 Task: Get directions from Fernbank Museum of Natural History, Georgia, United States to Tallulah Gorge State Park, Georgia, United States  arriving by 12:00 noon on the 15th of December
Action: Mouse moved to (111, 33)
Screenshot: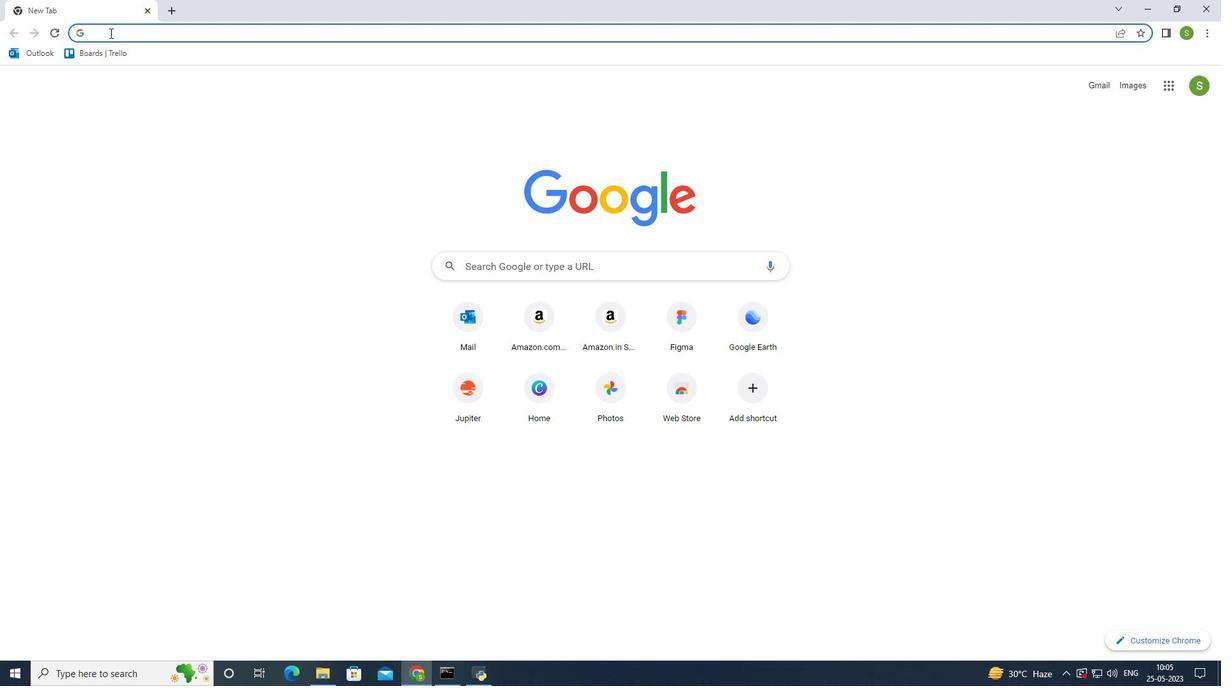 
Action: Mouse pressed left at (111, 33)
Screenshot: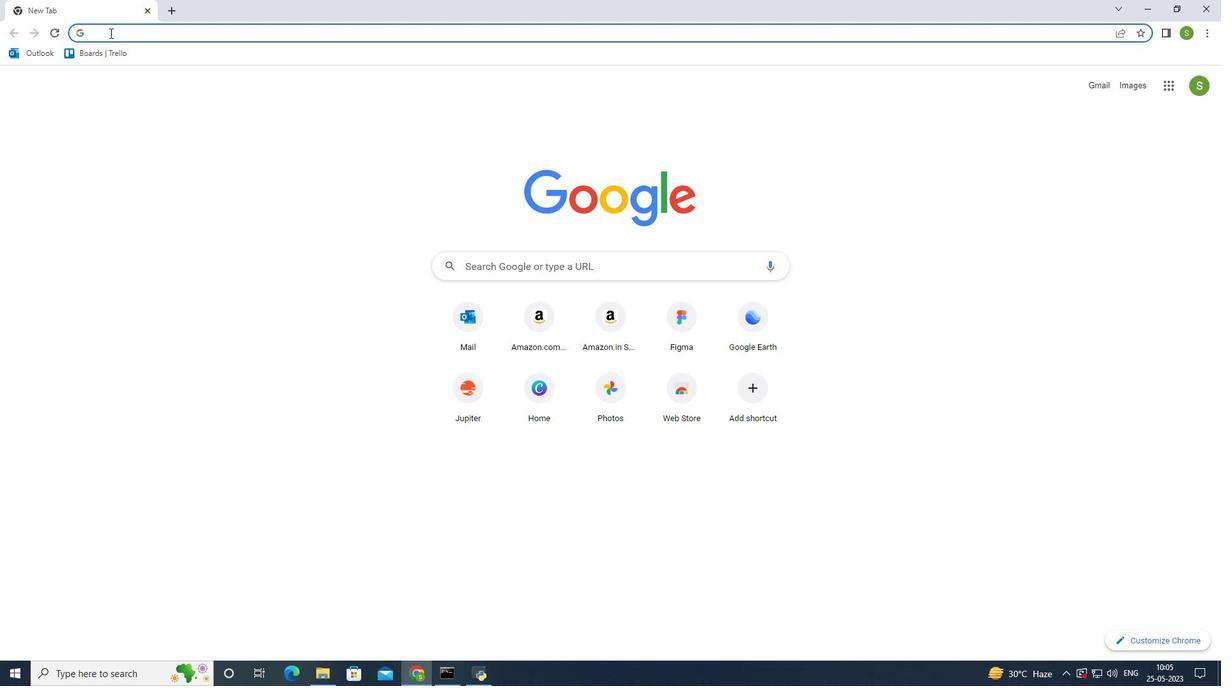 
Action: Mouse moved to (113, 58)
Screenshot: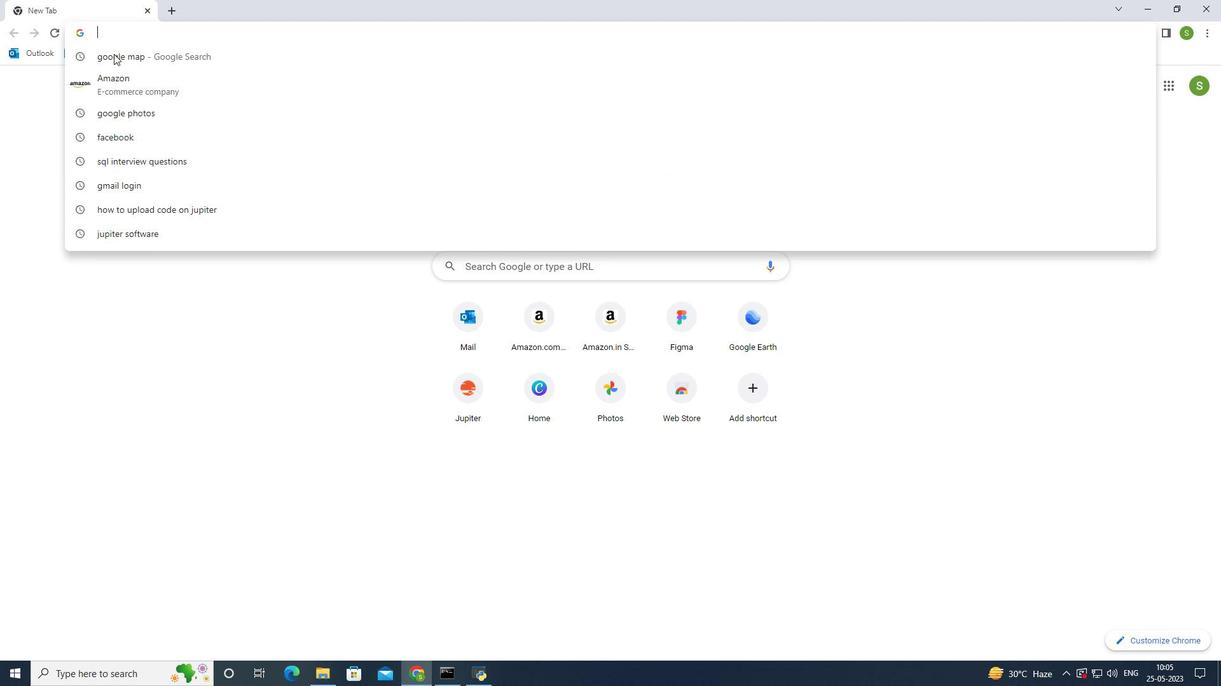 
Action: Mouse pressed left at (113, 58)
Screenshot: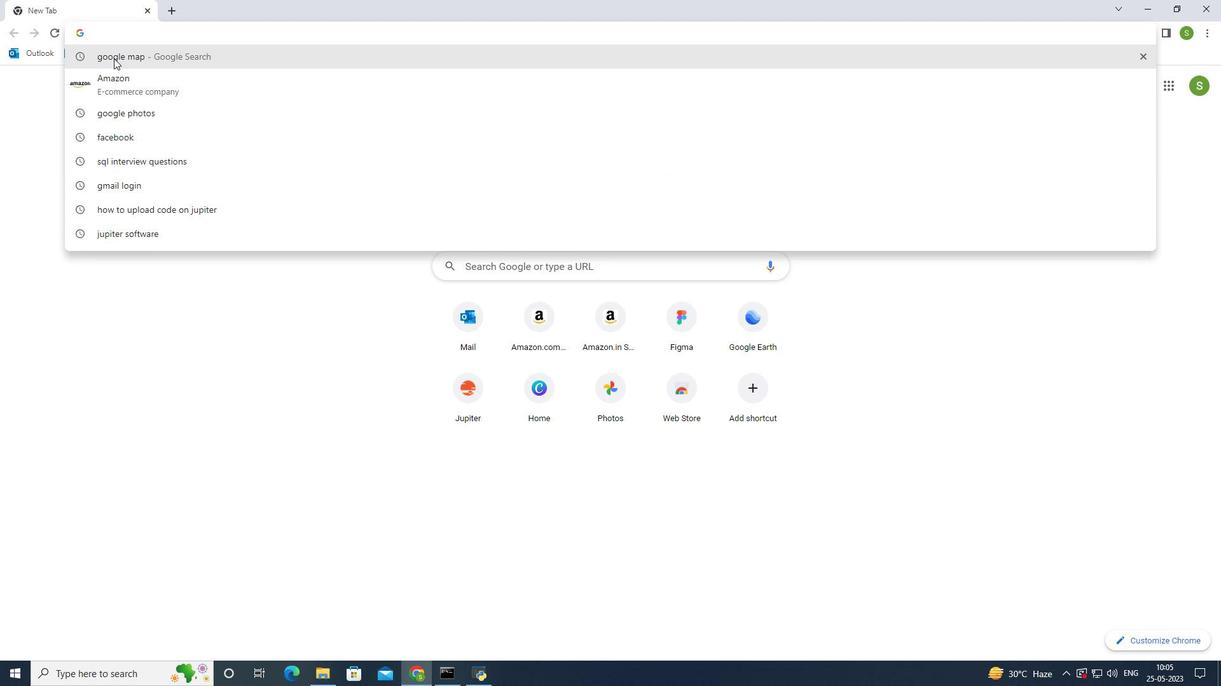 
Action: Mouse moved to (200, 197)
Screenshot: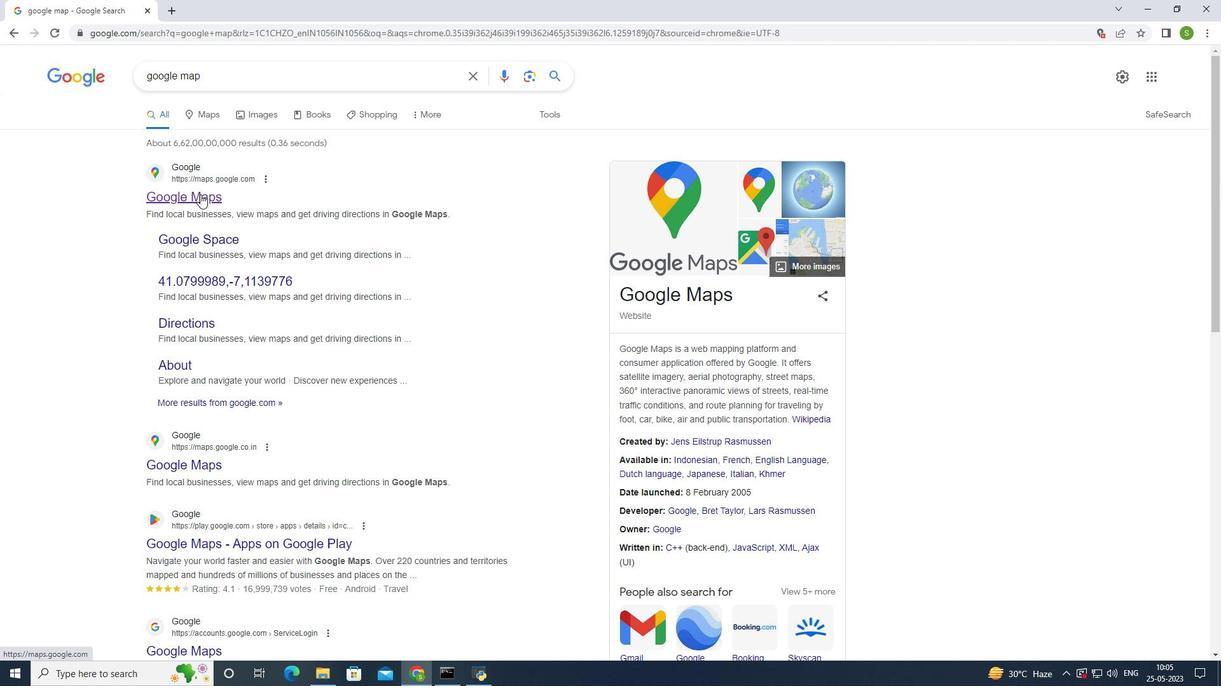 
Action: Mouse pressed left at (200, 197)
Screenshot: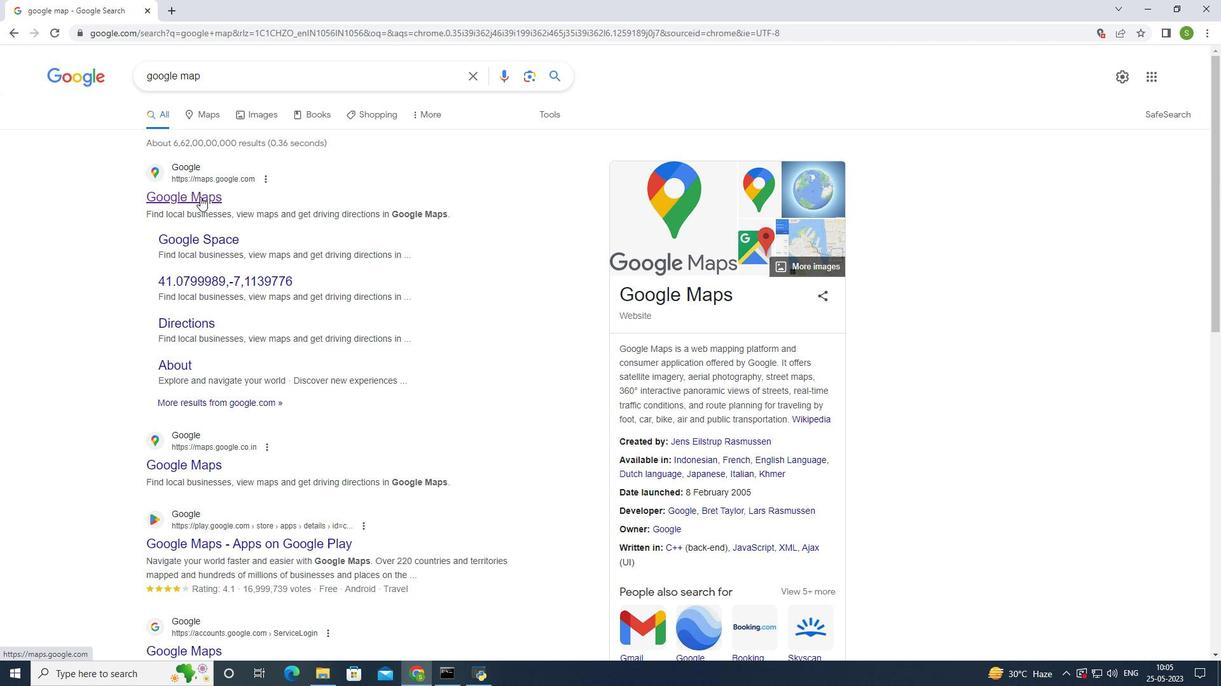 
Action: Mouse moved to (161, 62)
Screenshot: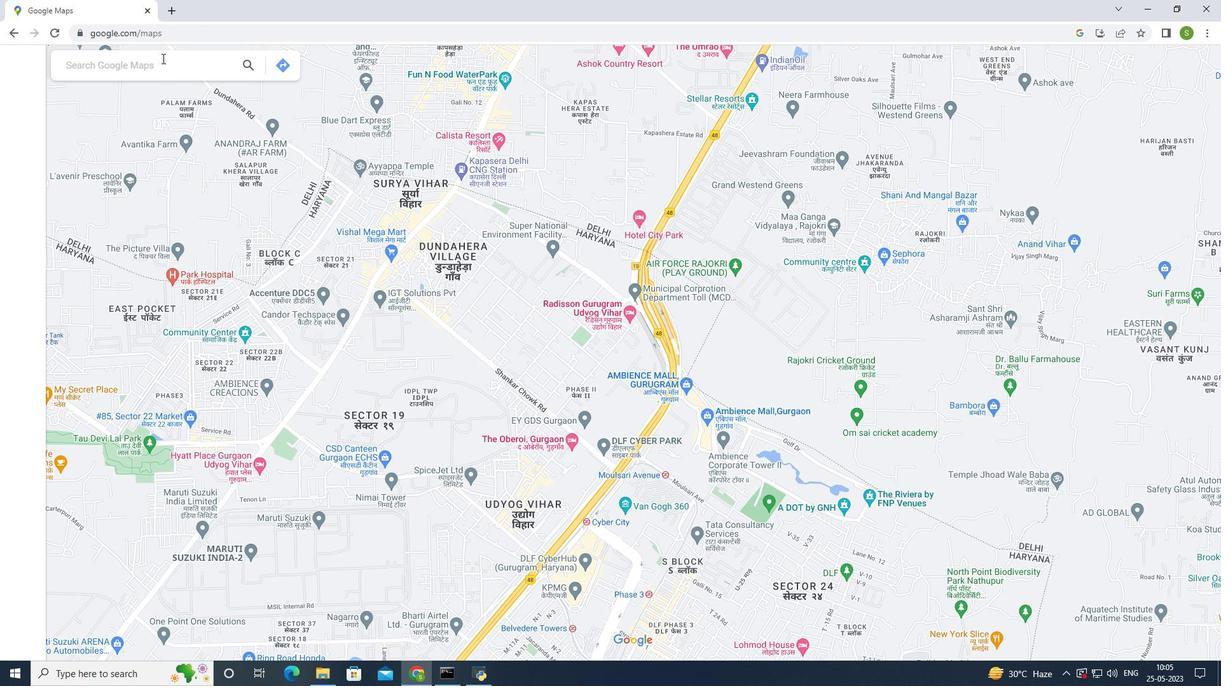 
Action: Mouse pressed left at (161, 62)
Screenshot: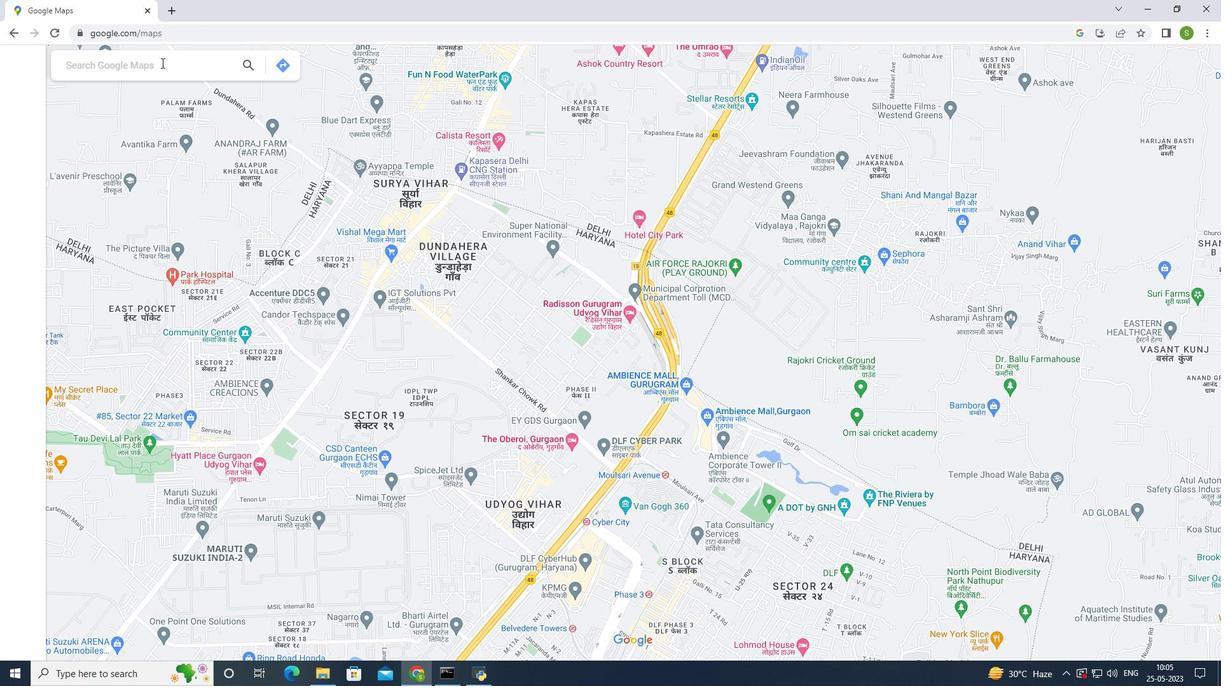 
Action: Mouse moved to (380, 257)
Screenshot: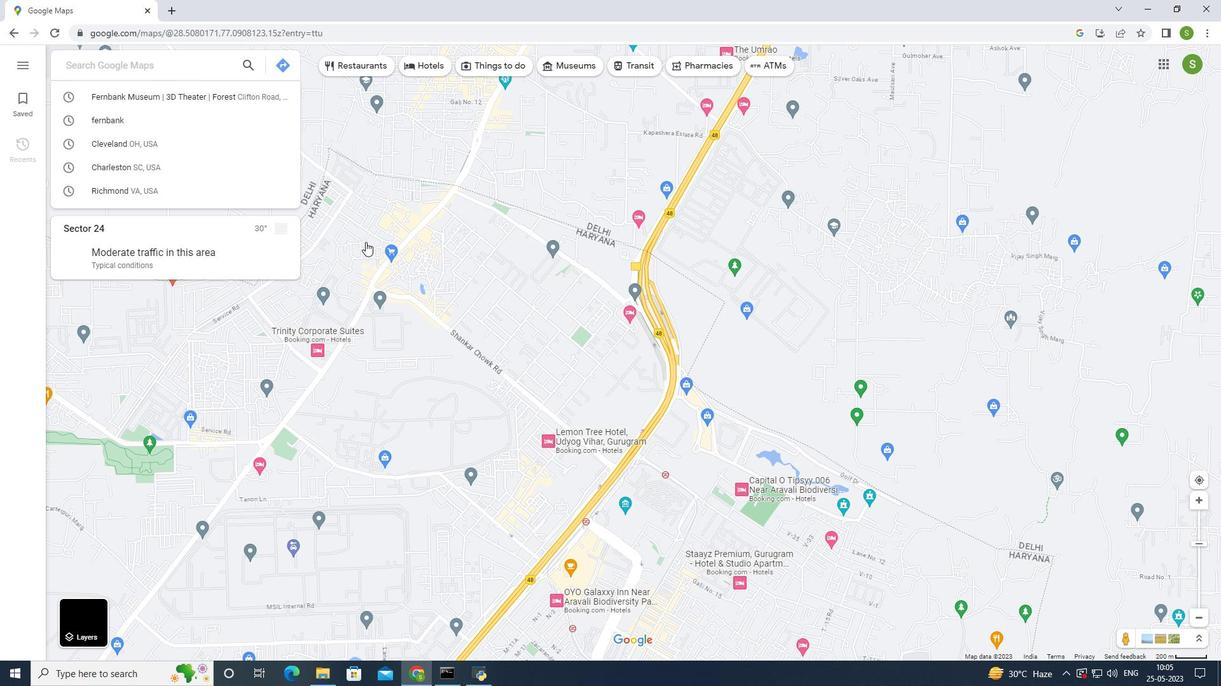 
Action: Key pressed <Key.caps_lock>F<Key.caps_lock>renbank<Key.space><Key.caps_lock>M<Key.caps_lock>useum<Key.space>of<Key.space><Key.caps_lock>N<Key.caps_lock>atural<Key.space><Key.caps_lock>H<Key.caps_lock>istory<Key.space><Key.caps_lock>G<Key.caps_lock>eorgia<Key.space><Key.caps_lock>U<Key.caps_lock>nited<Key.space><Key.caps_lock>S<Key.caps_lock>tates<Key.space><Key.caps_lock>TO<Key.caps_lock><Key.space><Key.caps_lock>T<Key.caps_lock>allulah<Key.space><Key.caps_lock>G<Key.caps_lock>orge<Key.space><Key.caps_lock>S<Key.caps_lock>tates<Key.space><Key.caps_lock>P<Key.caps_lock>ark<Key.space><Key.caps_lock>G<Key.caps_lock>eorgia<Key.space><Key.caps_lock>U<Key.caps_lock>nited<Key.space><Key.caps_lock>S<Key.caps_lock>tast<Key.backspace><Key.backspace>tes<Key.enter><Key.left><Key.left><Key.left><Key.left><Key.left><Key.left><Key.left><Key.left><Key.left><Key.left>
Screenshot: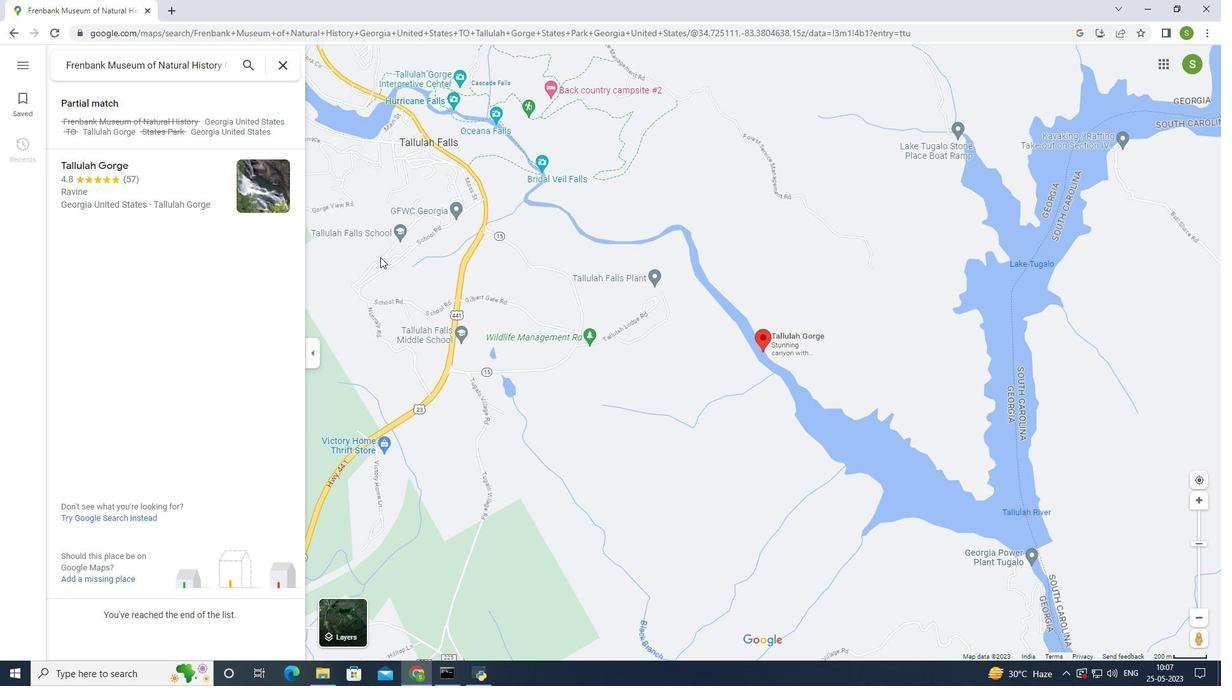 
Action: Mouse moved to (78, 69)
Screenshot: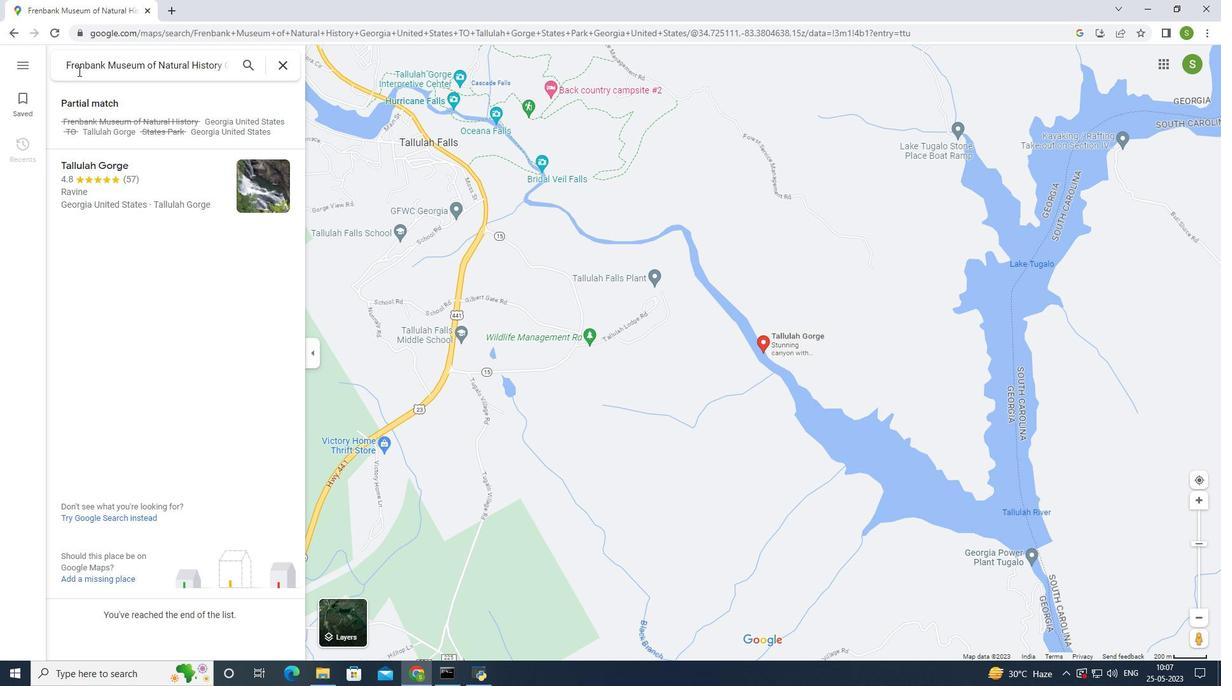 
Action: Mouse pressed left at (78, 69)
Screenshot: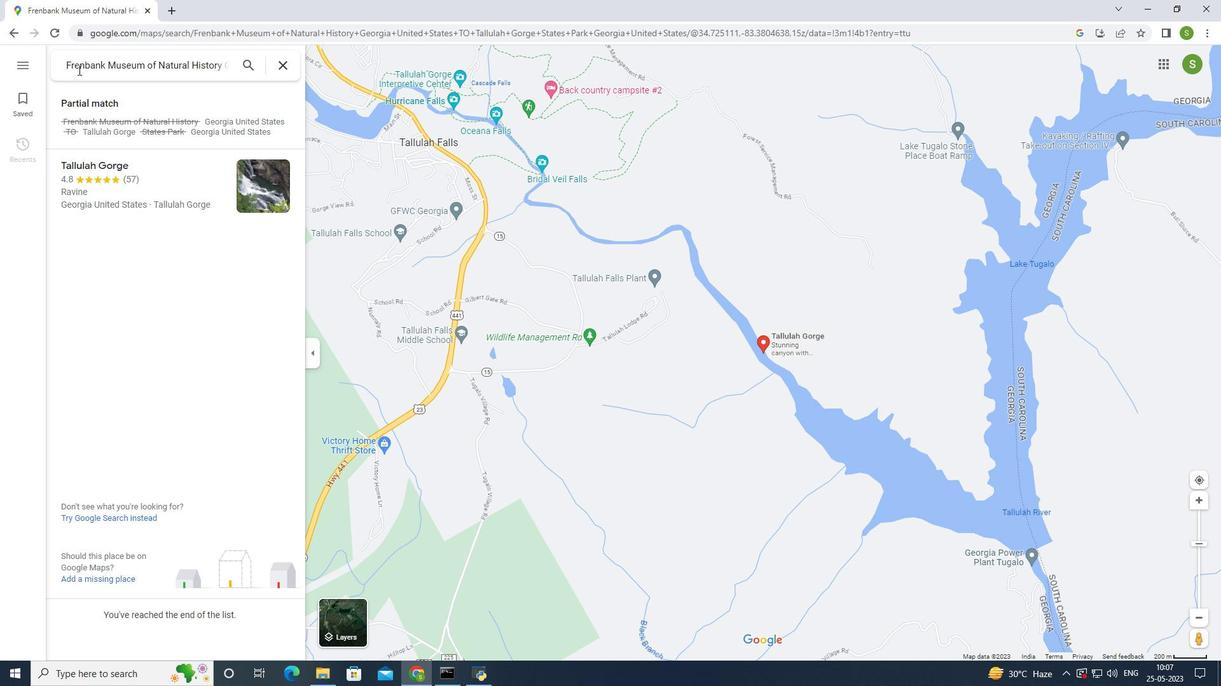 
Action: Mouse moved to (95, 61)
Screenshot: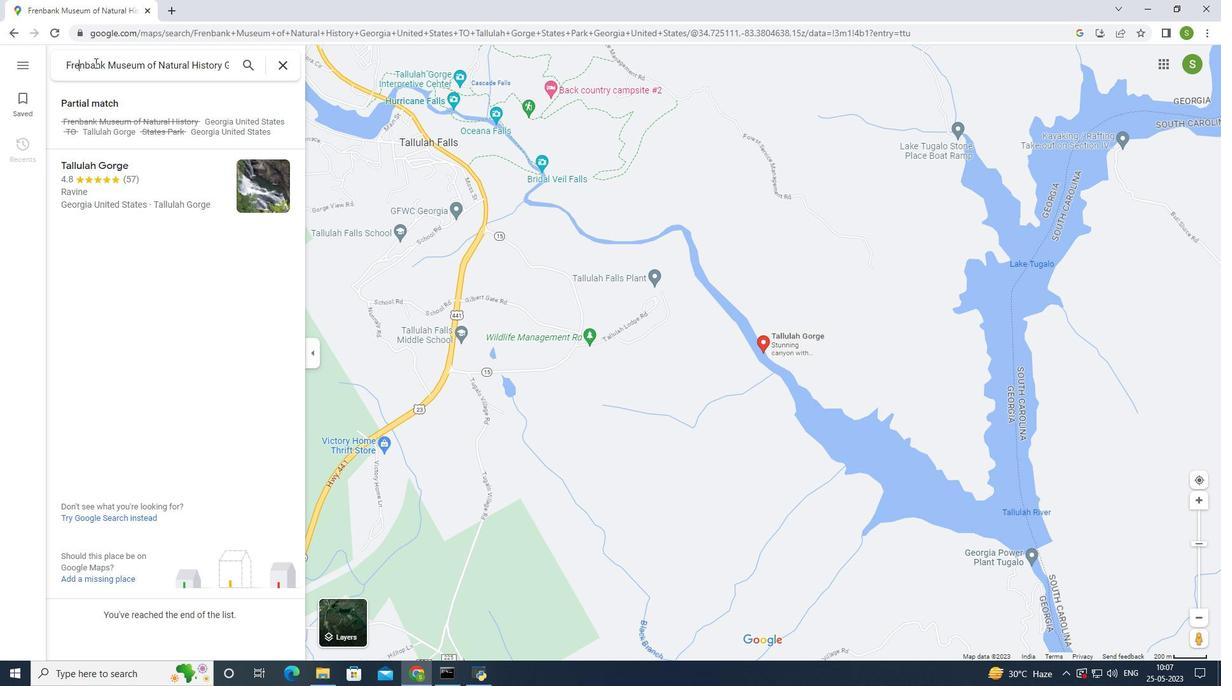 
Action: Key pressed <Key.backspace><Key.backspace>er
Screenshot: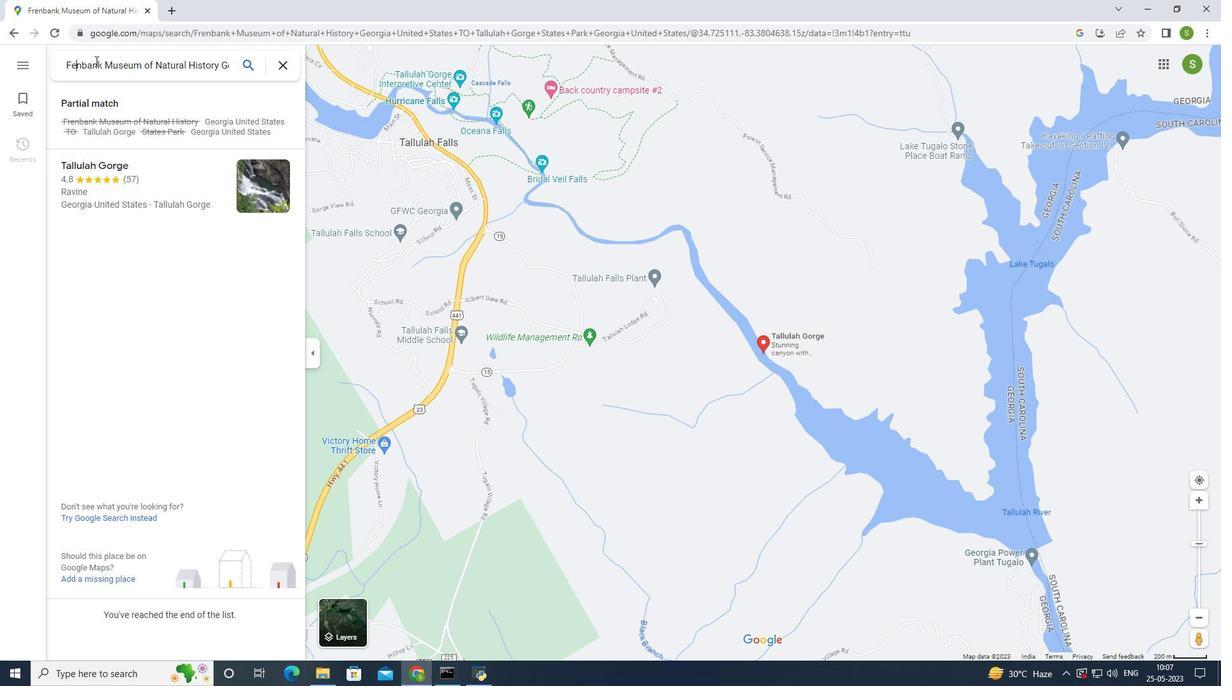 
Action: Mouse moved to (207, 64)
Screenshot: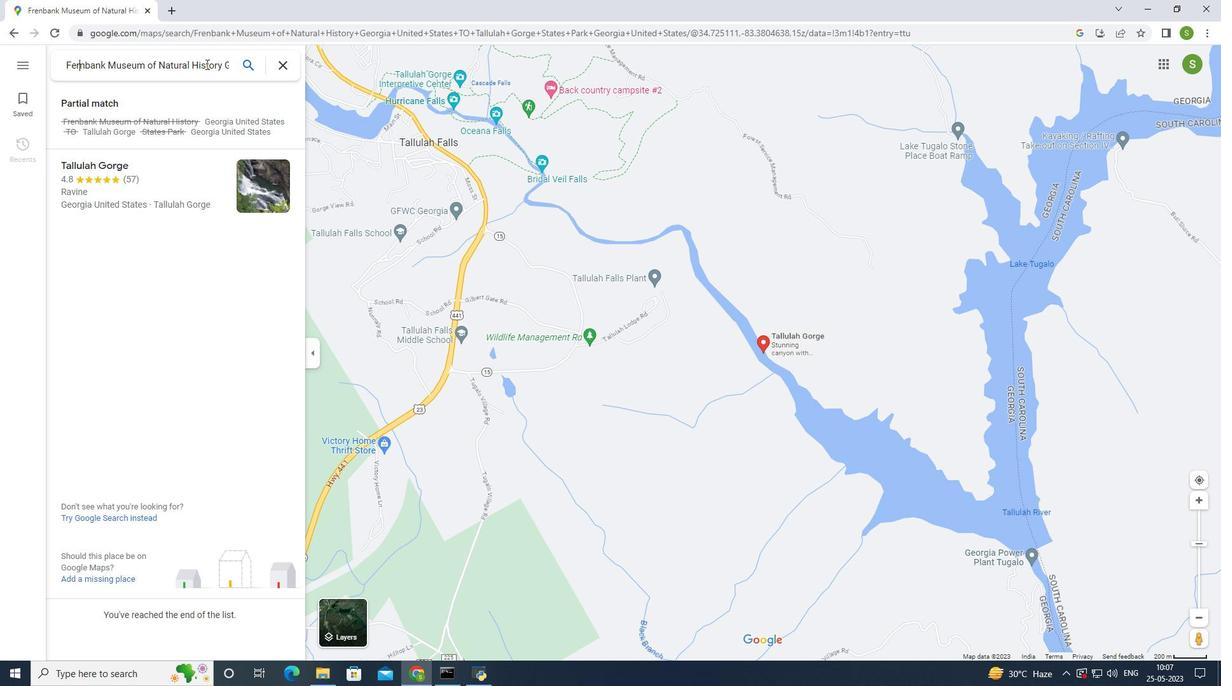 
Action: Mouse pressed left at (207, 64)
Screenshot: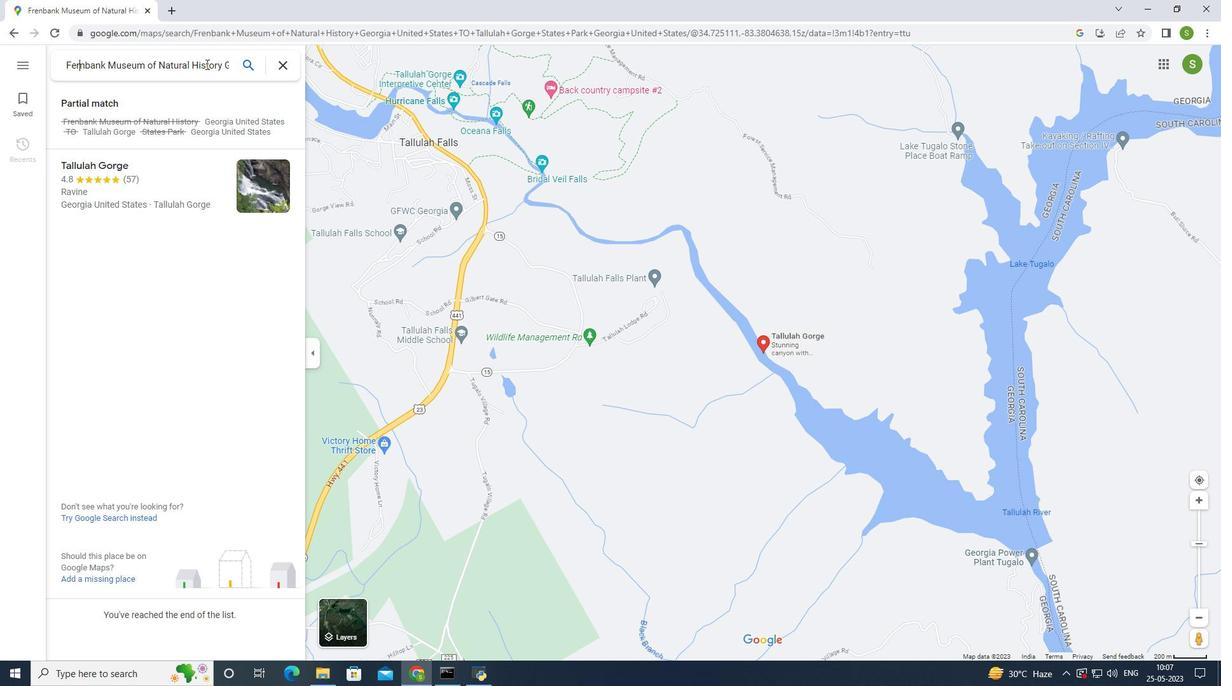 
Action: Mouse moved to (217, 65)
Screenshot: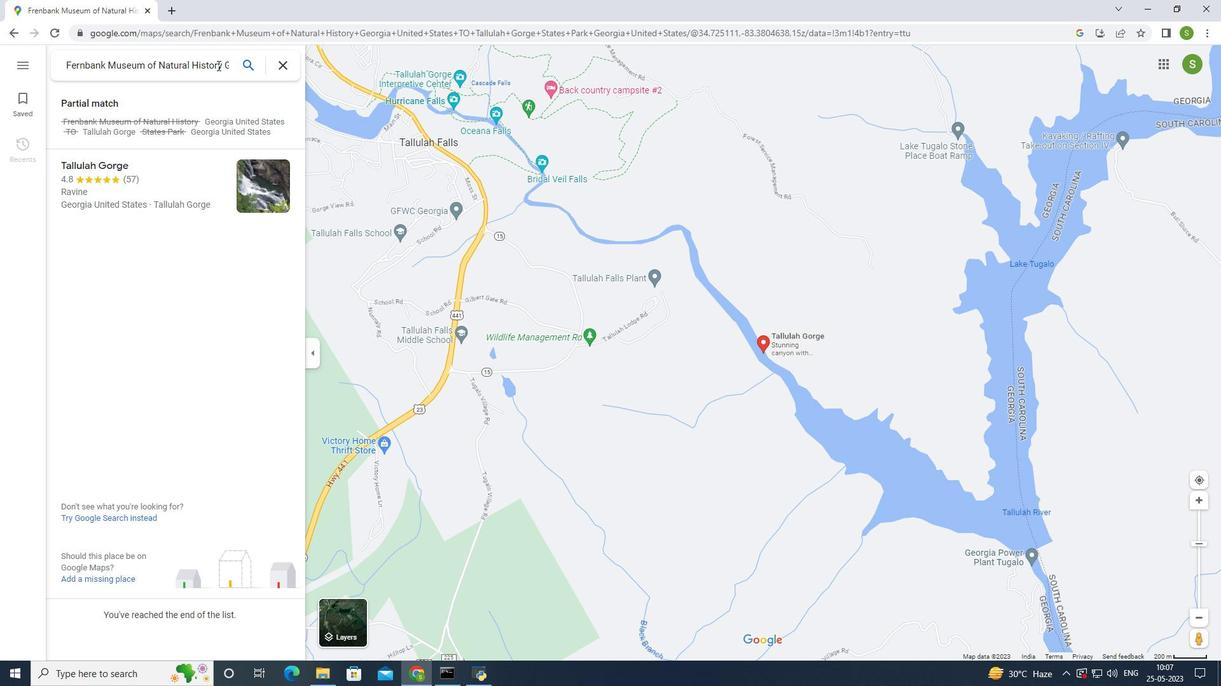 
Action: Key pressed <Key.right>
Screenshot: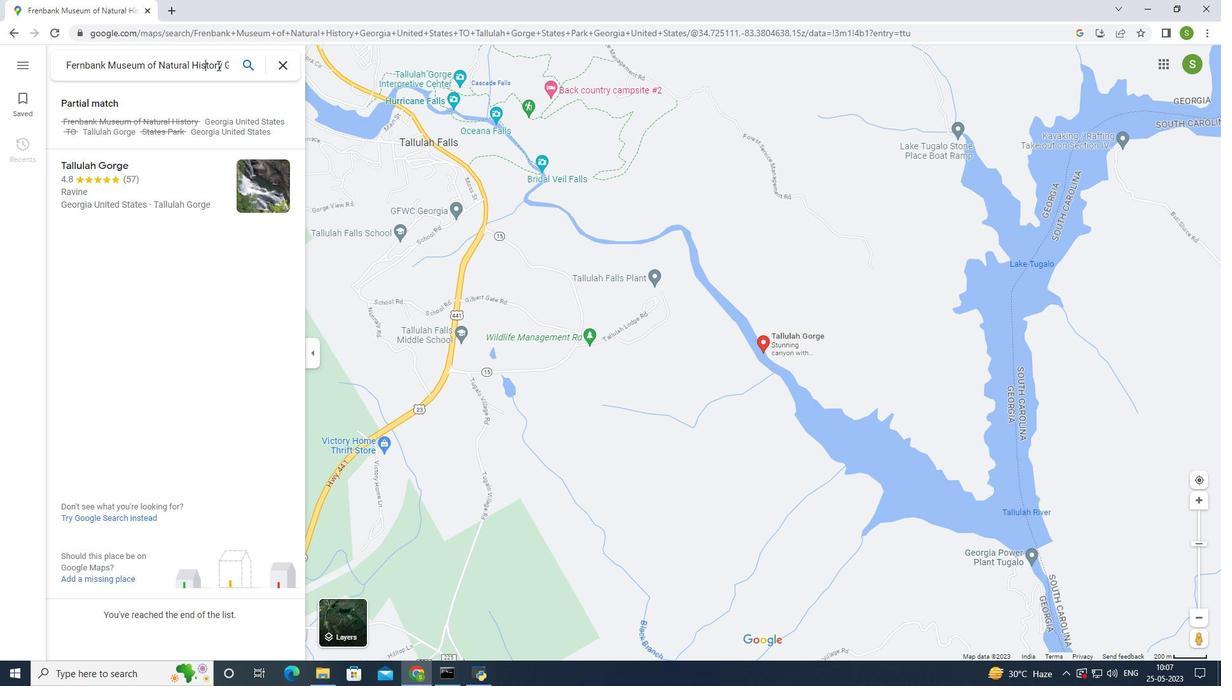 
Action: Mouse moved to (214, 64)
Screenshot: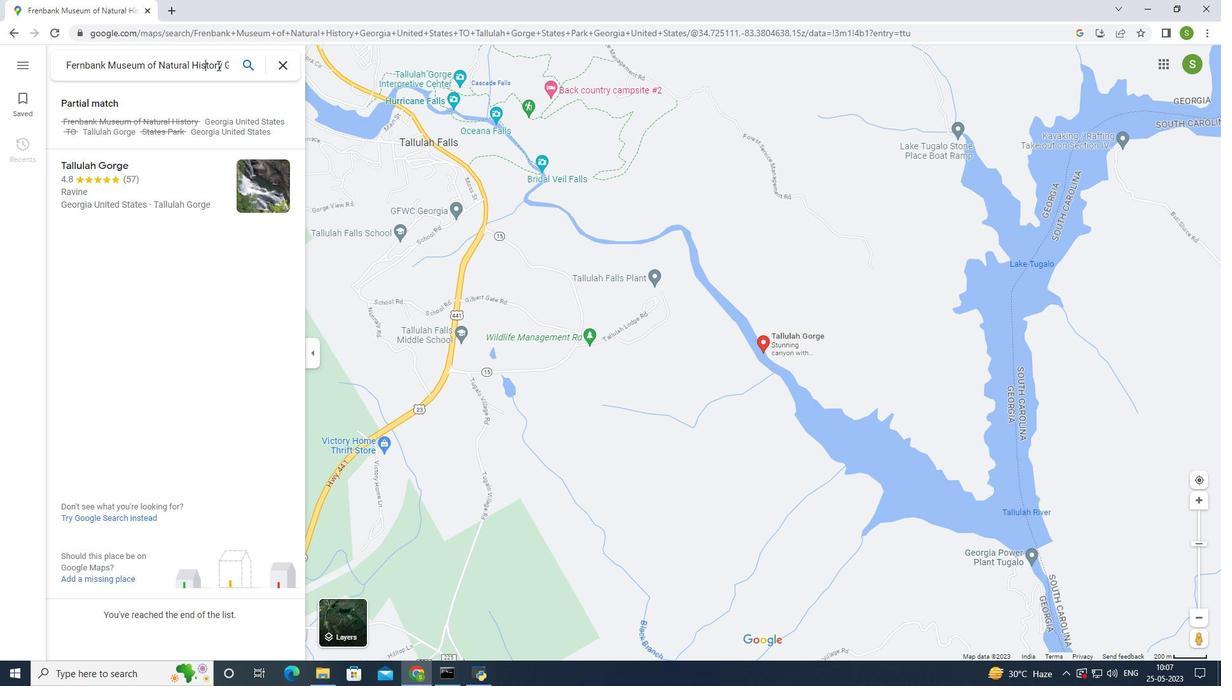 
Action: Key pressed <Key.right><Key.right><Key.right><Key.right><Key.right><Key.right><Key.right><Key.right><Key.right><Key.right><Key.right><Key.right><Key.right><Key.right><Key.right><Key.right><Key.right><Key.right><Key.right><Key.right><Key.right><Key.right><Key.right><Key.right><Key.right><Key.right><Key.right><Key.right><Key.right><Key.right><Key.right><Key.right><Key.right><Key.right><Key.right><Key.right><Key.right><Key.right><Key.right><Key.right><Key.right><Key.right><Key.right><Key.right><Key.right><Key.right><Key.right><Key.right><Key.right><Key.right><Key.right><Key.right><Key.right><Key.right><Key.right><Key.right><Key.right><Key.right><Key.right><Key.right><Key.right><Key.right><Key.right><Key.right><Key.right><Key.right><Key.right><Key.right><Key.right><Key.enter>
Screenshot: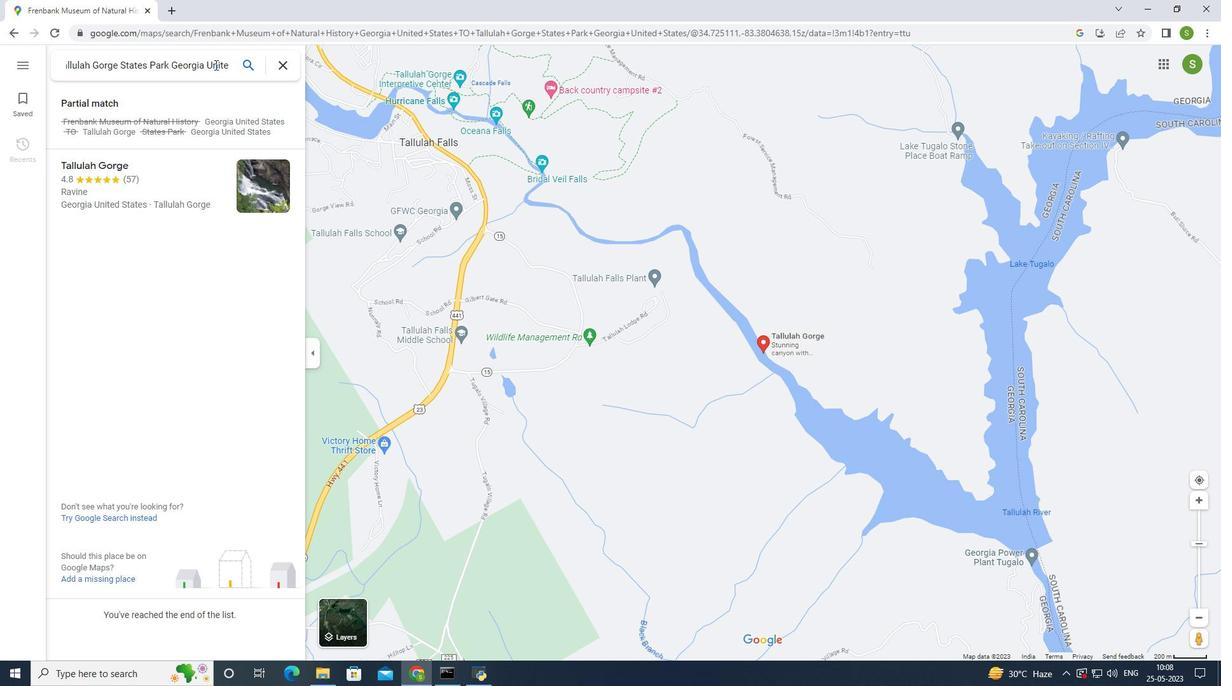 
Action: Mouse moved to (762, 360)
Screenshot: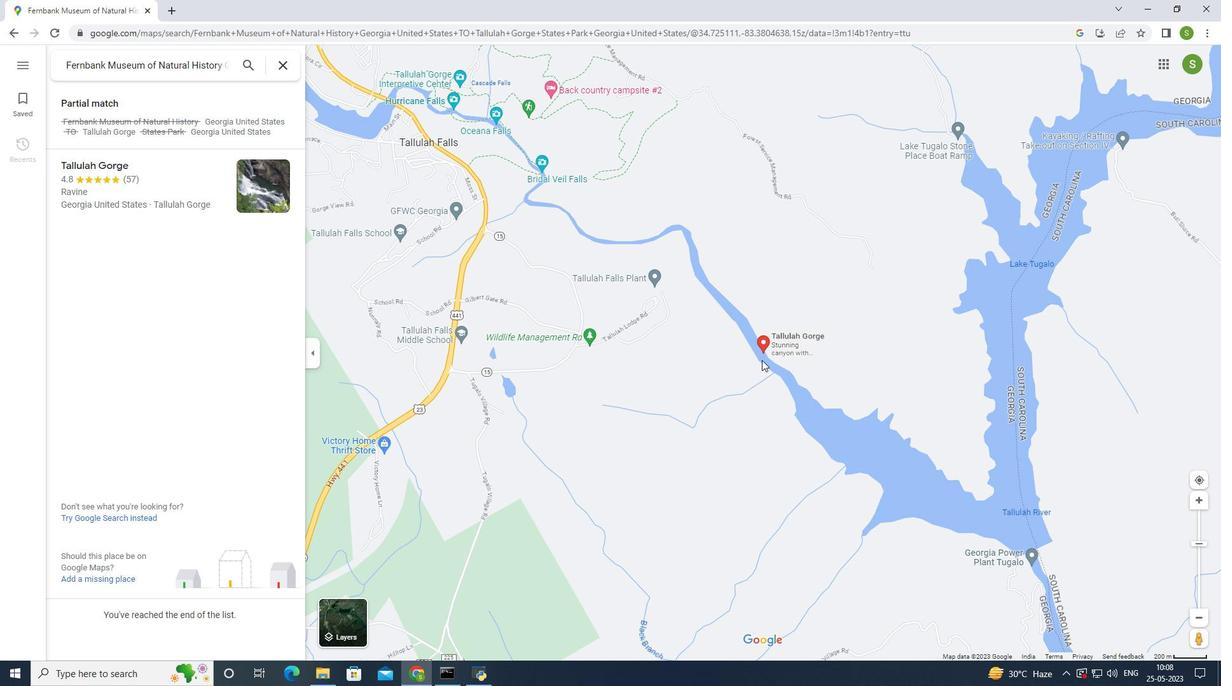 
Action: Mouse scrolled (762, 361) with delta (0, 0)
Screenshot: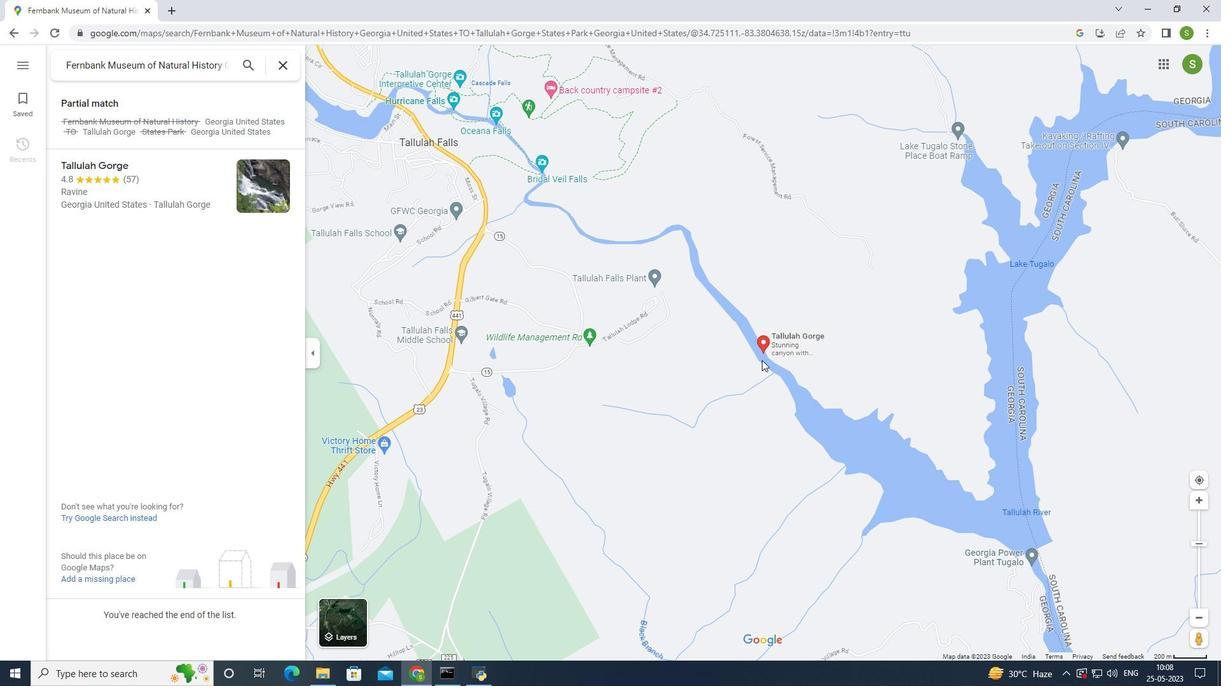 
Action: Mouse scrolled (762, 361) with delta (0, 0)
Screenshot: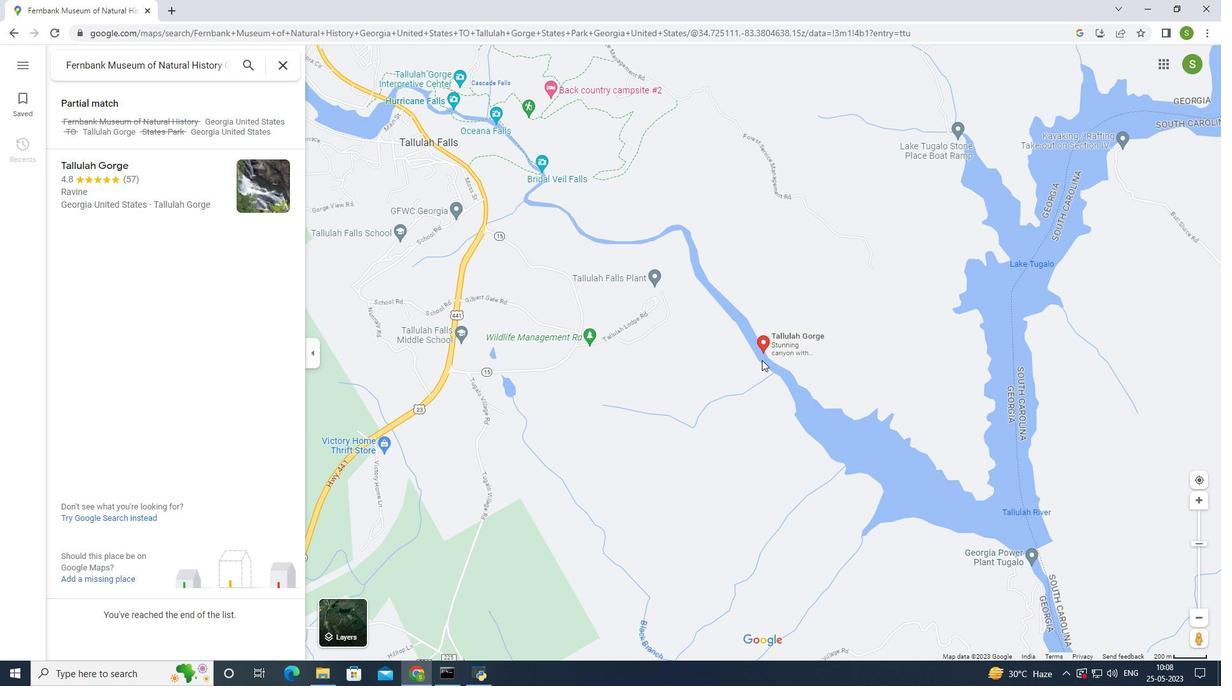 
Action: Mouse scrolled (762, 361) with delta (0, 0)
Screenshot: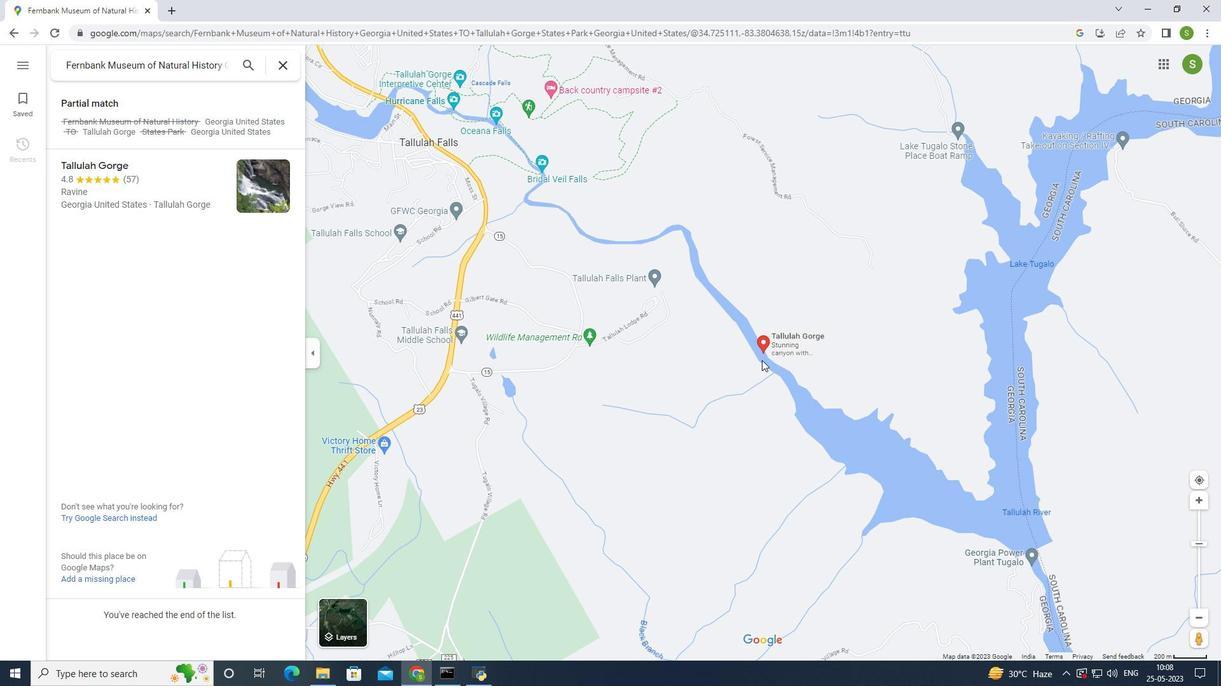 
Action: Mouse scrolled (762, 361) with delta (0, 0)
Screenshot: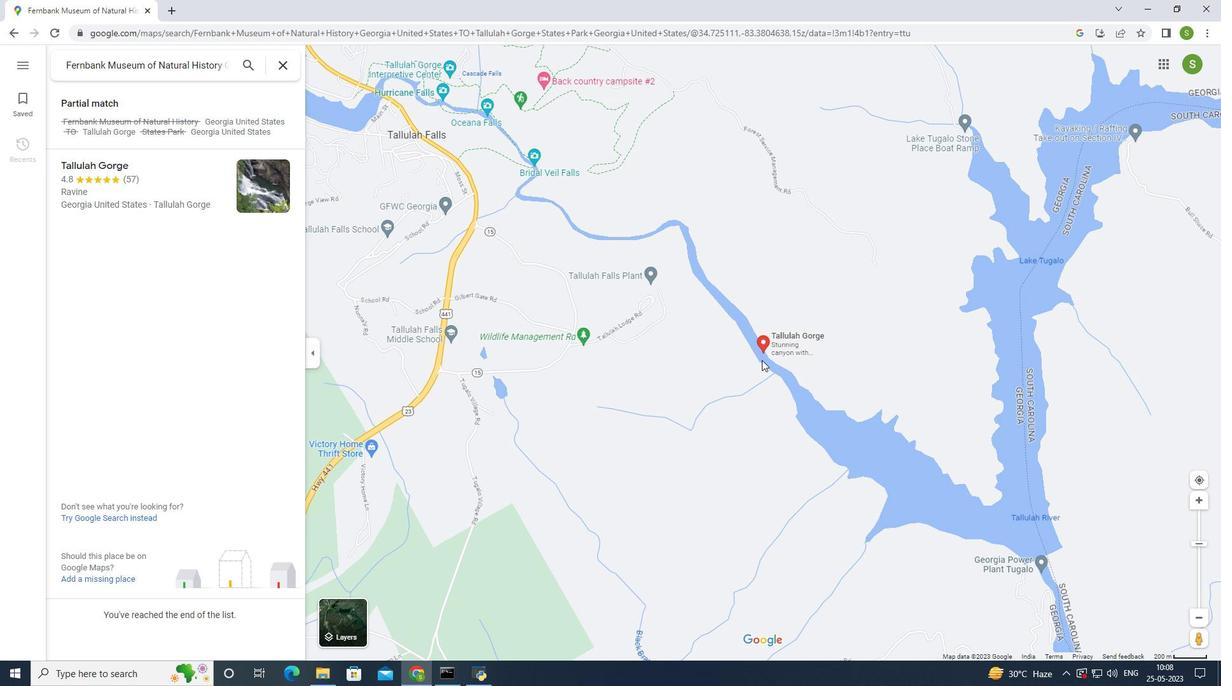 
Action: Mouse moved to (755, 365)
Screenshot: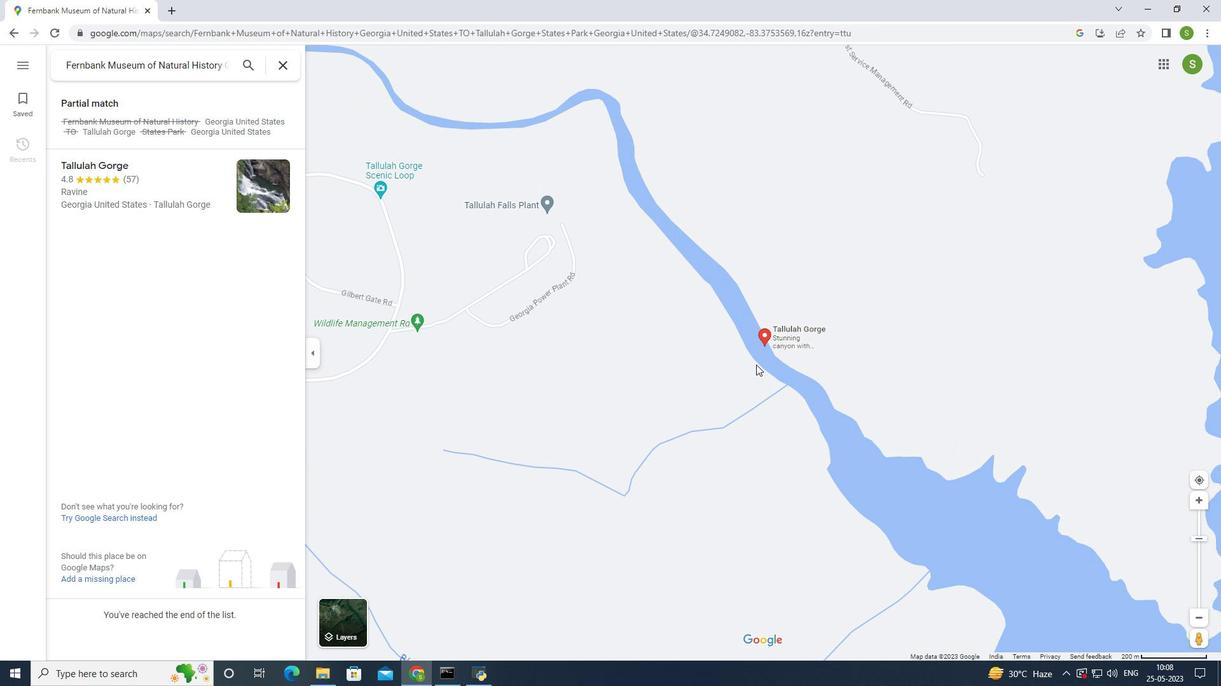 
Action: Mouse scrolled (755, 365) with delta (0, 0)
Screenshot: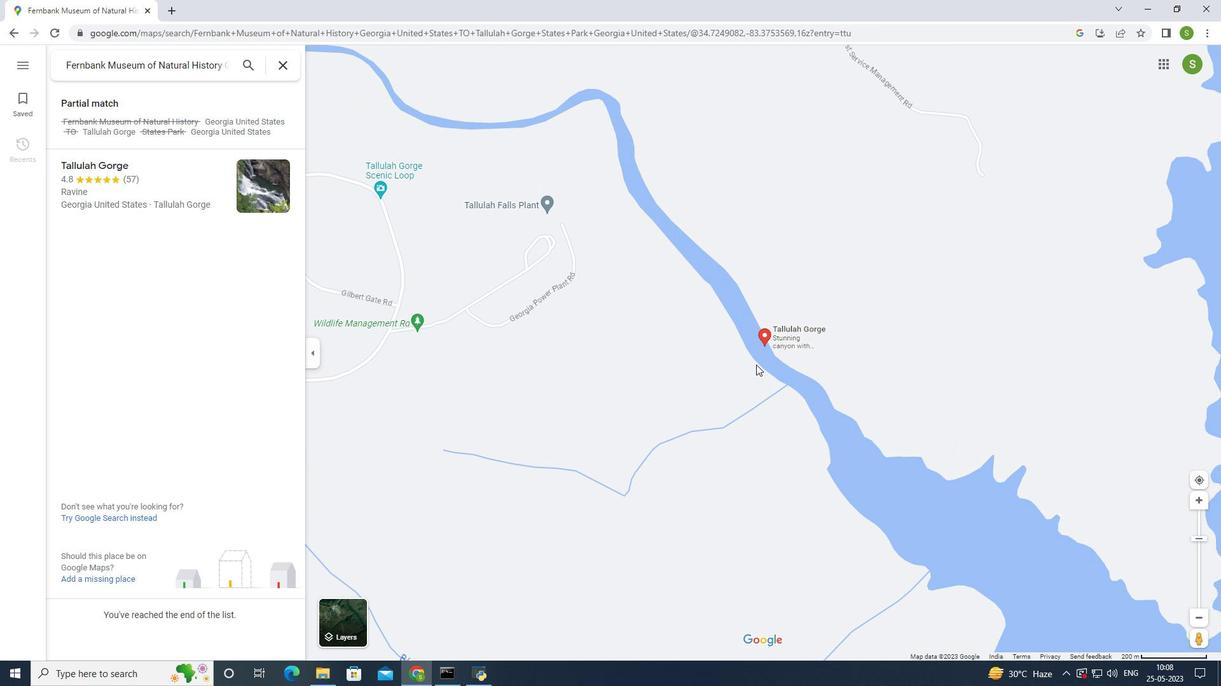 
Action: Mouse scrolled (755, 365) with delta (0, 0)
Screenshot: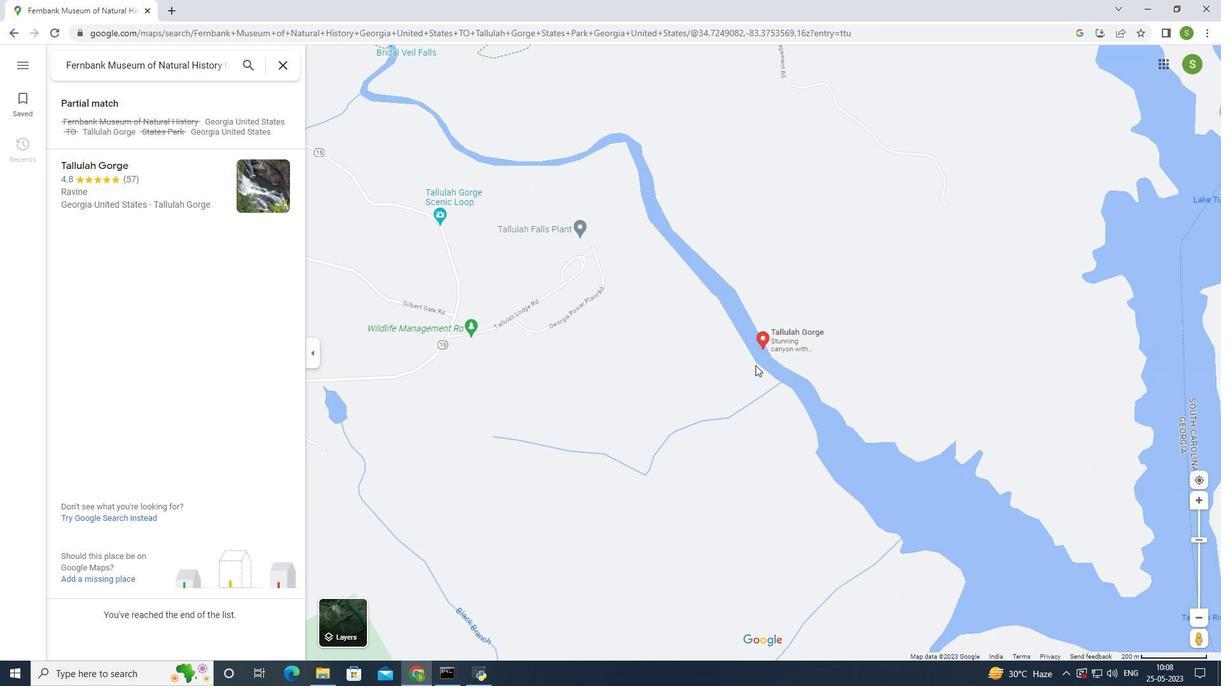 
Action: Mouse scrolled (755, 365) with delta (0, 0)
Screenshot: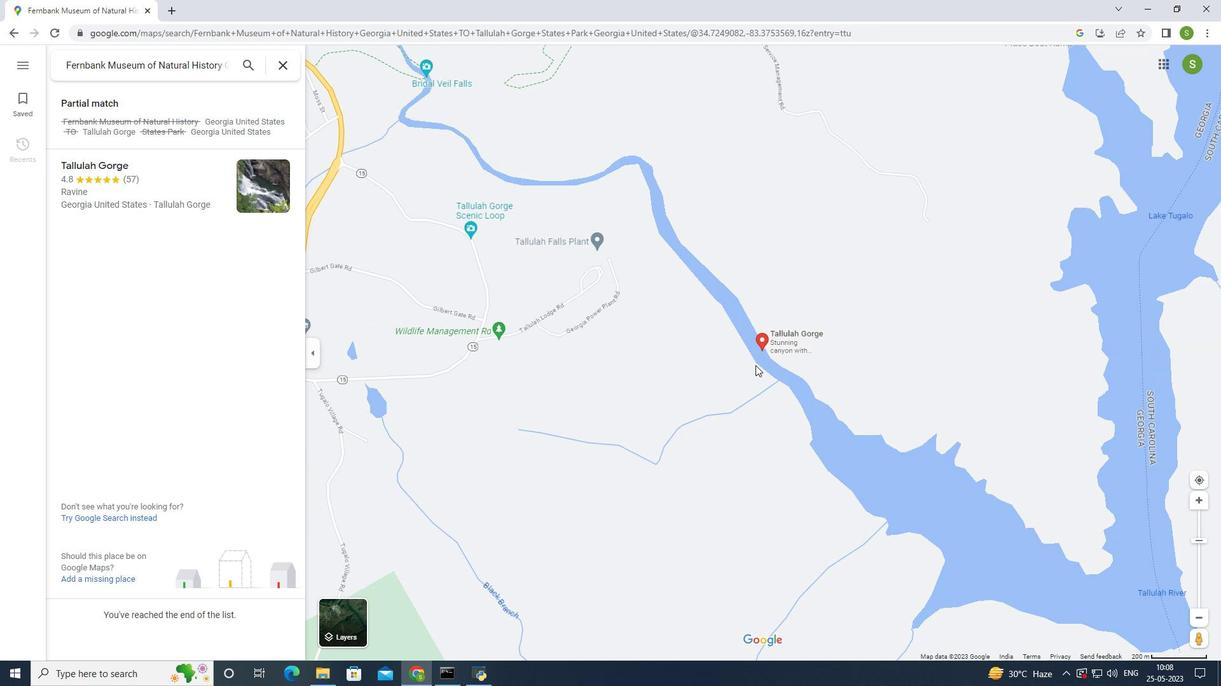 
Action: Mouse scrolled (755, 365) with delta (0, 0)
Screenshot: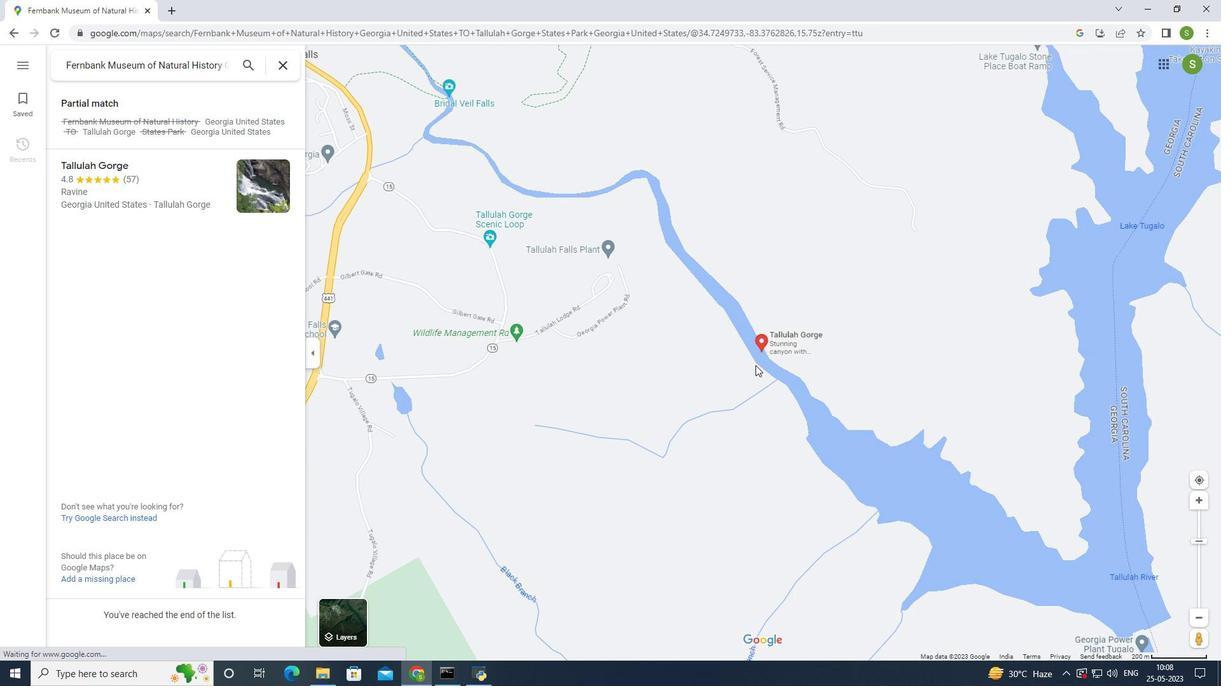 
Action: Mouse scrolled (755, 365) with delta (0, 0)
Screenshot: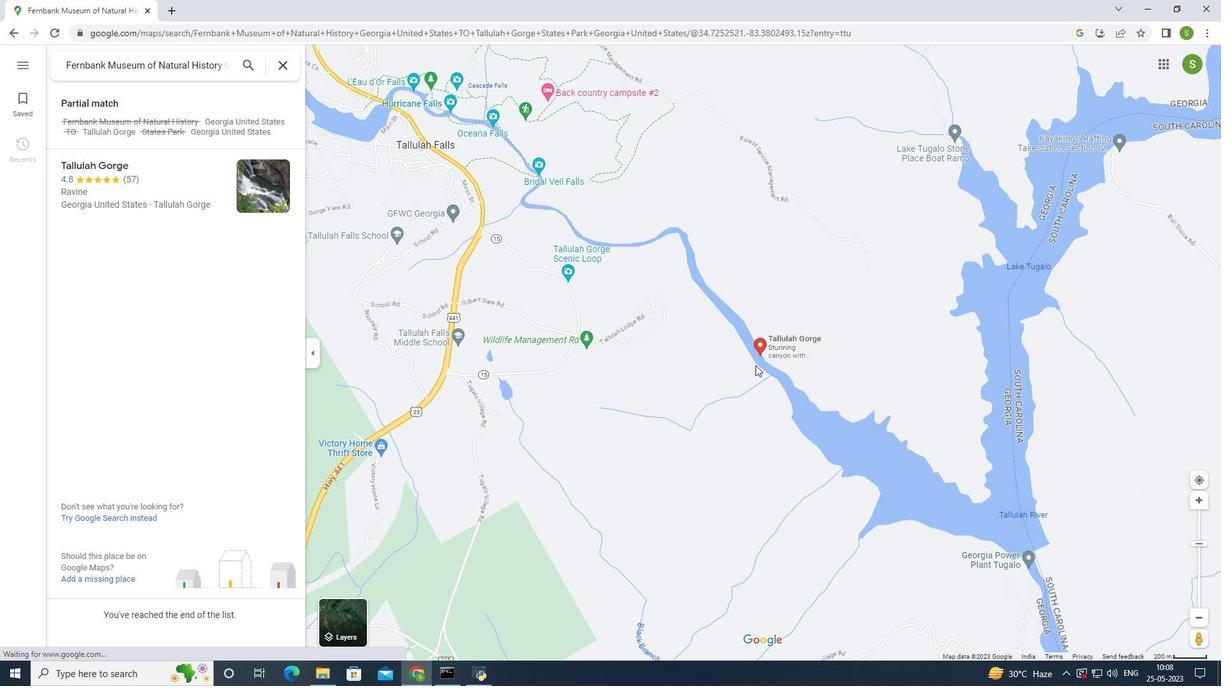 
Action: Mouse scrolled (755, 365) with delta (0, 0)
Screenshot: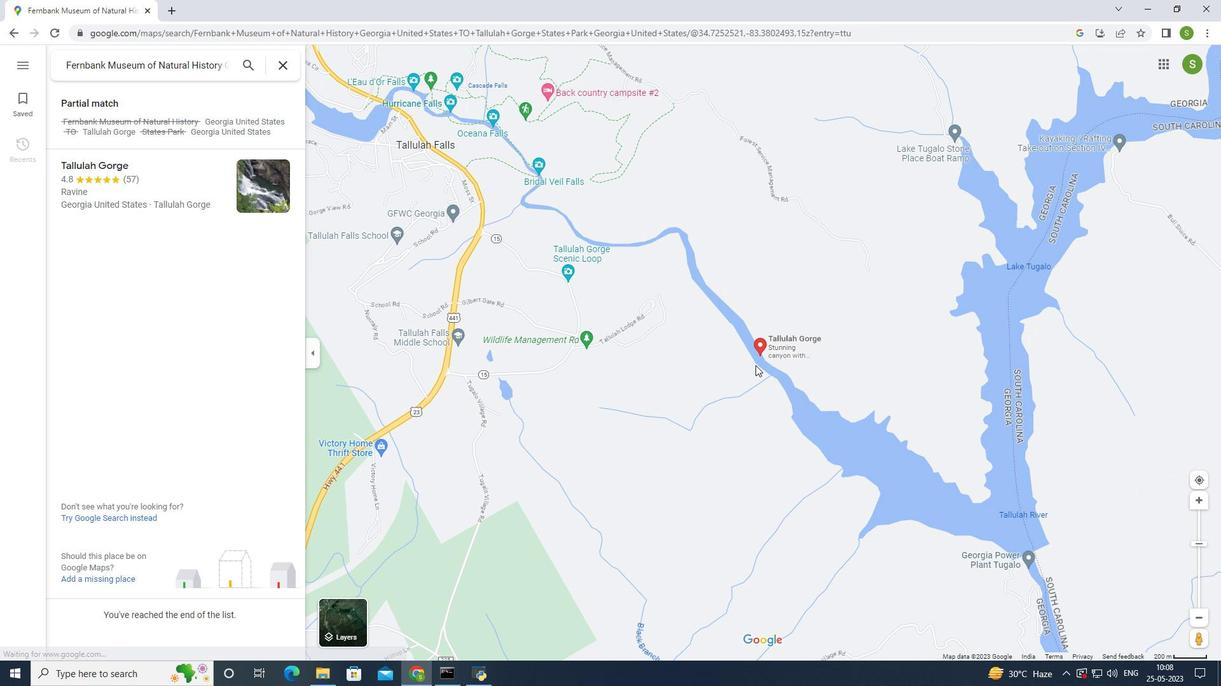 
Action: Mouse scrolled (755, 366) with delta (0, 0)
Screenshot: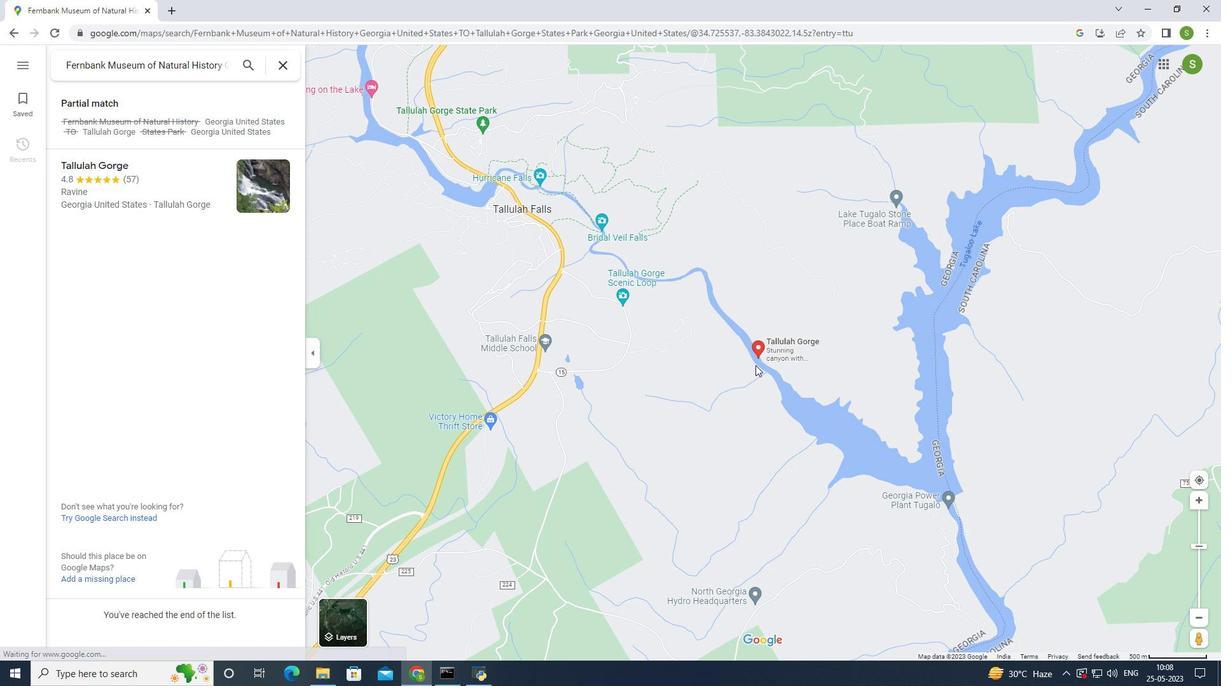 
Action: Mouse moved to (193, 309)
Screenshot: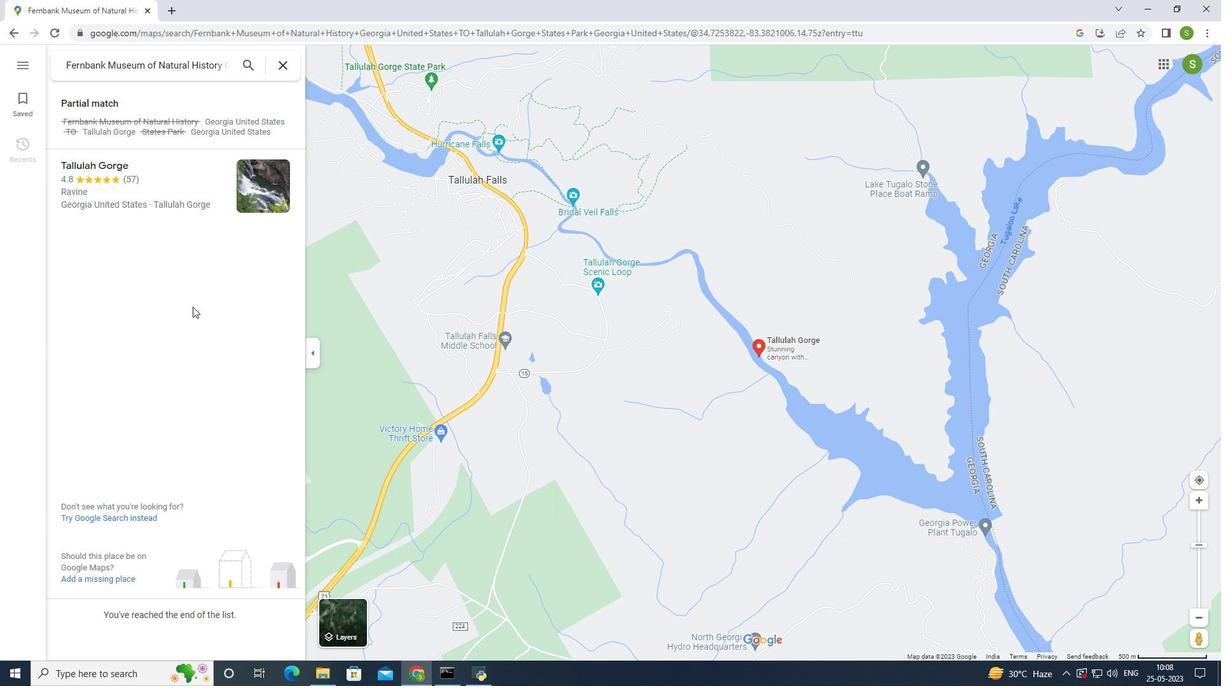 
Action: Mouse scrolled (193, 308) with delta (0, 0)
Screenshot: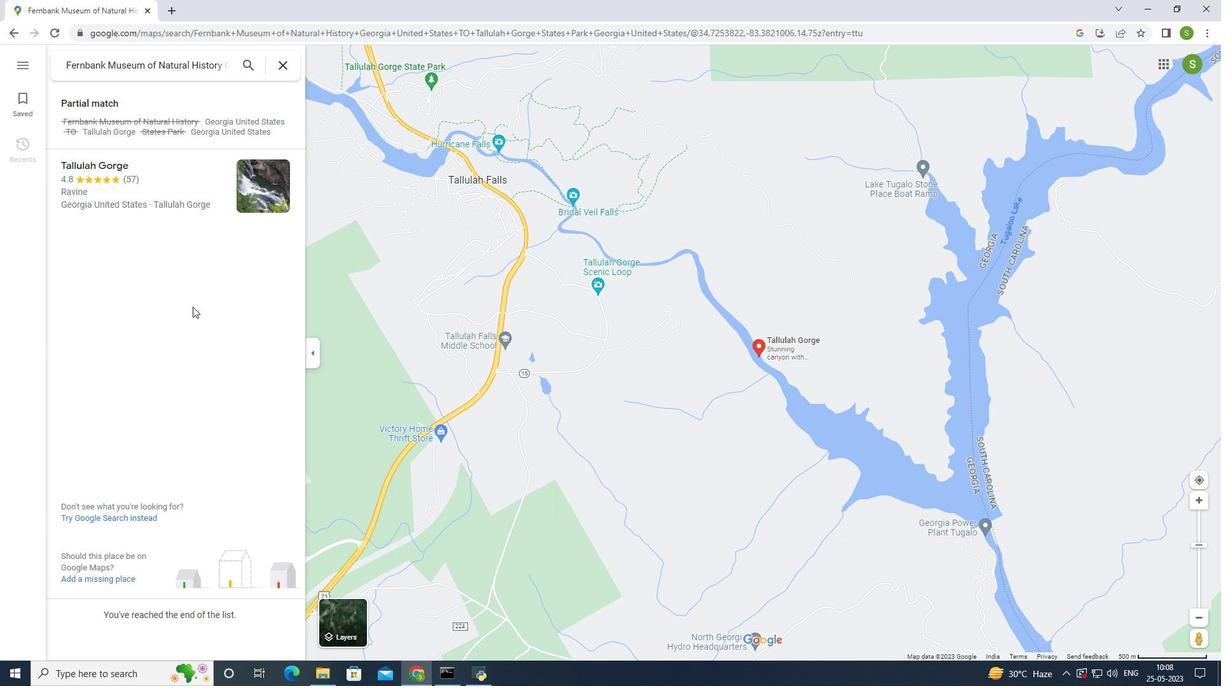 
Action: Mouse moved to (193, 309)
Screenshot: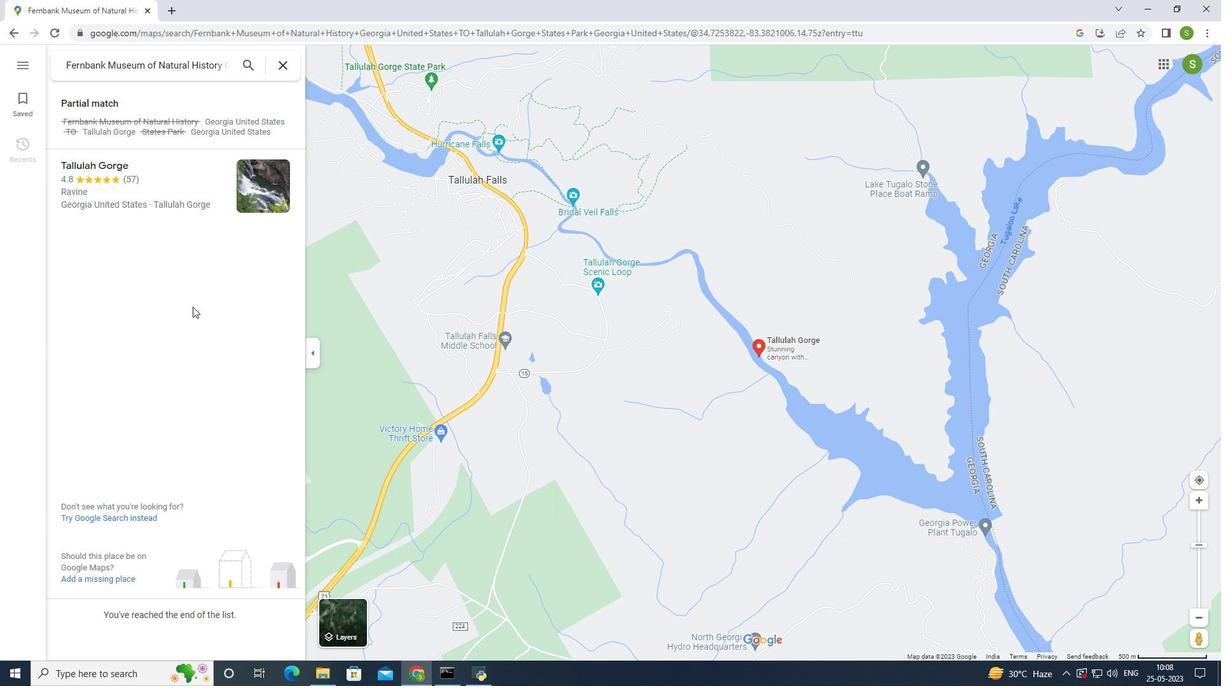 
Action: Mouse scrolled (193, 309) with delta (0, 0)
Screenshot: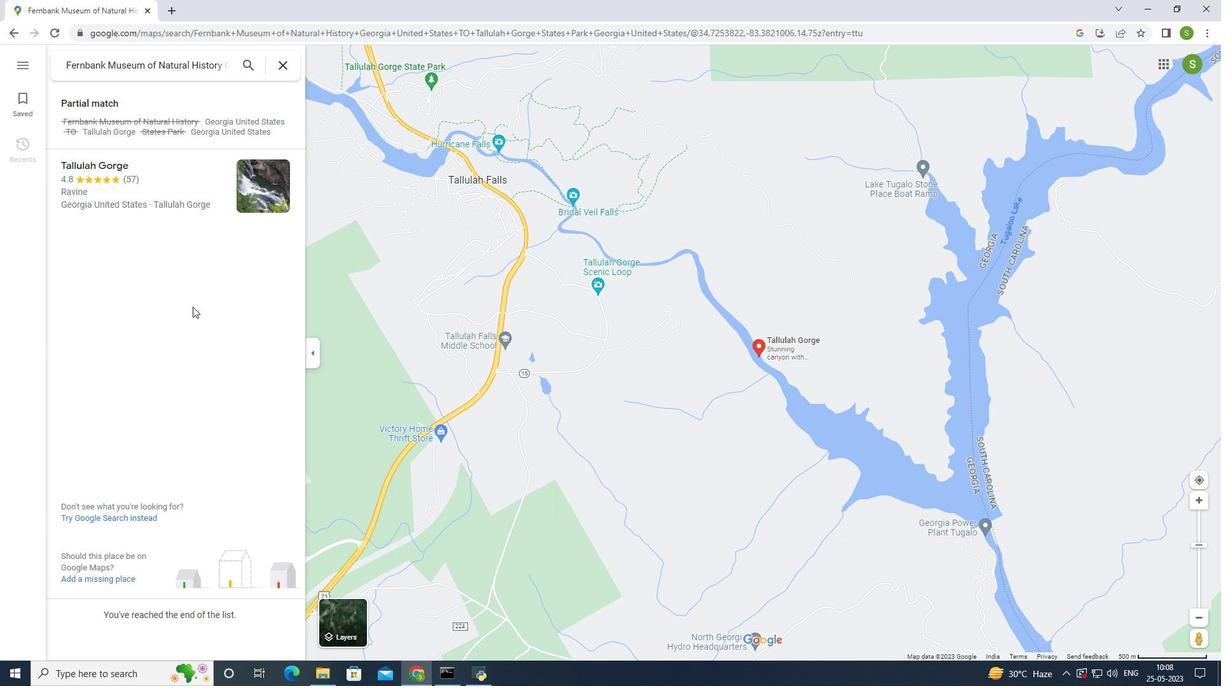 
Action: Mouse moved to (193, 310)
Screenshot: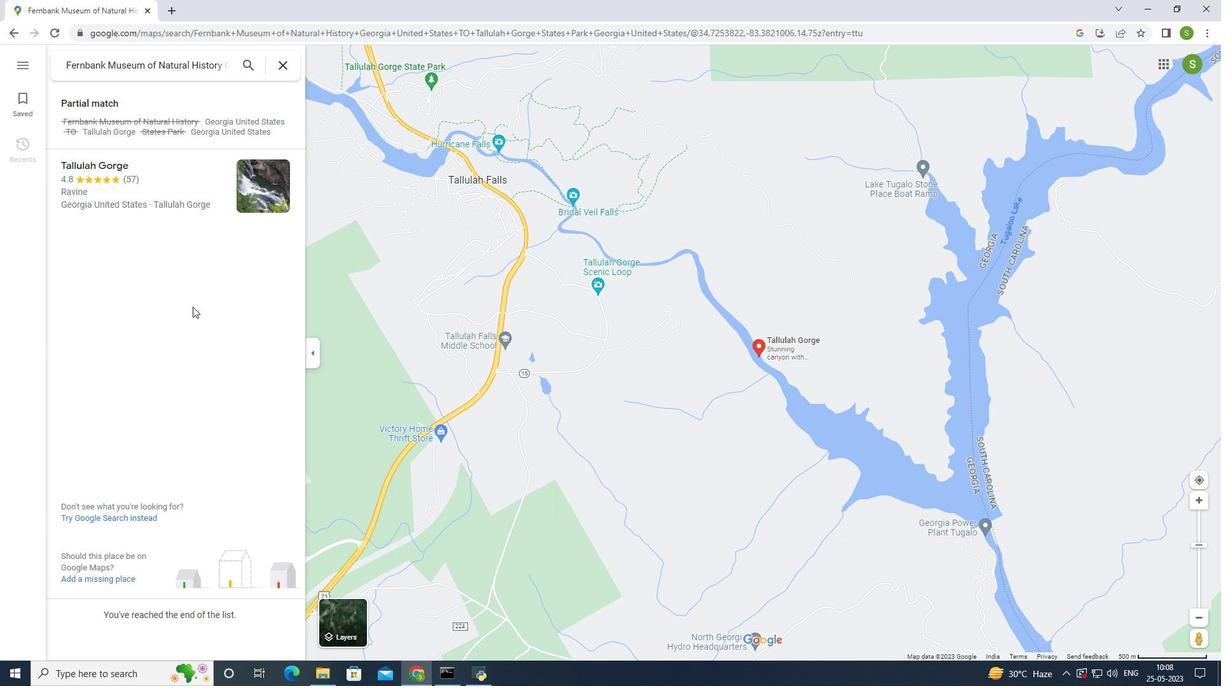 
Action: Mouse scrolled (193, 309) with delta (0, 0)
Screenshot: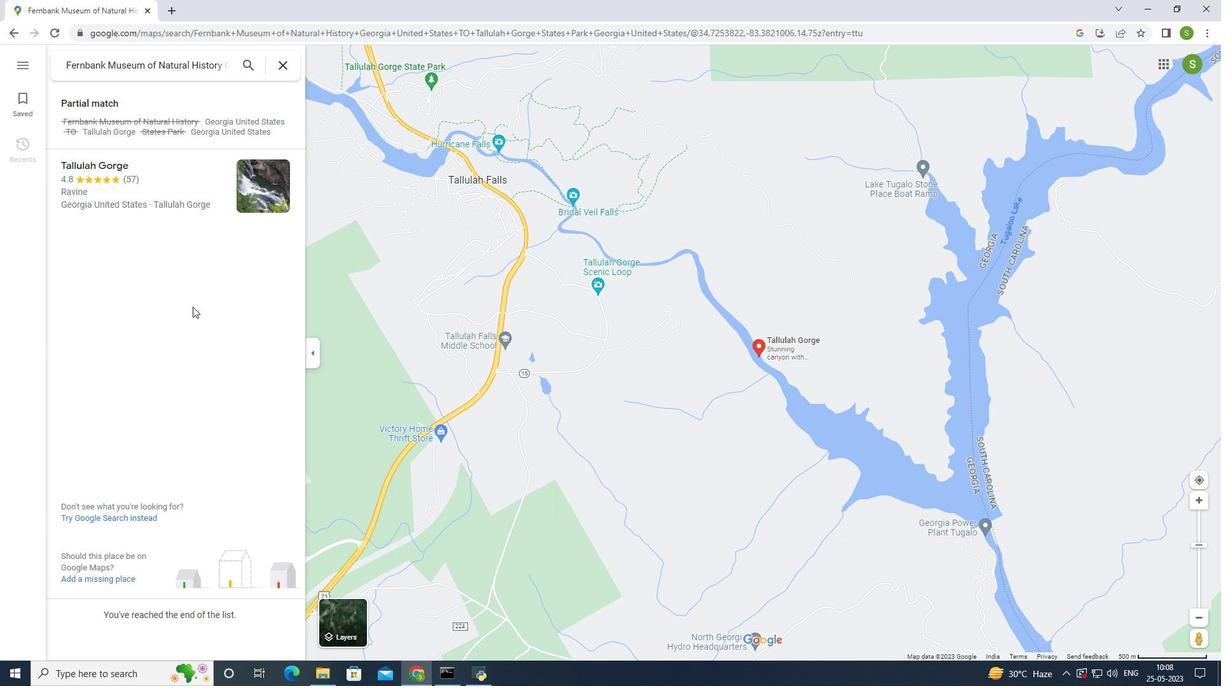 
Action: Mouse scrolled (193, 309) with delta (0, 0)
Screenshot: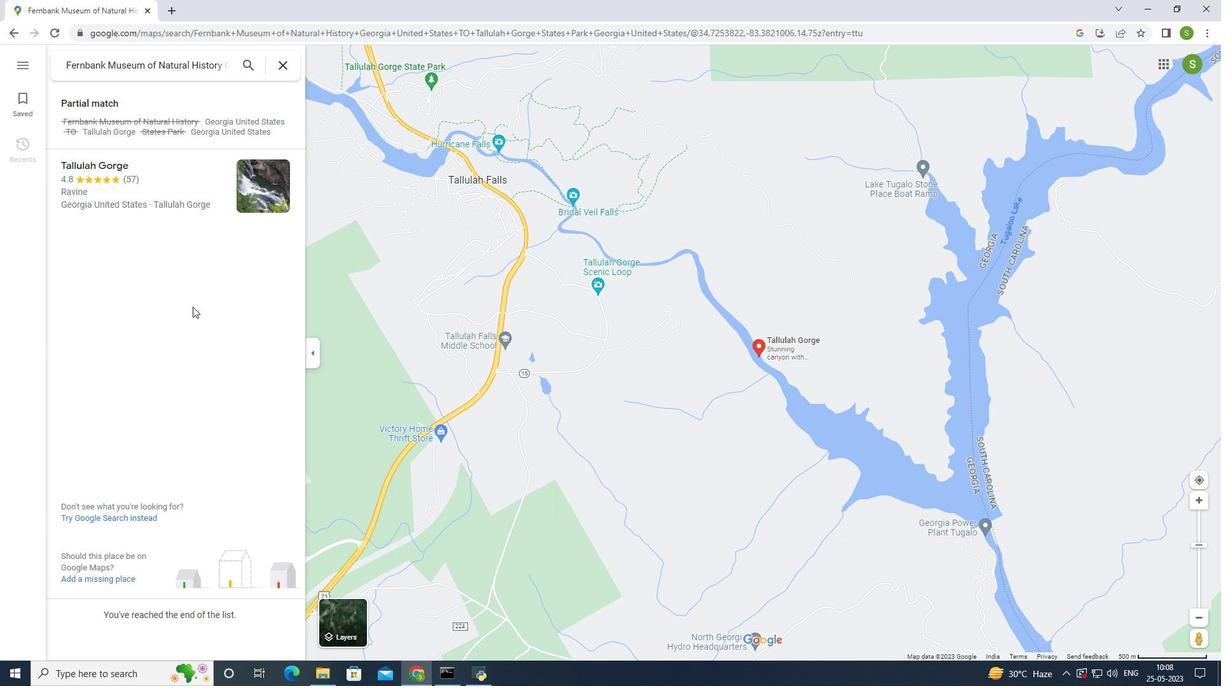 
Action: Mouse scrolled (193, 309) with delta (0, 0)
Screenshot: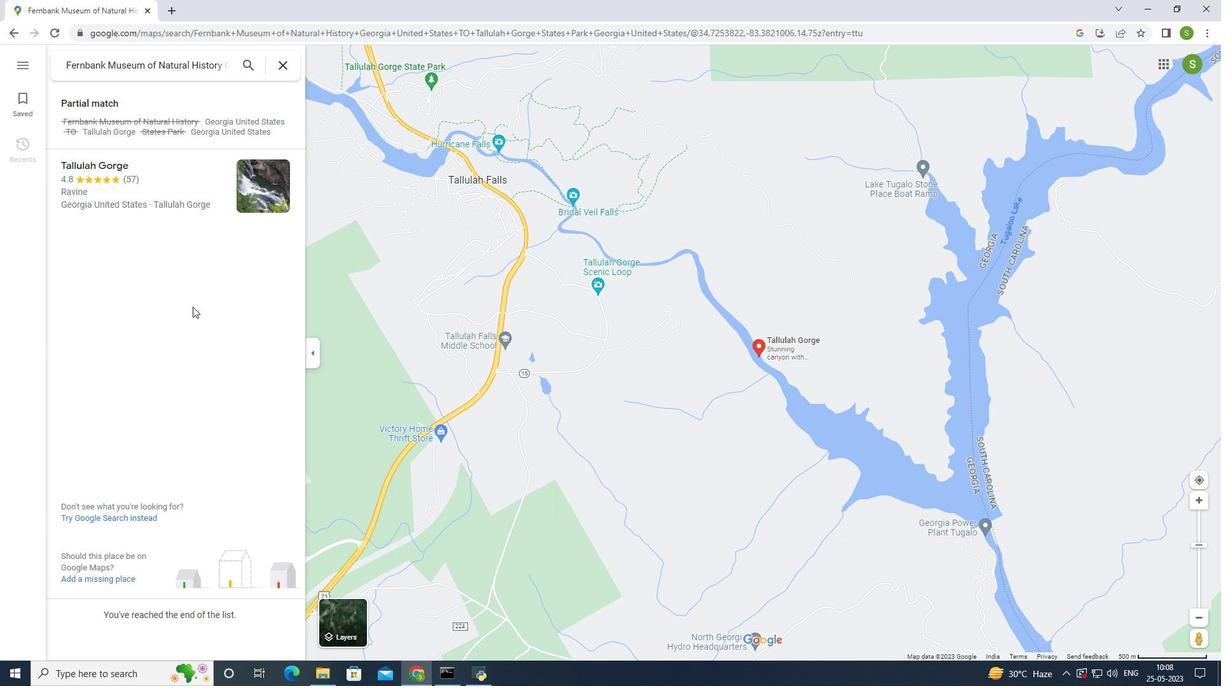 
Action: Mouse moved to (194, 312)
Screenshot: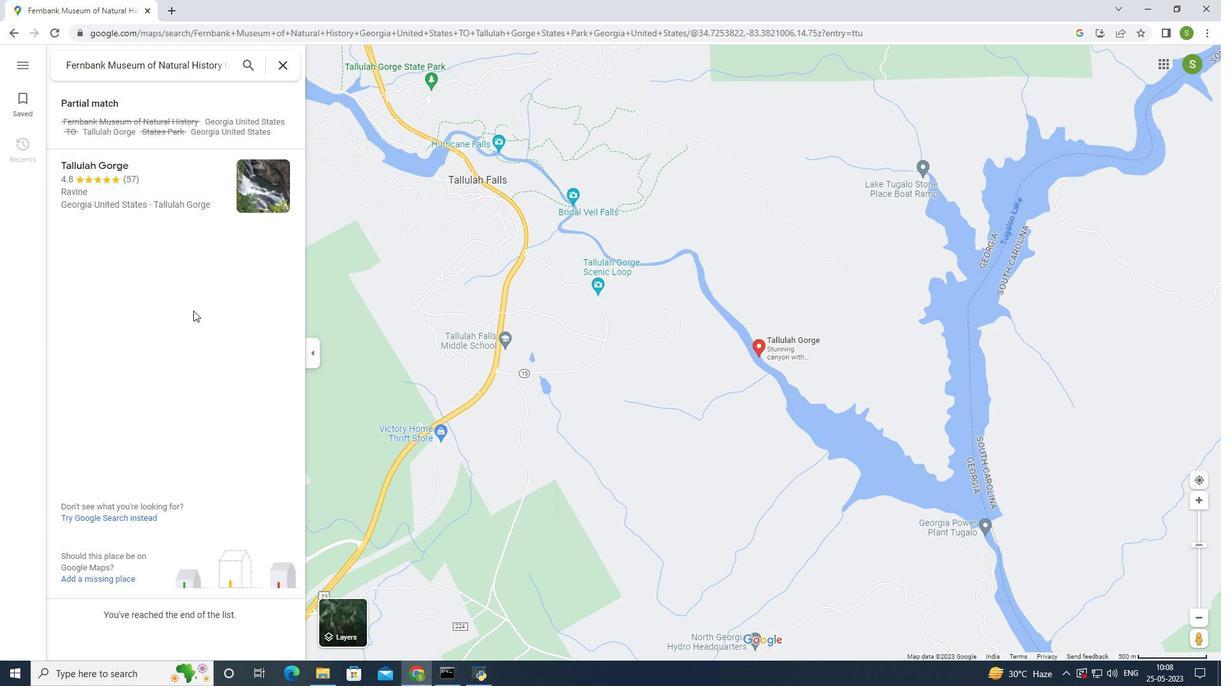 
Action: Mouse scrolled (194, 311) with delta (0, 0)
Screenshot: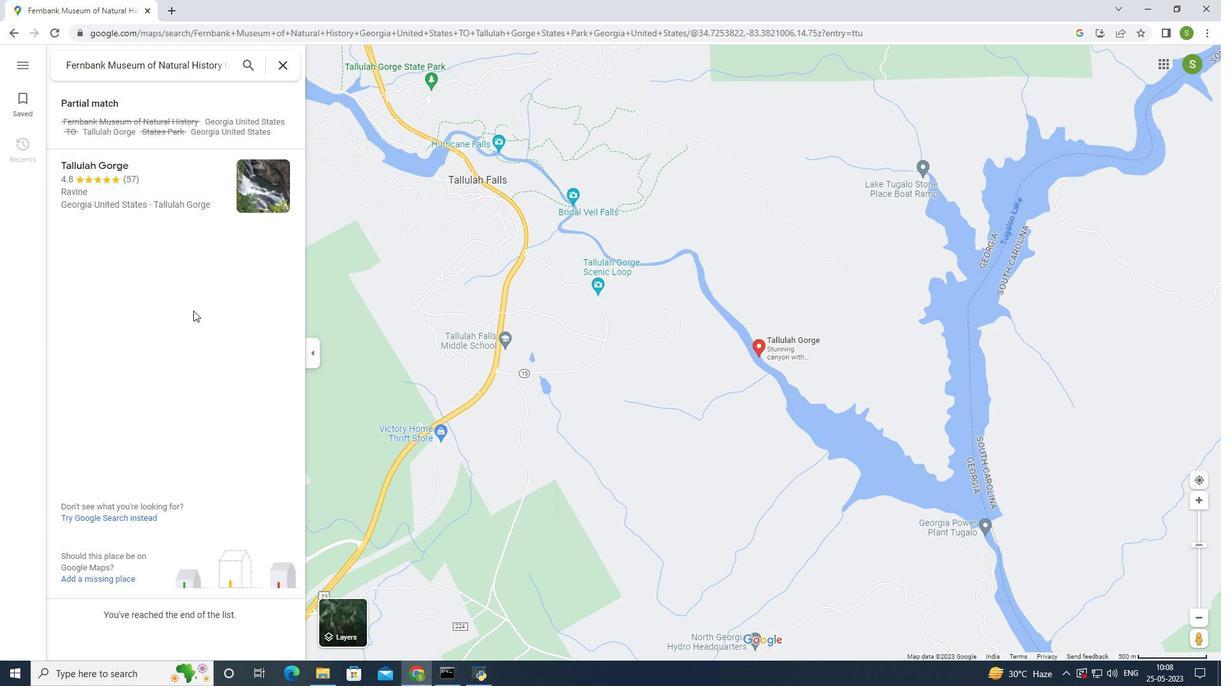 
Action: Mouse moved to (194, 314)
Screenshot: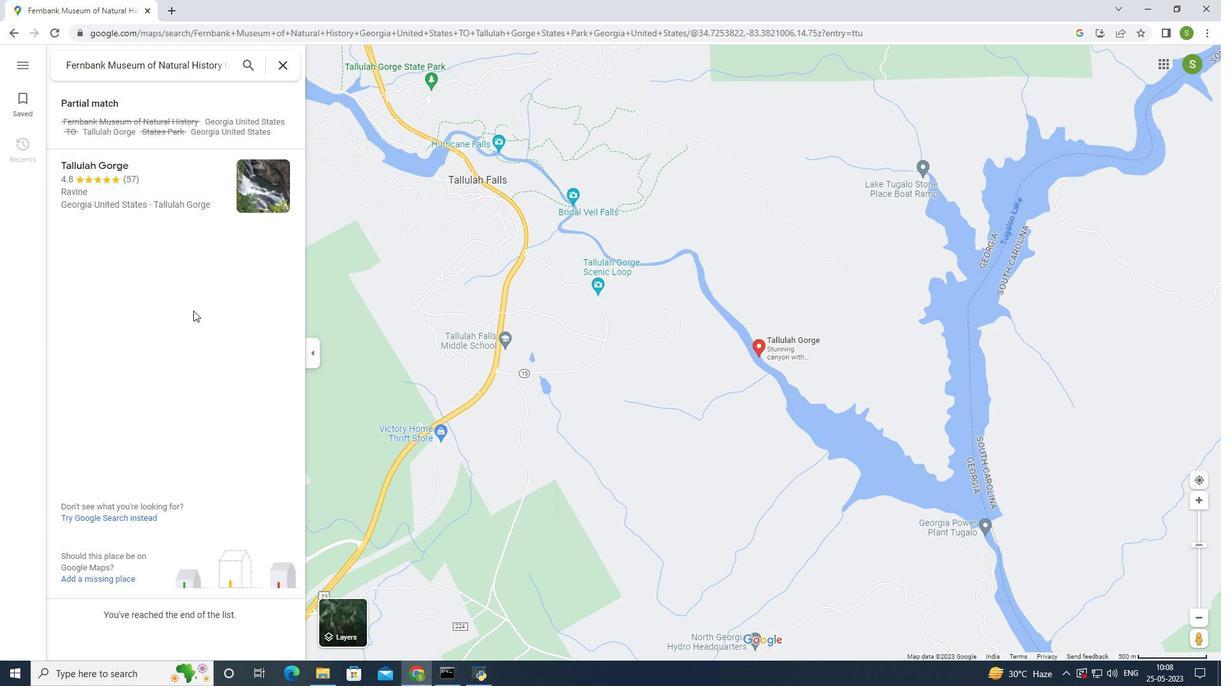 
Action: Mouse scrolled (194, 314) with delta (0, 0)
Screenshot: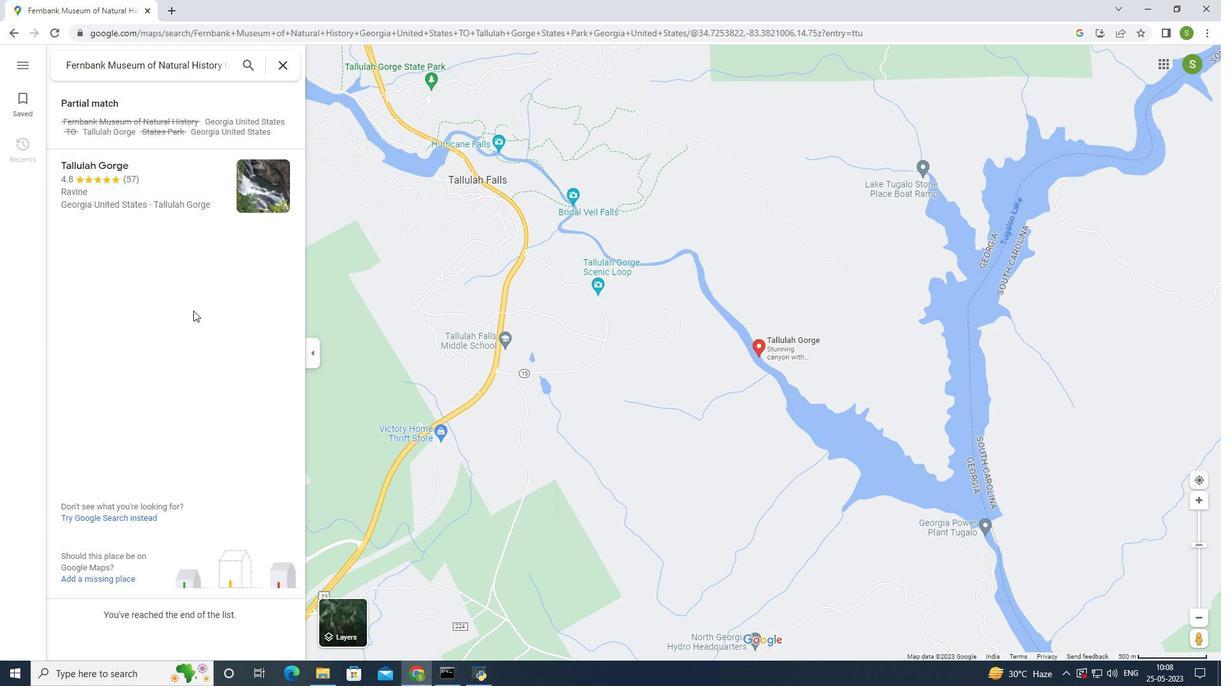 
Action: Mouse moved to (194, 315)
Screenshot: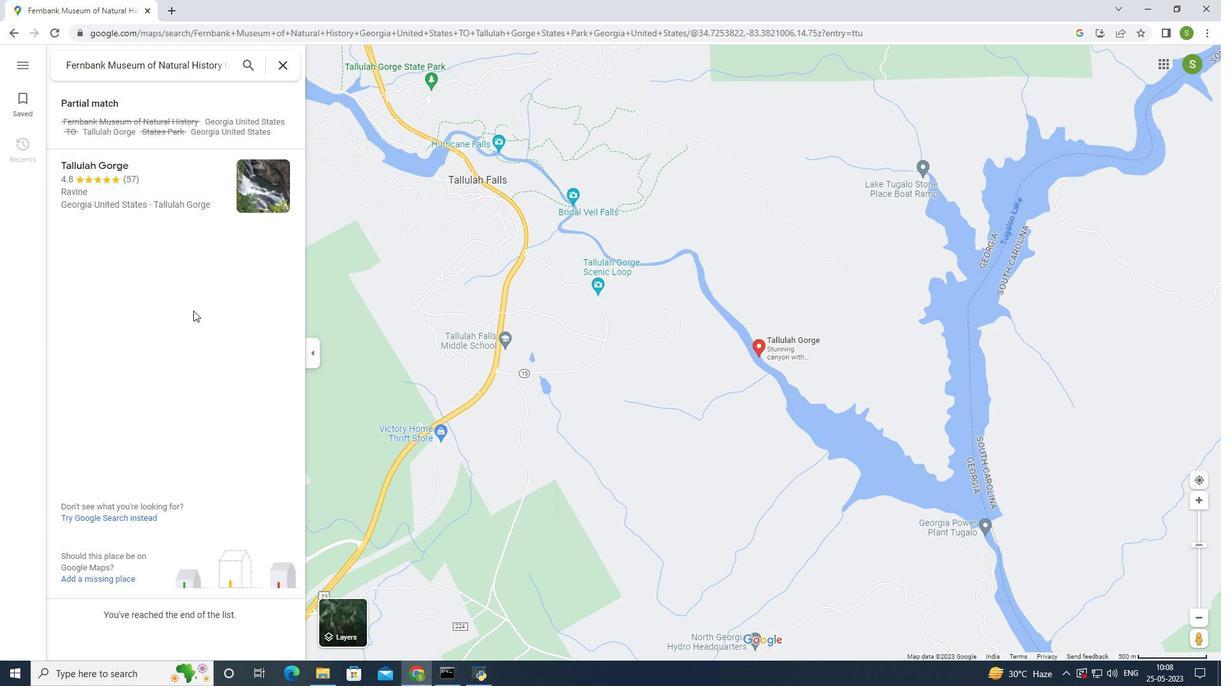 
Action: Mouse scrolled (194, 314) with delta (0, 0)
Screenshot: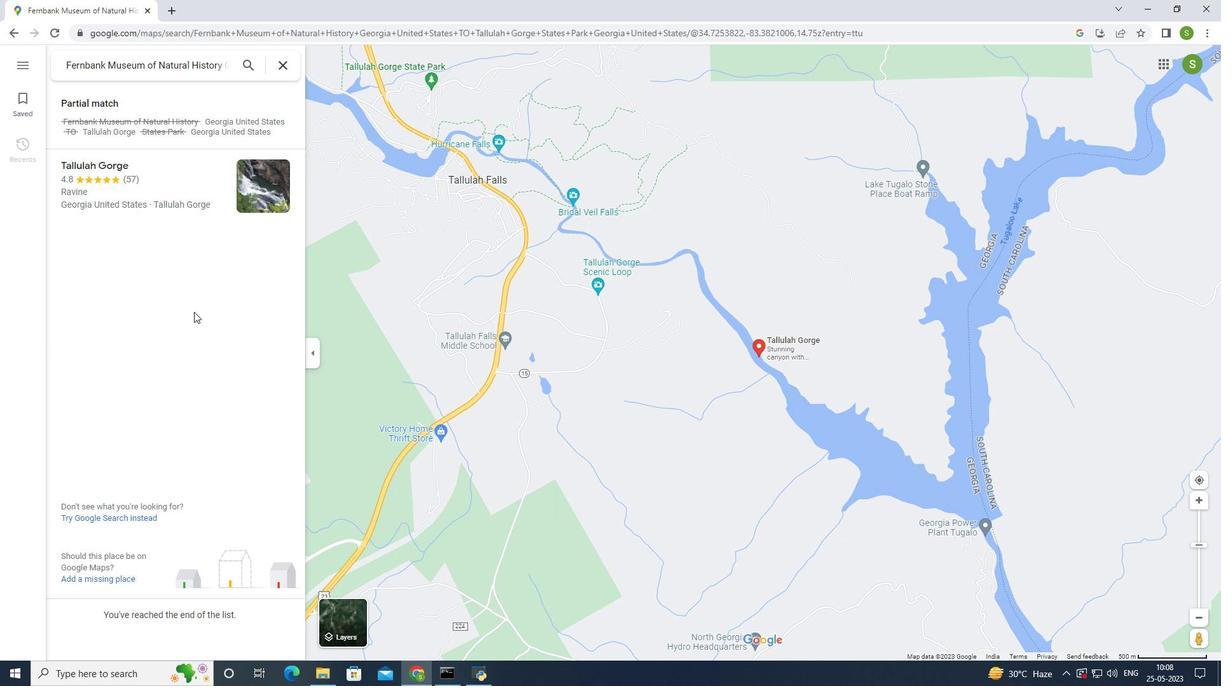 
Action: Mouse moved to (195, 315)
Screenshot: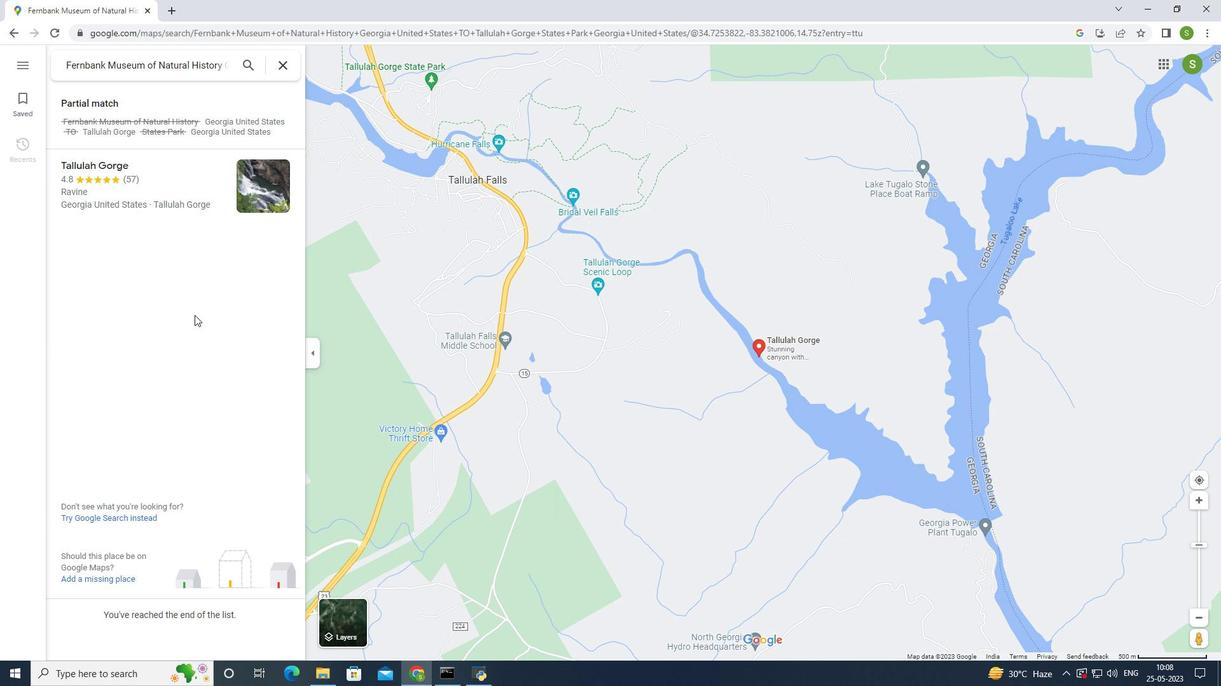
Action: Mouse scrolled (195, 316) with delta (0, 0)
Screenshot: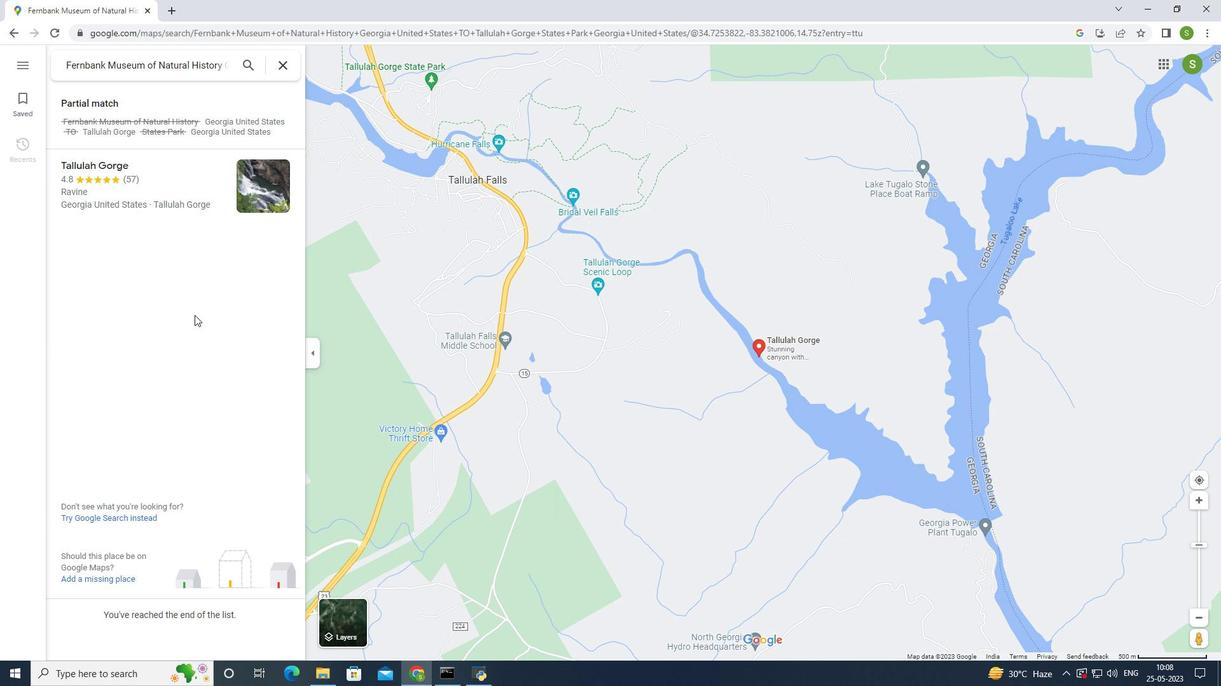 
Action: Mouse scrolled (195, 316) with delta (0, 0)
Screenshot: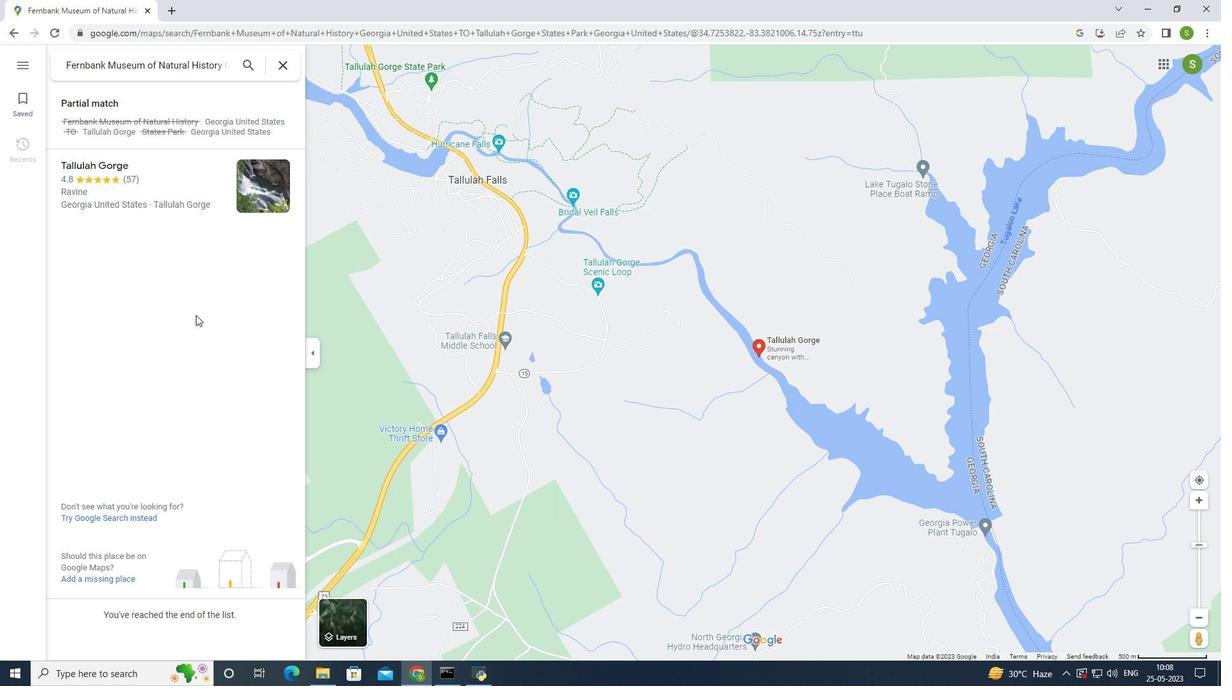 
Action: Mouse scrolled (195, 316) with delta (0, 0)
Screenshot: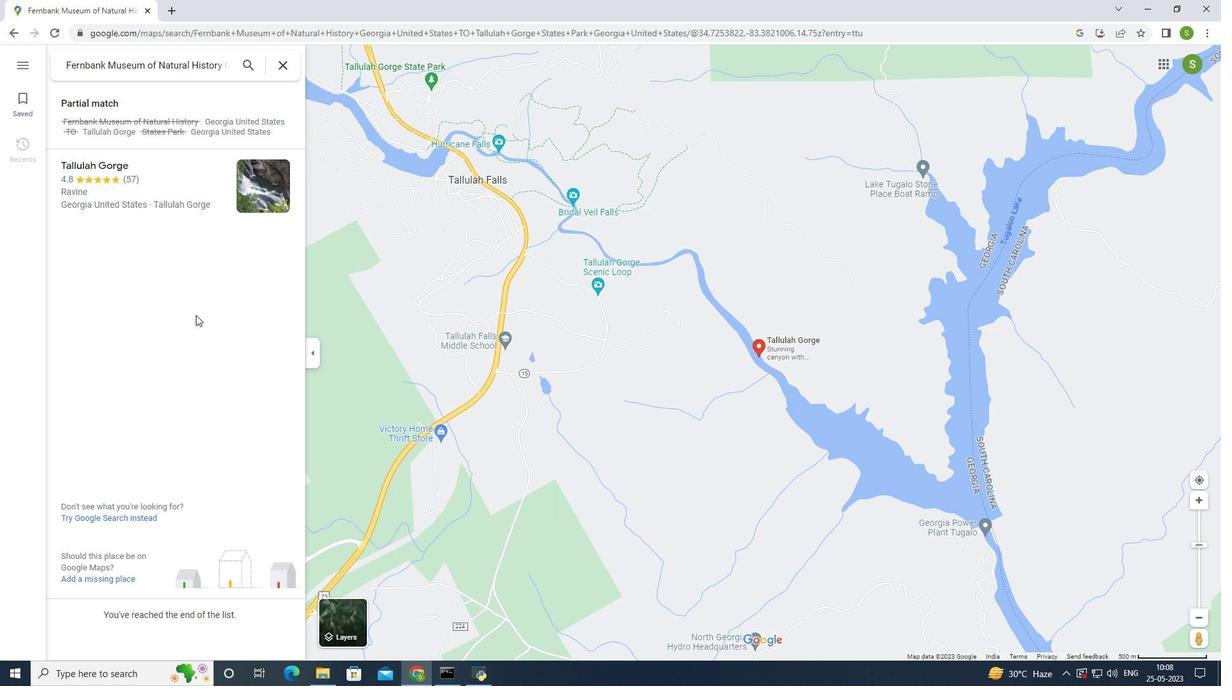 
Action: Mouse scrolled (195, 316) with delta (0, 0)
Screenshot: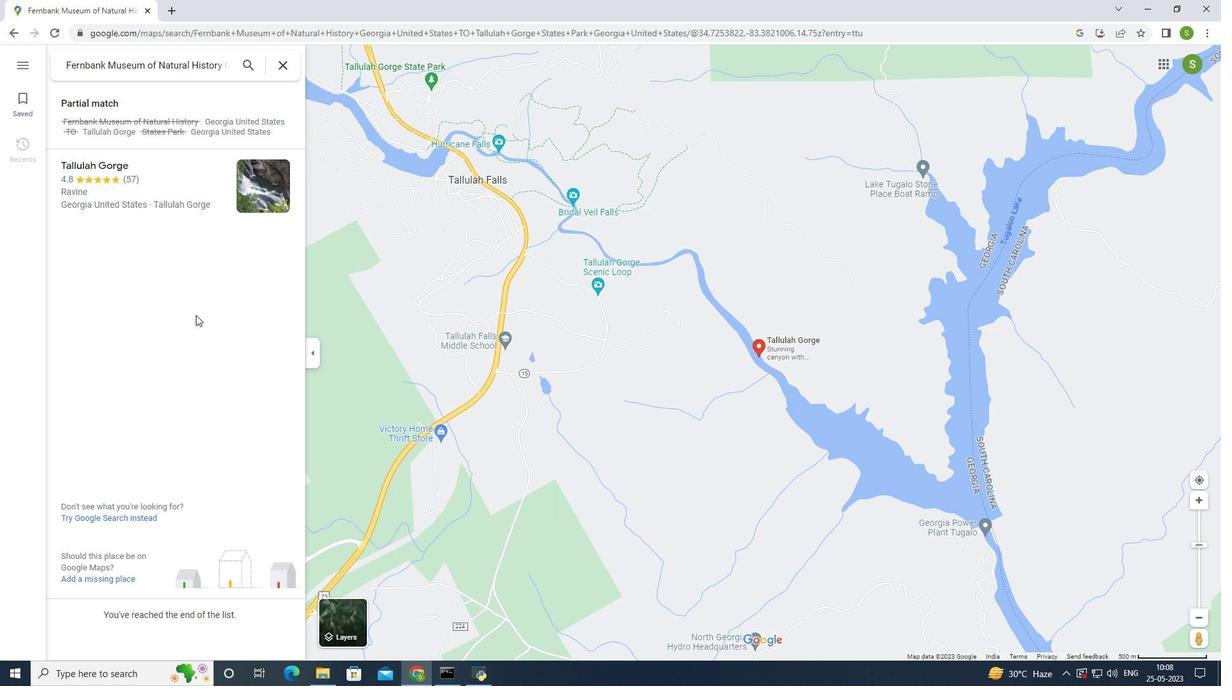 
Action: Mouse moved to (197, 314)
Screenshot: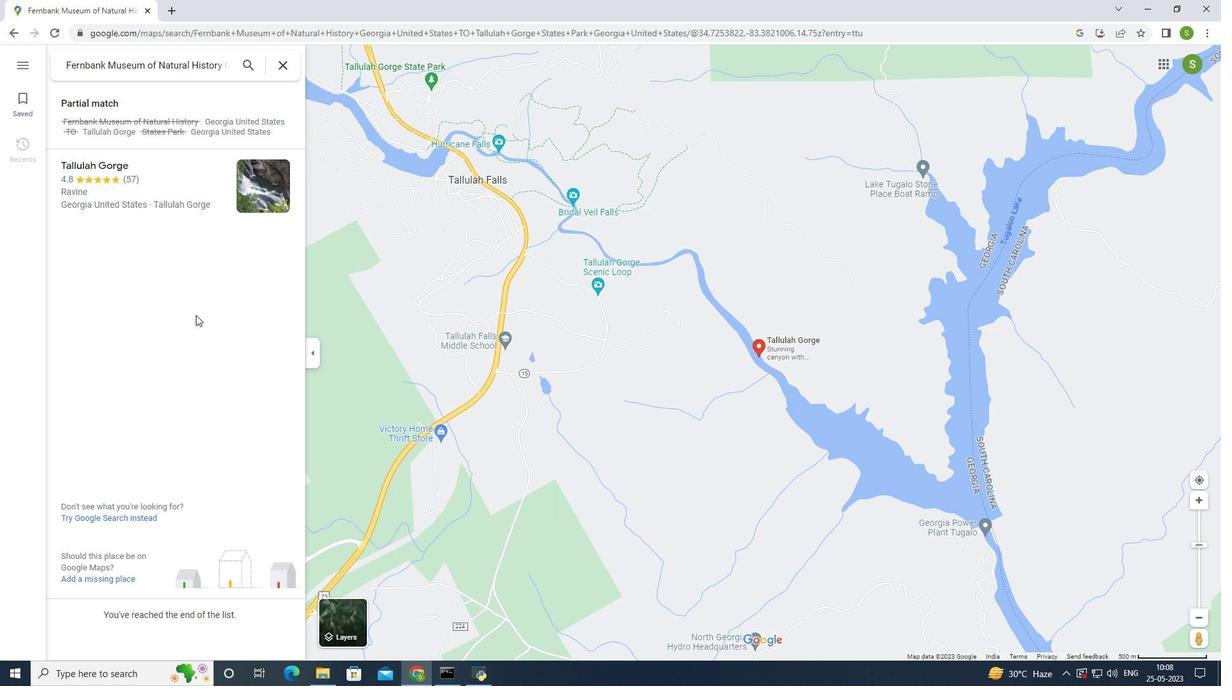 
Action: Mouse scrolled (197, 315) with delta (0, 0)
Screenshot: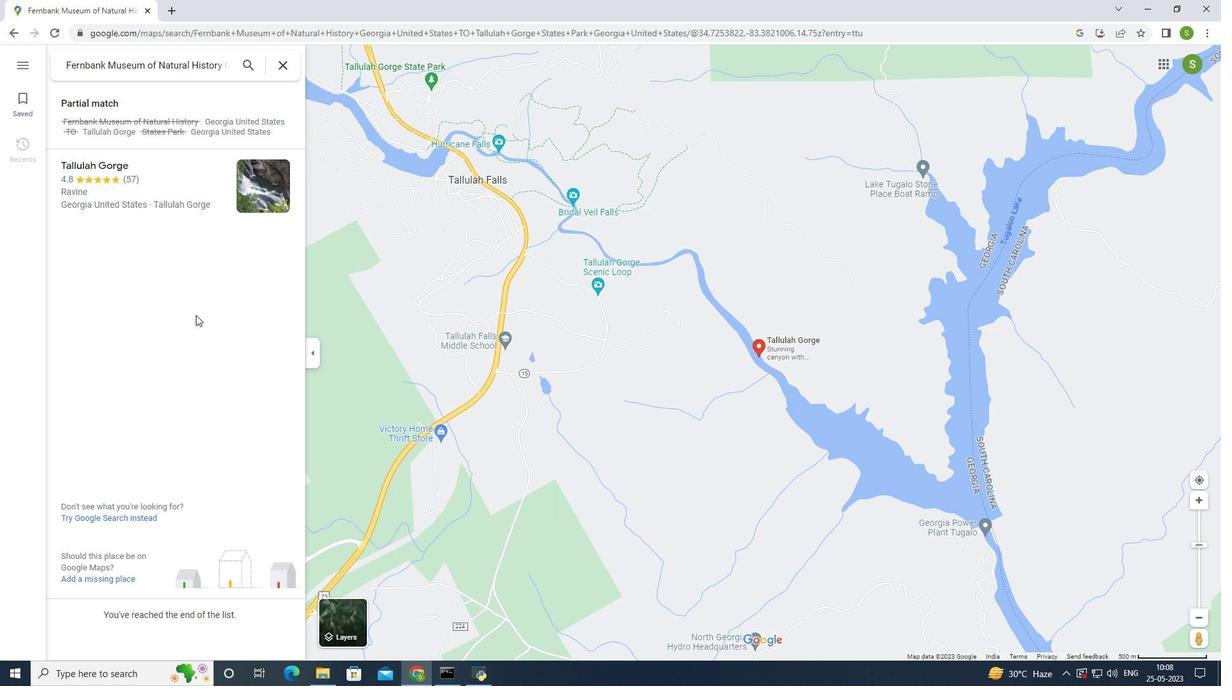 
Action: Mouse moved to (198, 314)
Screenshot: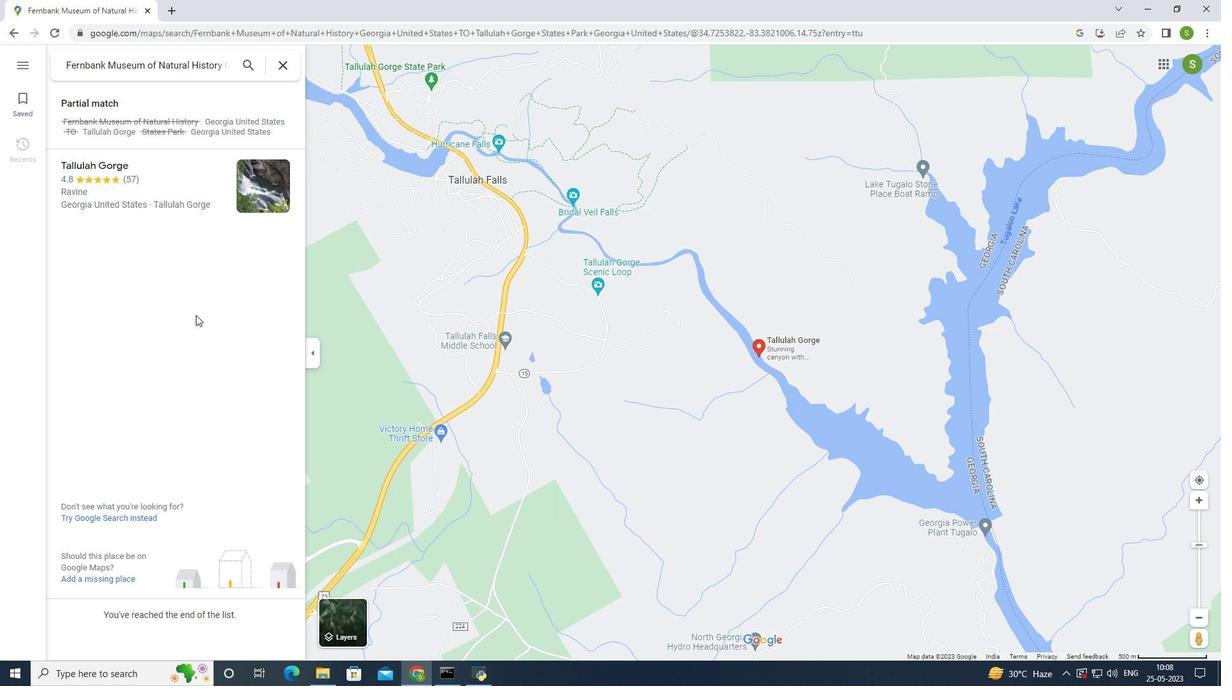 
Action: Mouse scrolled (198, 314) with delta (0, 0)
Screenshot: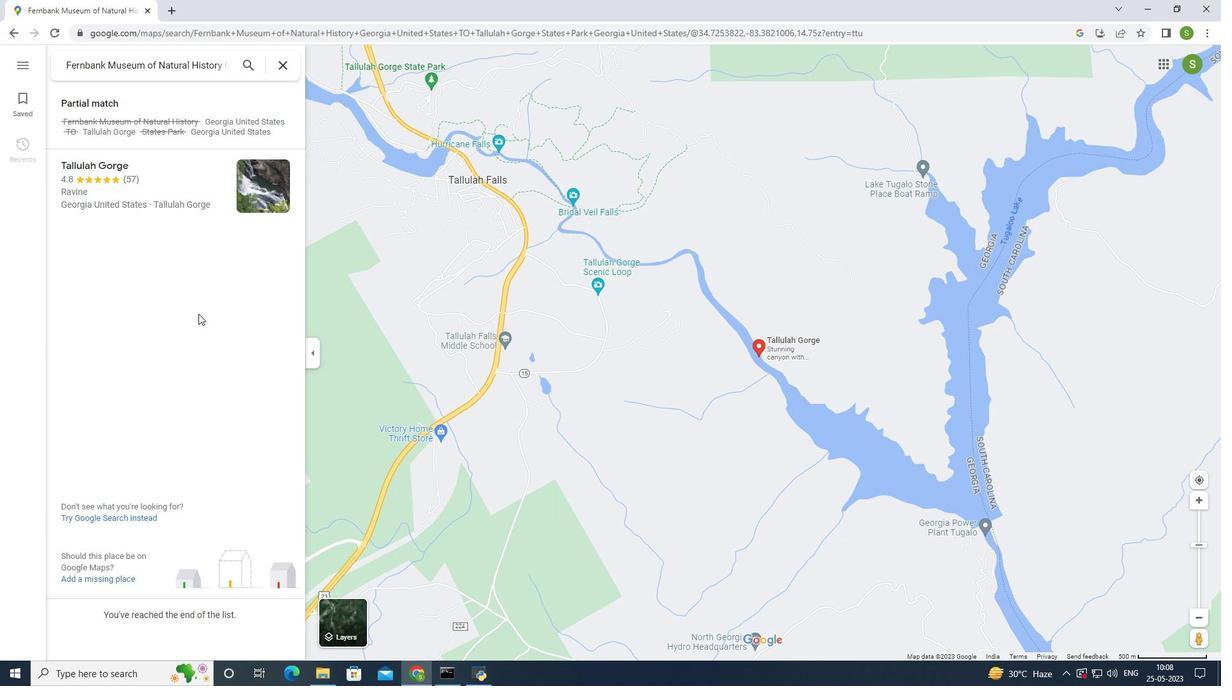 
Action: Mouse scrolled (198, 314) with delta (0, 0)
Screenshot: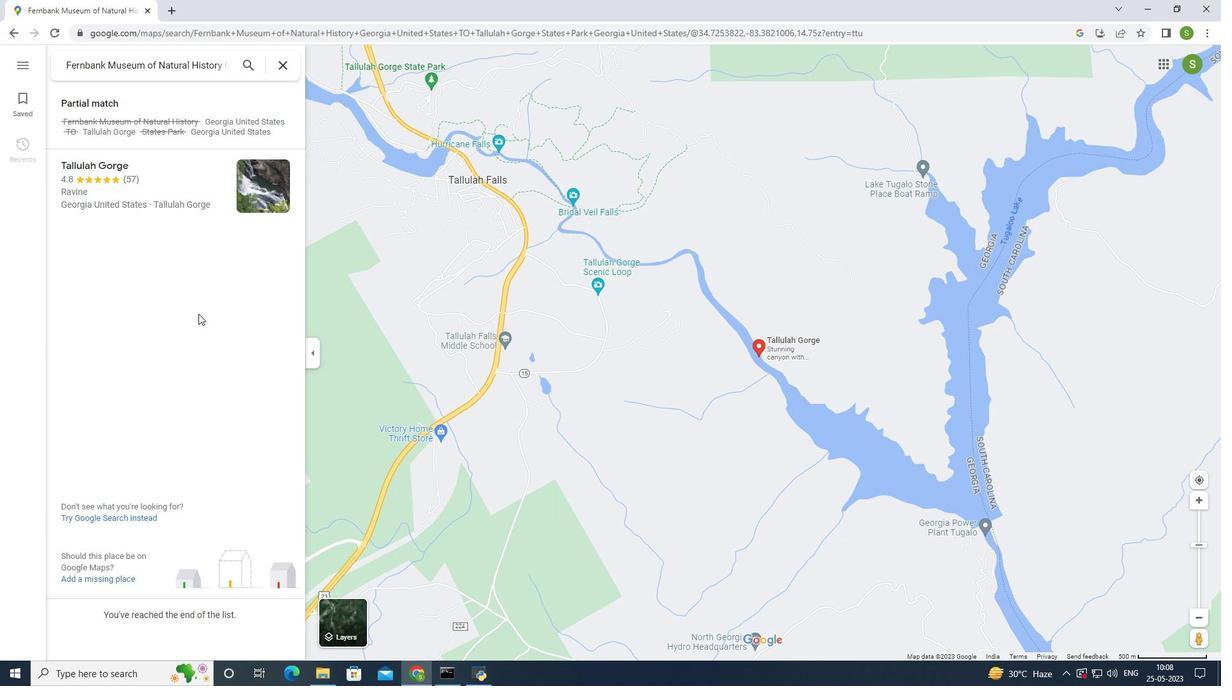 
Action: Mouse scrolled (198, 314) with delta (0, 0)
Screenshot: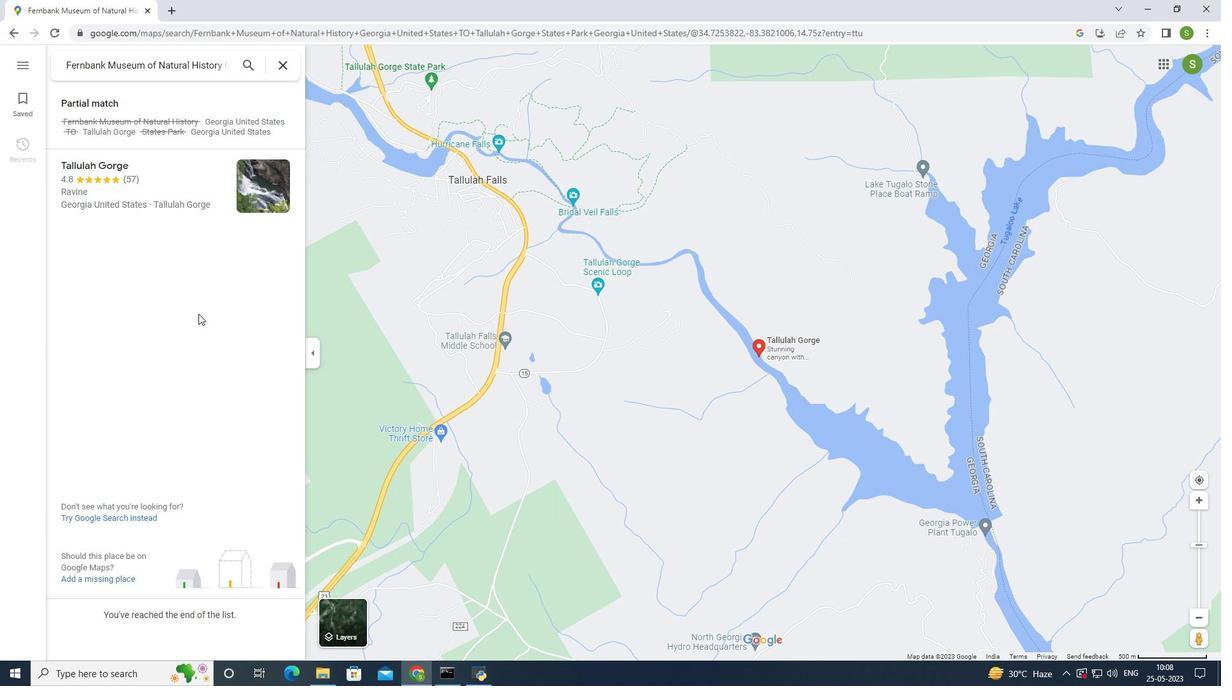 
Action: Mouse scrolled (198, 314) with delta (0, 0)
Screenshot: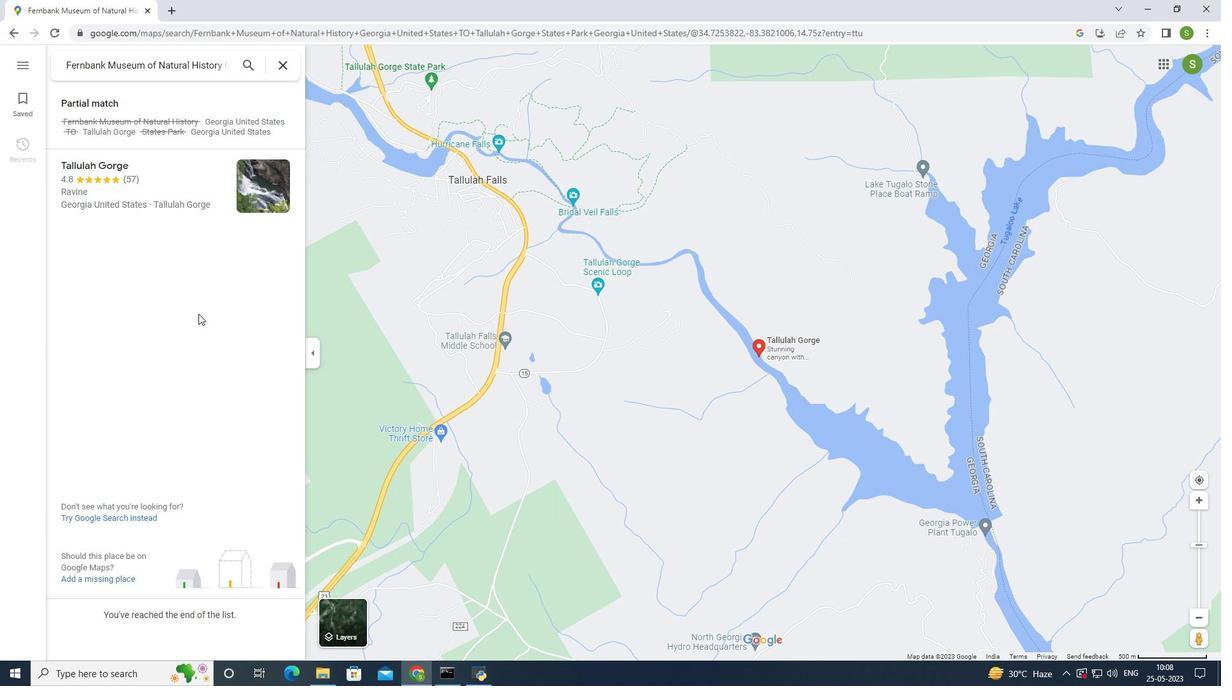 
Action: Mouse moved to (227, 59)
Screenshot: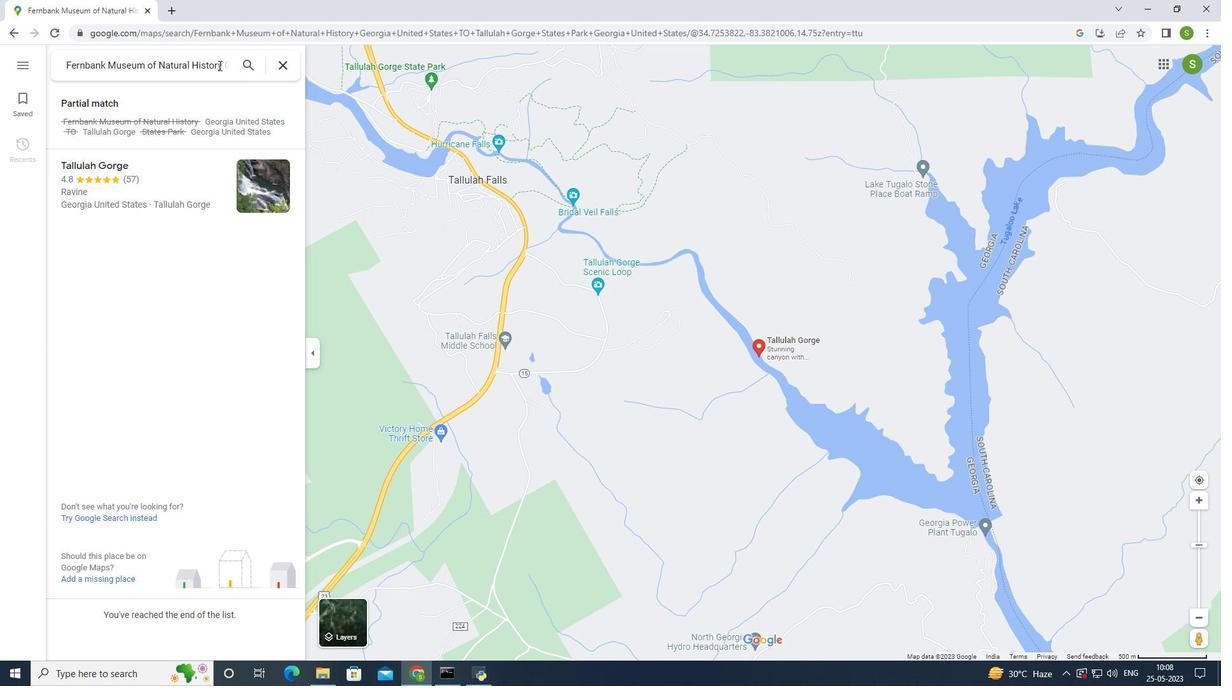
Action: Mouse pressed left at (227, 59)
Screenshot: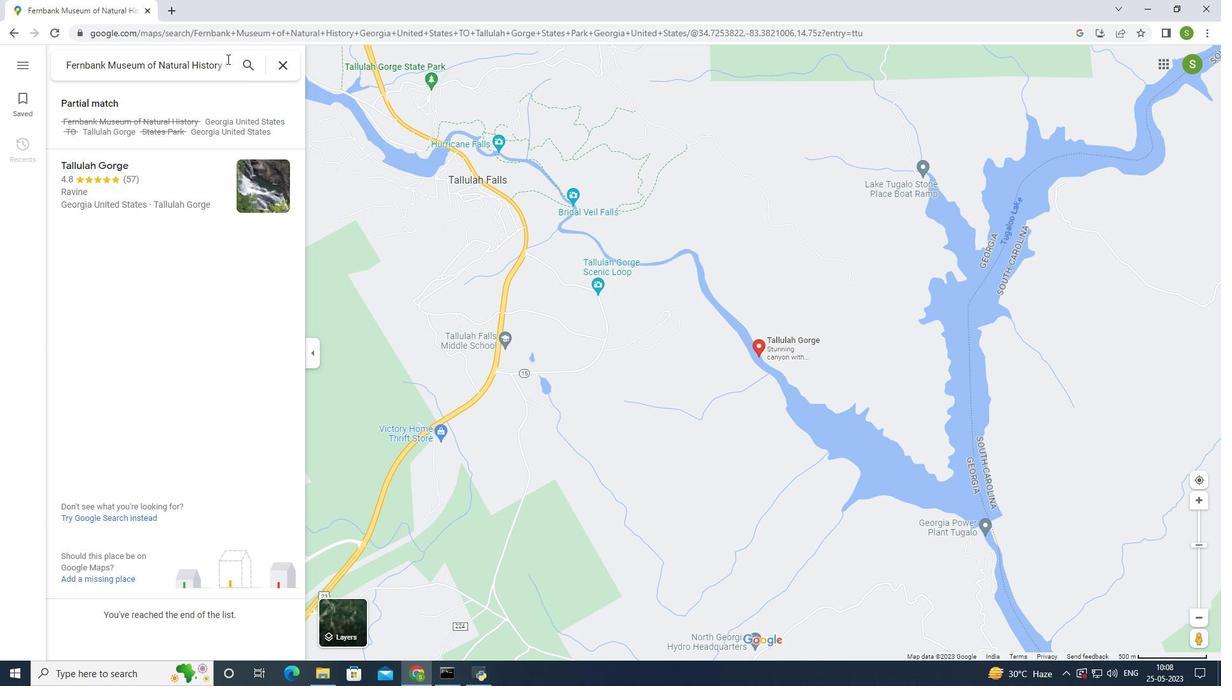 
Action: Mouse moved to (755, 348)
Screenshot: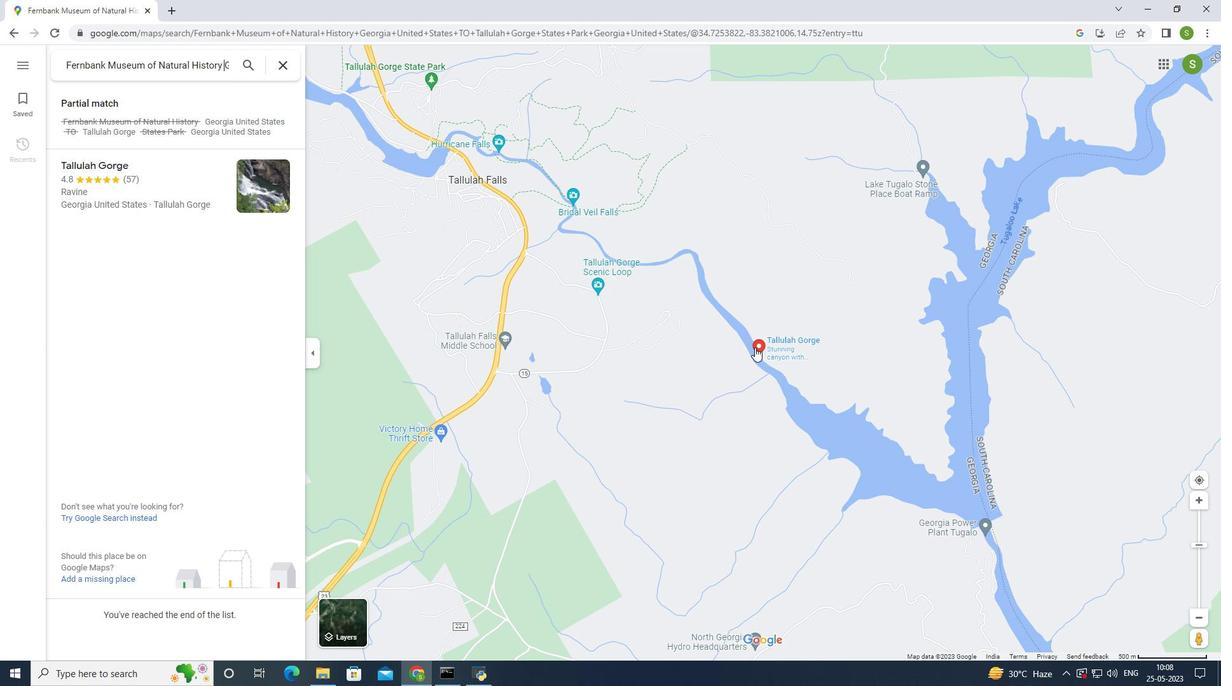 
Action: Mouse scrolled (755, 349) with delta (0, 0)
Screenshot: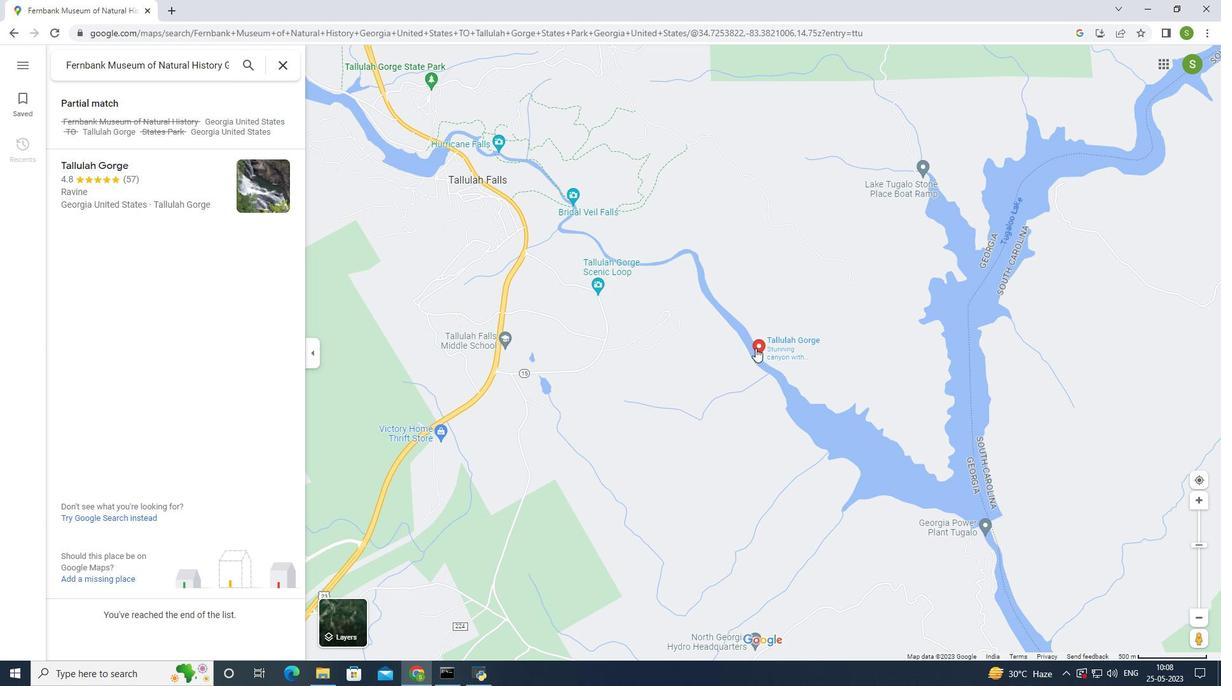 
Action: Mouse moved to (755, 347)
Screenshot: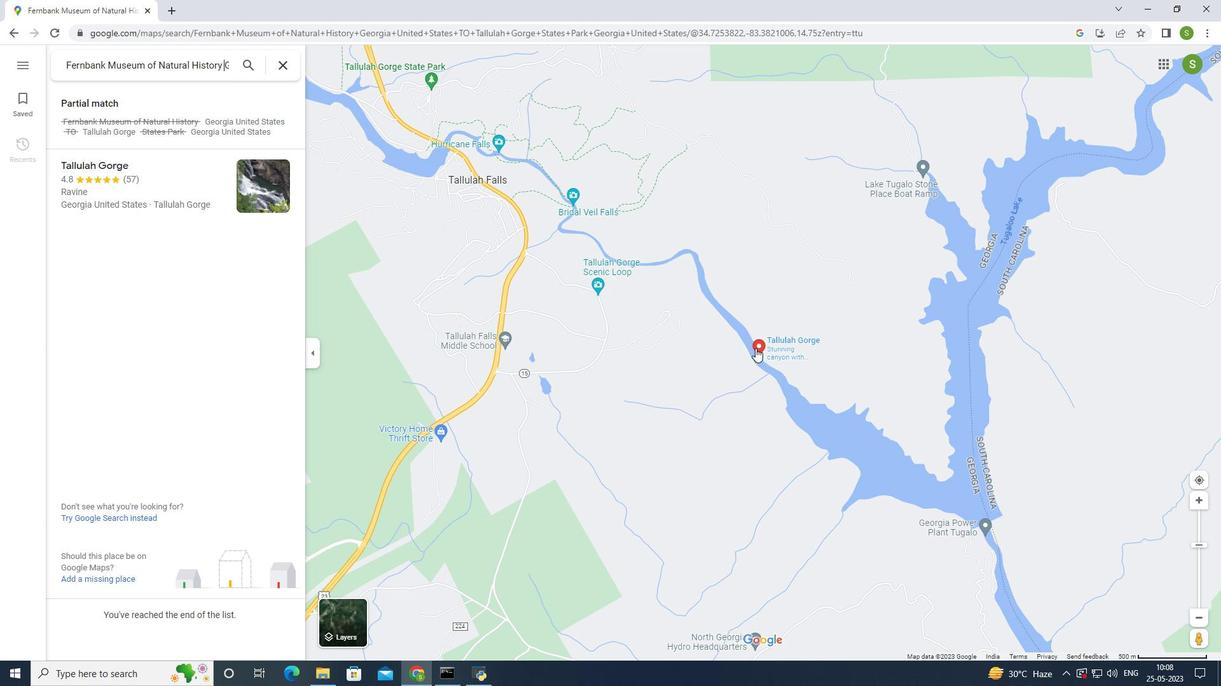 
Action: Mouse scrolled (755, 349) with delta (0, 0)
Screenshot: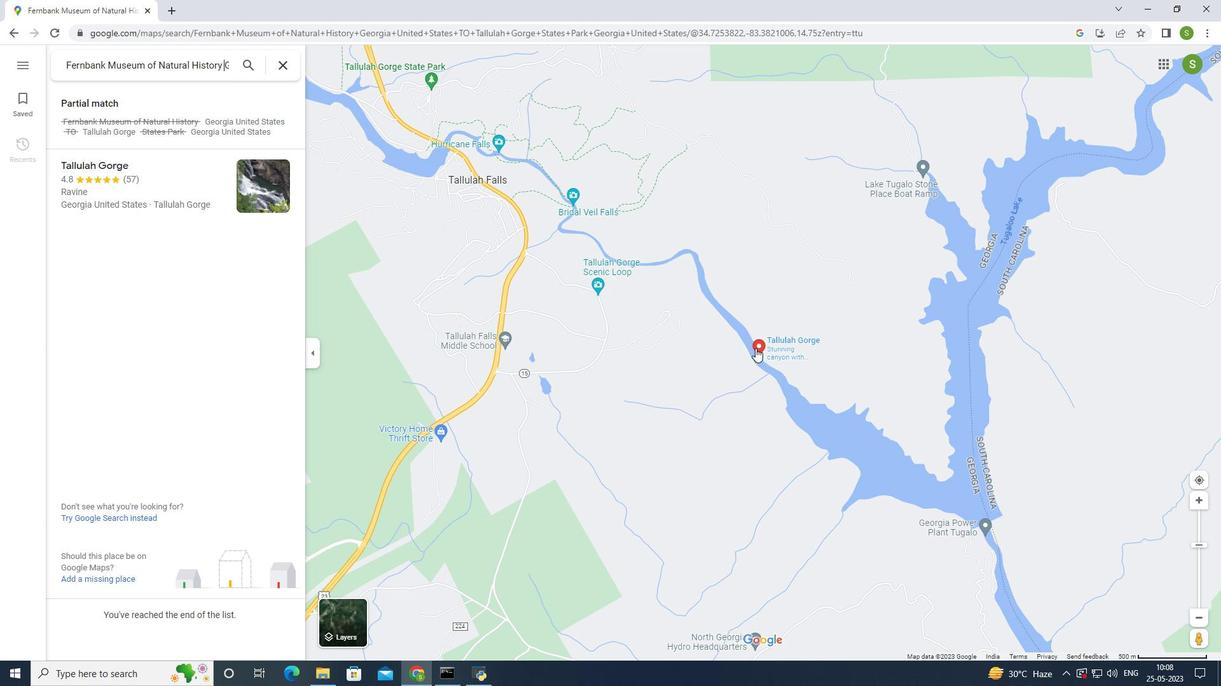 
Action: Mouse moved to (755, 346)
Screenshot: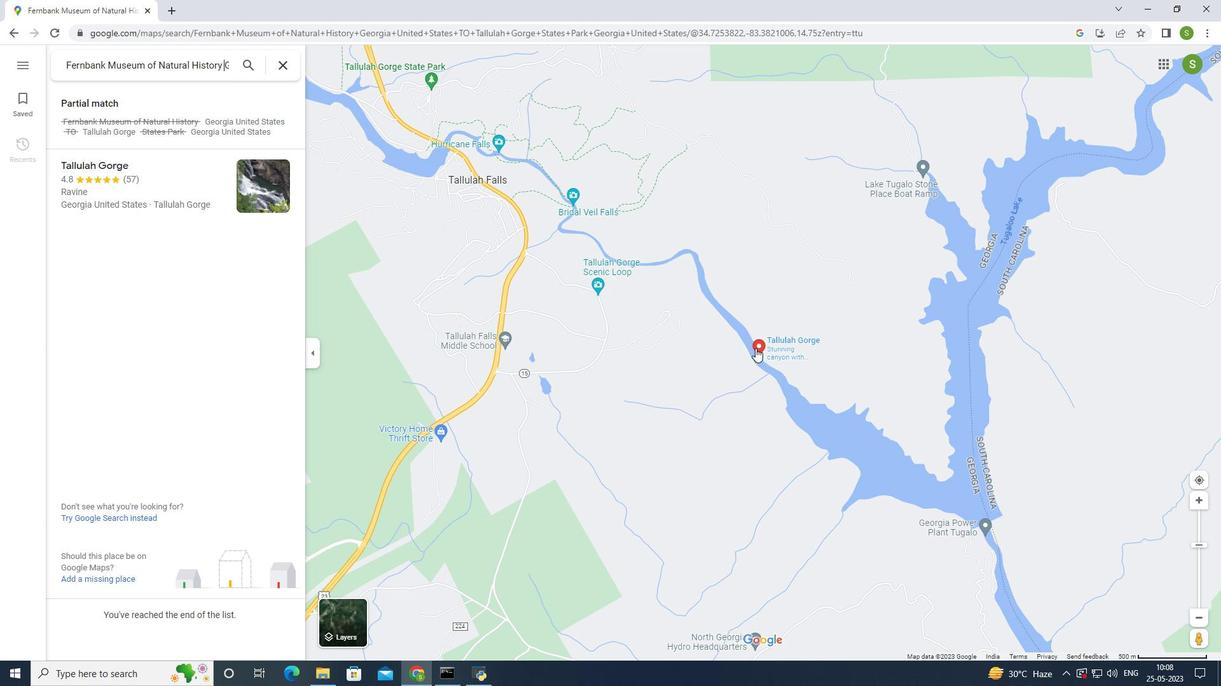 
Action: Mouse scrolled (755, 347) with delta (0, 0)
Screenshot: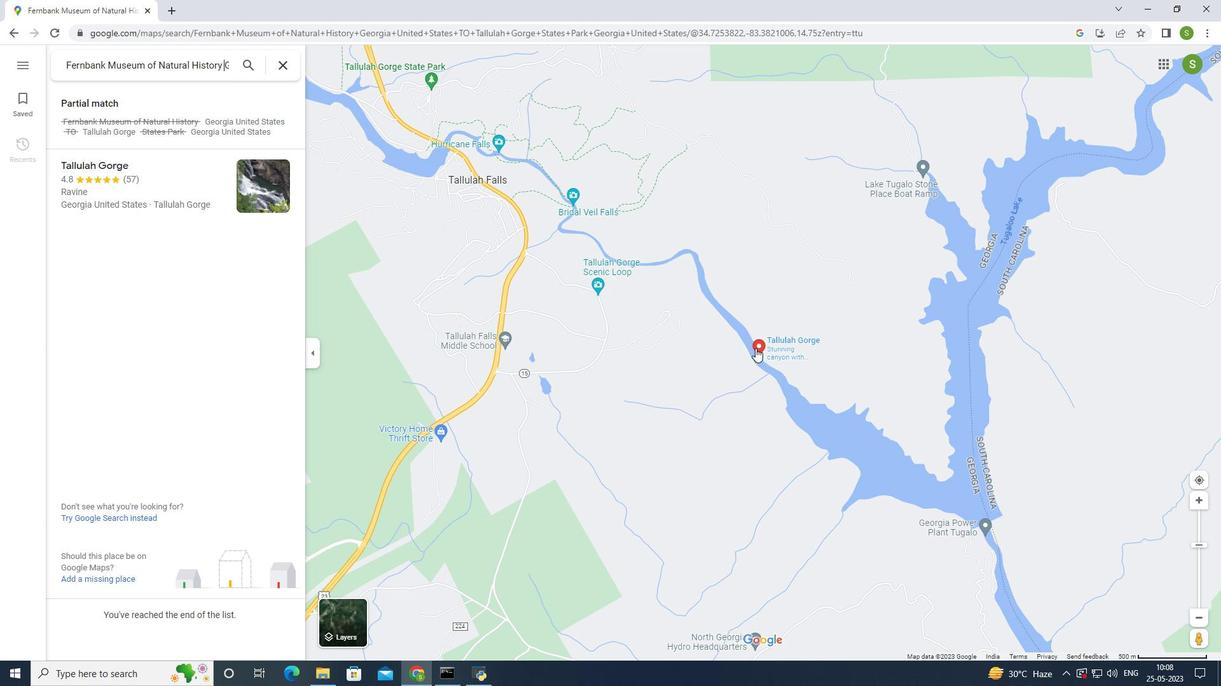 
Action: Mouse scrolled (755, 346) with delta (0, 0)
Screenshot: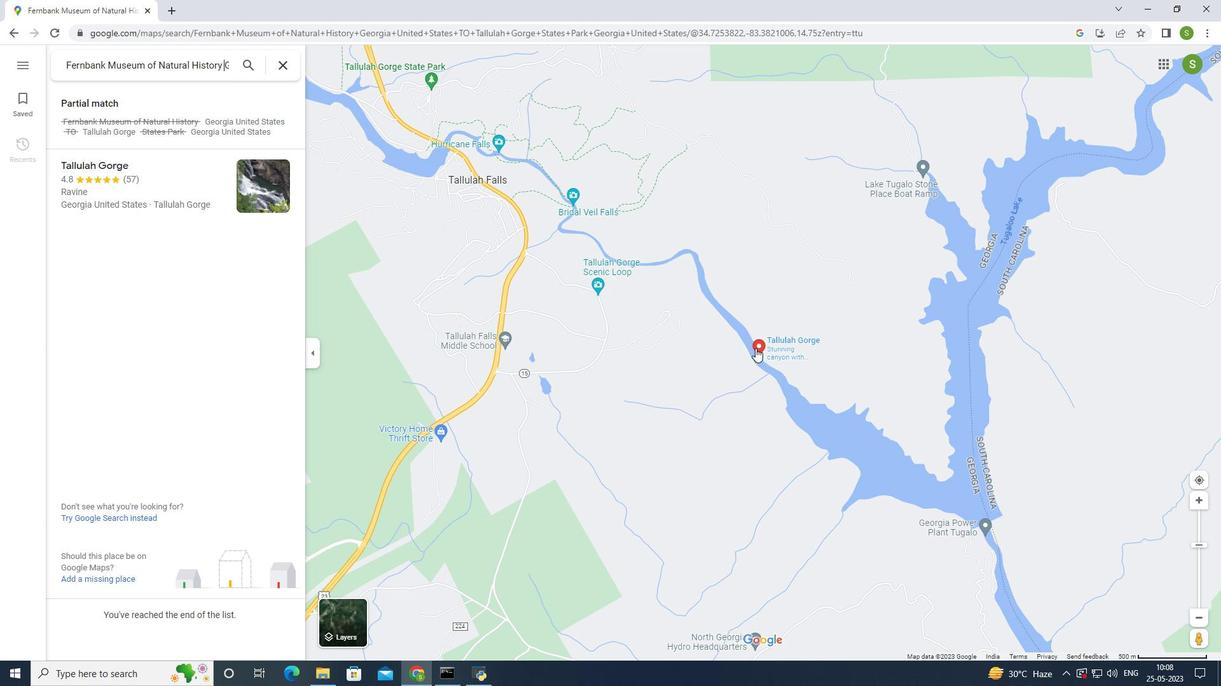 
Action: Mouse moved to (755, 345)
Screenshot: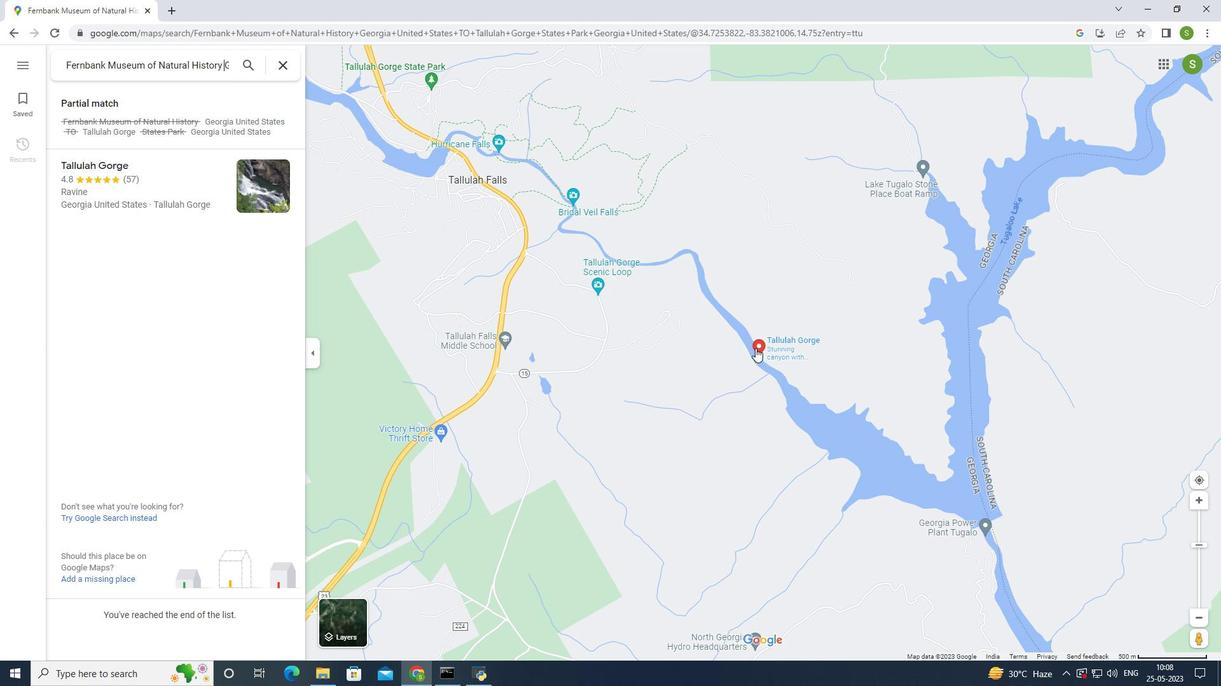 
Action: Mouse scrolled (755, 346) with delta (0, 0)
Screenshot: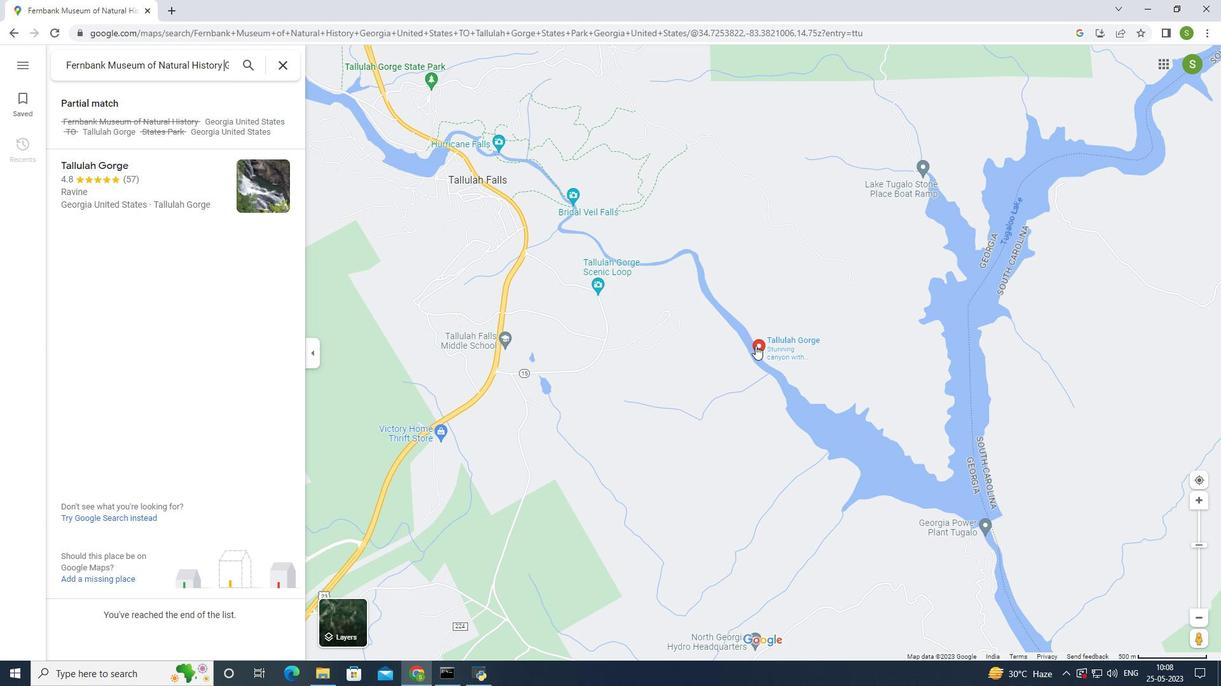 
Action: Mouse moved to (755, 344)
Screenshot: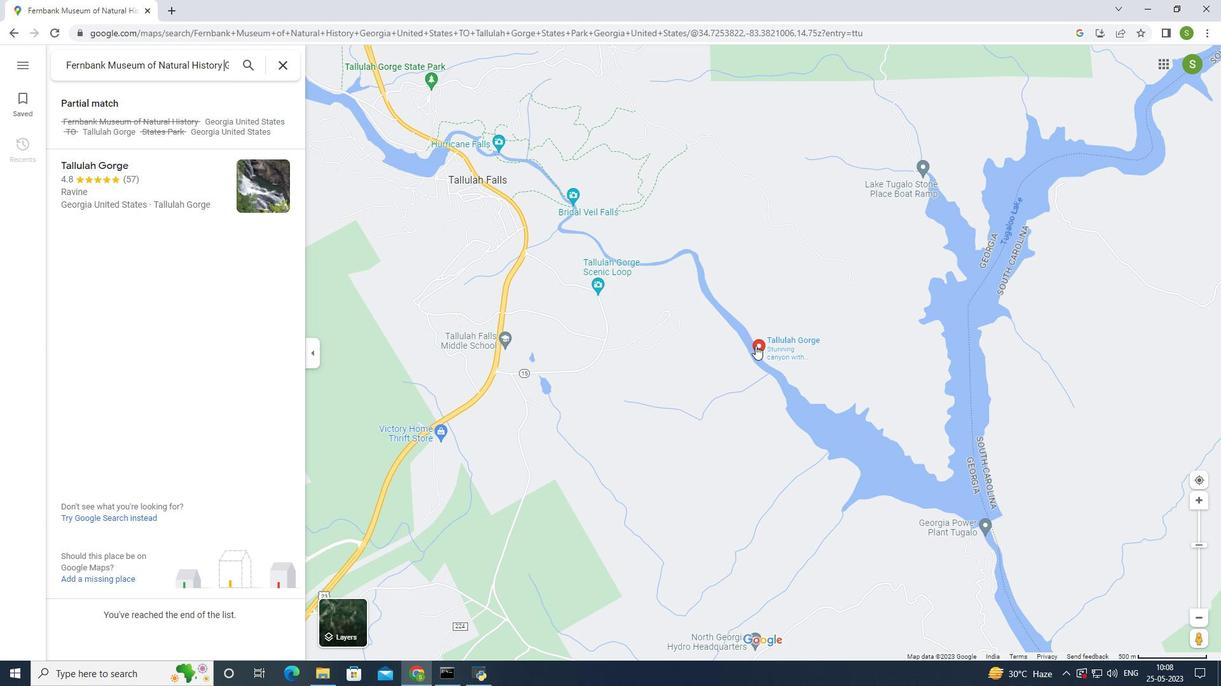 
Action: Mouse scrolled (755, 345) with delta (0, 0)
Screenshot: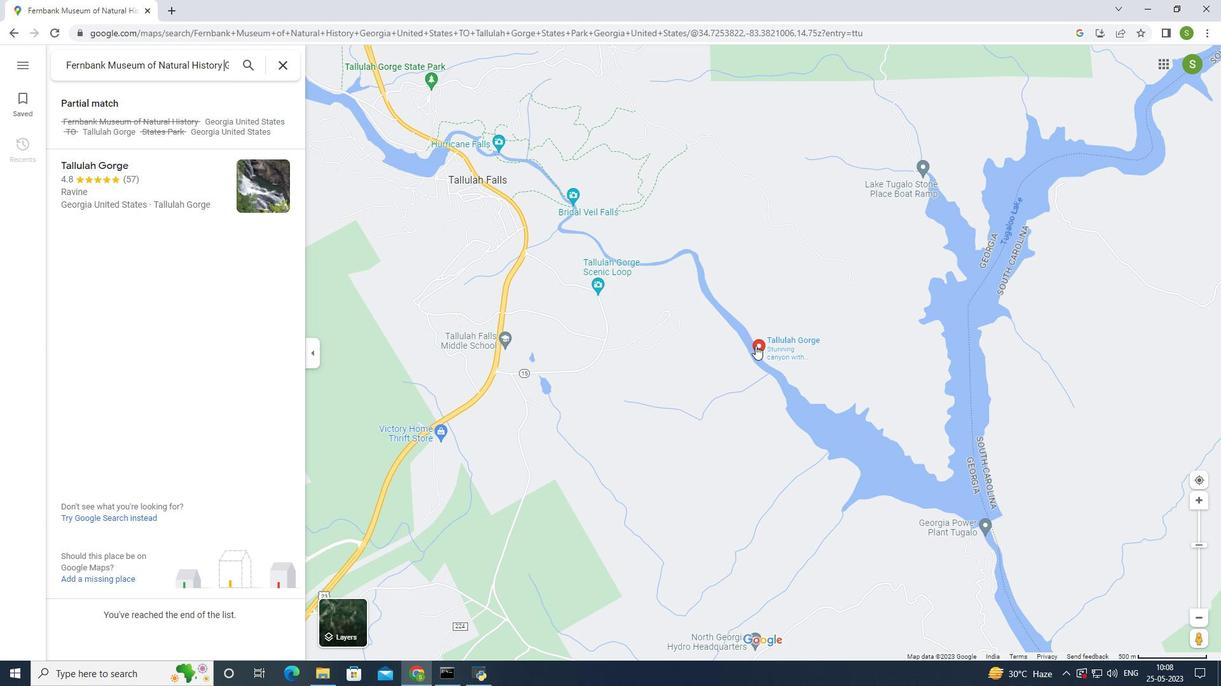
Action: Mouse moved to (755, 342)
Screenshot: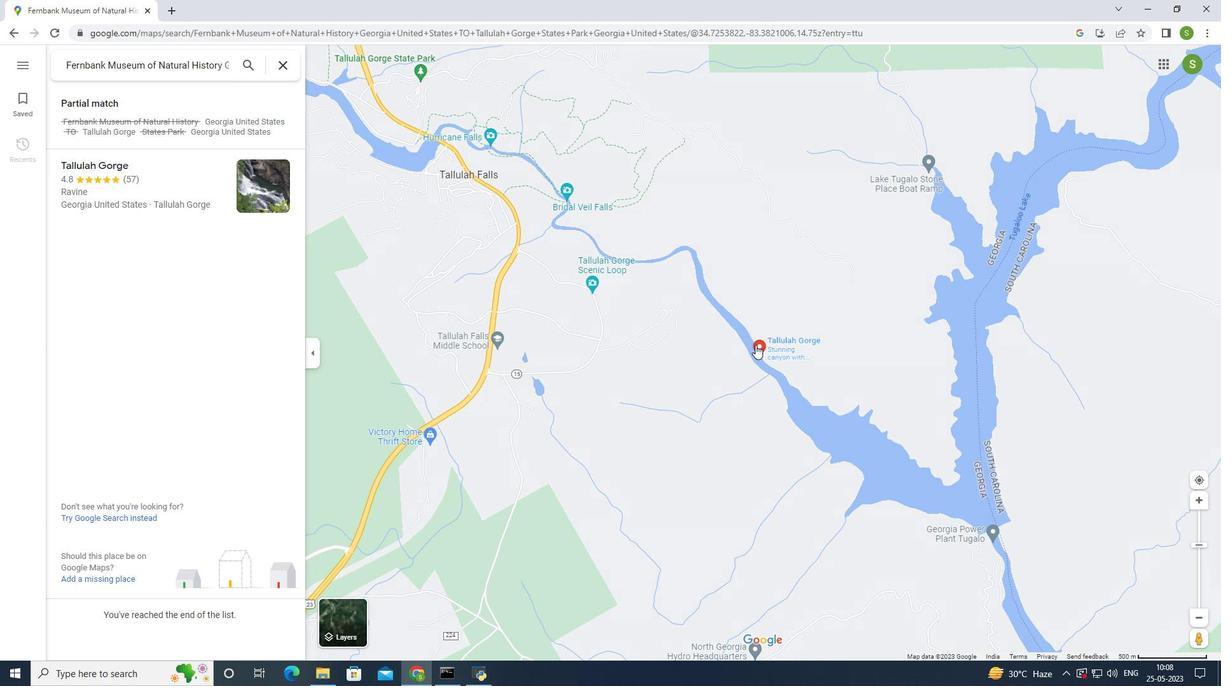 
Action: Mouse scrolled (755, 342) with delta (0, 0)
Screenshot: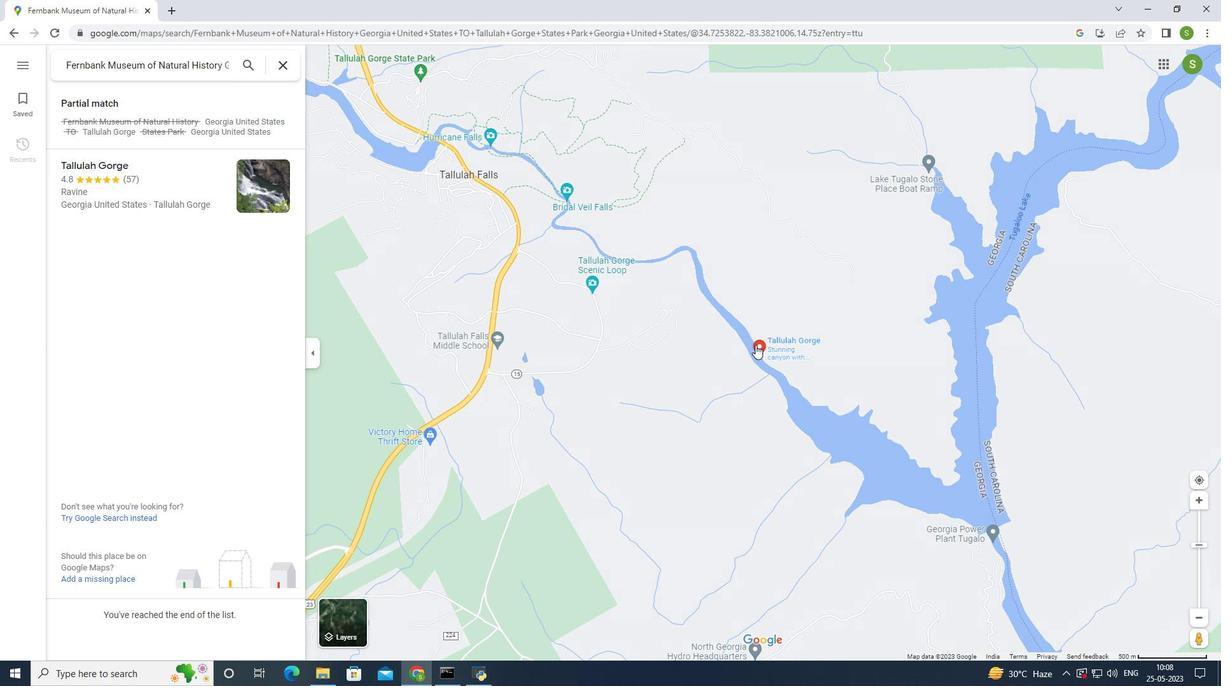 
Action: Mouse moved to (273, 419)
Screenshot: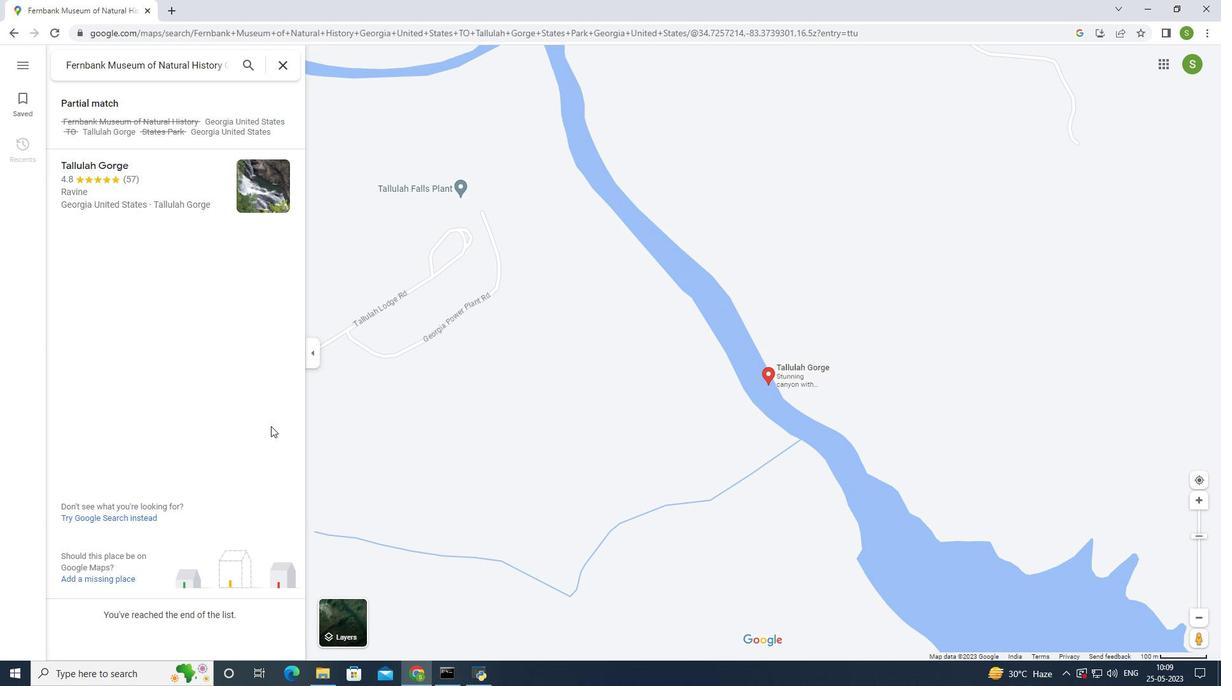 
Action: Mouse scrolled (273, 418) with delta (0, 0)
Screenshot: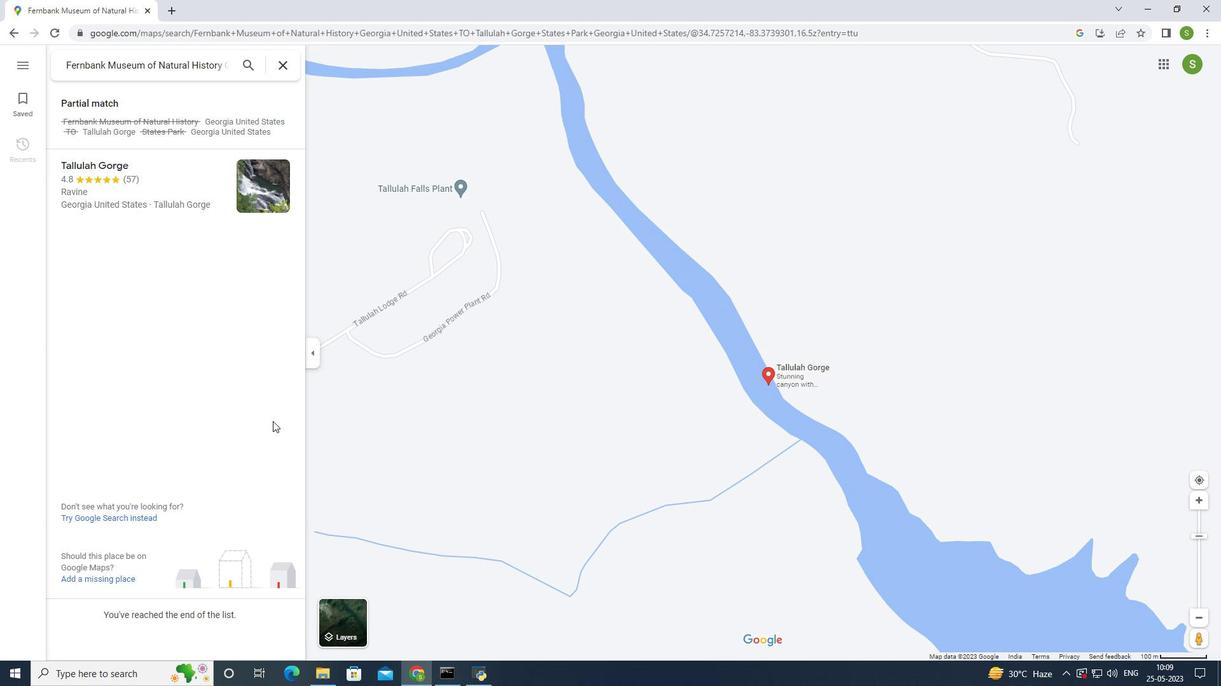 
Action: Mouse scrolled (273, 418) with delta (0, 0)
Screenshot: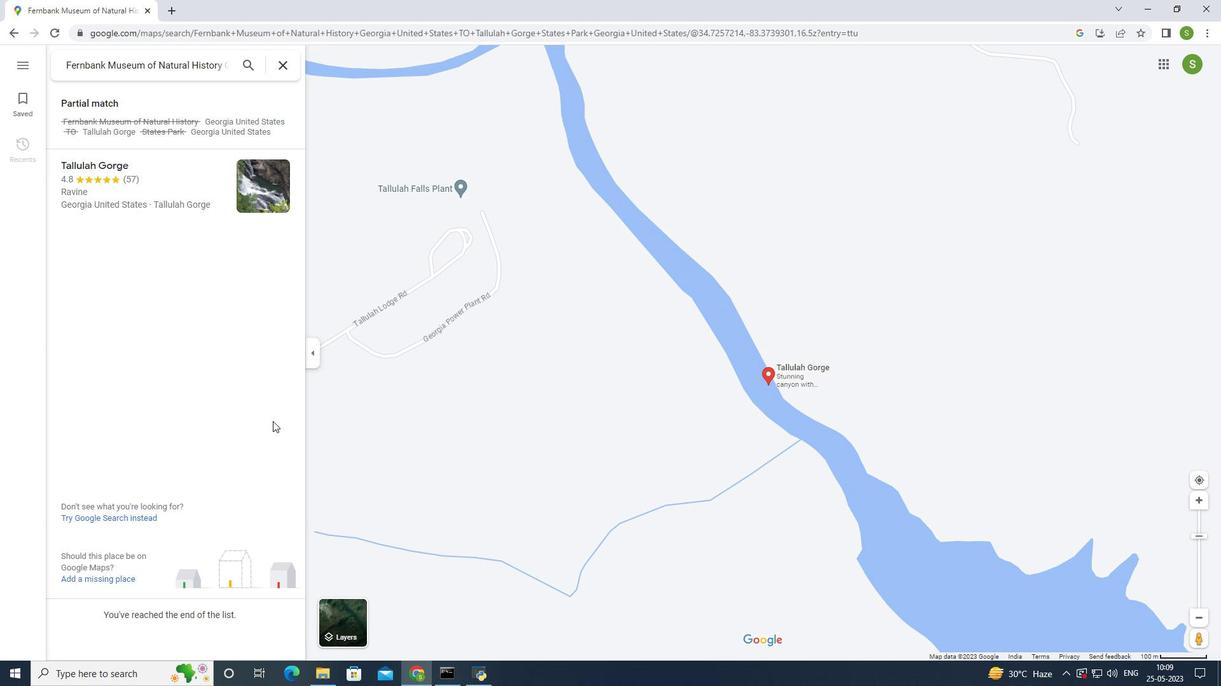 
Action: Mouse moved to (273, 419)
Screenshot: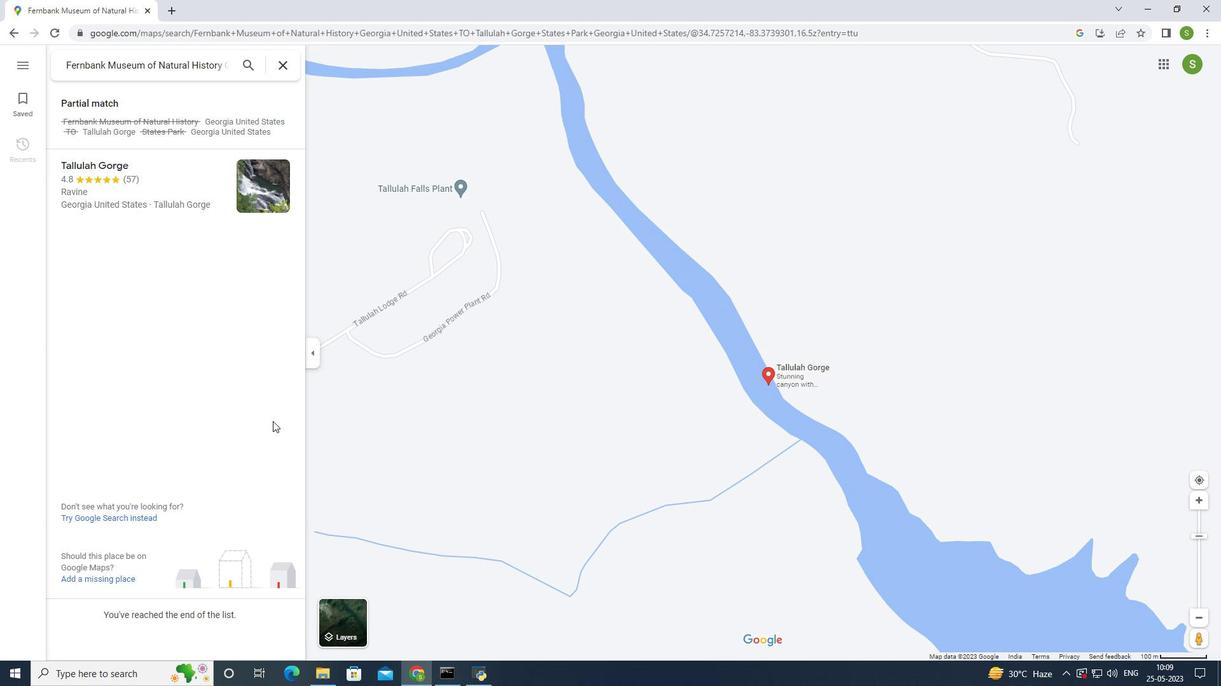 
Action: Mouse scrolled (273, 418) with delta (0, 0)
Screenshot: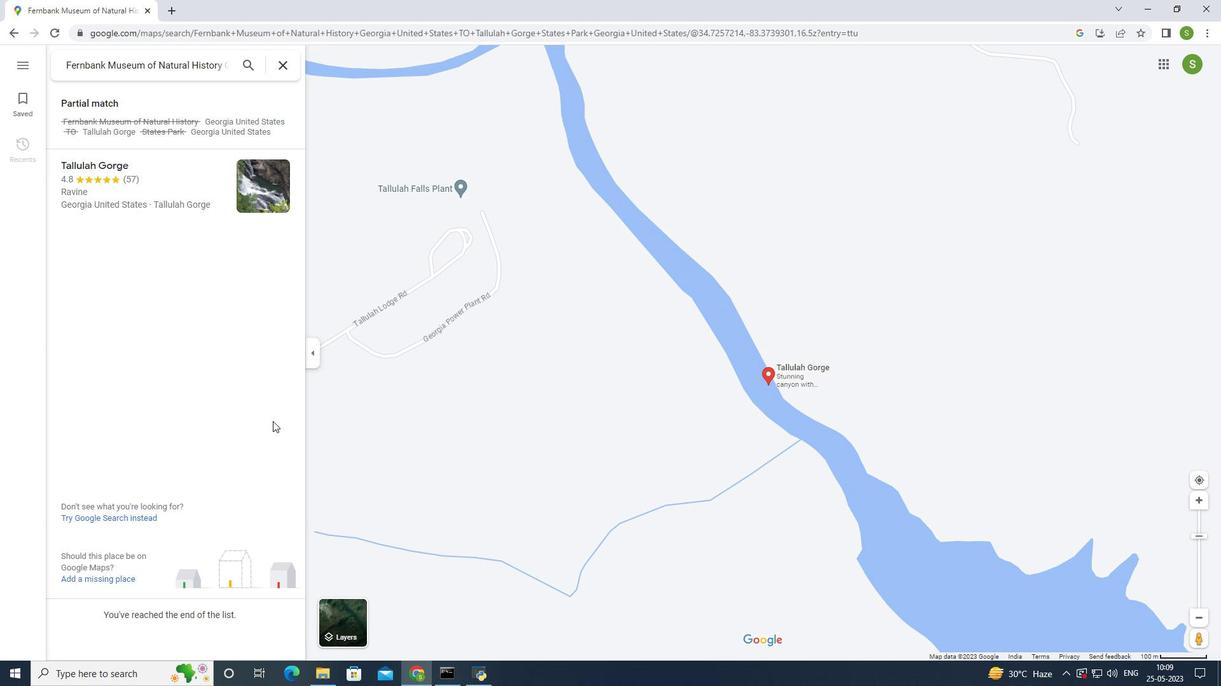 
Action: Mouse moved to (273, 418)
Screenshot: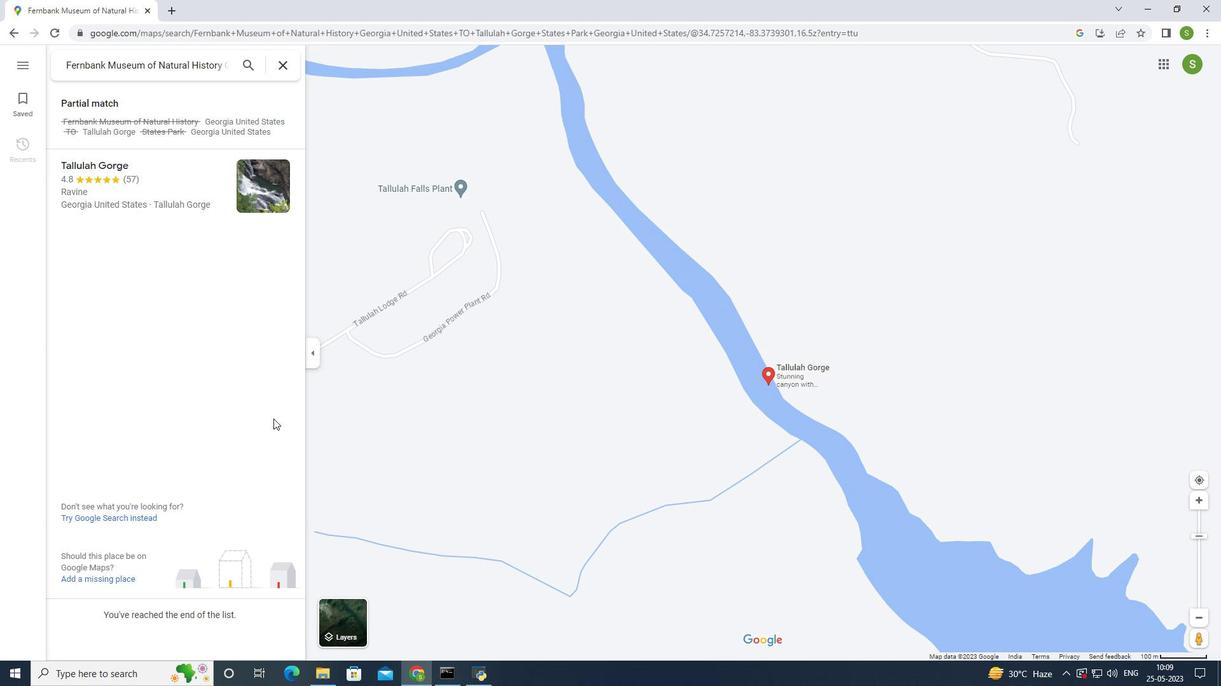 
Action: Mouse scrolled (273, 417) with delta (0, 0)
Screenshot: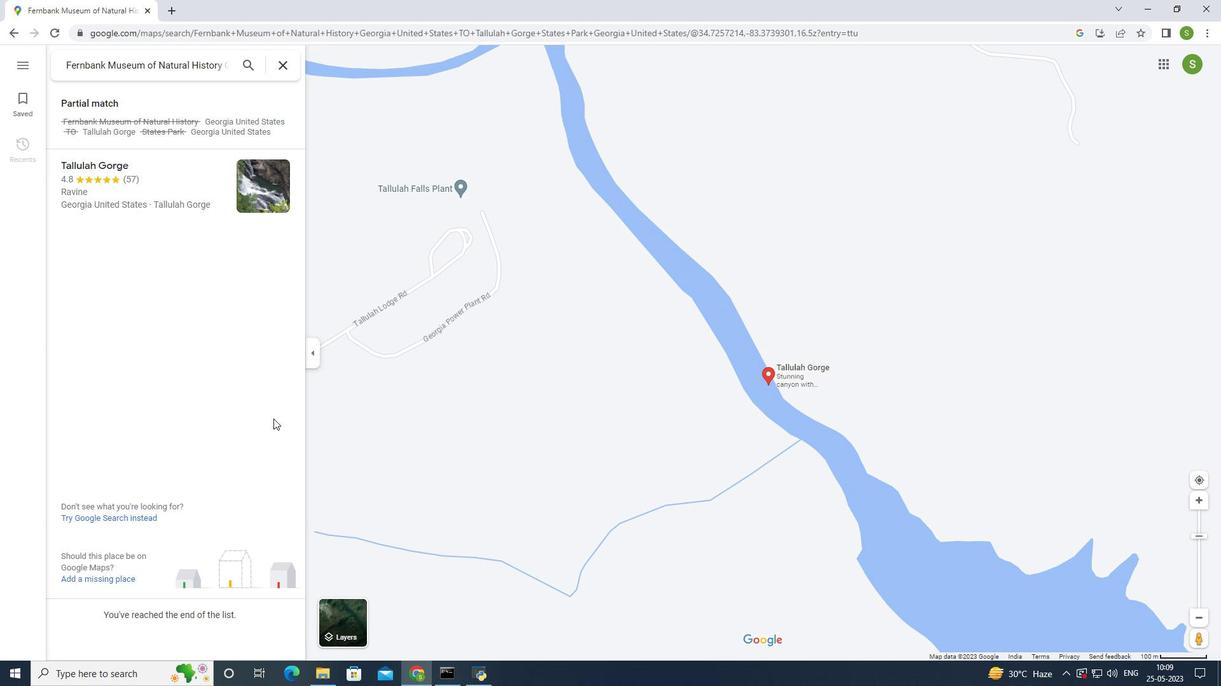 
Action: Mouse moved to (273, 417)
Screenshot: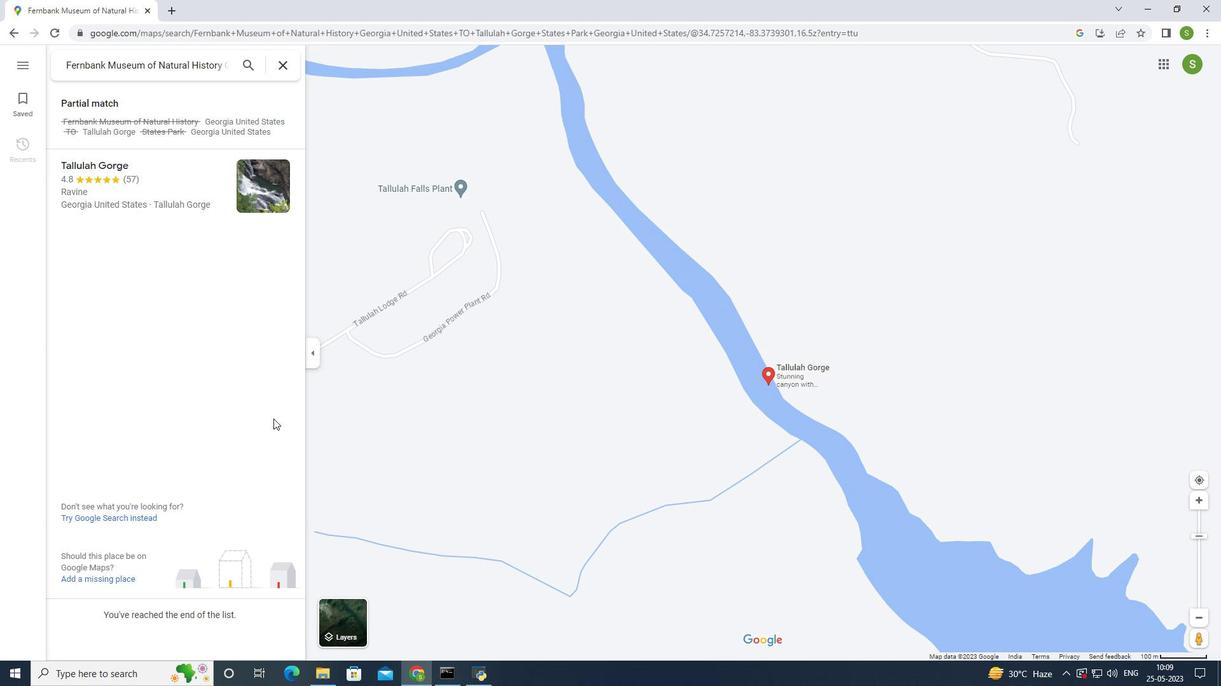 
Action: Mouse scrolled (273, 416) with delta (0, 0)
Screenshot: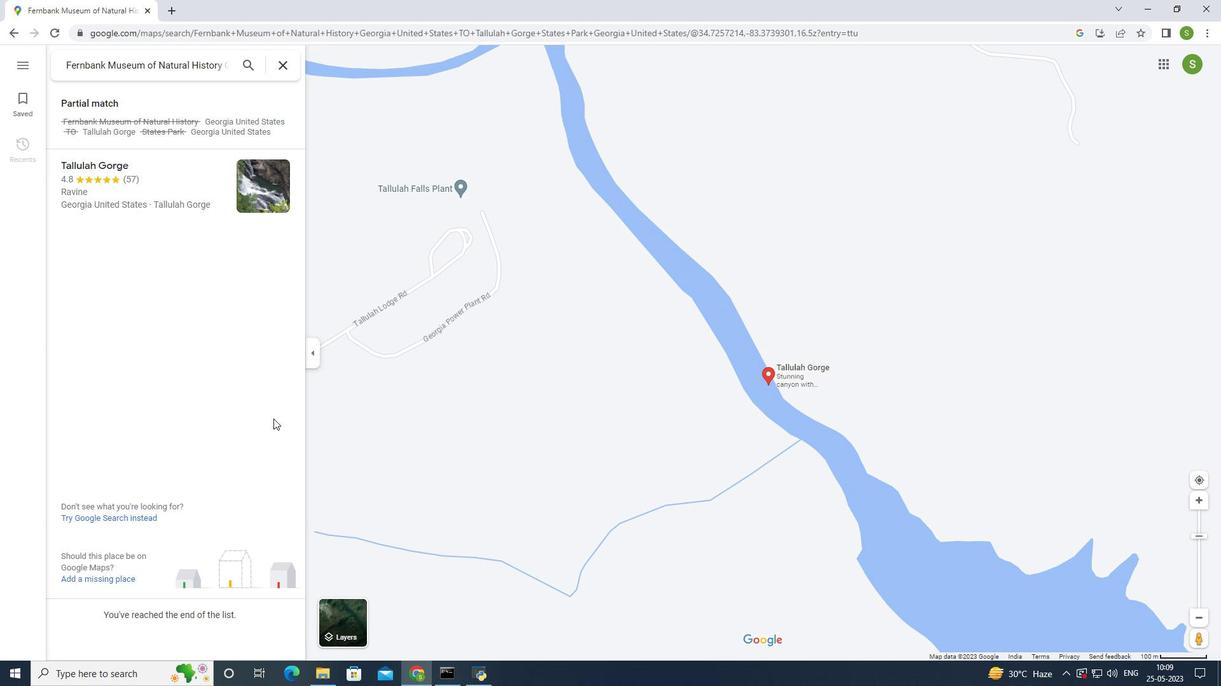 
Action: Mouse moved to (274, 405)
Screenshot: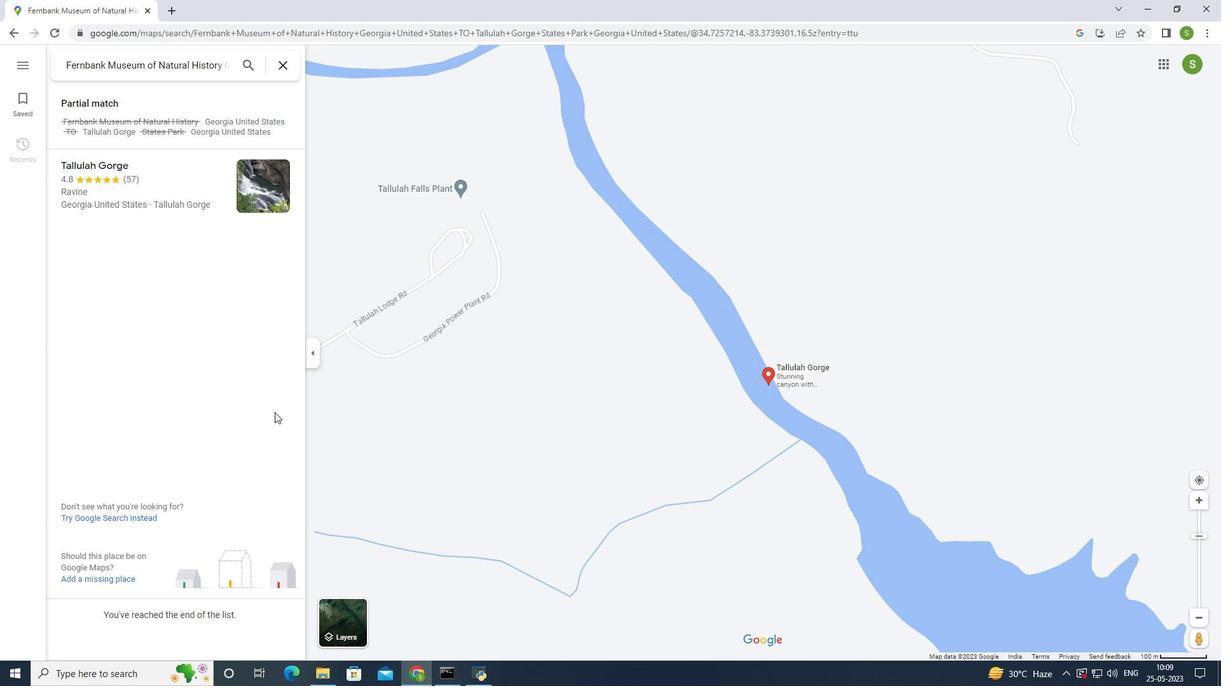 
Action: Mouse scrolled (274, 405) with delta (0, 0)
Screenshot: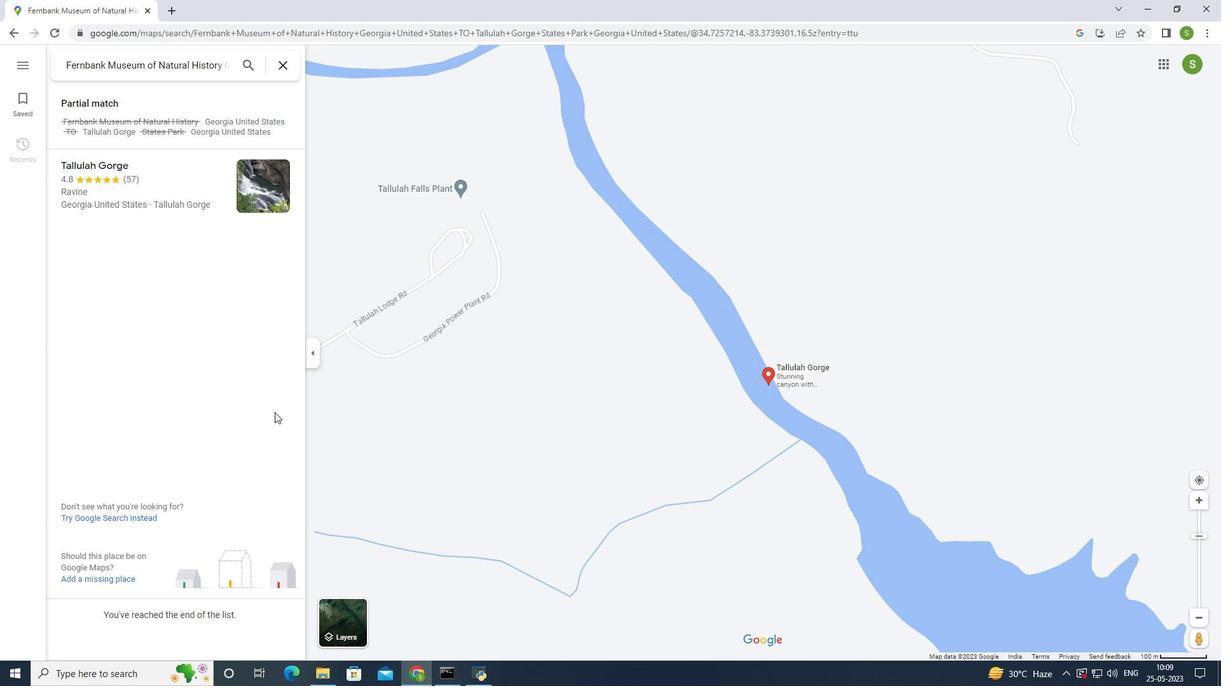 
Action: Mouse scrolled (274, 405) with delta (0, 0)
Screenshot: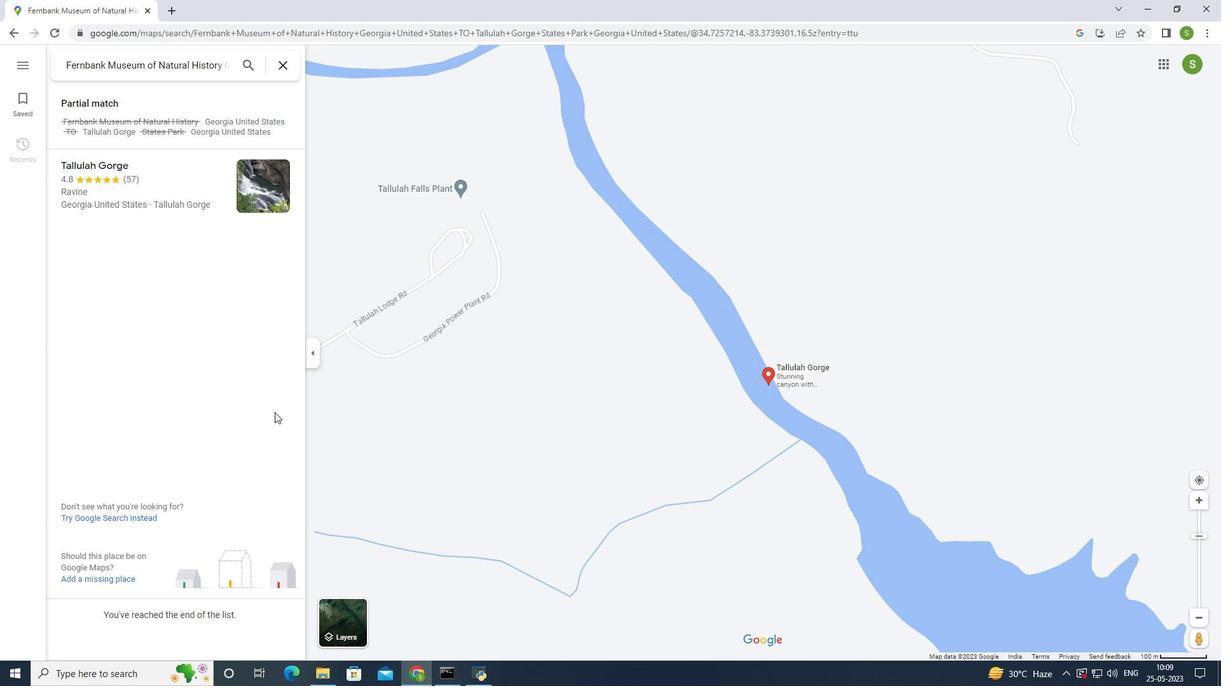 
Action: Mouse scrolled (274, 405) with delta (0, 0)
Screenshot: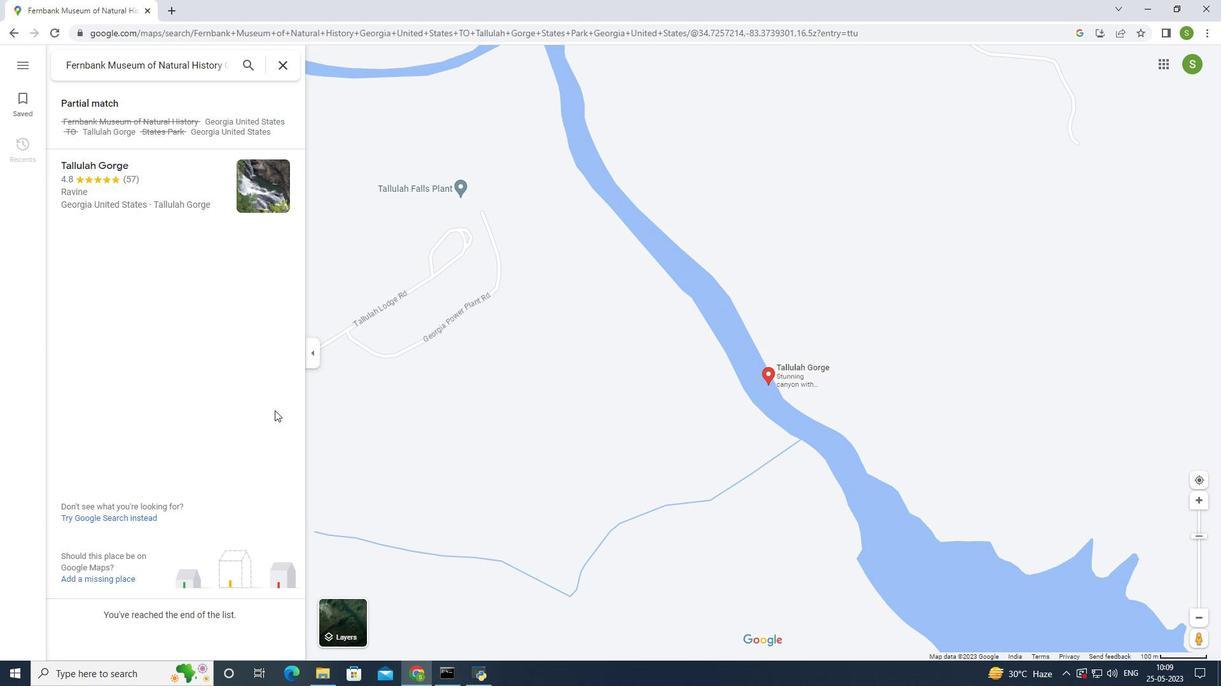 
Action: Mouse scrolled (274, 405) with delta (0, 0)
Screenshot: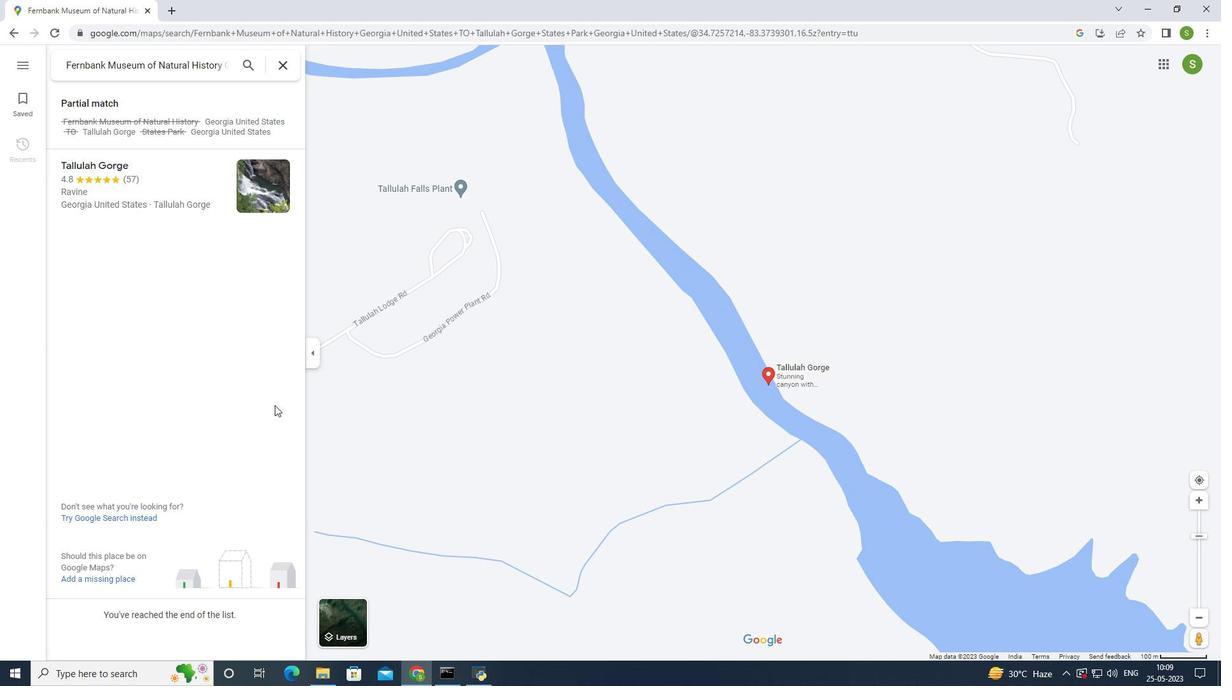 
Action: Mouse scrolled (274, 405) with delta (0, 0)
Screenshot: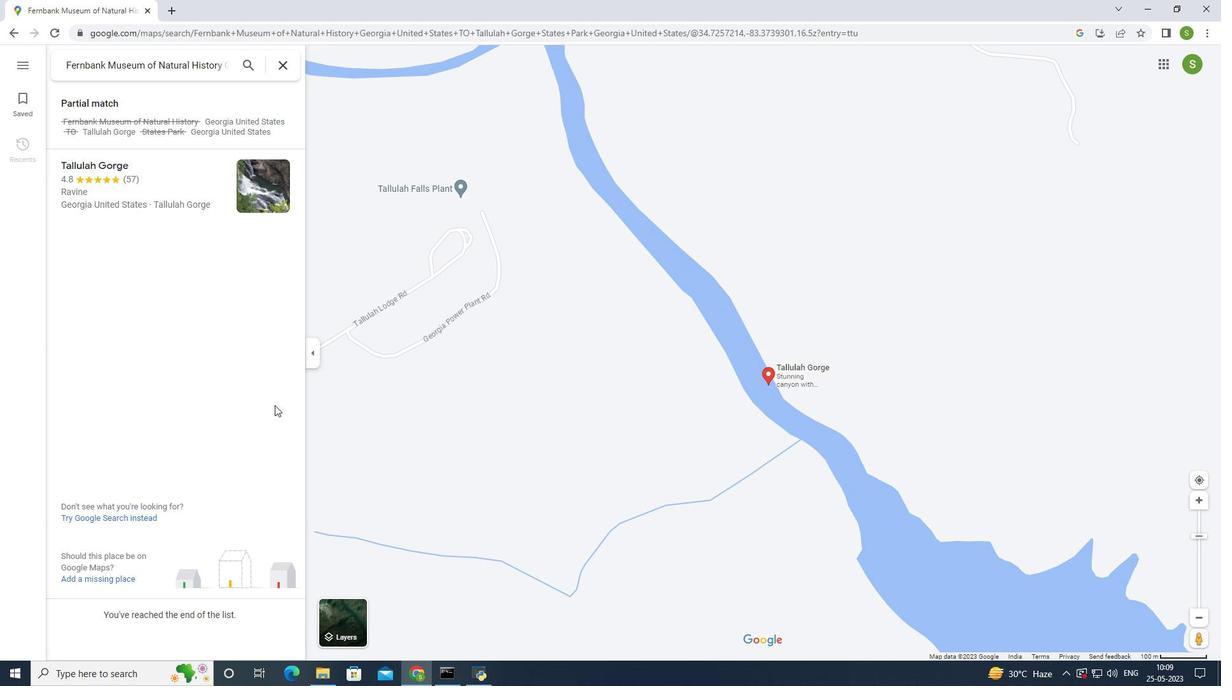 
Action: Mouse scrolled (274, 405) with delta (0, 0)
Screenshot: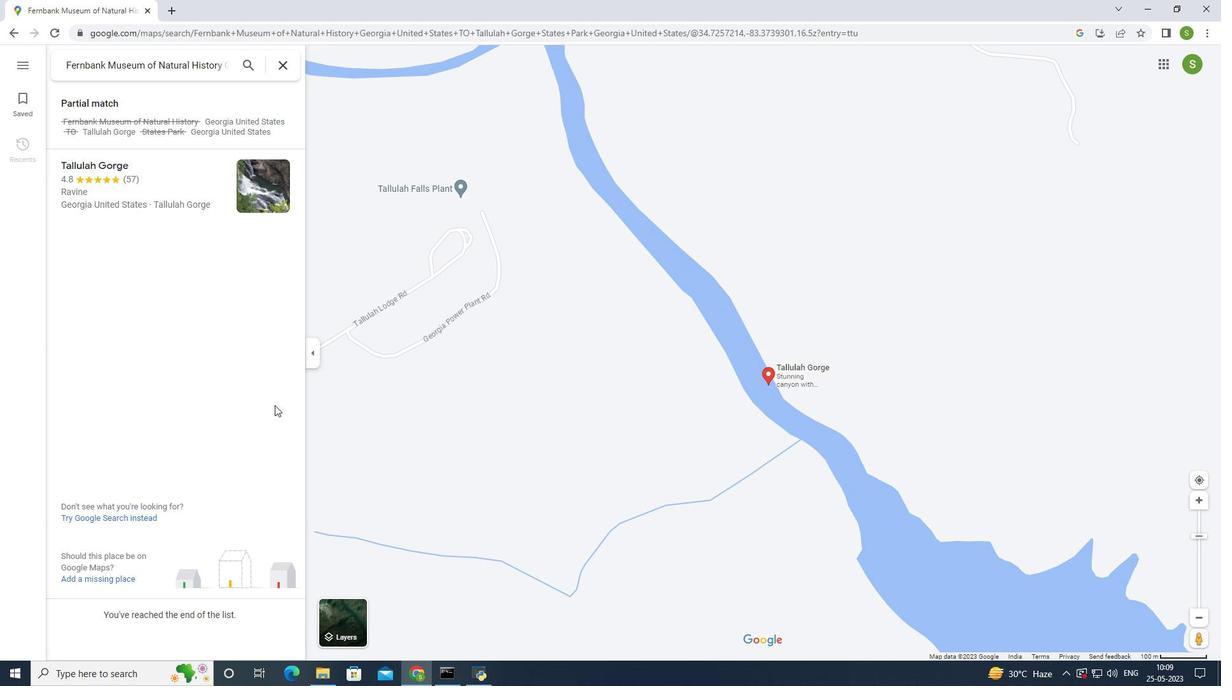 
Action: Mouse scrolled (274, 405) with delta (0, 0)
Screenshot: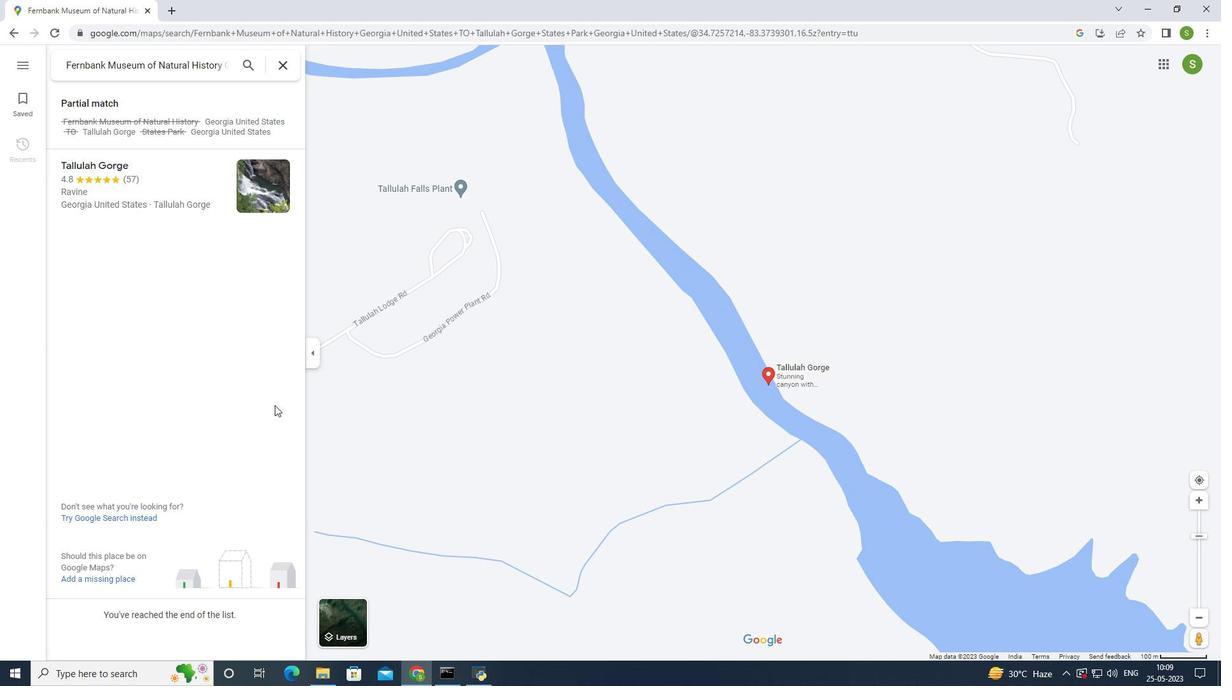 
Action: Mouse scrolled (274, 405) with delta (0, 0)
Screenshot: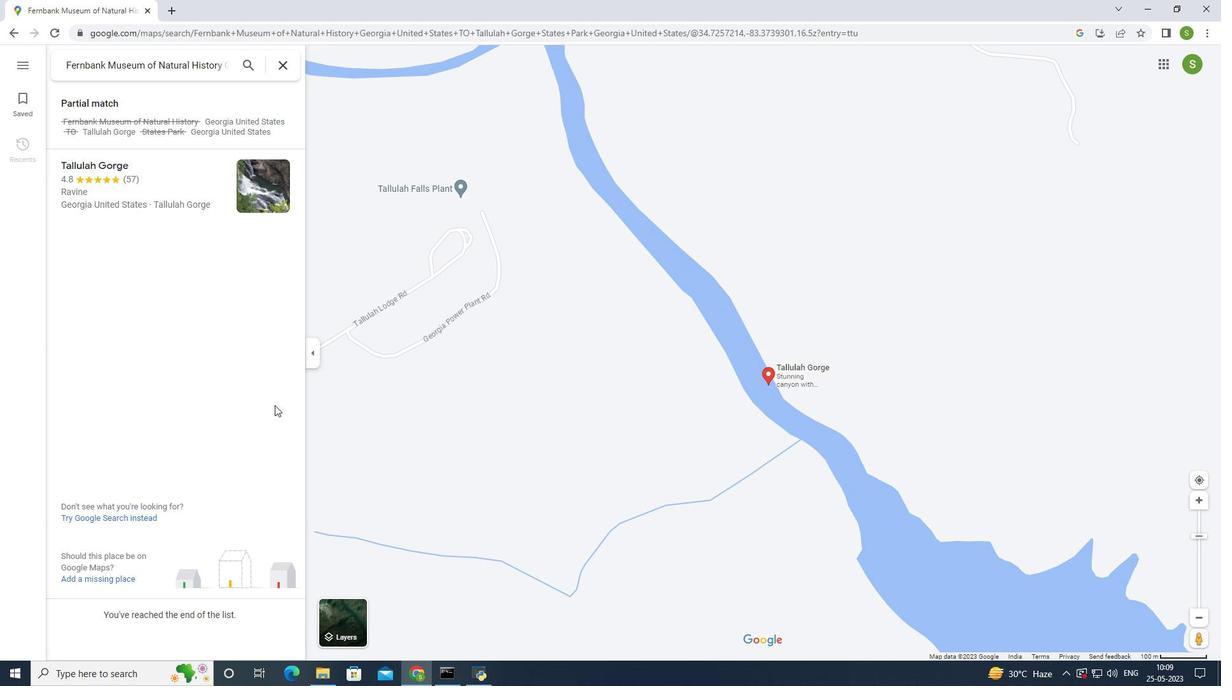 
Action: Mouse scrolled (274, 405) with delta (0, 0)
Screenshot: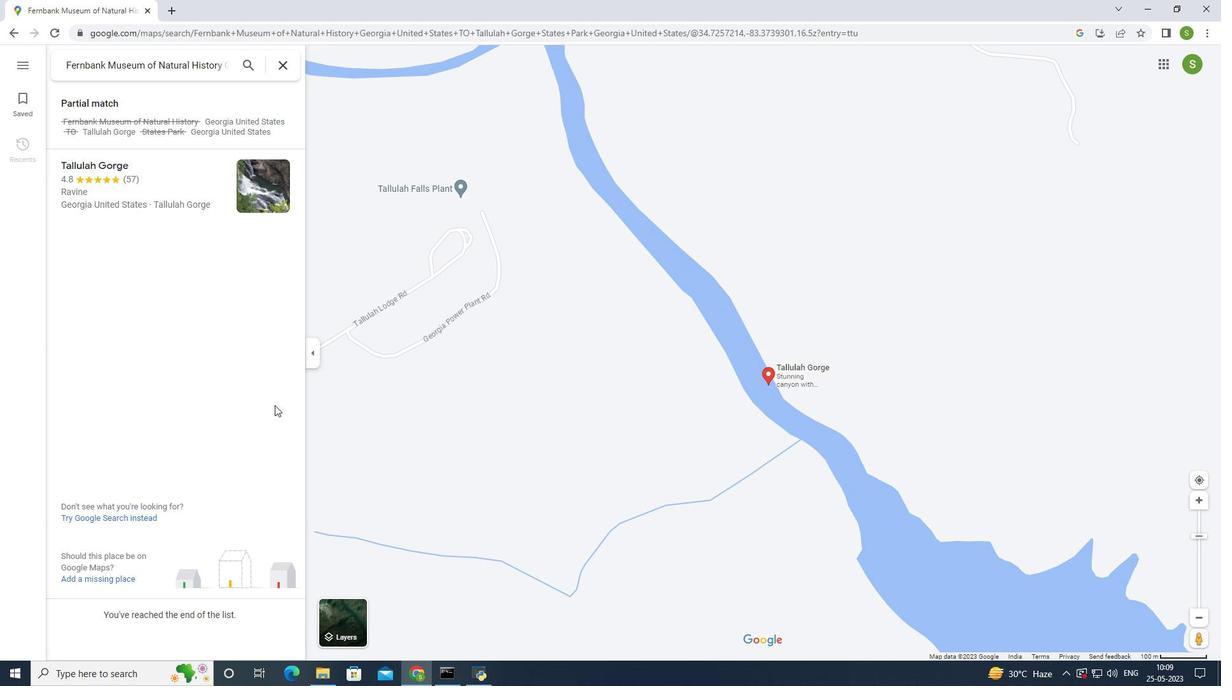 
Action: Mouse scrolled (274, 405) with delta (0, 0)
Screenshot: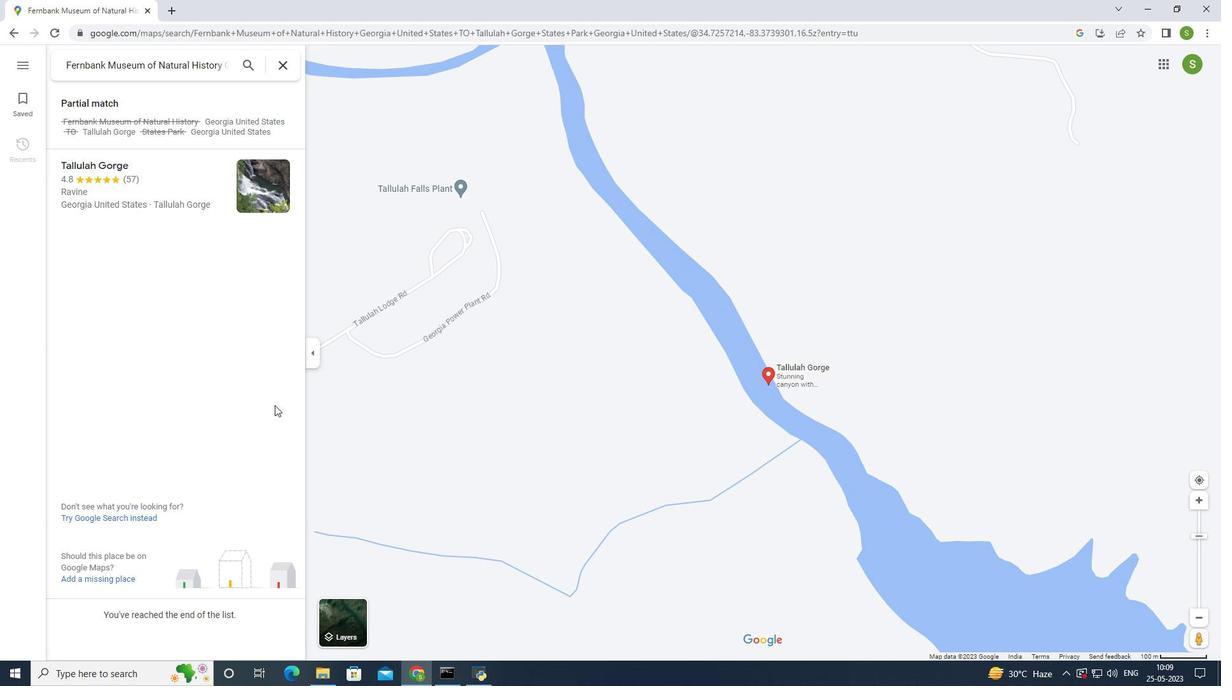 
Action: Mouse moved to (275, 405)
Screenshot: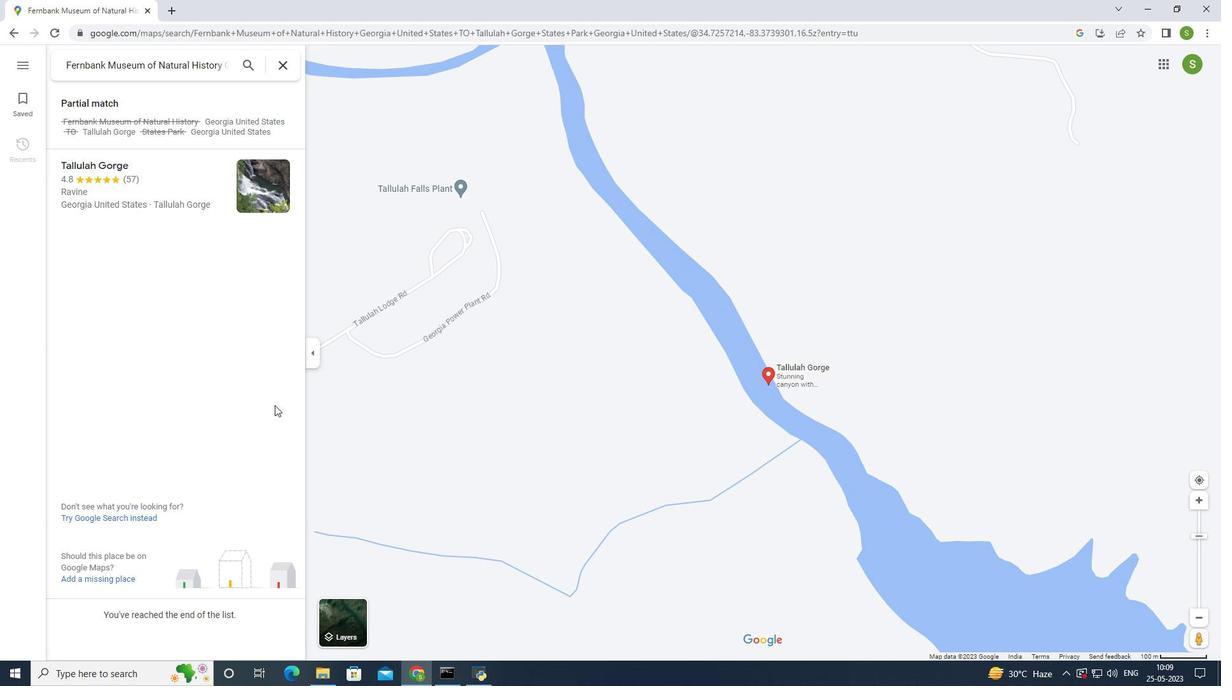 
Action: Mouse scrolled (275, 405) with delta (0, 0)
Screenshot: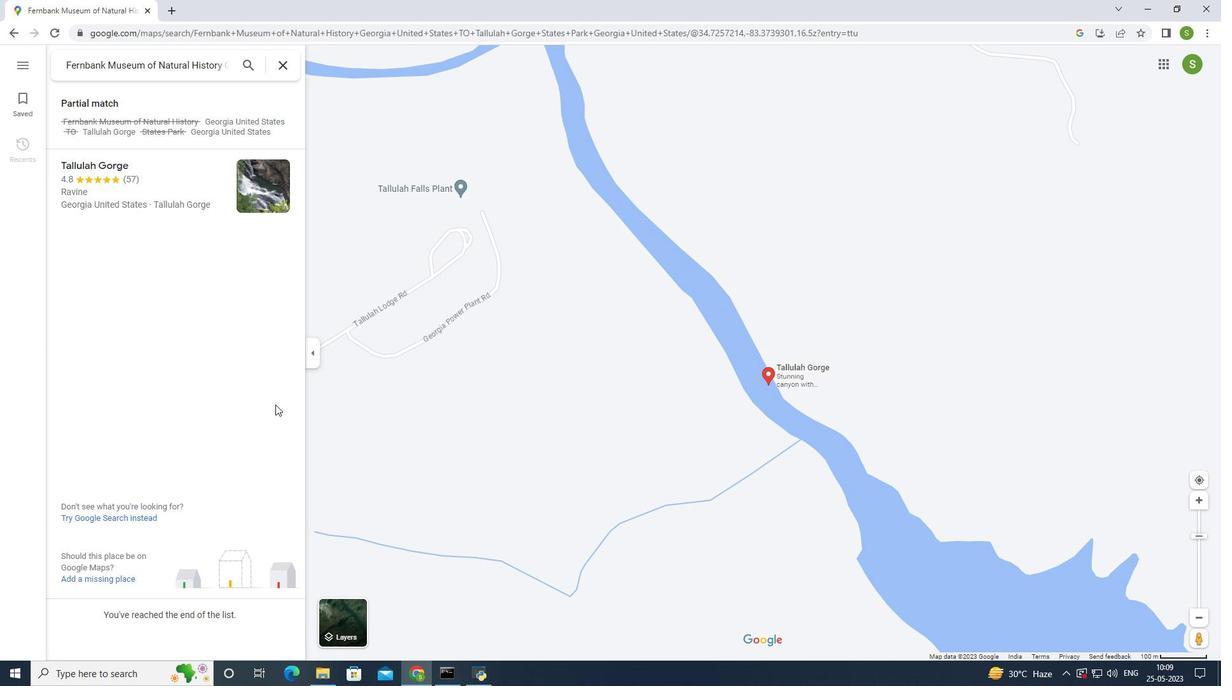 
Action: Mouse scrolled (275, 405) with delta (0, 0)
Screenshot: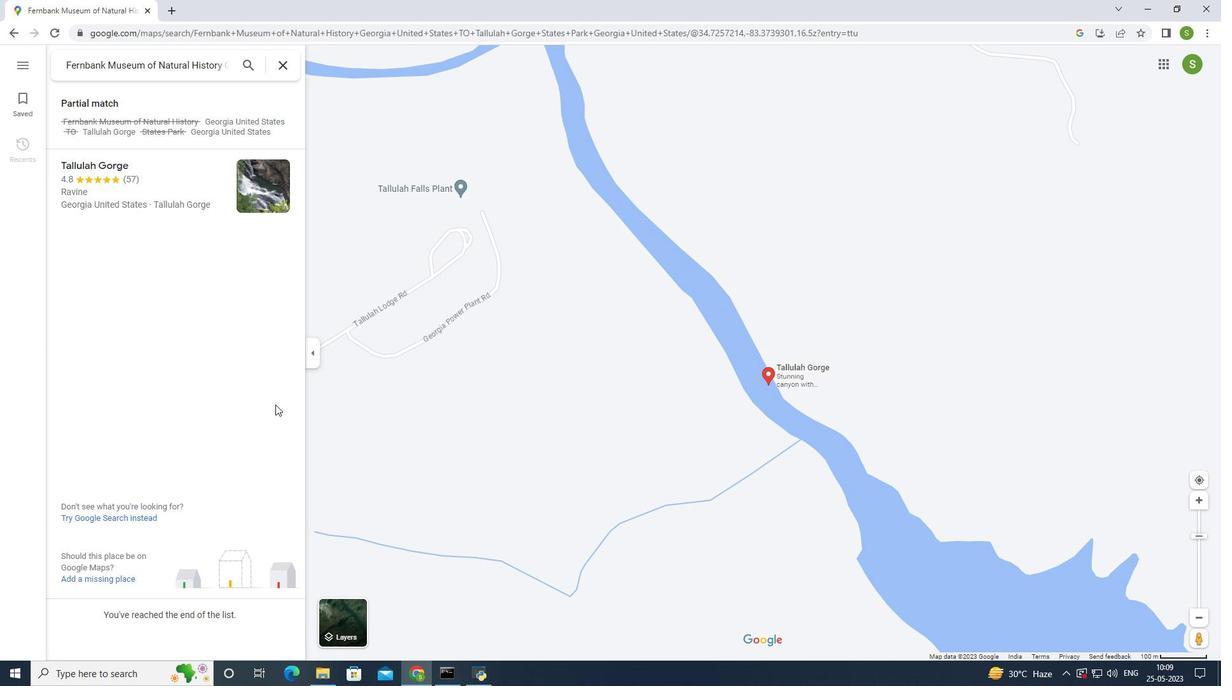 
Action: Mouse scrolled (275, 405) with delta (0, 0)
Screenshot: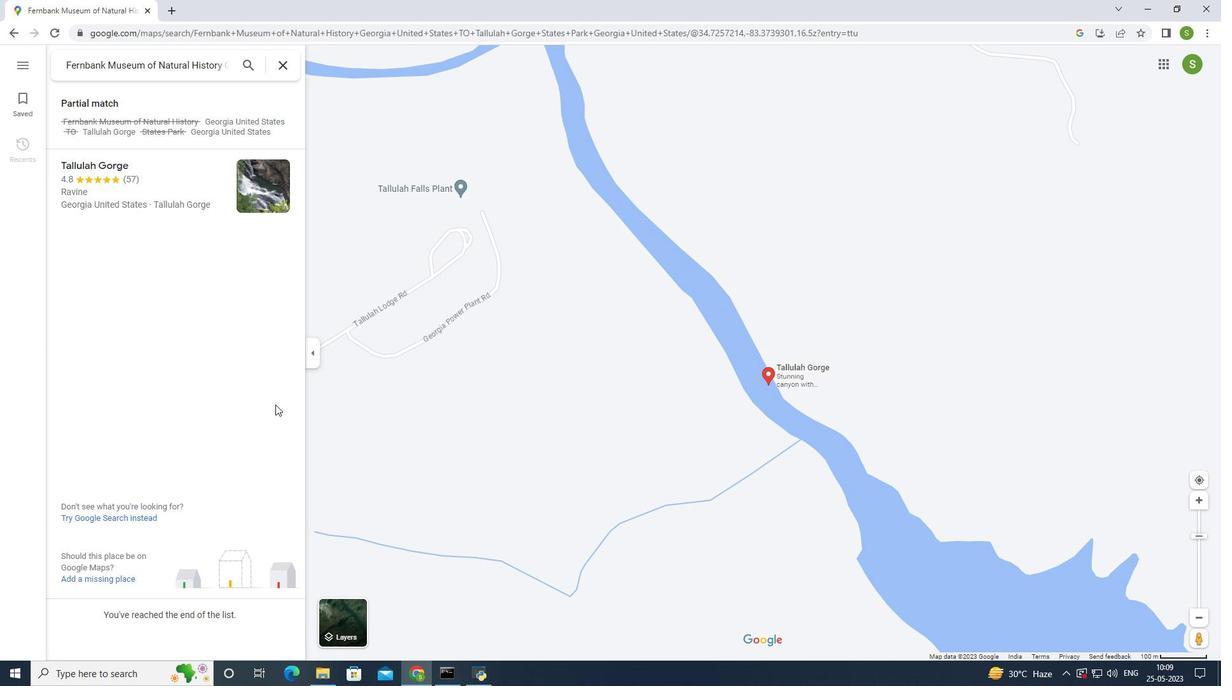 
Action: Mouse moved to (276, 404)
Screenshot: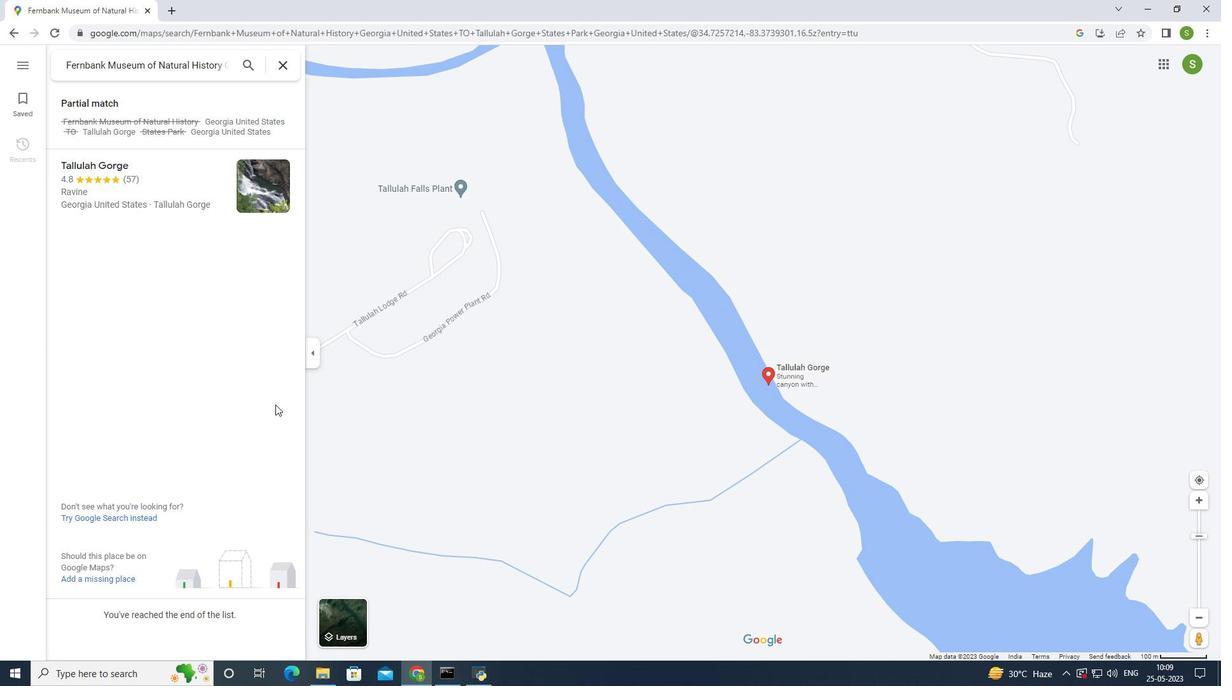 
Action: Mouse scrolled (275, 405) with delta (0, 0)
Screenshot: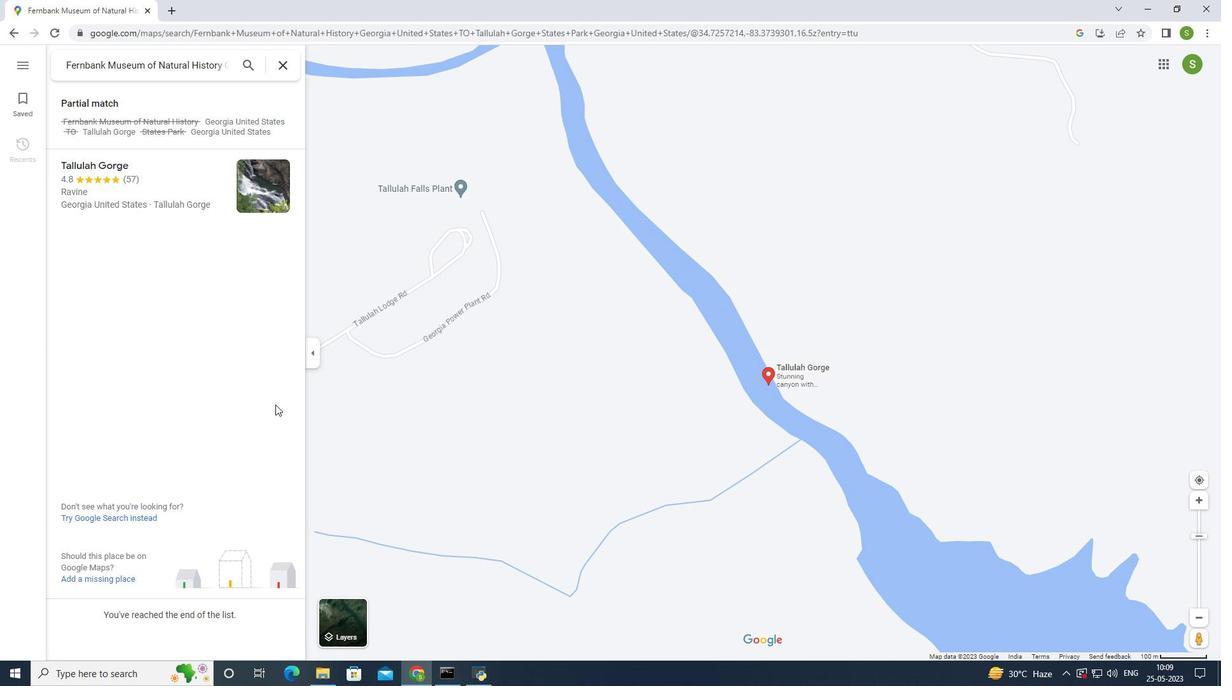 
Action: Mouse moved to (311, 393)
Screenshot: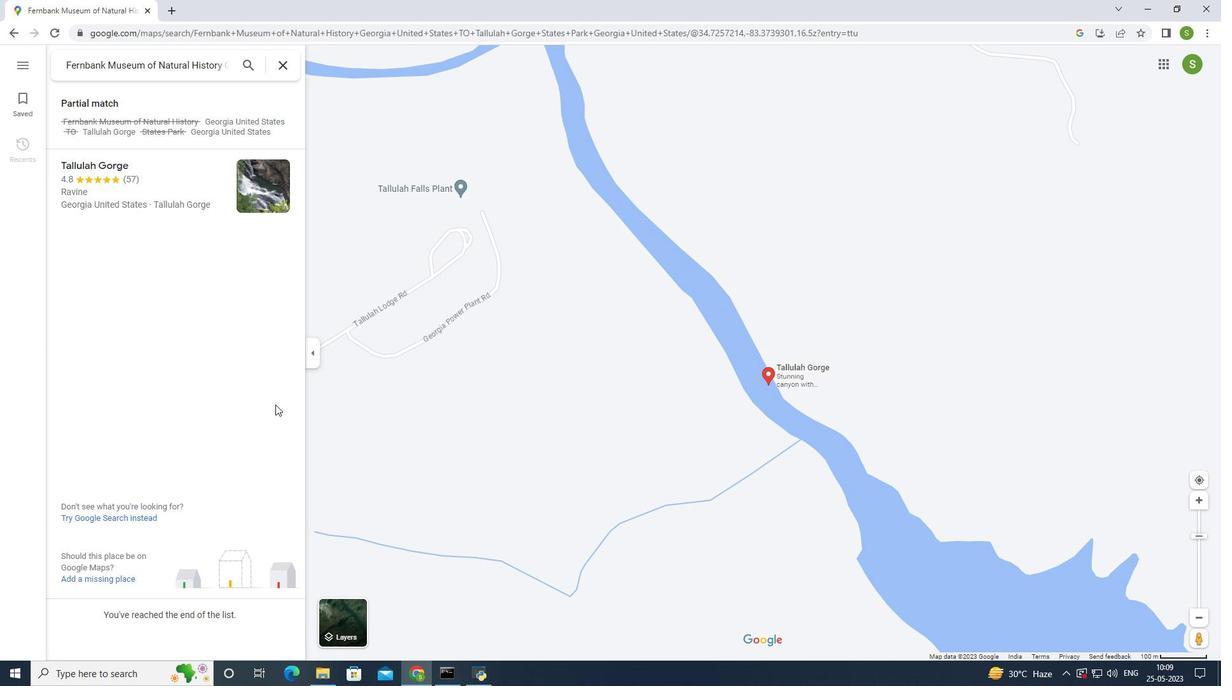 
Action: Mouse scrolled (275, 405) with delta (0, 0)
Screenshot: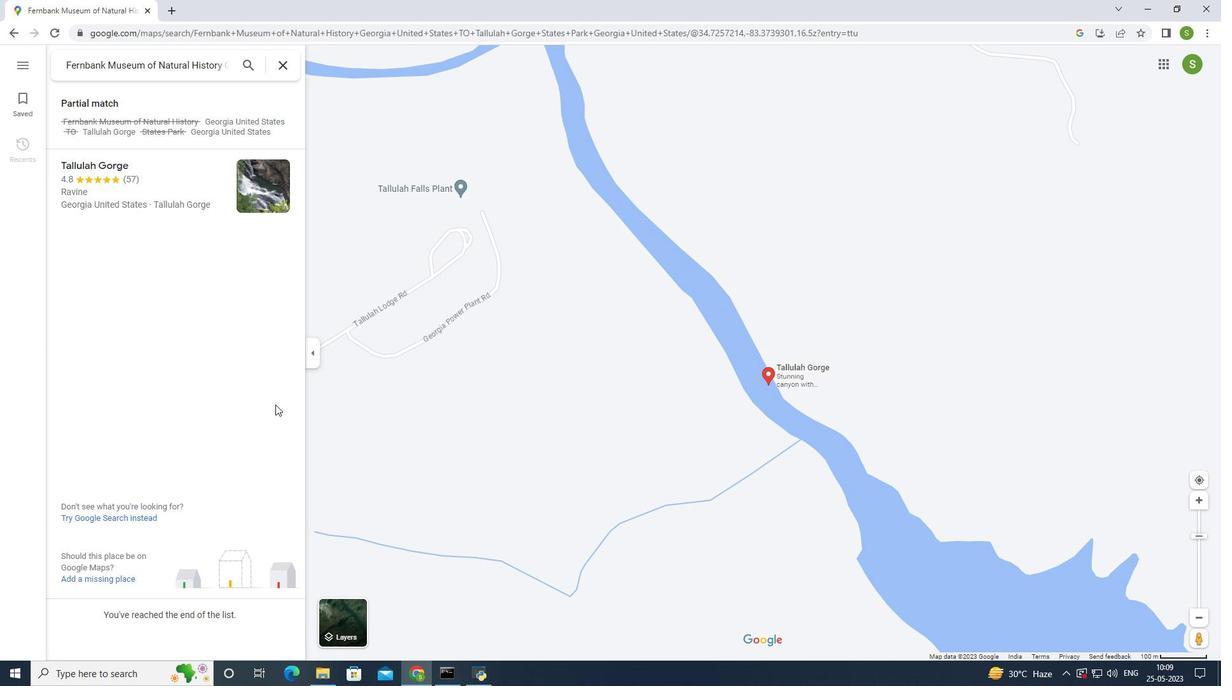 
Action: Mouse moved to (22, 68)
Screenshot: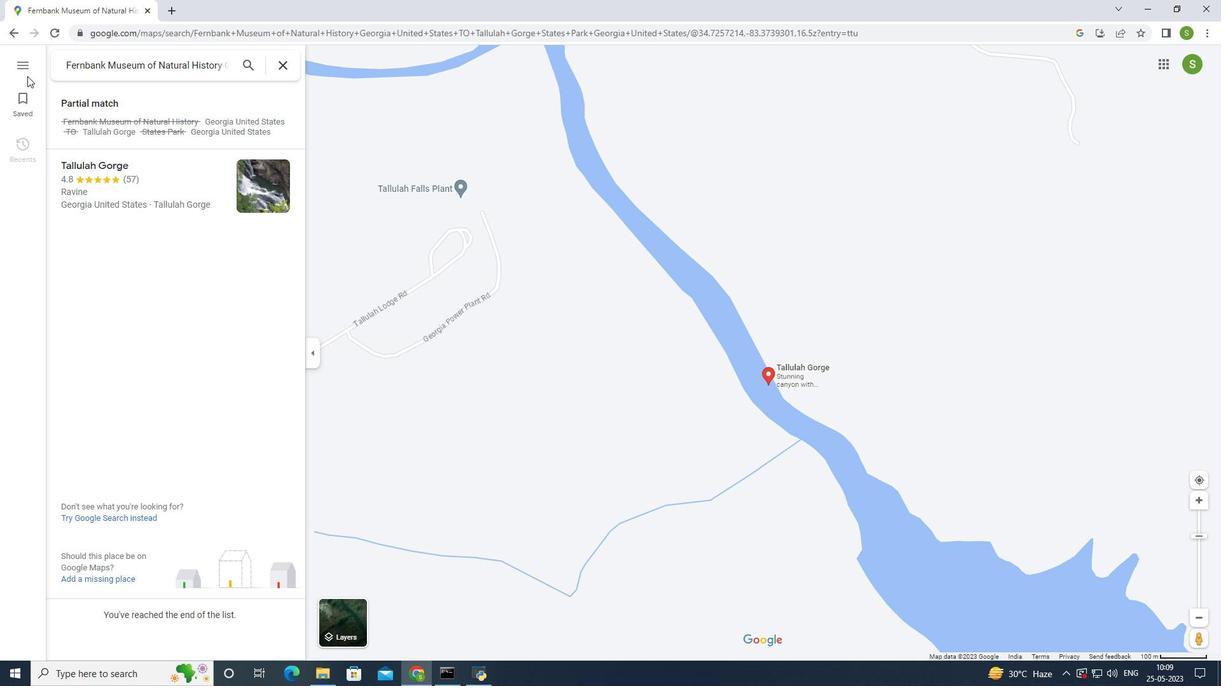 
Action: Mouse pressed left at (22, 68)
Screenshot: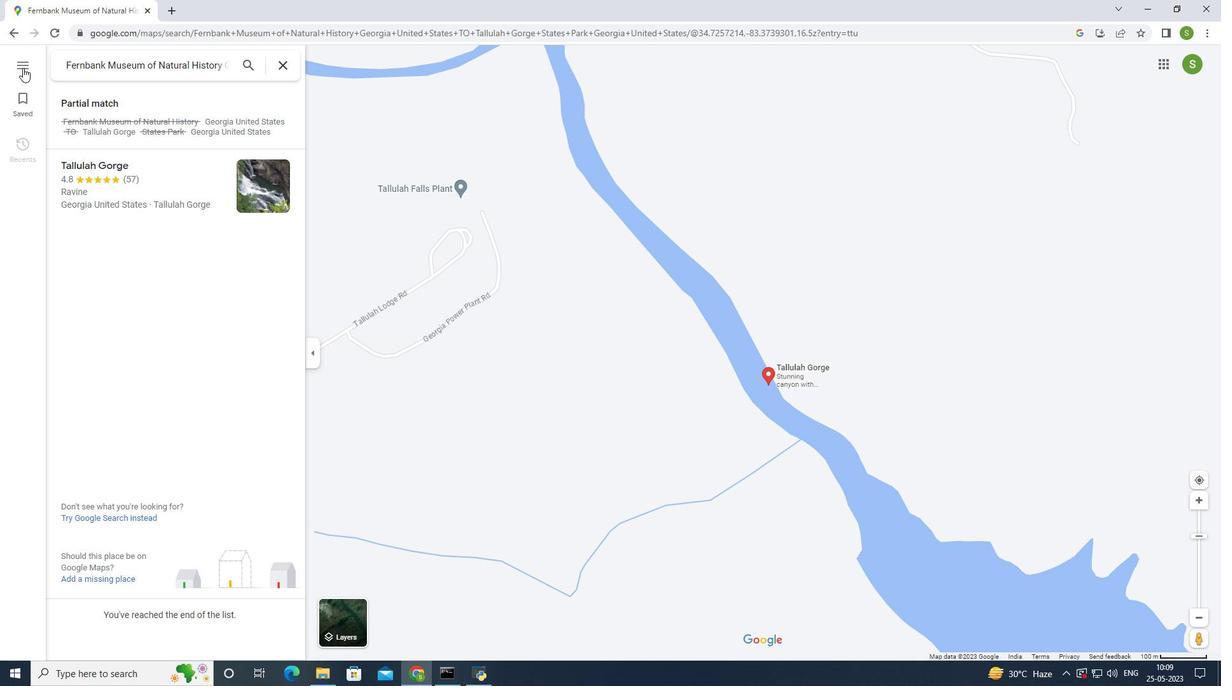 
Action: Mouse moved to (94, 242)
Screenshot: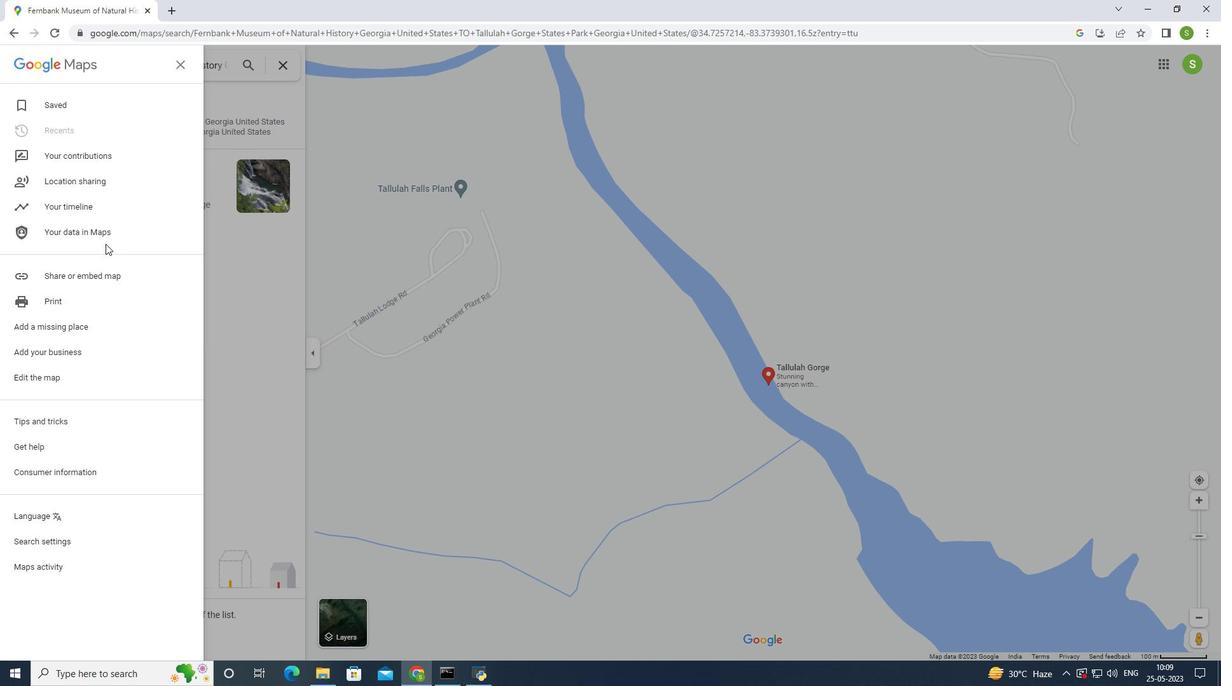 
Action: Mouse scrolled (94, 242) with delta (0, 0)
Screenshot: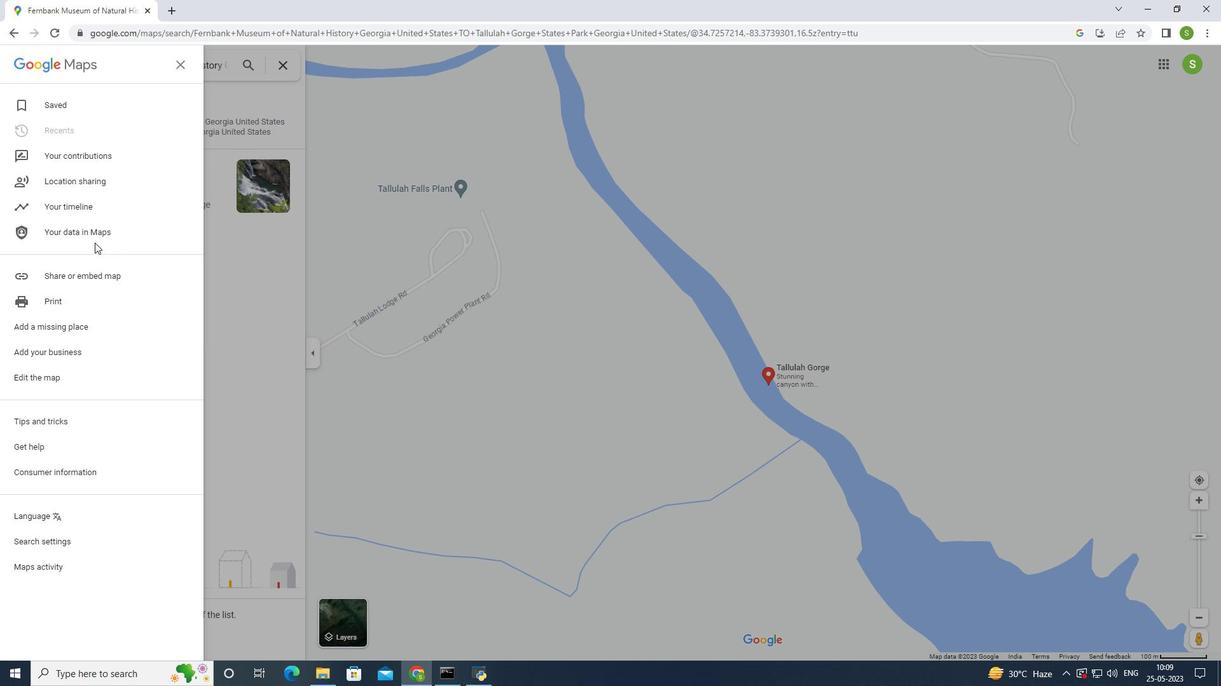 
Action: Mouse scrolled (94, 242) with delta (0, 0)
Screenshot: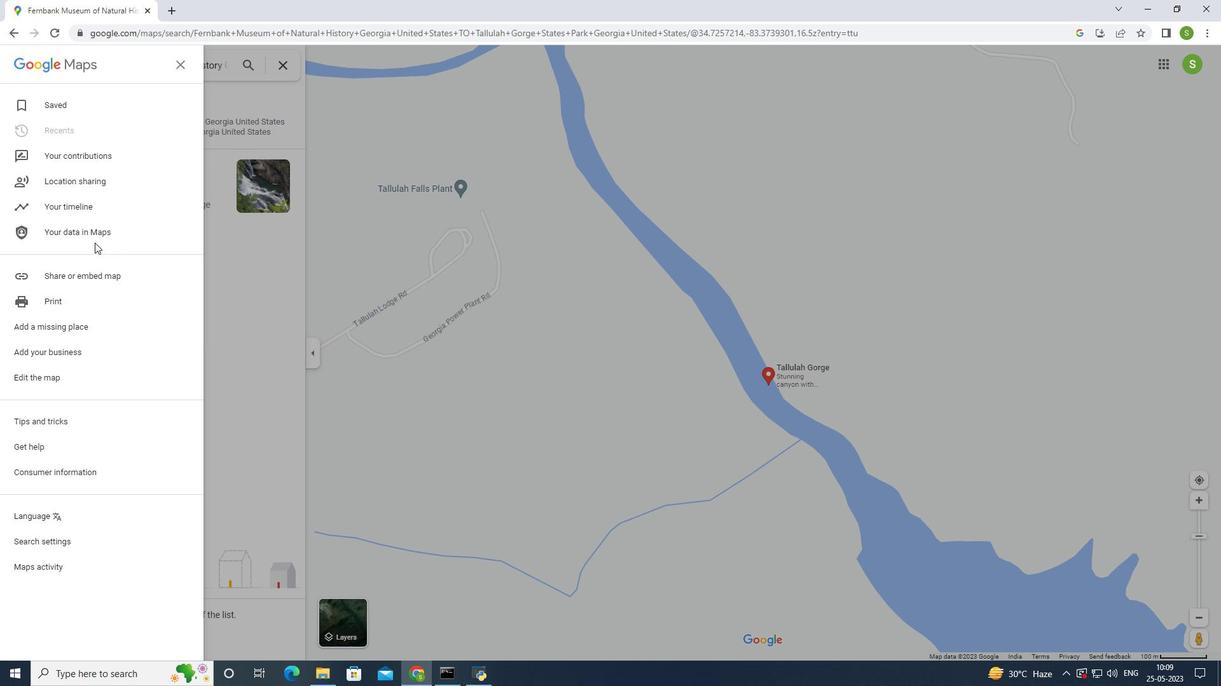 
Action: Mouse scrolled (94, 242) with delta (0, 0)
Screenshot: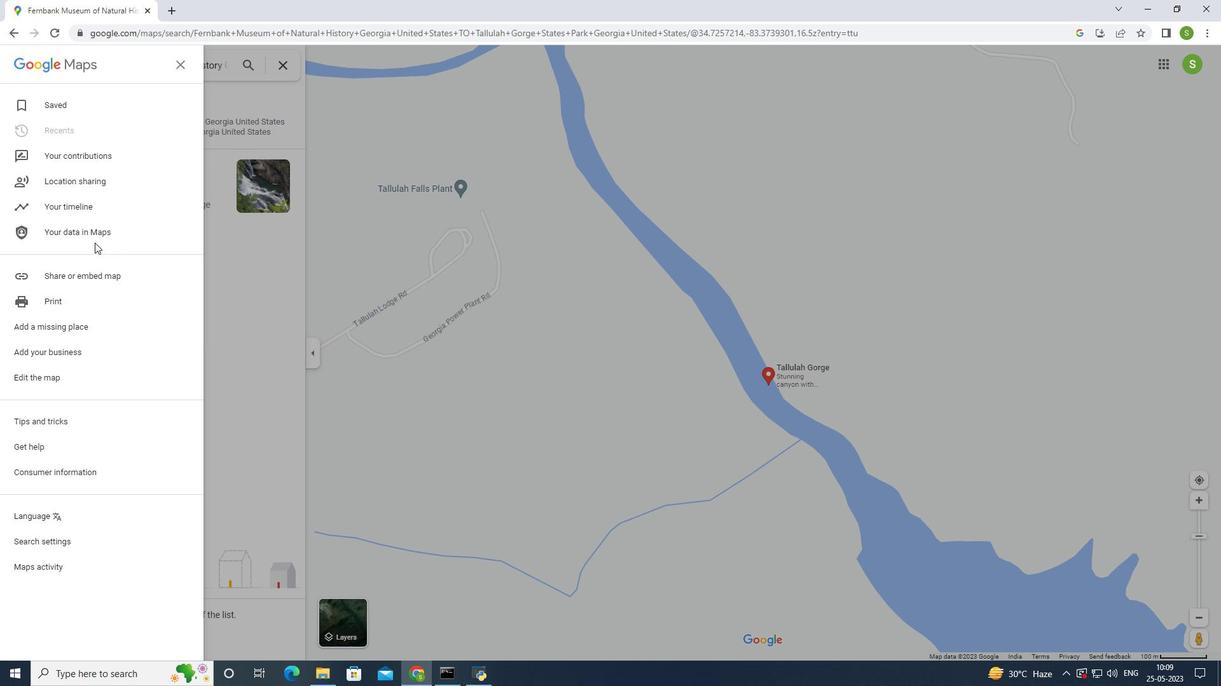 
Action: Mouse moved to (94, 242)
Screenshot: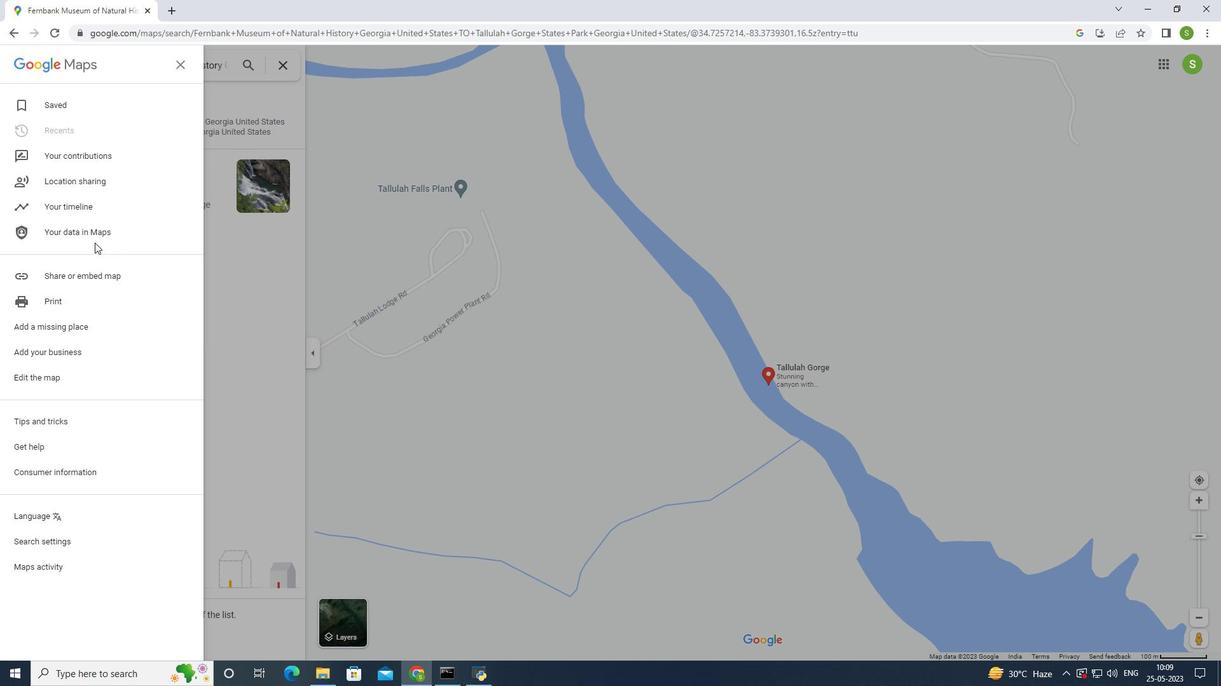 
Action: Mouse scrolled (94, 242) with delta (0, 0)
Screenshot: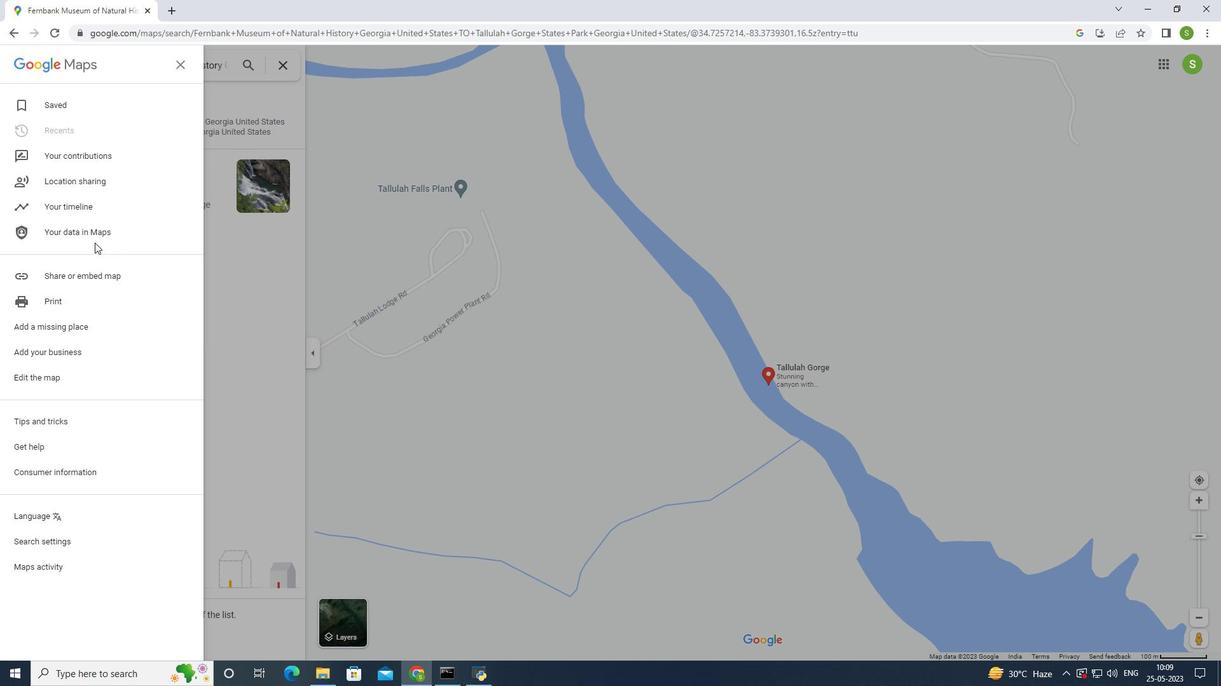 
Action: Mouse moved to (82, 214)
Screenshot: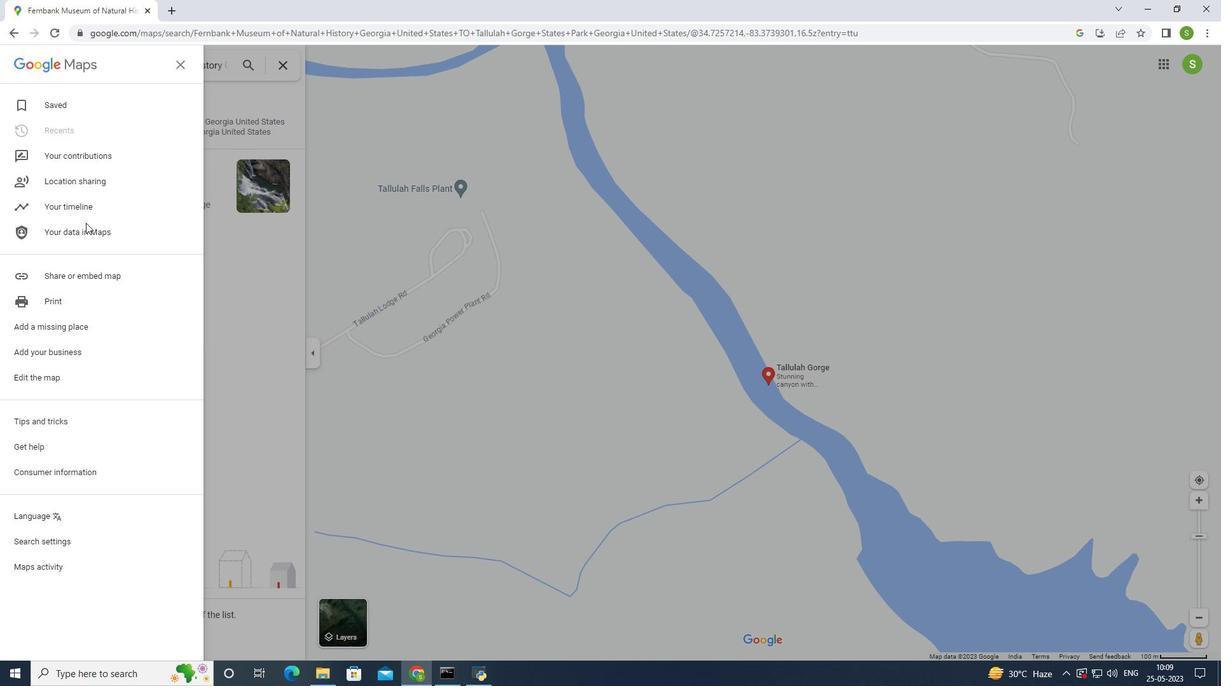 
Action: Mouse scrolled (82, 214) with delta (0, 0)
Screenshot: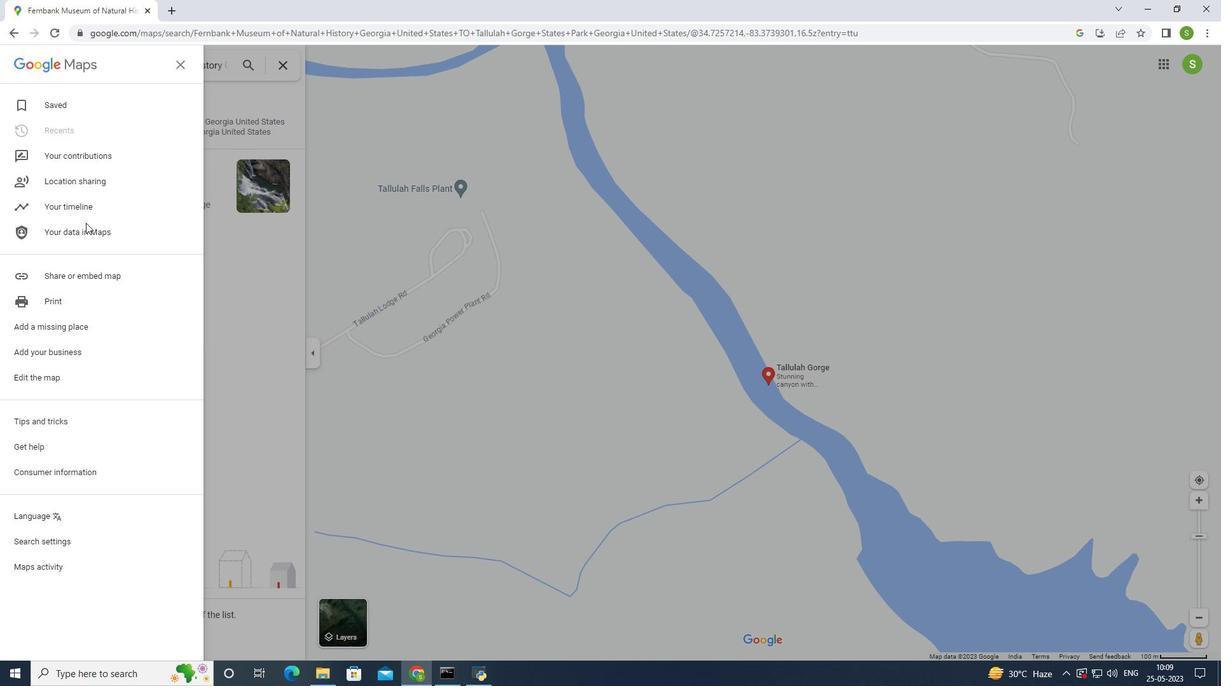 
Action: Mouse moved to (81, 211)
Screenshot: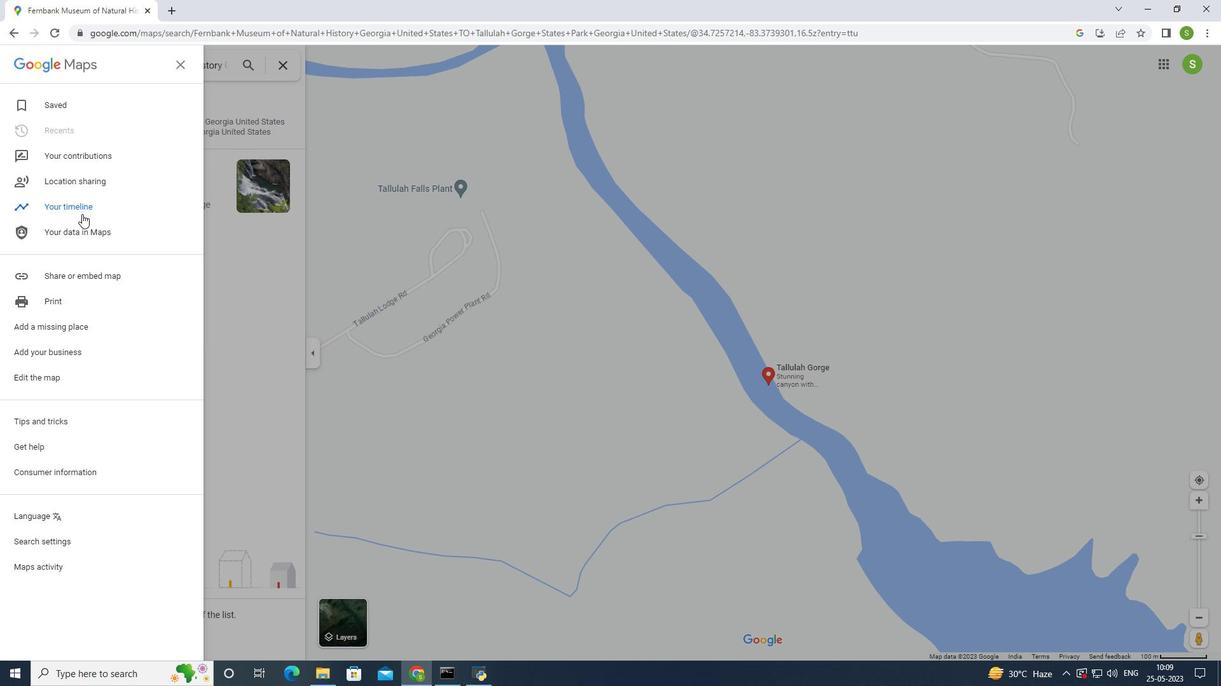 
Action: Mouse scrolled (81, 212) with delta (0, 0)
Screenshot: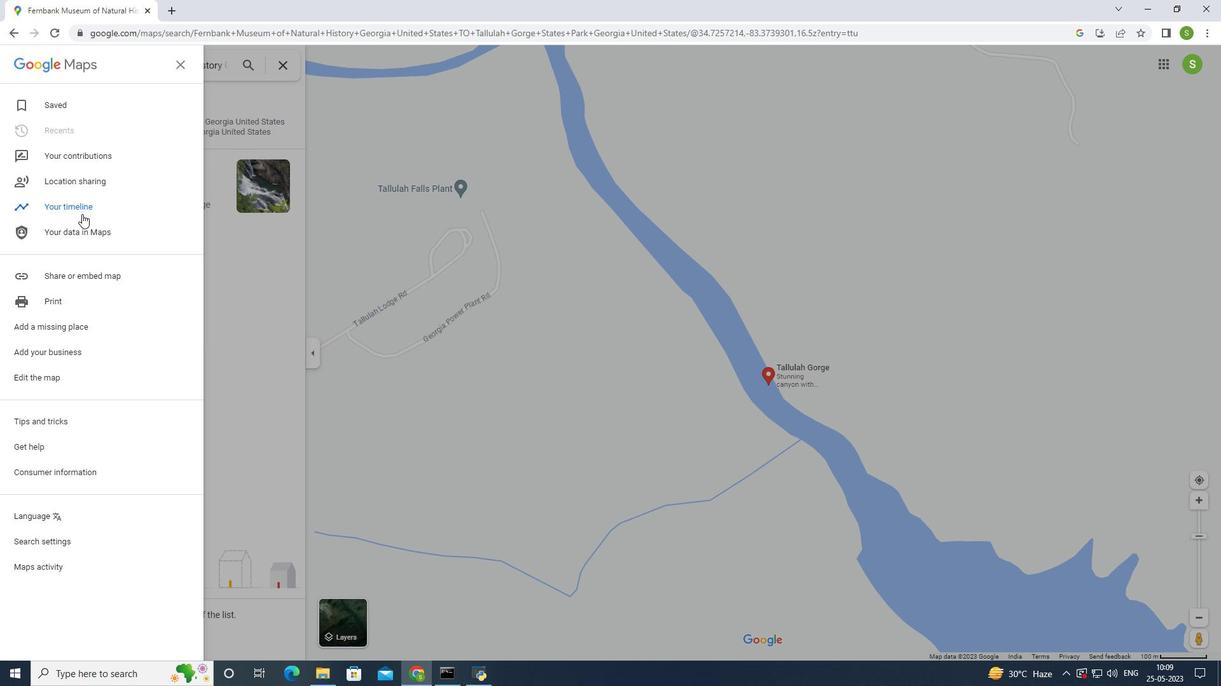 
Action: Mouse moved to (178, 67)
Screenshot: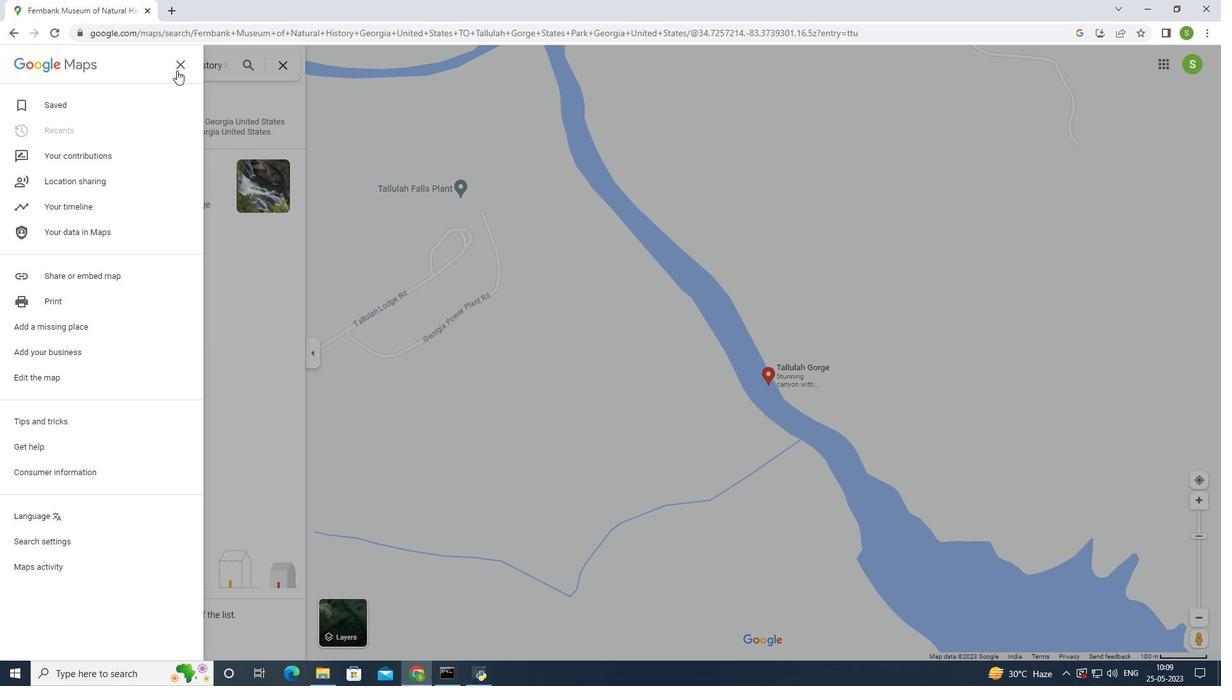 
Action: Mouse pressed left at (178, 67)
Screenshot: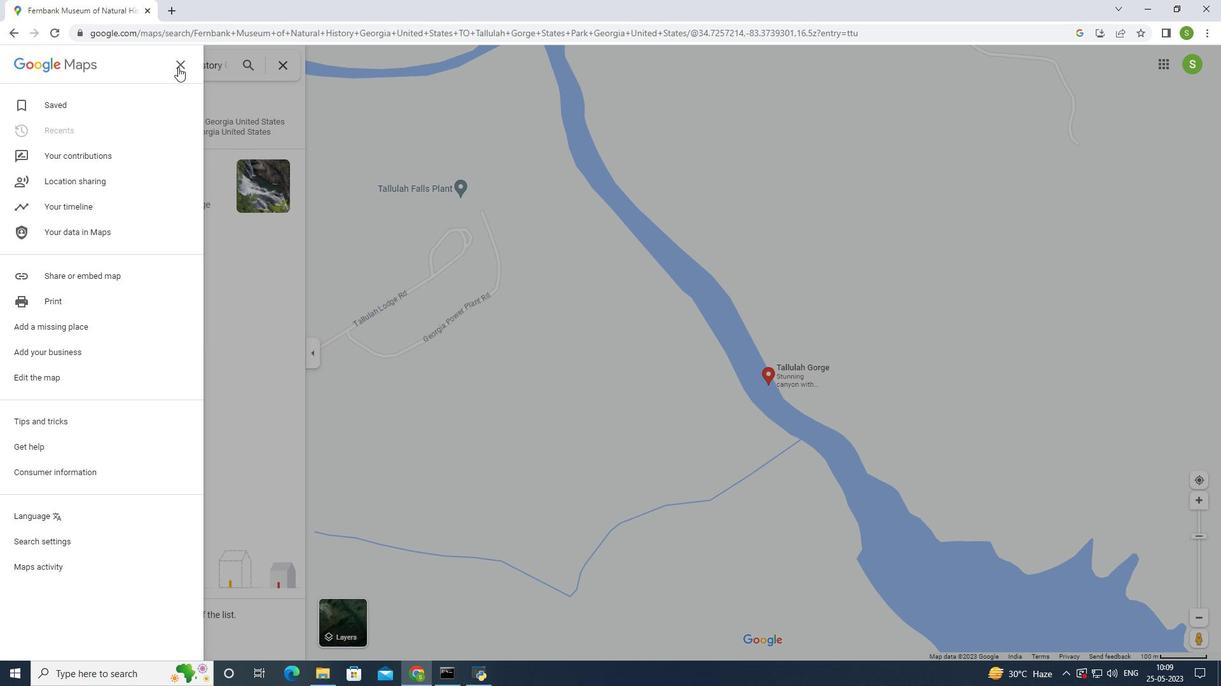 
Action: Mouse moved to (767, 388)
Screenshot: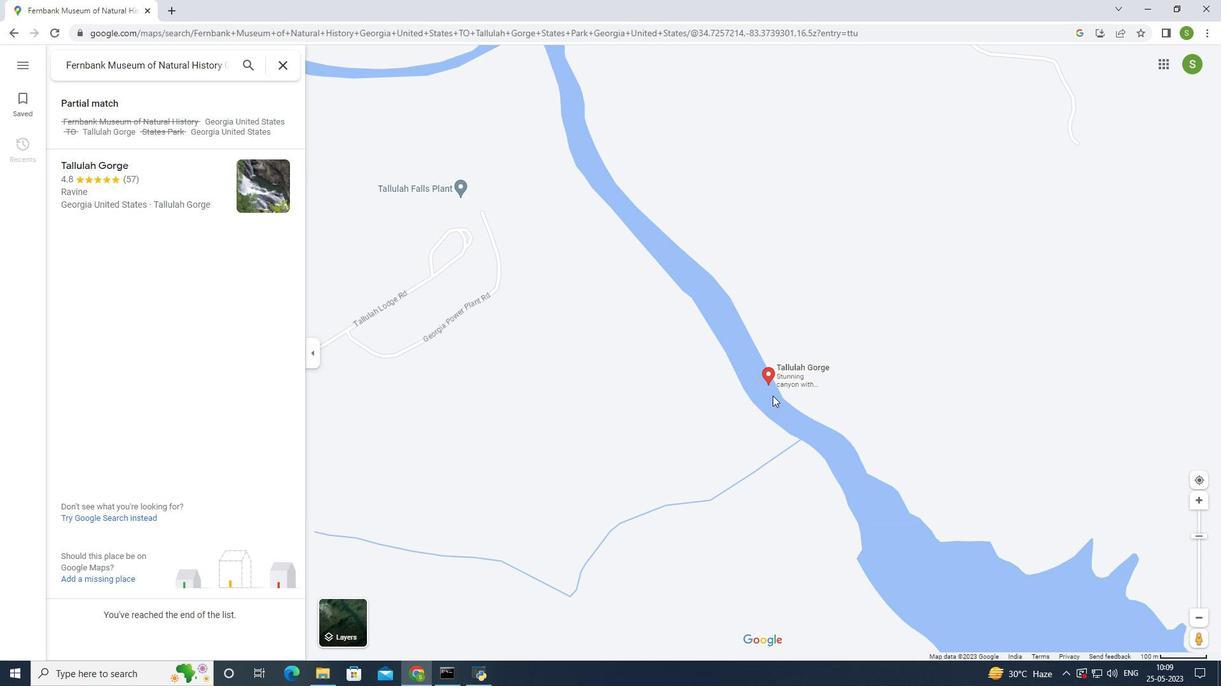 
Action: Mouse scrolled (767, 388) with delta (0, 0)
Screenshot: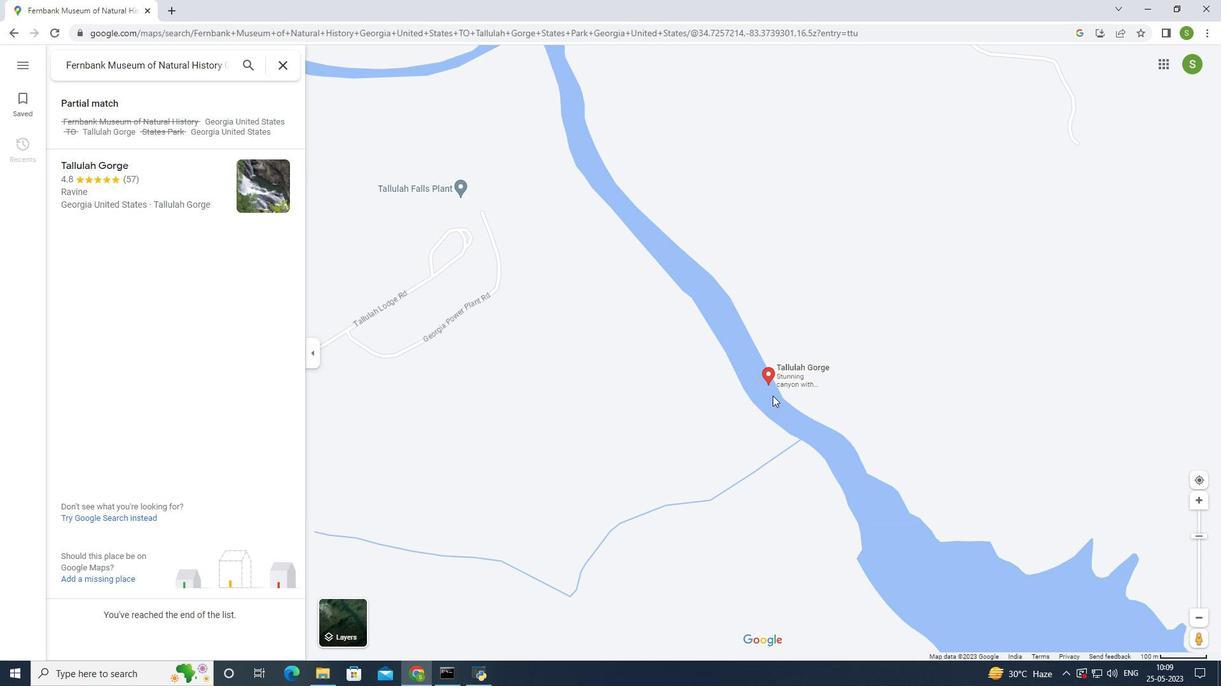 
Action: Mouse scrolled (767, 388) with delta (0, 0)
Screenshot: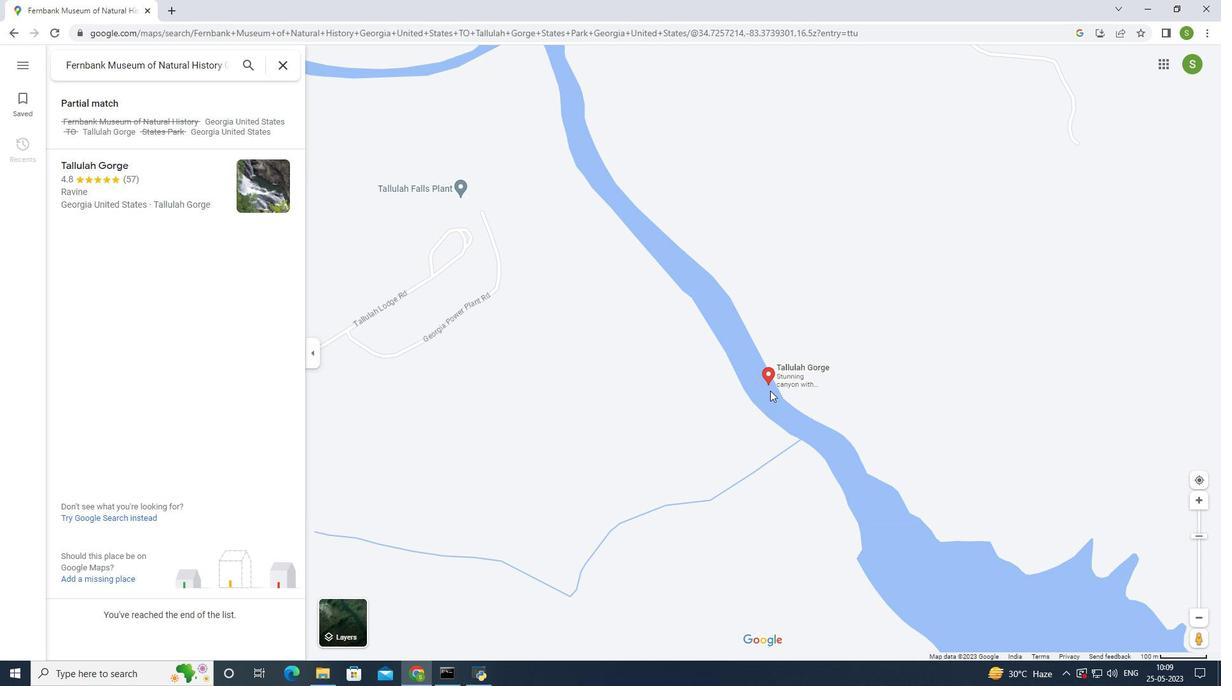 
Action: Mouse scrolled (767, 388) with delta (0, 0)
Screenshot: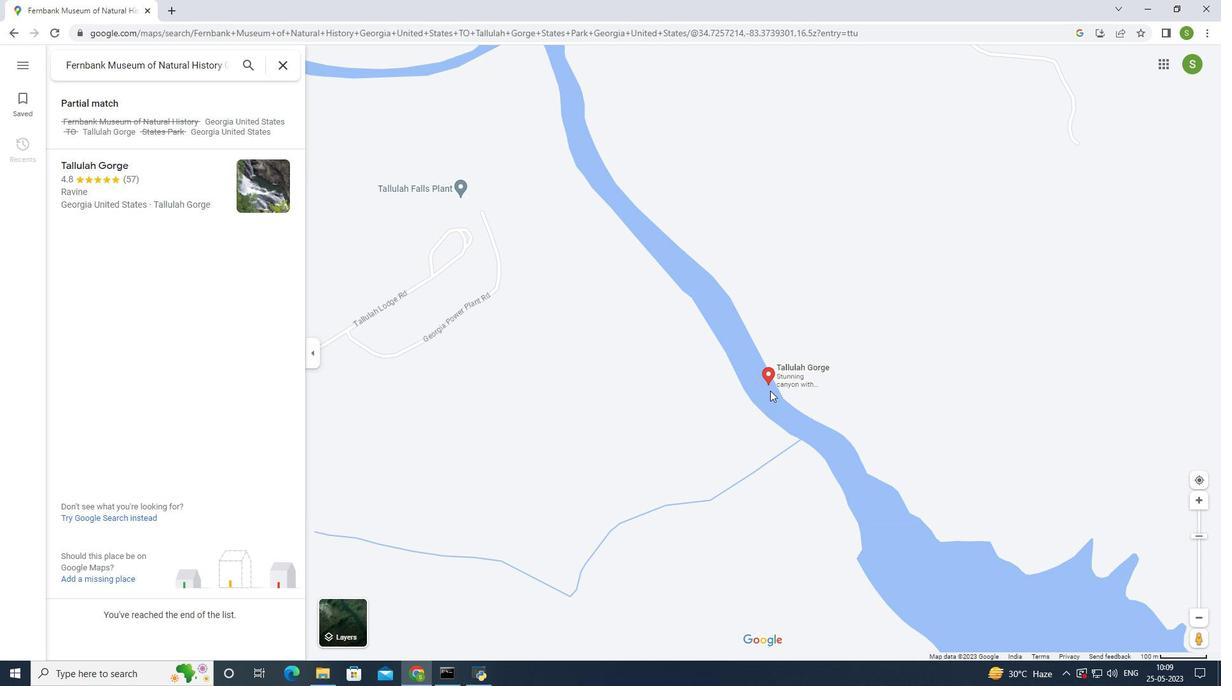
Action: Mouse scrolled (767, 388) with delta (0, 0)
Screenshot: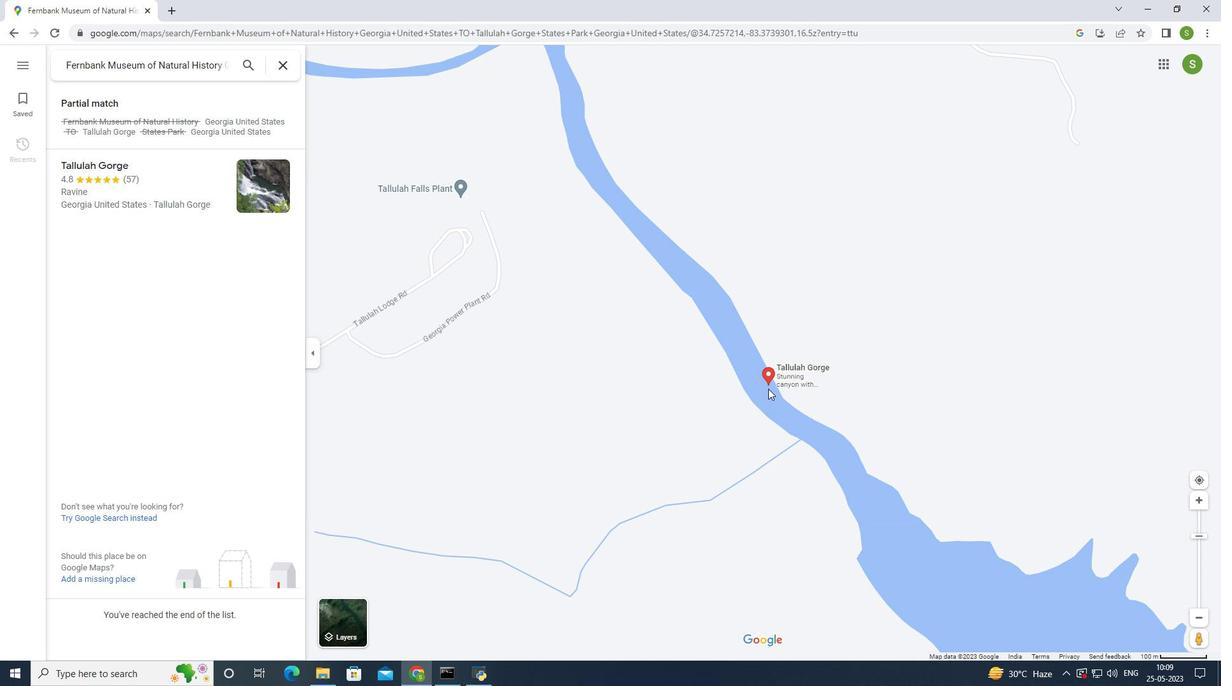 
Action: Mouse moved to (767, 387)
Screenshot: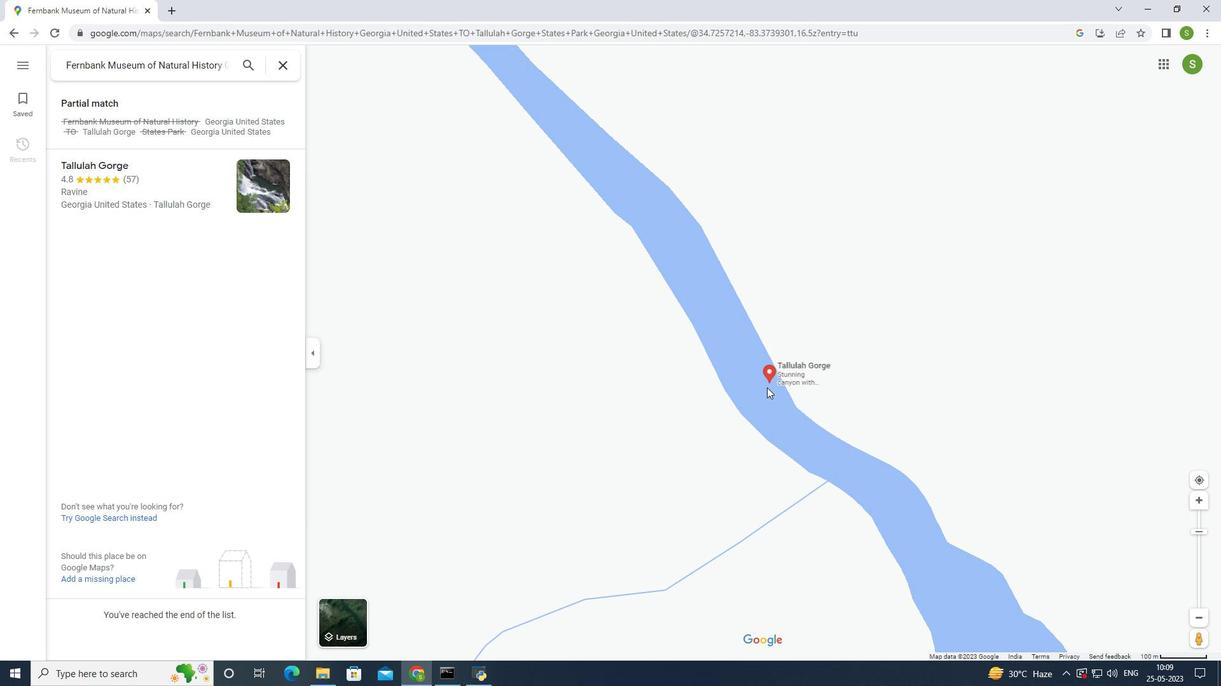 
Action: Mouse scrolled (767, 388) with delta (0, 0)
Screenshot: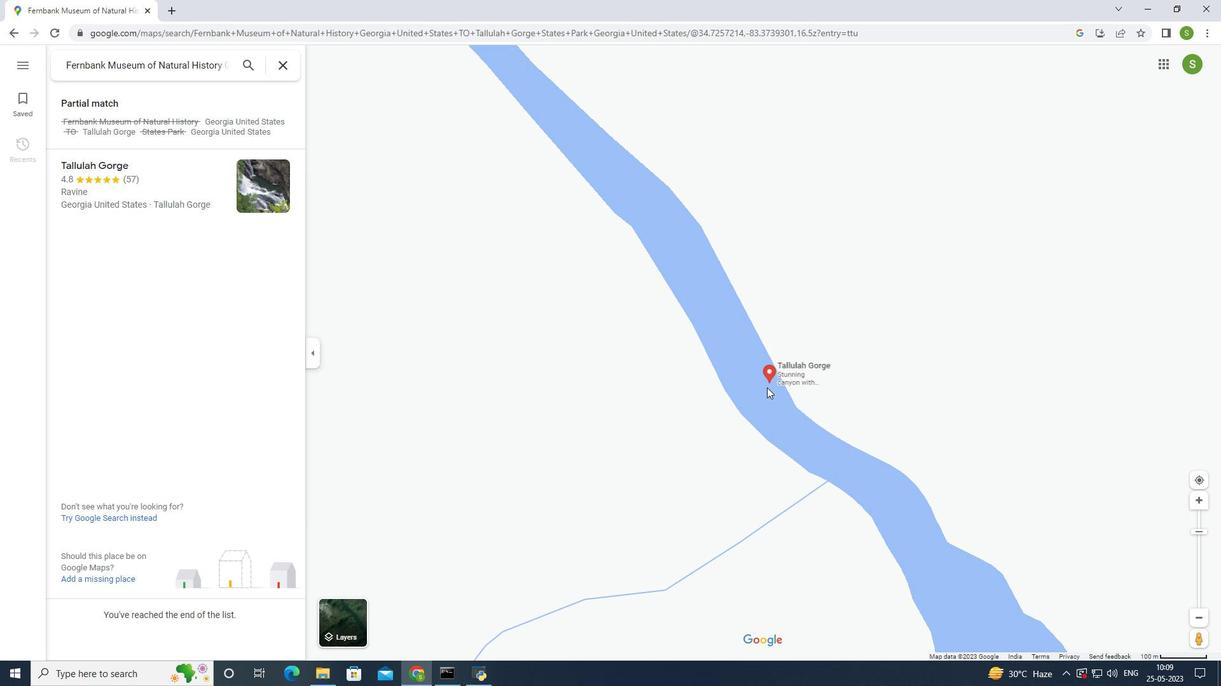 
Action: Mouse scrolled (767, 388) with delta (0, 0)
Screenshot: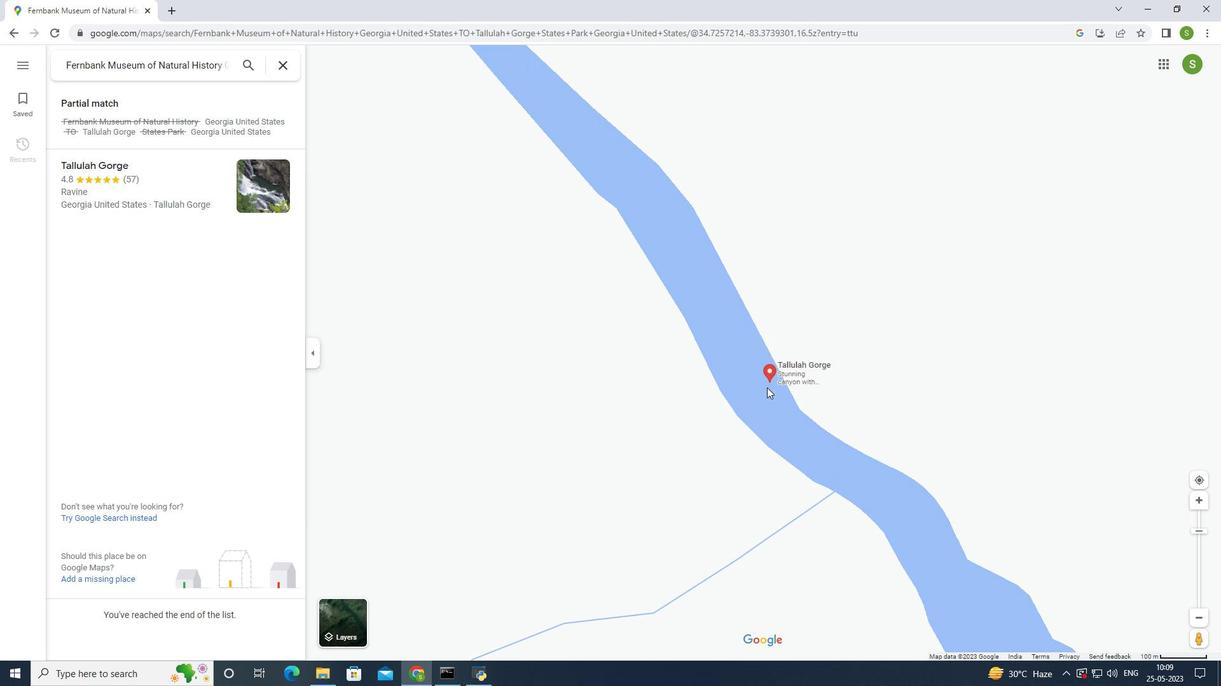 
Action: Mouse scrolled (767, 388) with delta (0, 0)
Screenshot: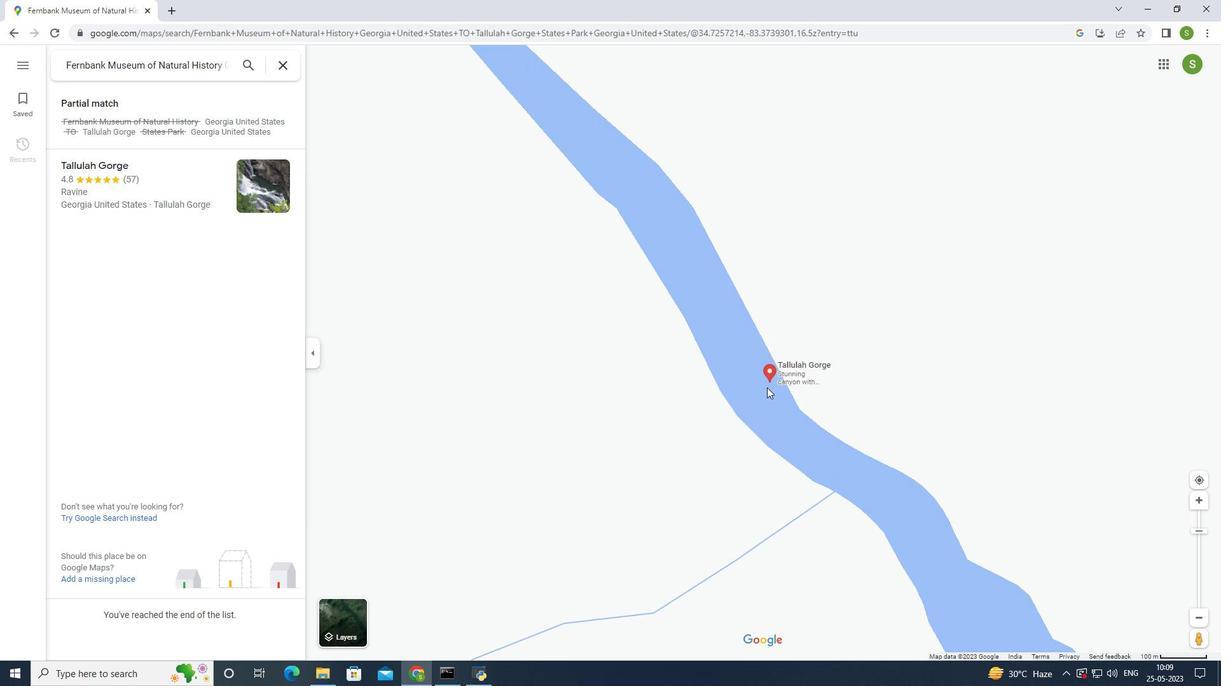 
Action: Mouse moved to (767, 386)
Screenshot: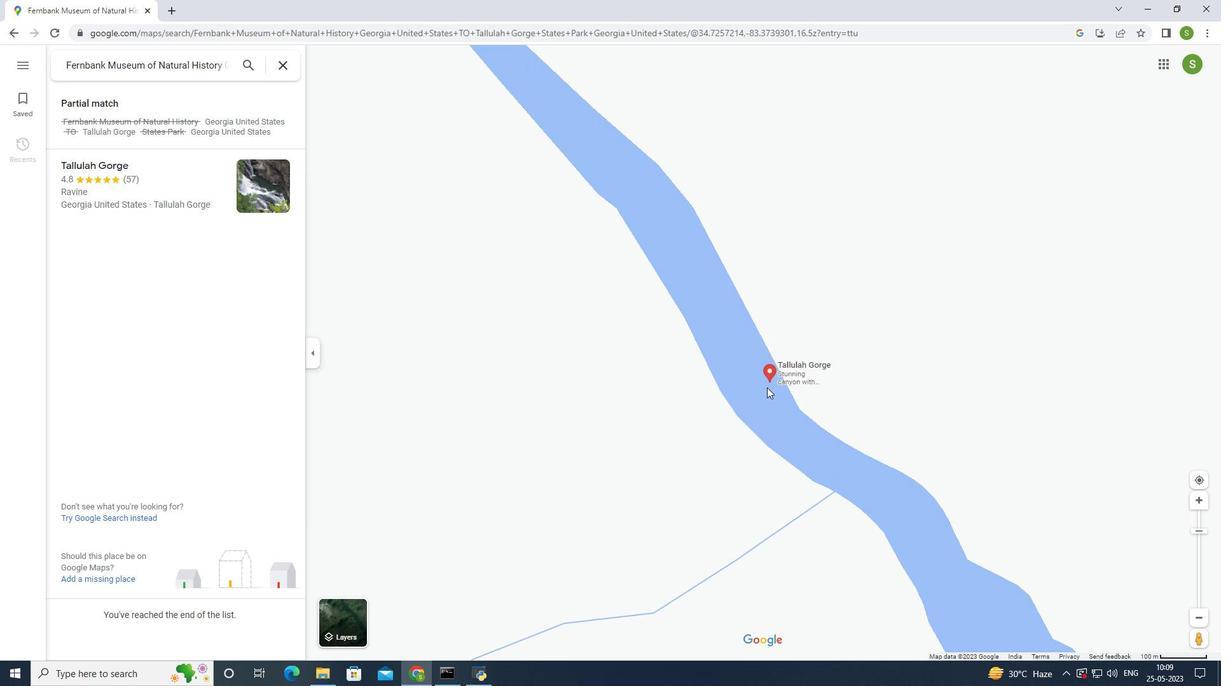 
Action: Mouse scrolled (767, 387) with delta (0, 0)
Screenshot: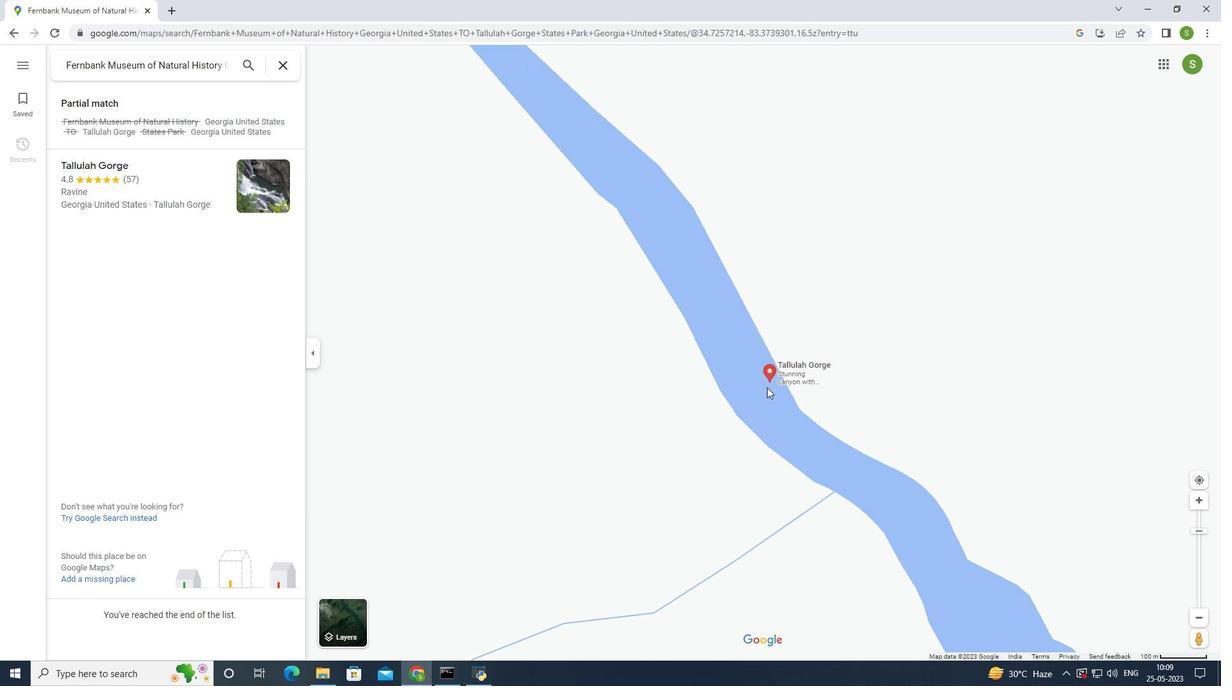 
Action: Mouse moved to (767, 384)
Screenshot: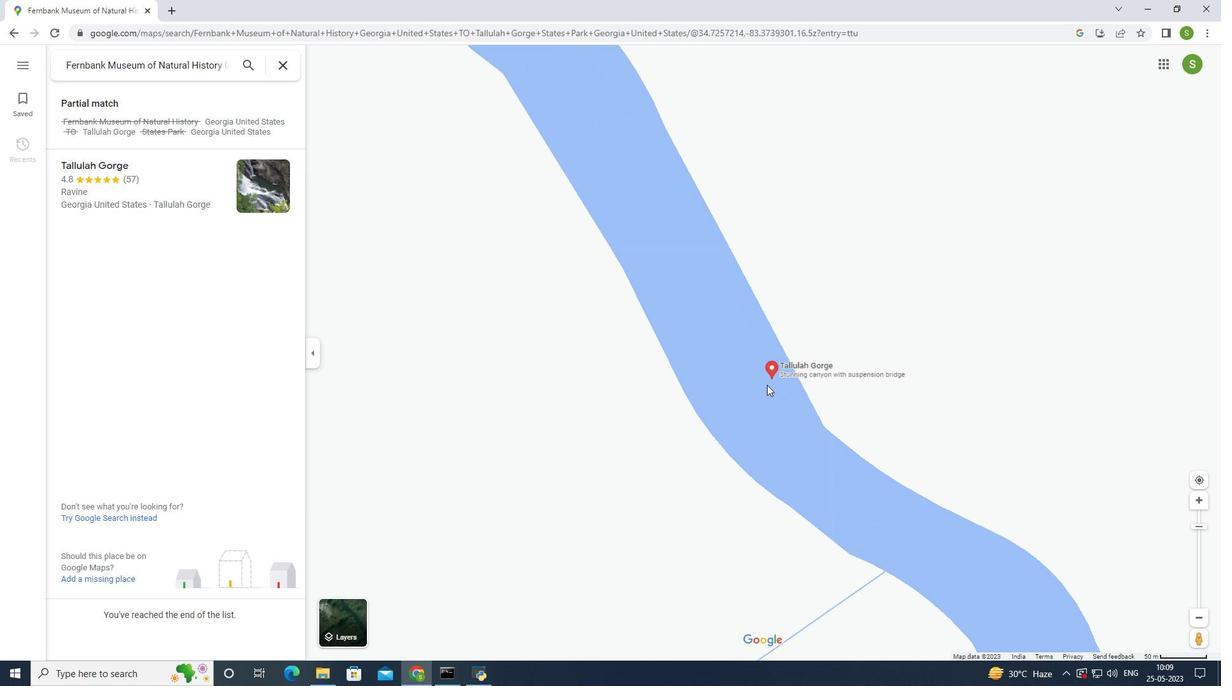 
Action: Mouse scrolled (767, 384) with delta (0, 0)
Screenshot: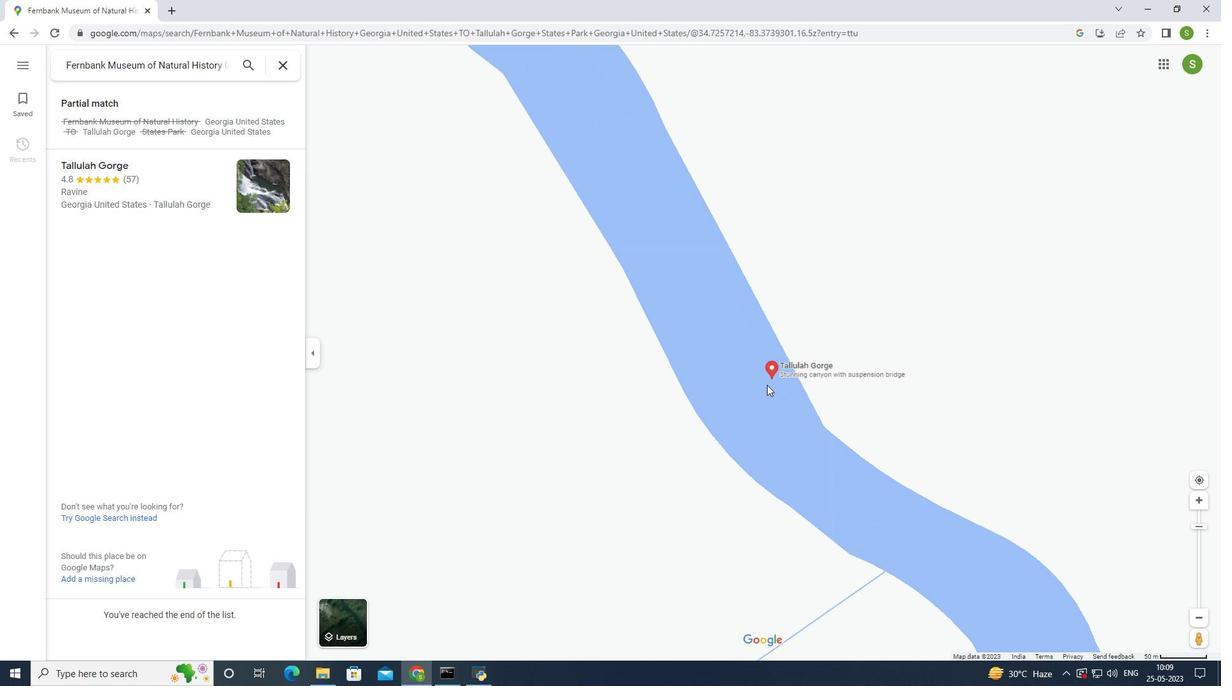 
Action: Mouse moved to (767, 383)
Screenshot: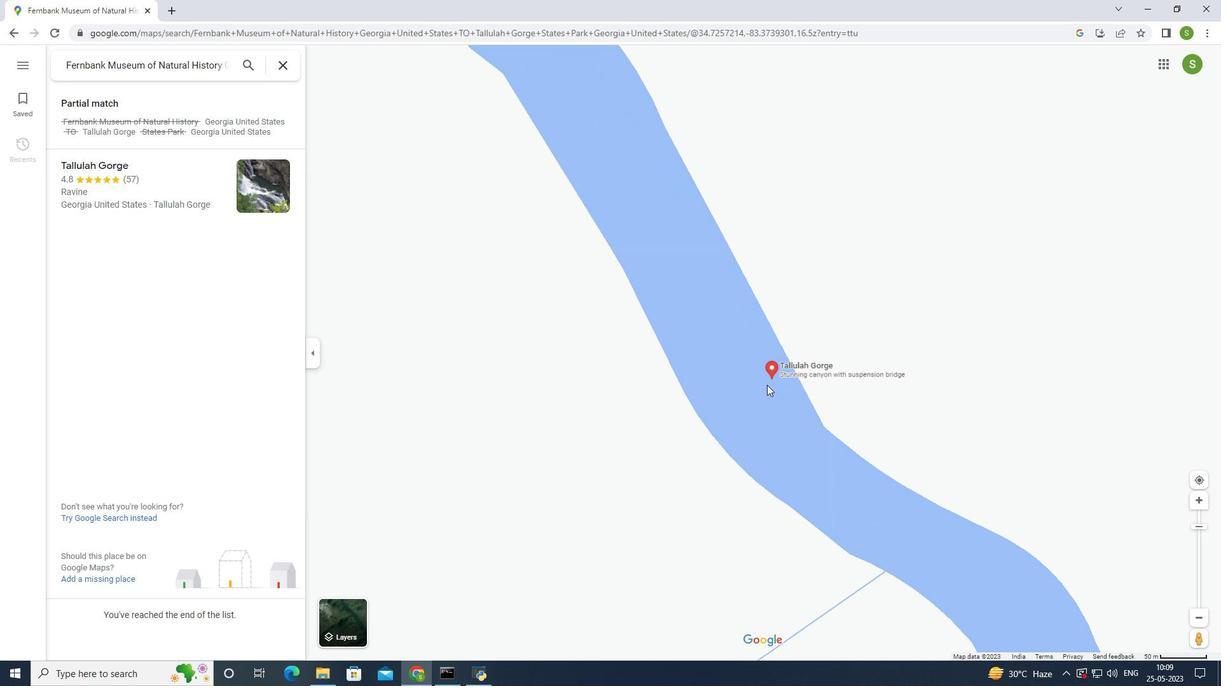 
Action: Mouse scrolled (767, 384) with delta (0, 0)
Screenshot: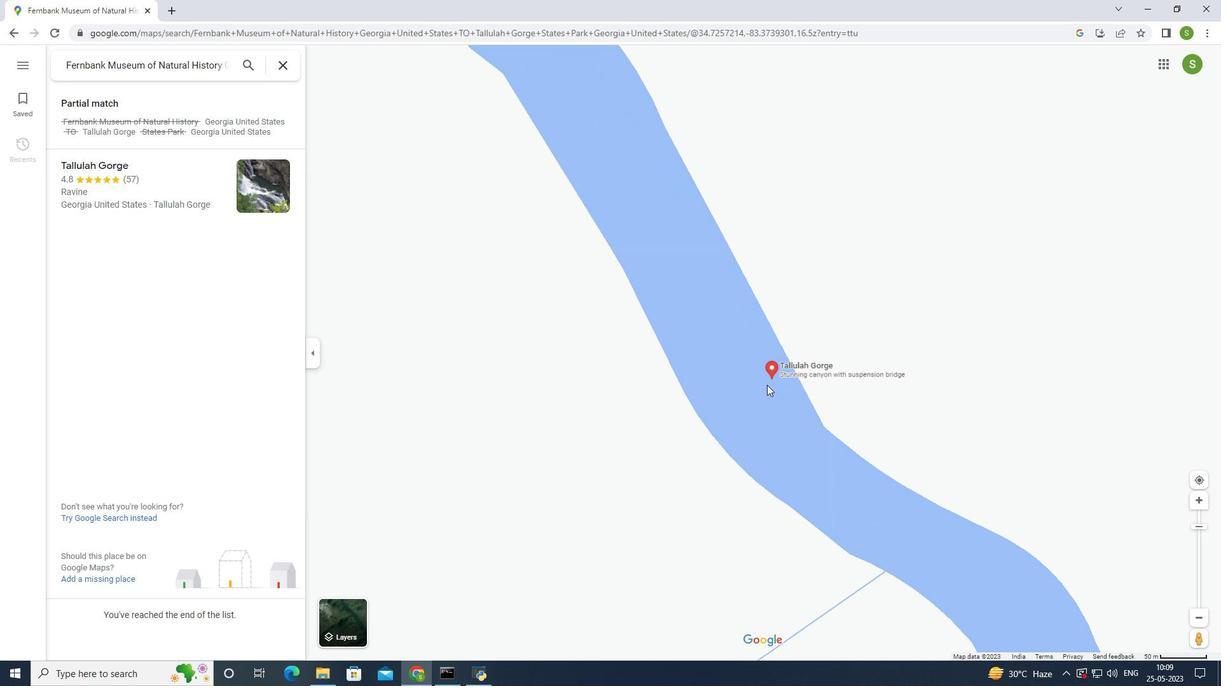 
Action: Mouse moved to (767, 383)
Screenshot: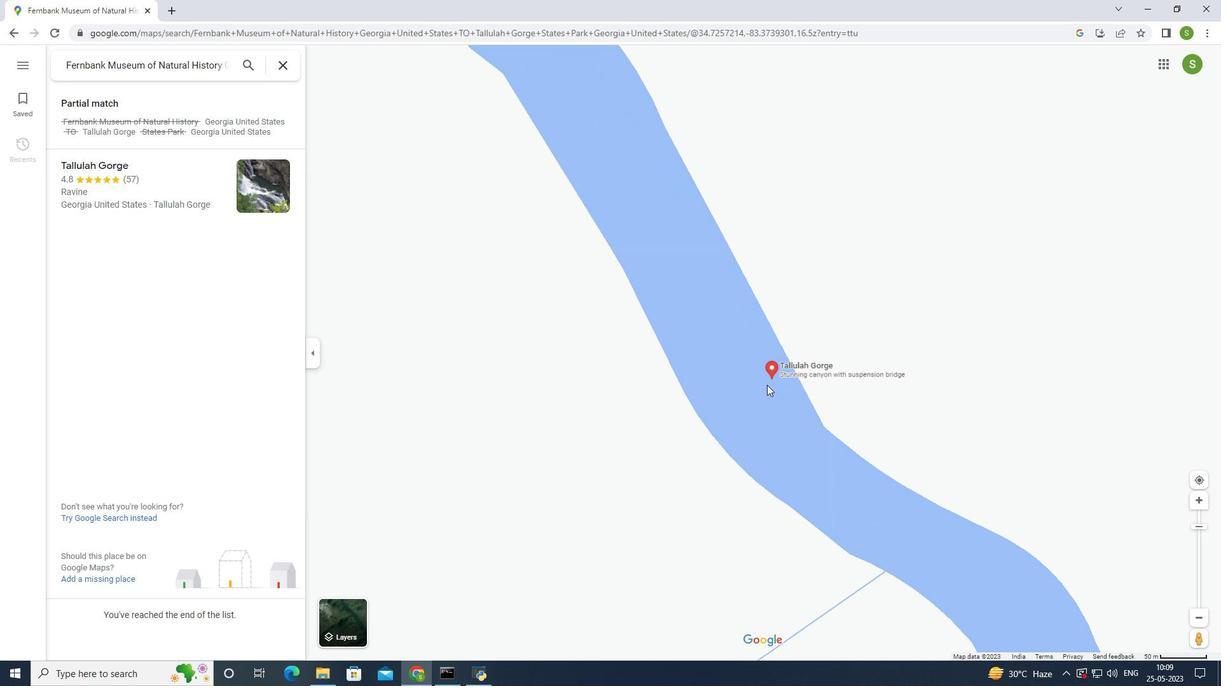 
Action: Mouse scrolled (767, 384) with delta (0, 0)
Screenshot: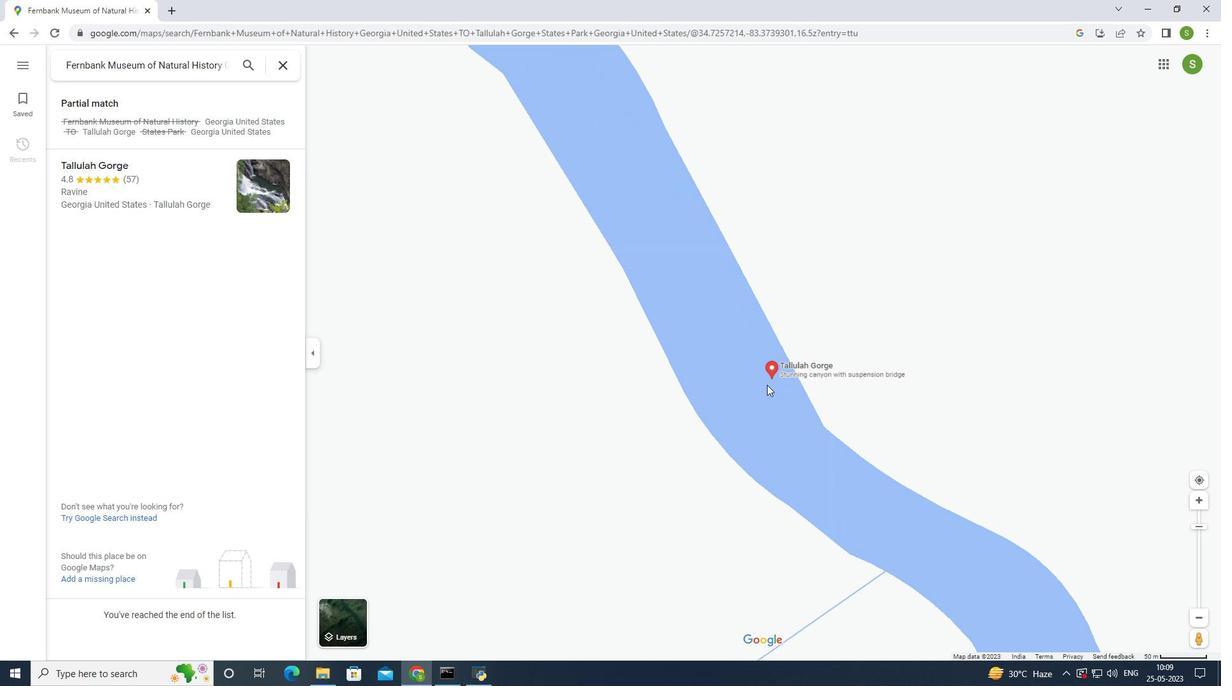 
Action: Mouse moved to (767, 382)
Screenshot: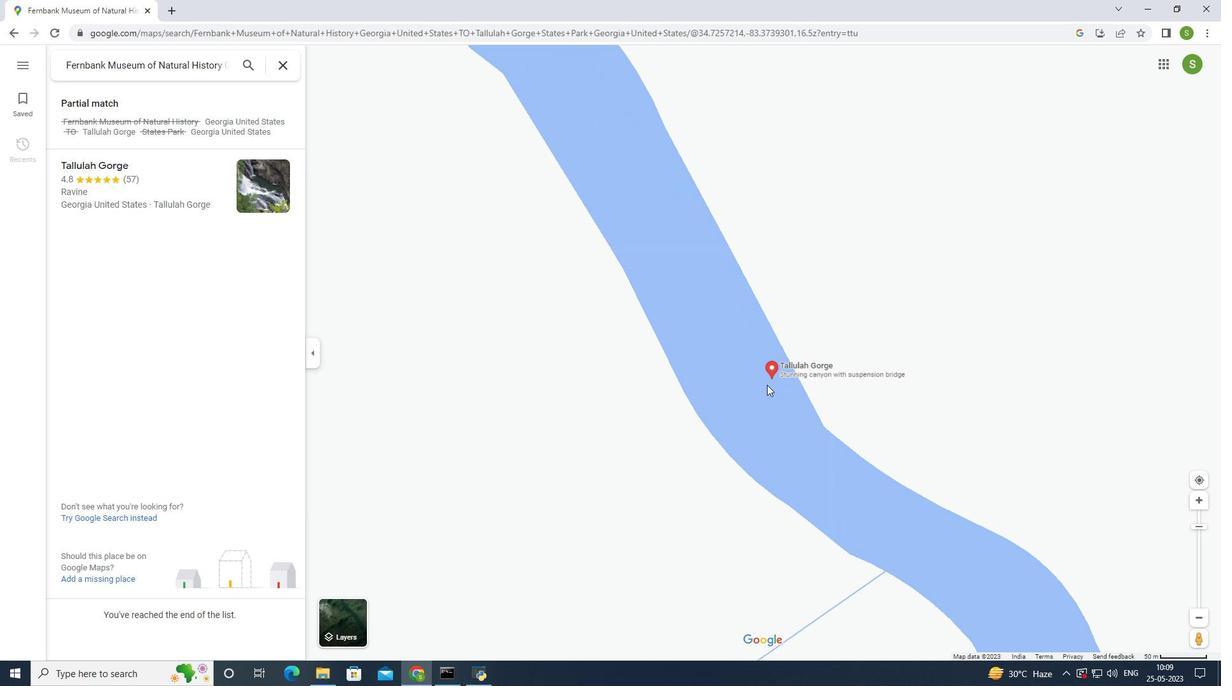 
Action: Mouse scrolled (767, 382) with delta (0, 0)
Screenshot: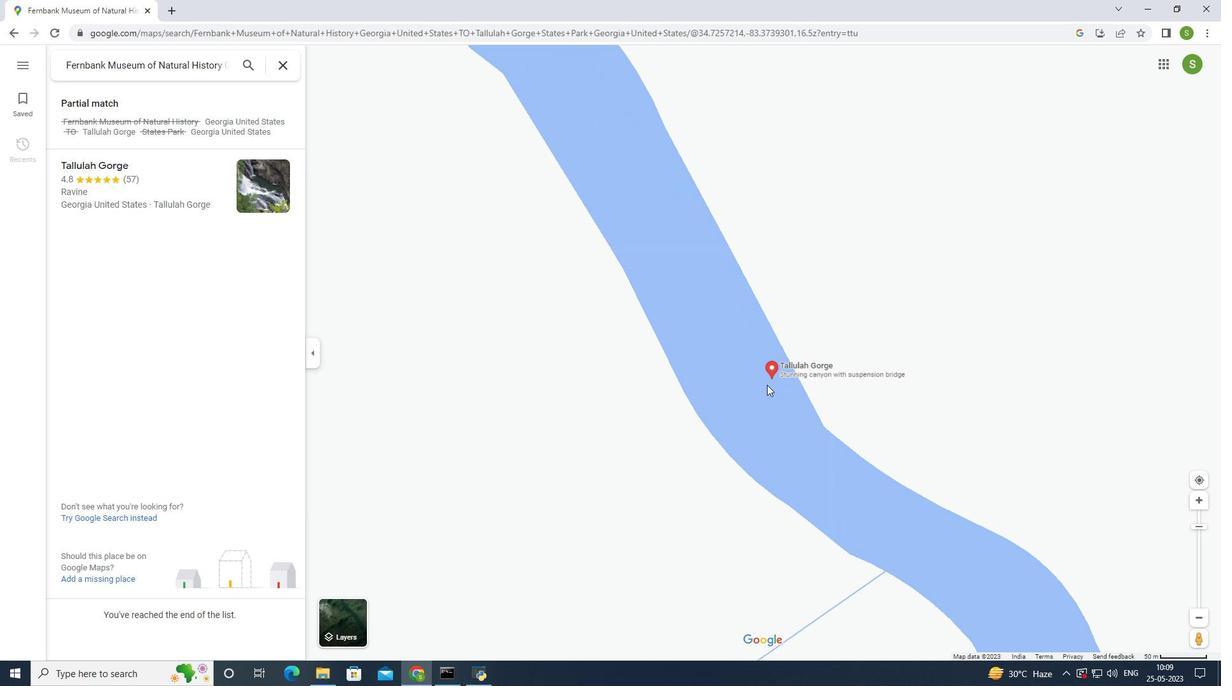 
Action: Mouse moved to (767, 380)
Screenshot: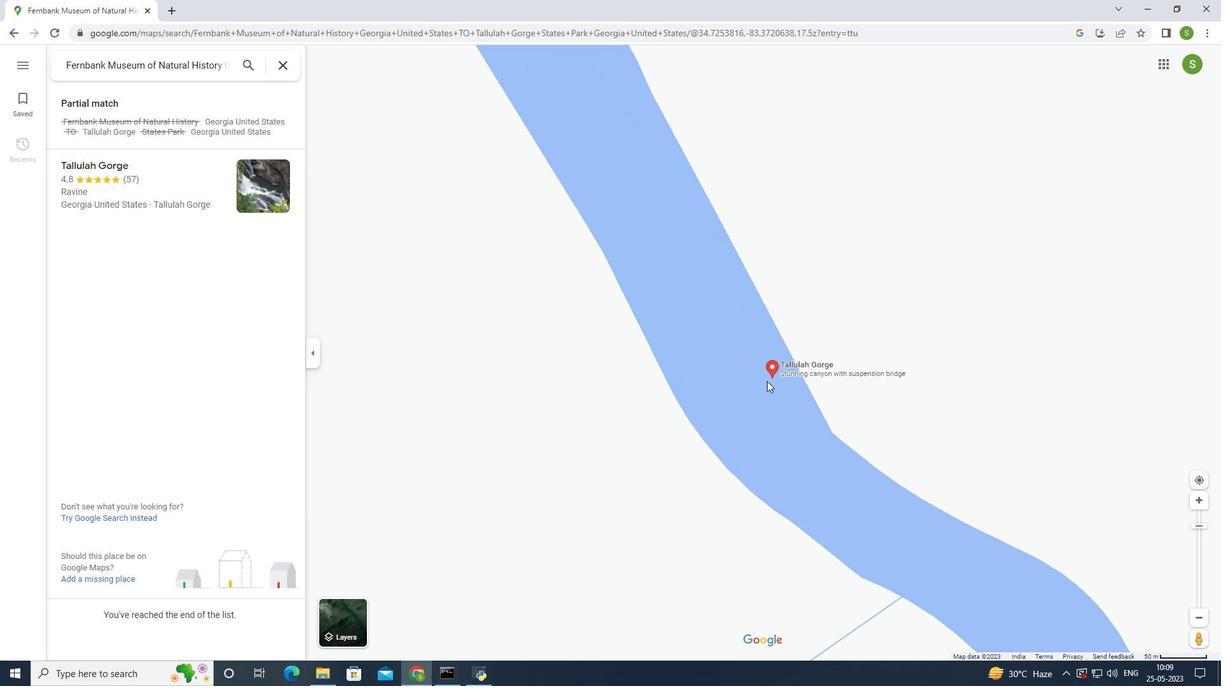 
Action: Mouse scrolled (767, 381) with delta (0, 0)
Screenshot: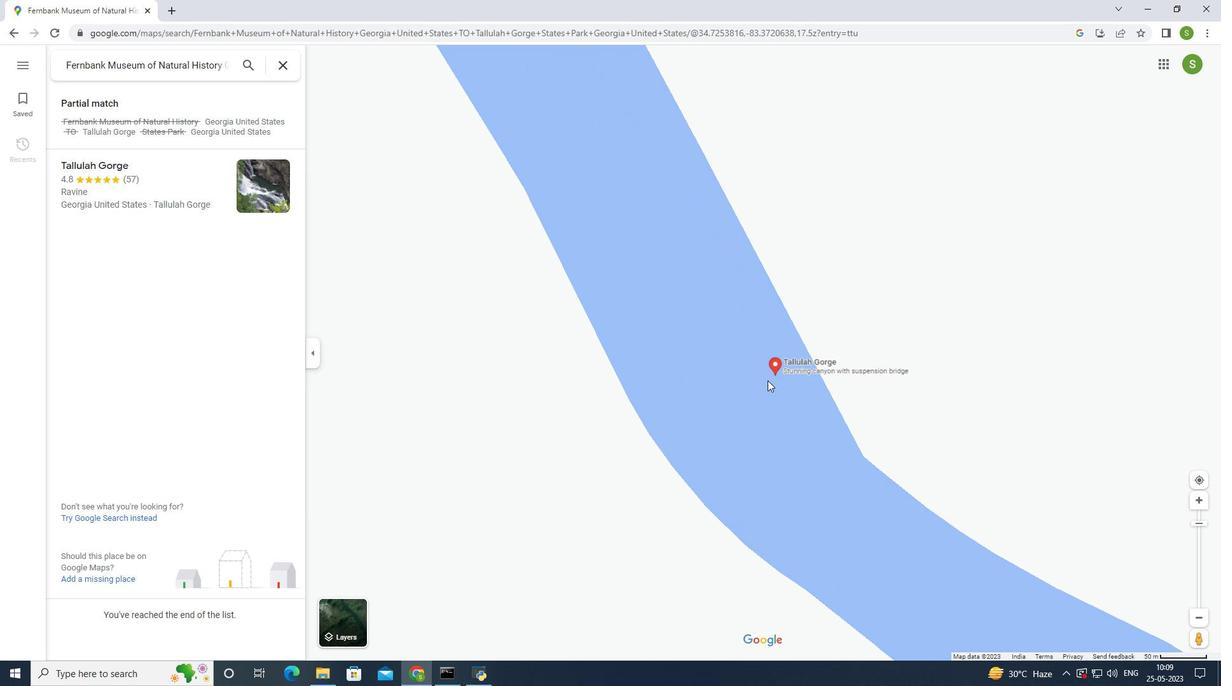 
Action: Mouse scrolled (767, 381) with delta (0, 0)
Screenshot: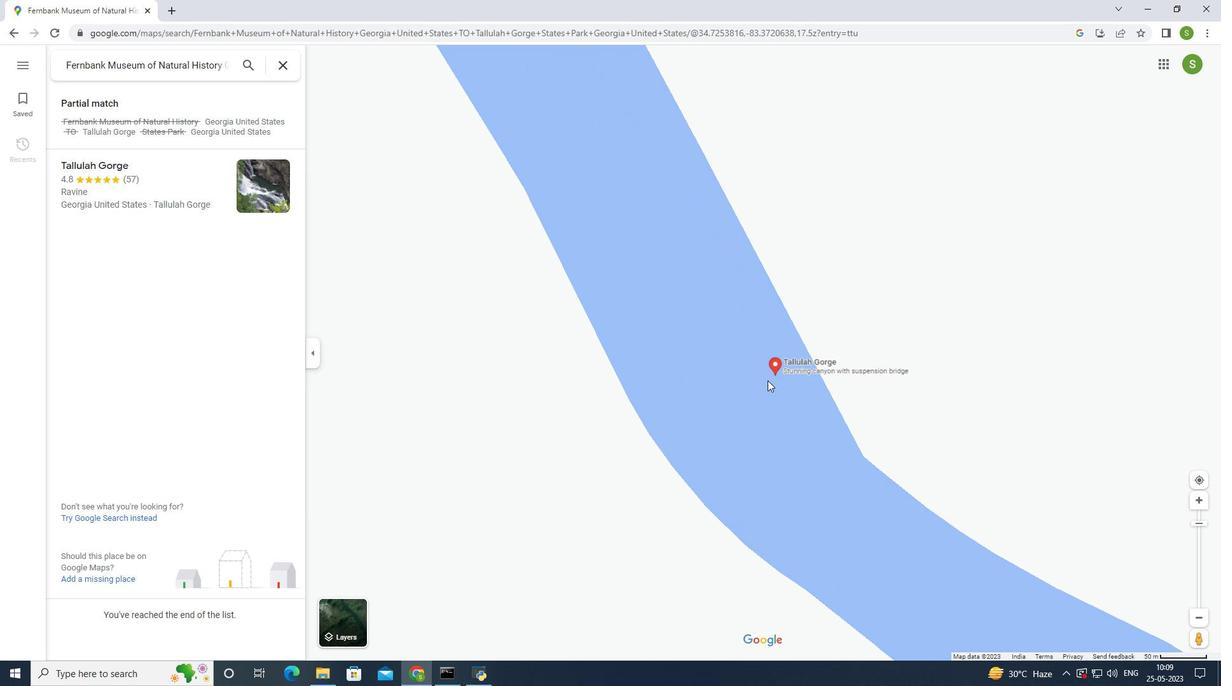 
Action: Mouse moved to (768, 379)
Screenshot: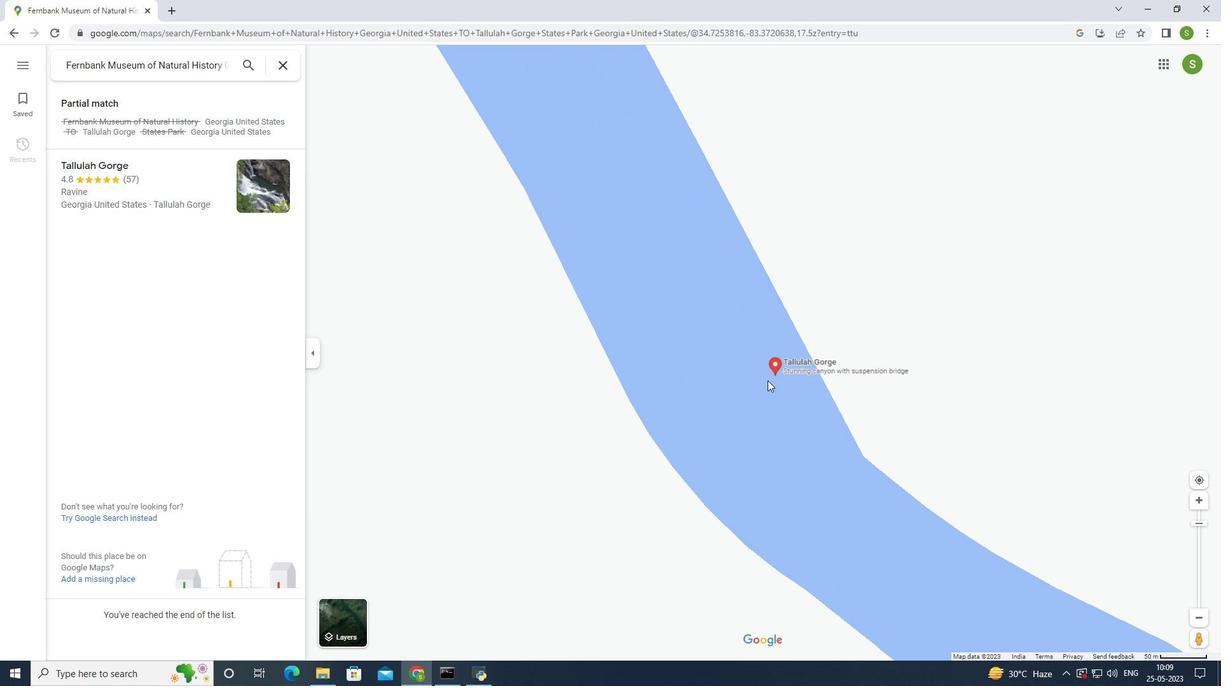 
Action: Mouse scrolled (768, 379) with delta (0, 0)
Screenshot: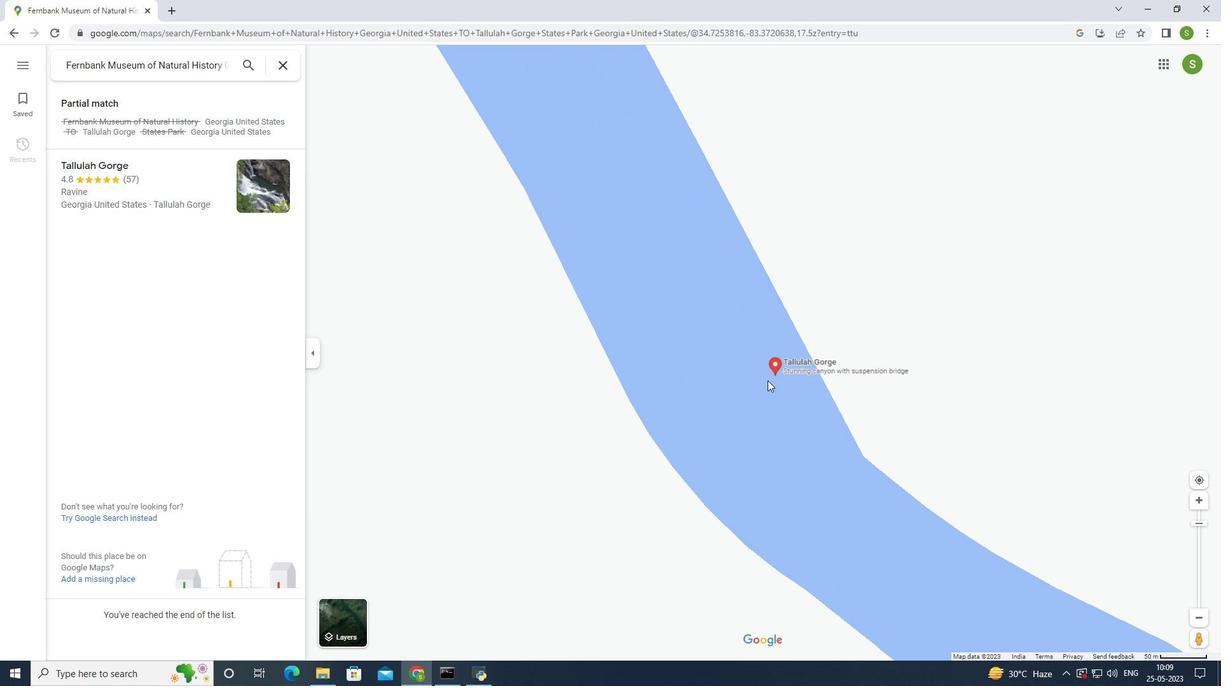 
Action: Mouse scrolled (768, 379) with delta (0, 0)
Screenshot: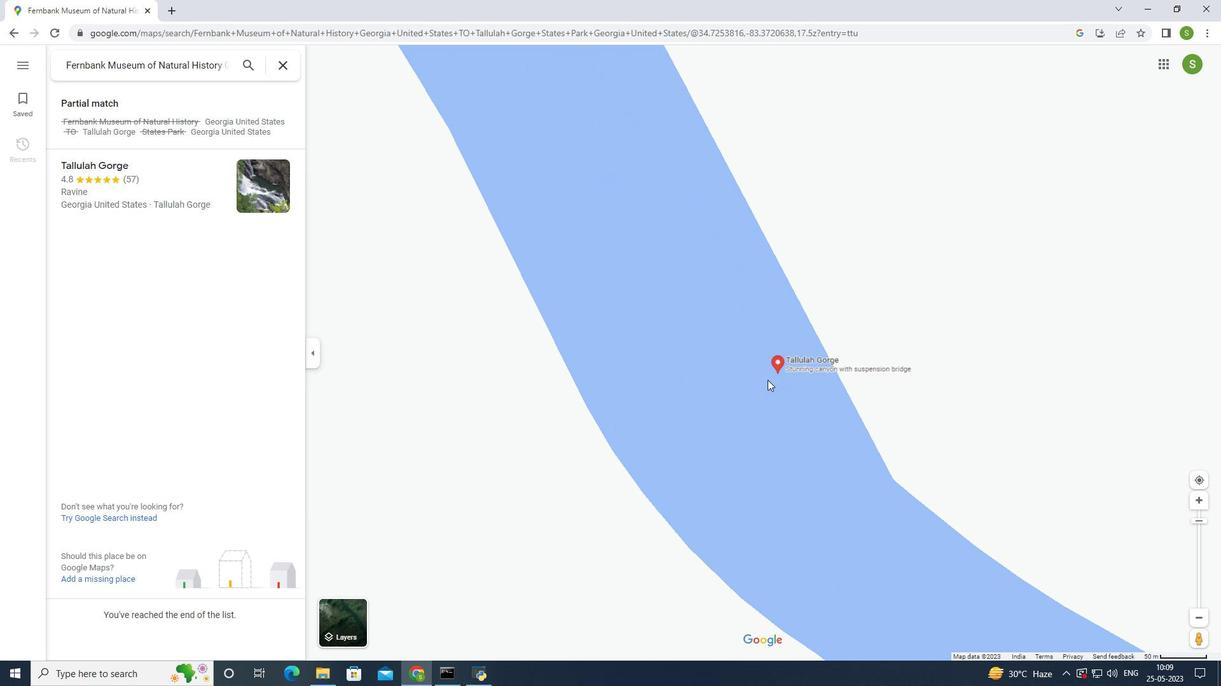 
Action: Mouse moved to (769, 377)
Screenshot: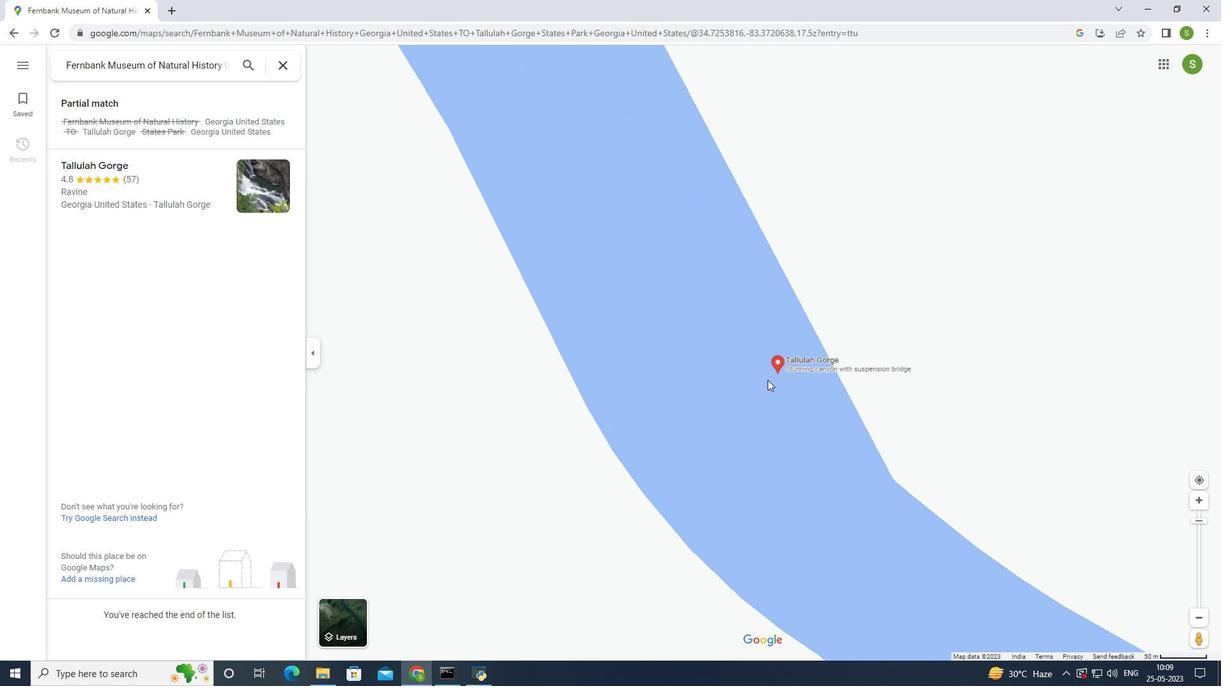 
Action: Mouse scrolled (769, 378) with delta (0, 0)
Screenshot: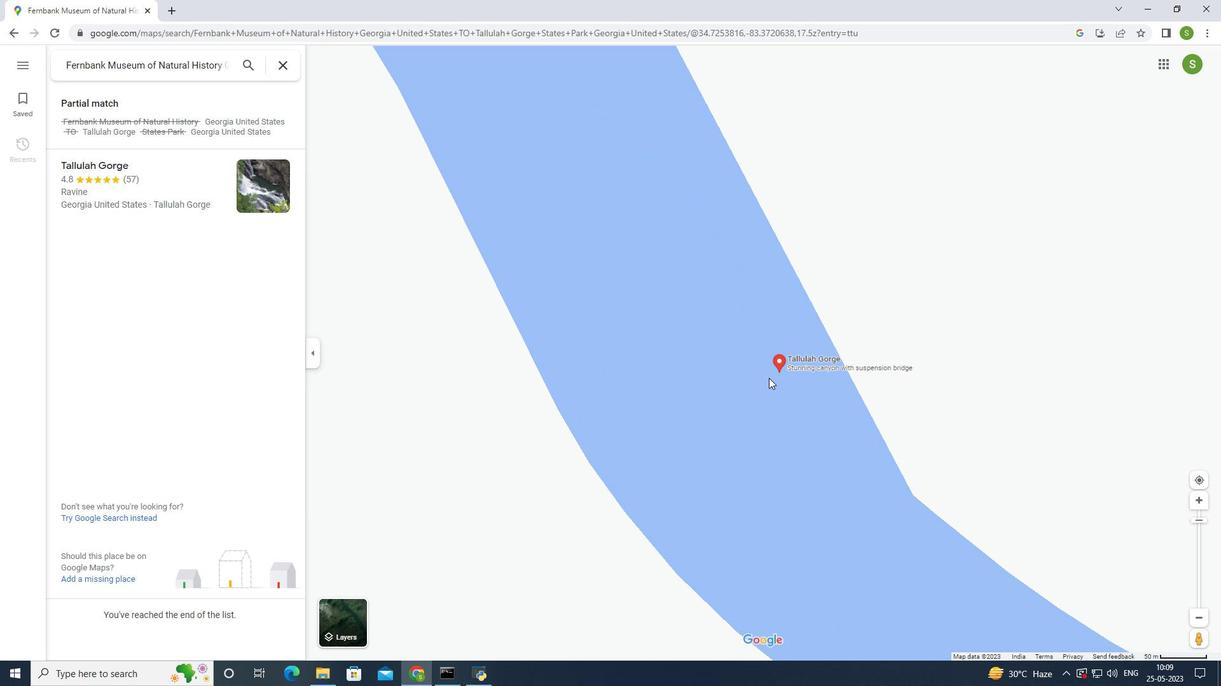 
Action: Mouse scrolled (769, 378) with delta (0, 0)
Screenshot: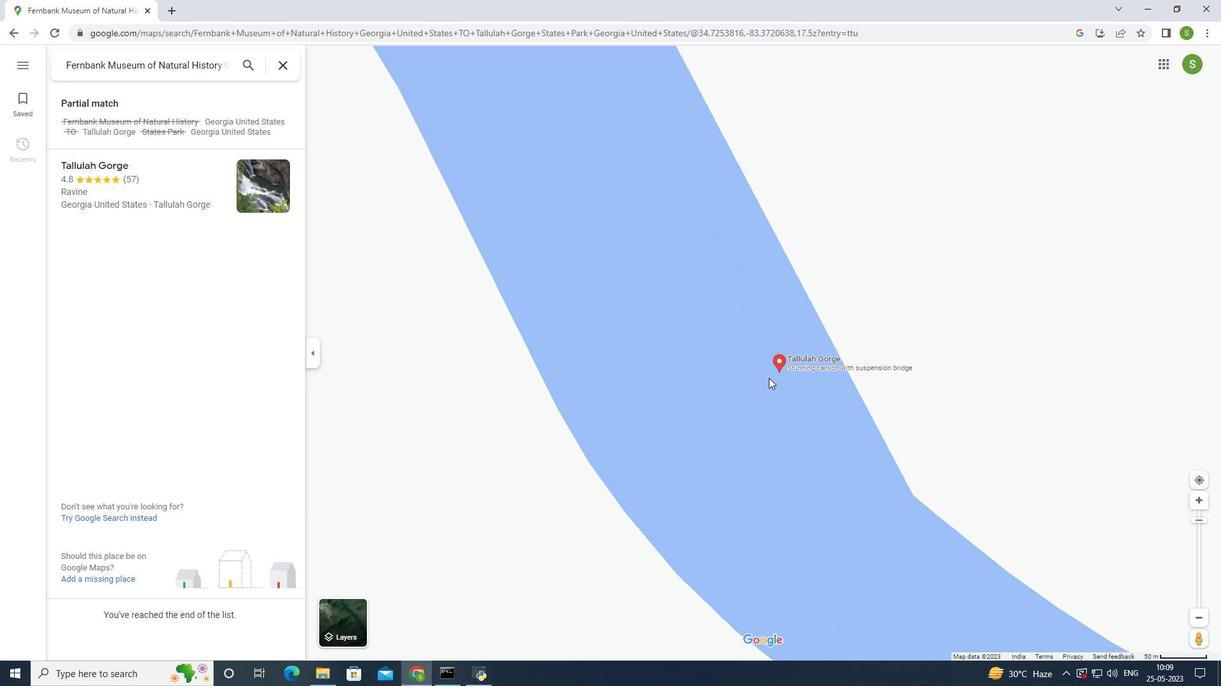 
Action: Mouse scrolled (769, 378) with delta (0, 0)
Screenshot: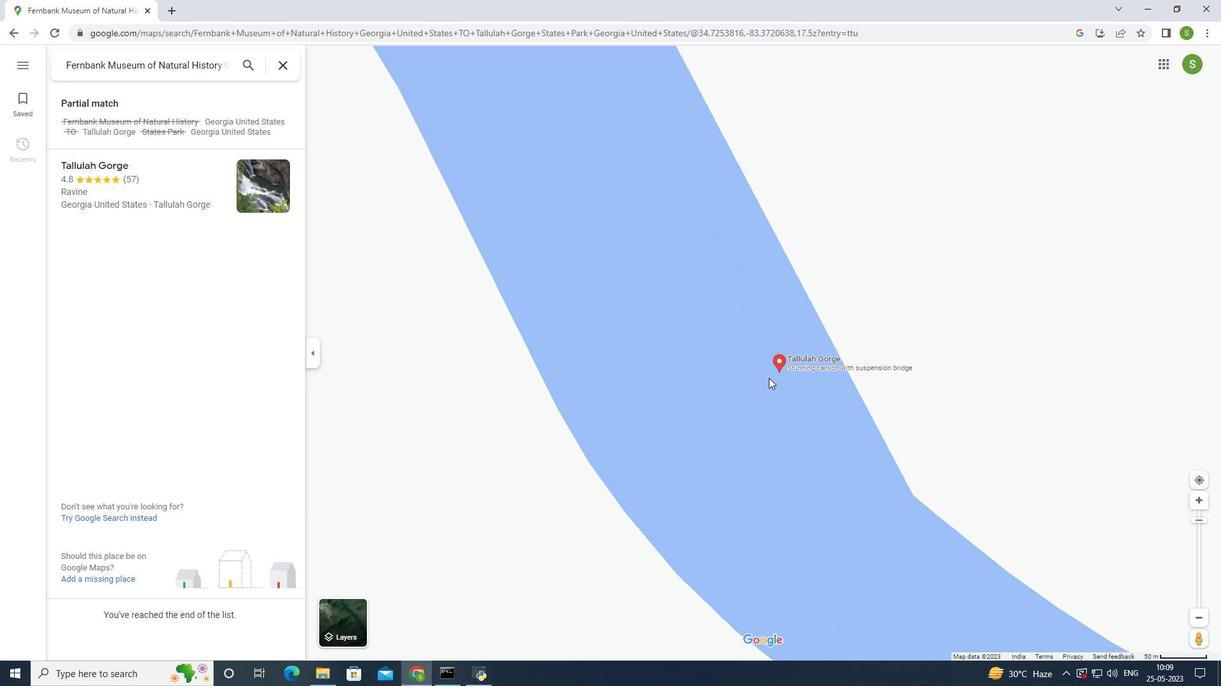 
Action: Mouse scrolled (769, 378) with delta (0, 0)
Screenshot: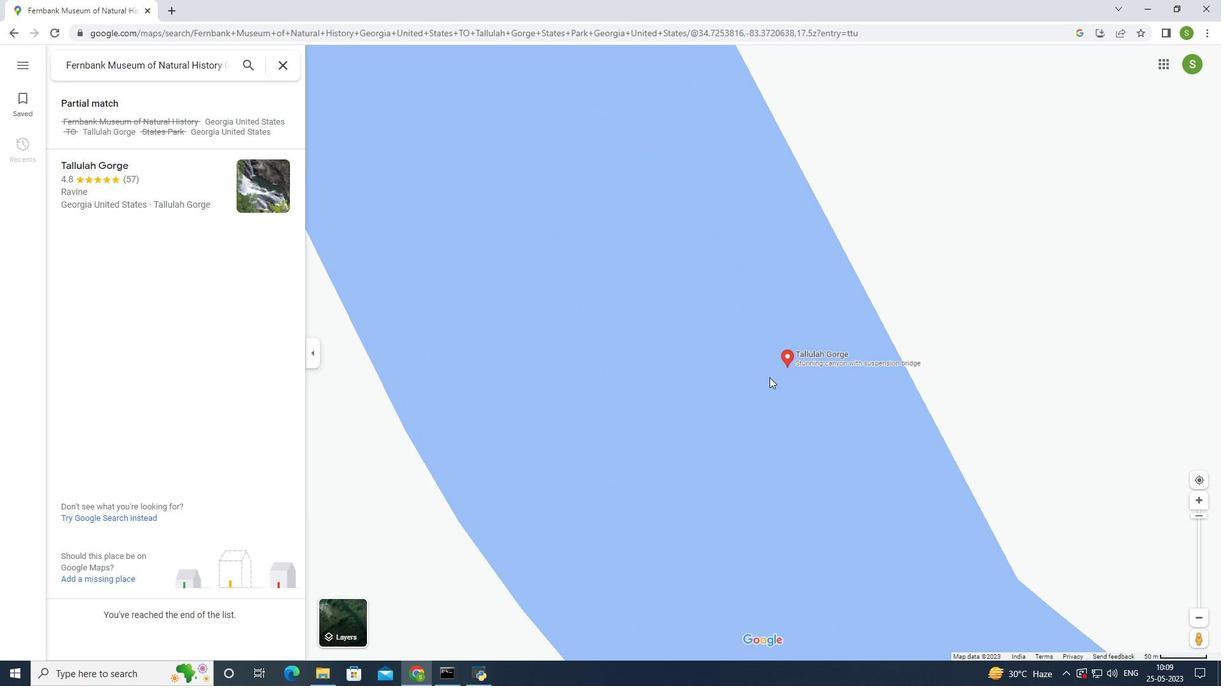 
Action: Mouse moved to (769, 376)
Screenshot: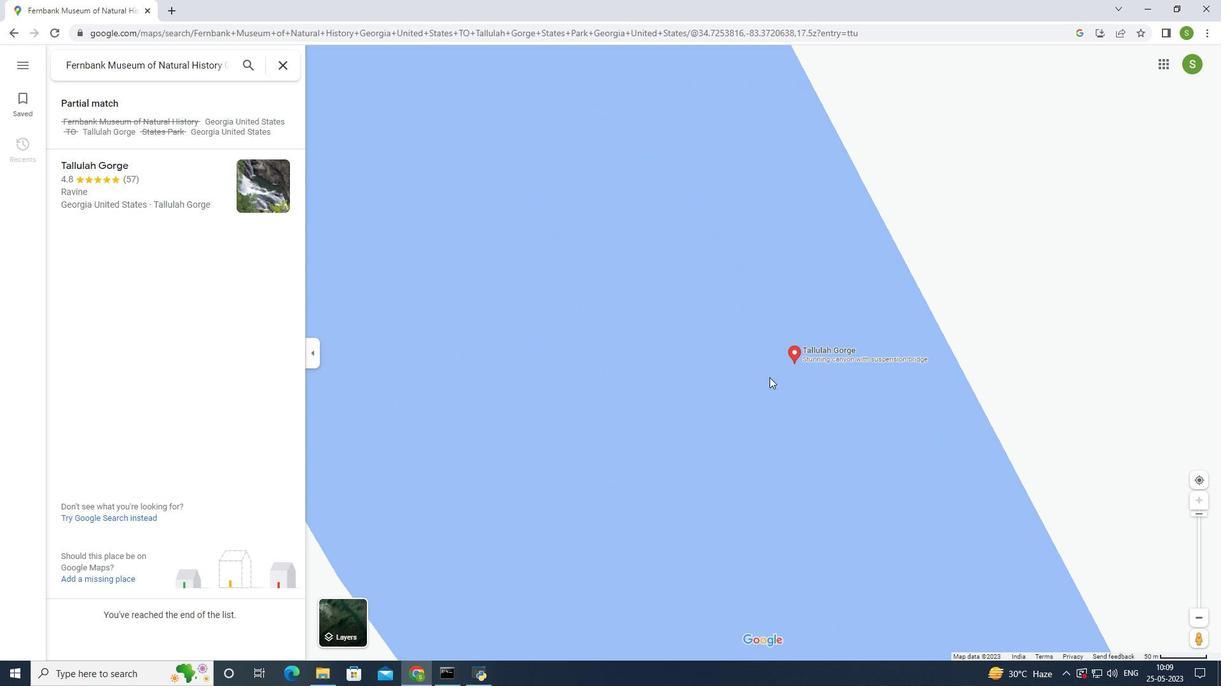 
Action: Mouse scrolled (769, 377) with delta (0, 0)
Screenshot: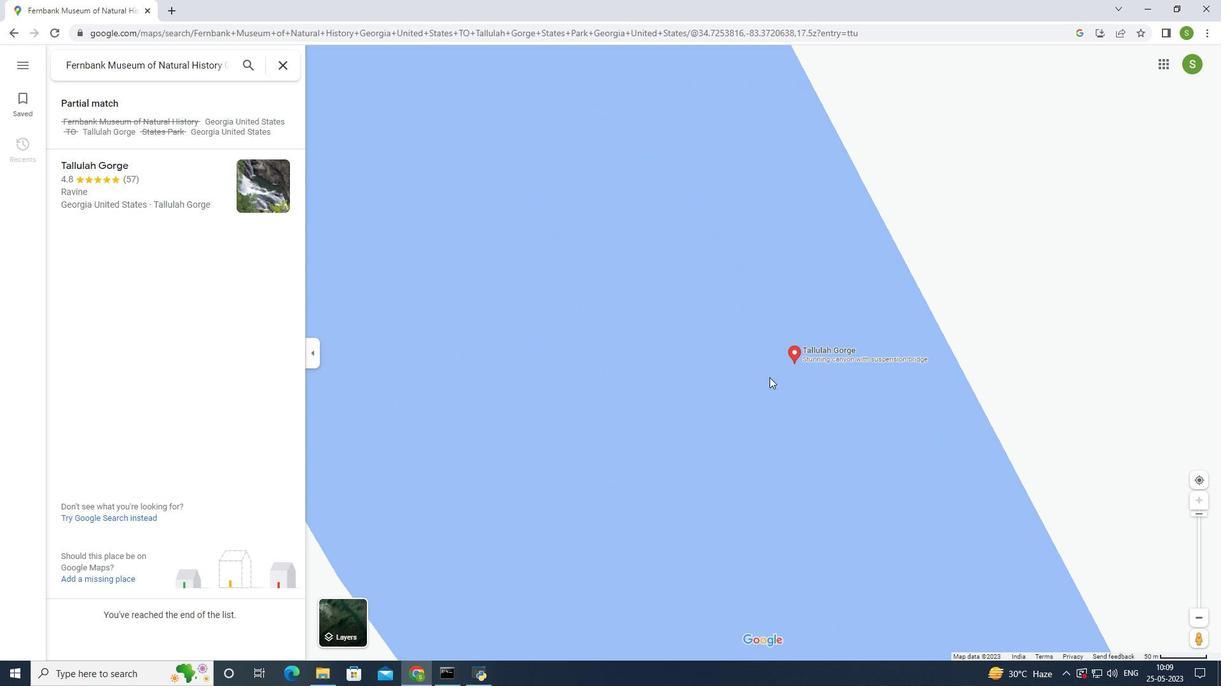 
Action: Mouse scrolled (769, 377) with delta (0, 0)
Screenshot: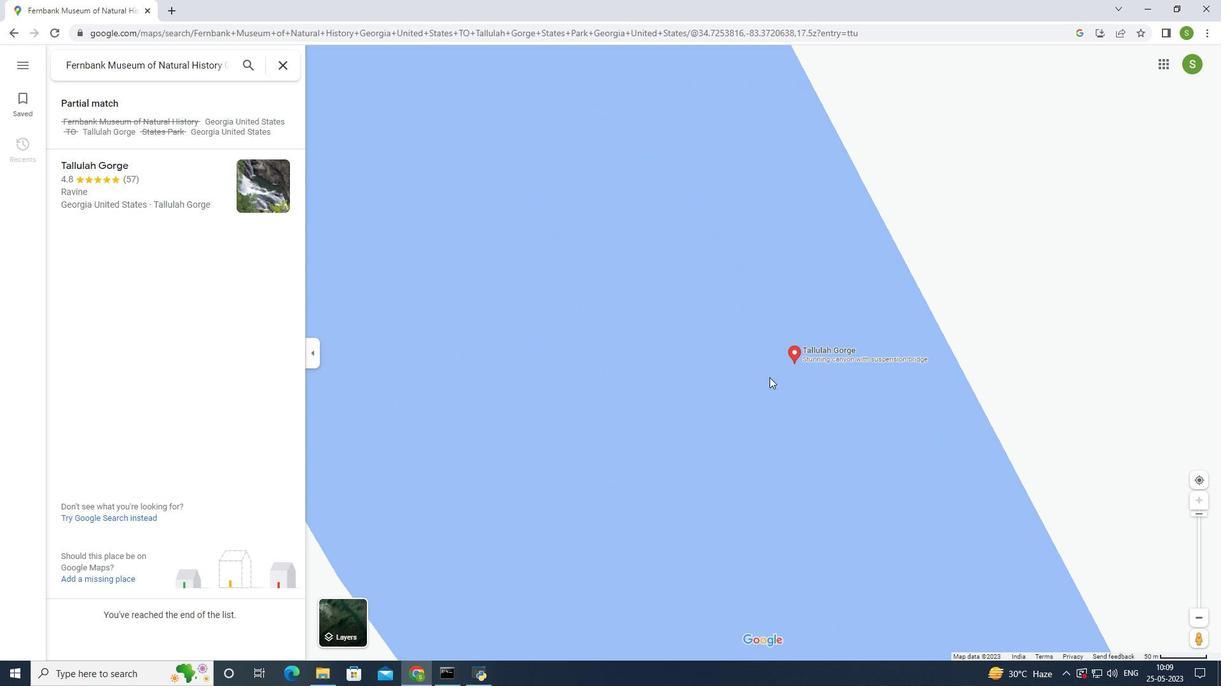 
Action: Mouse scrolled (769, 377) with delta (0, 0)
Screenshot: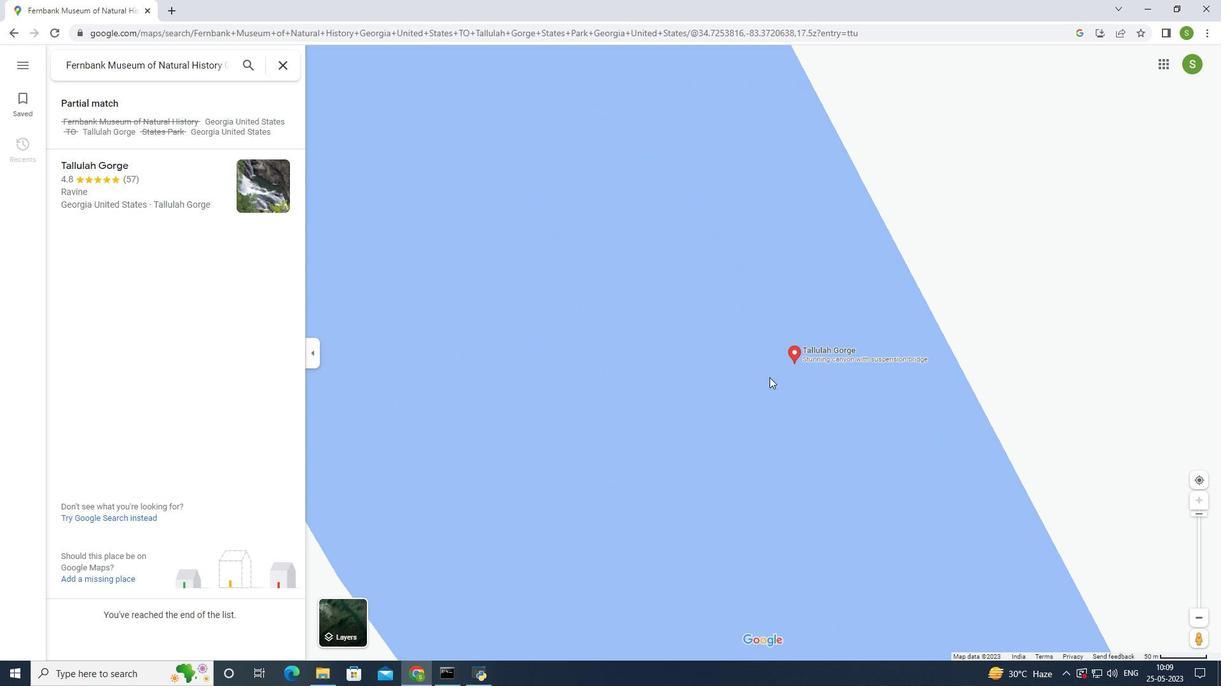 
Action: Mouse moved to (769, 376)
Screenshot: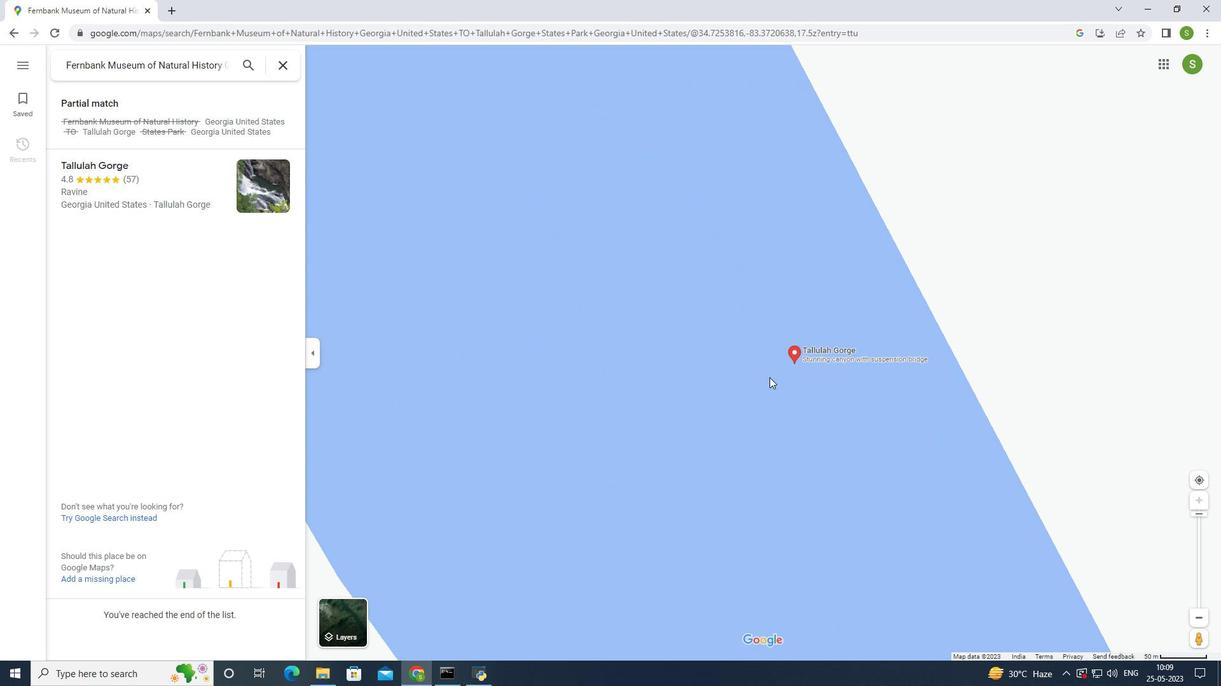 
Action: Mouse scrolled (769, 377) with delta (0, 0)
Screenshot: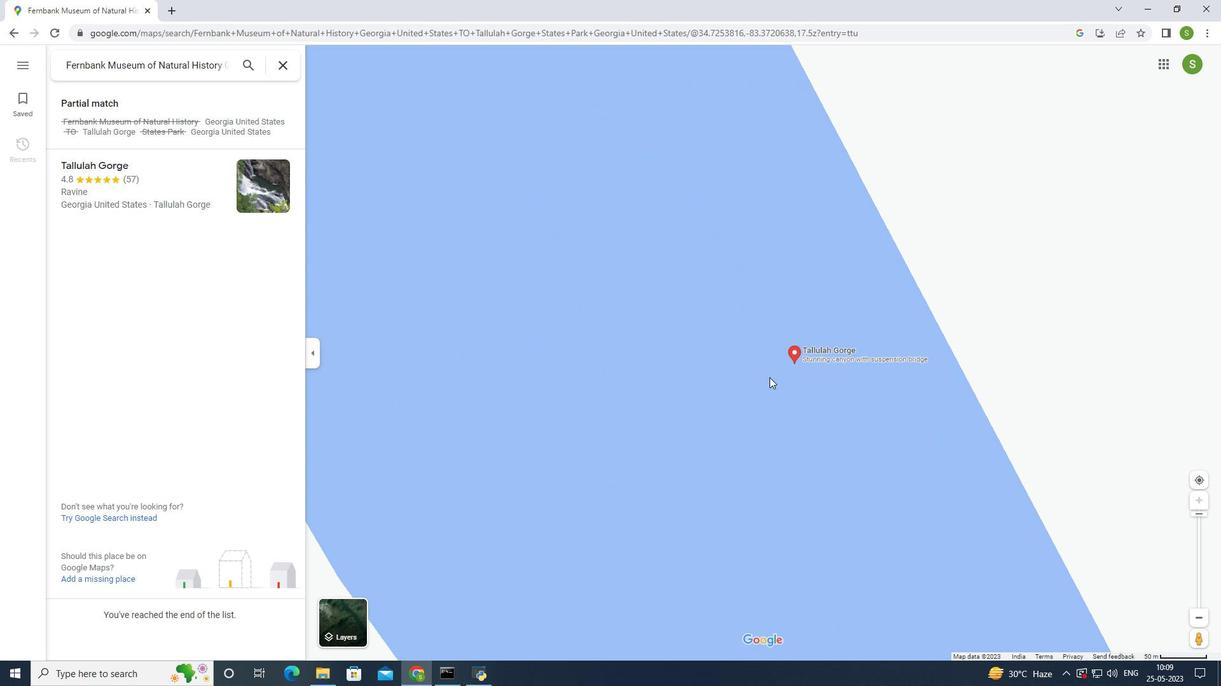 
Action: Mouse scrolled (769, 377) with delta (0, 0)
Screenshot: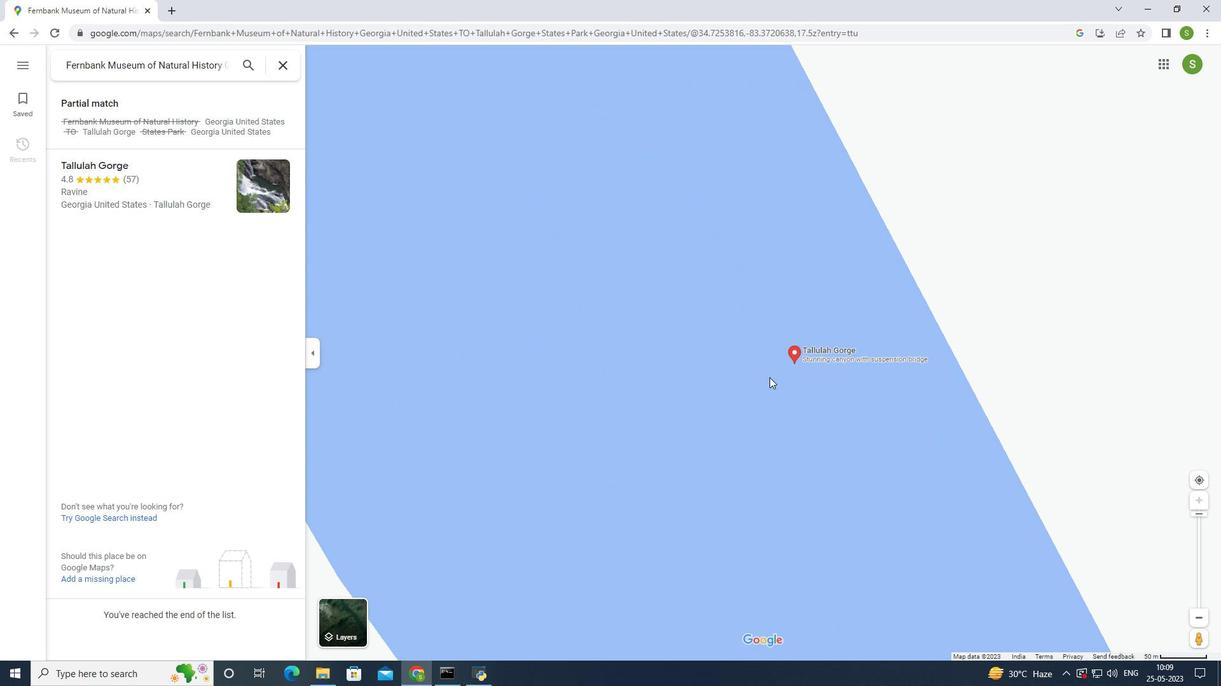 
Action: Mouse moved to (770, 375)
Screenshot: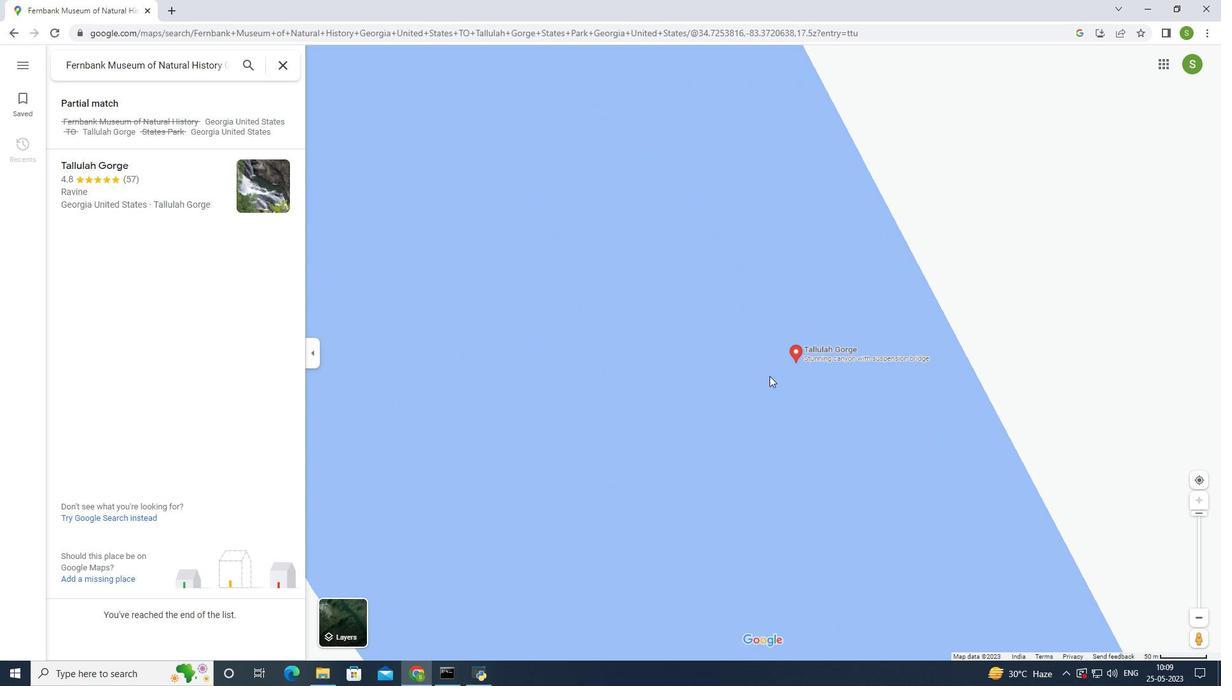 
Action: Mouse scrolled (770, 375) with delta (0, 0)
Screenshot: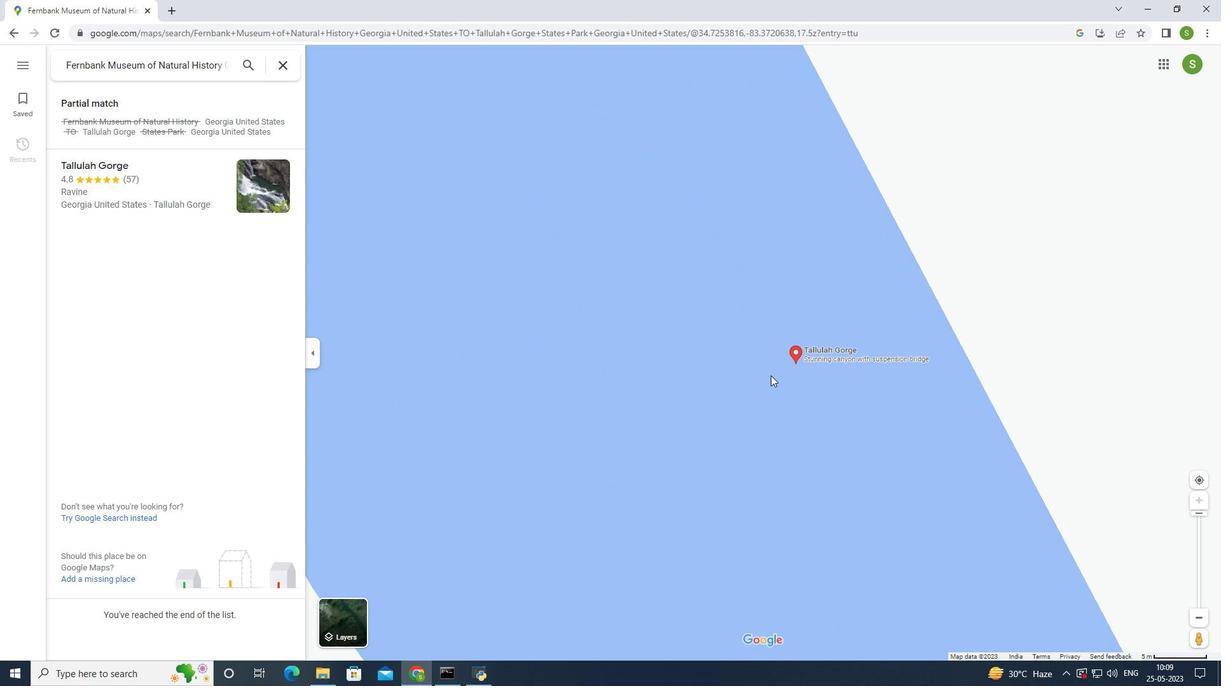 
Action: Mouse scrolled (770, 375) with delta (0, 0)
Screenshot: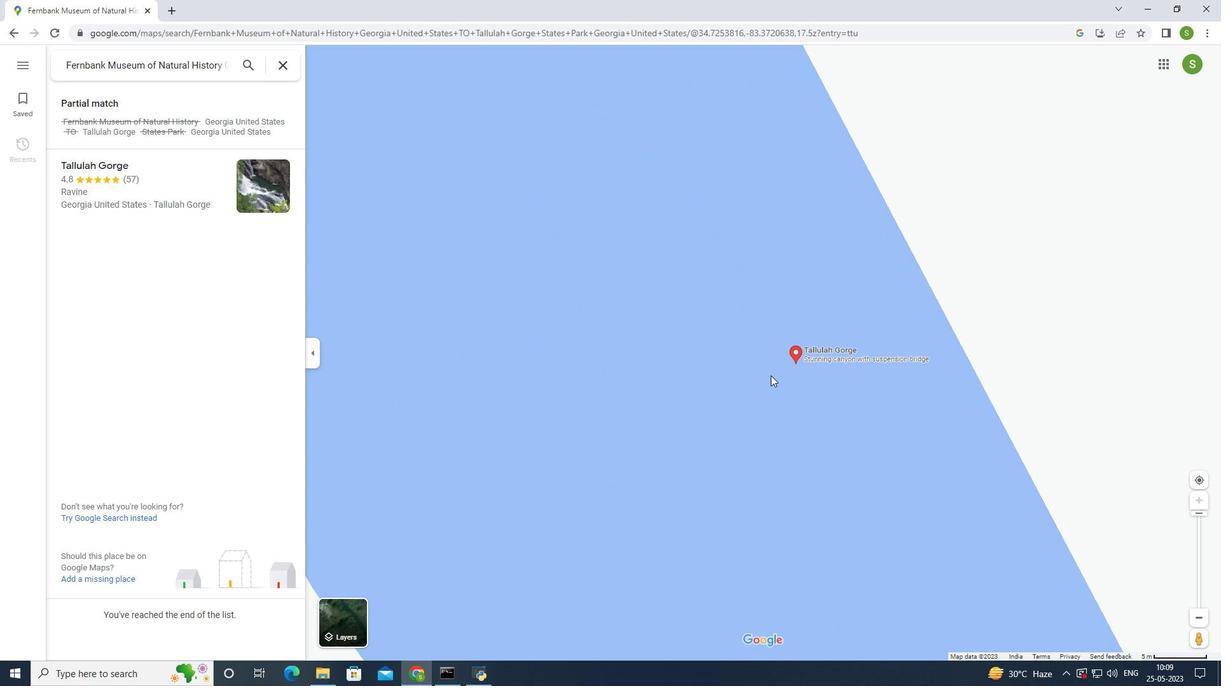 
Action: Mouse scrolled (770, 375) with delta (0, 0)
Screenshot: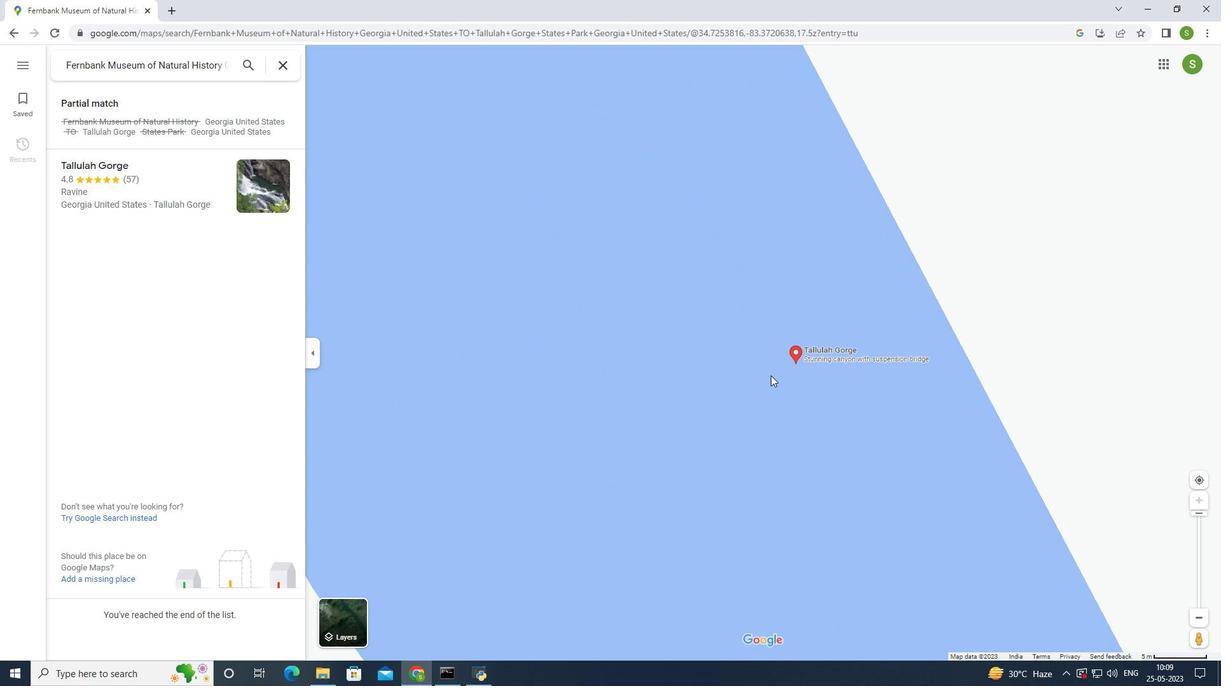 
Action: Mouse scrolled (770, 375) with delta (0, 0)
Screenshot: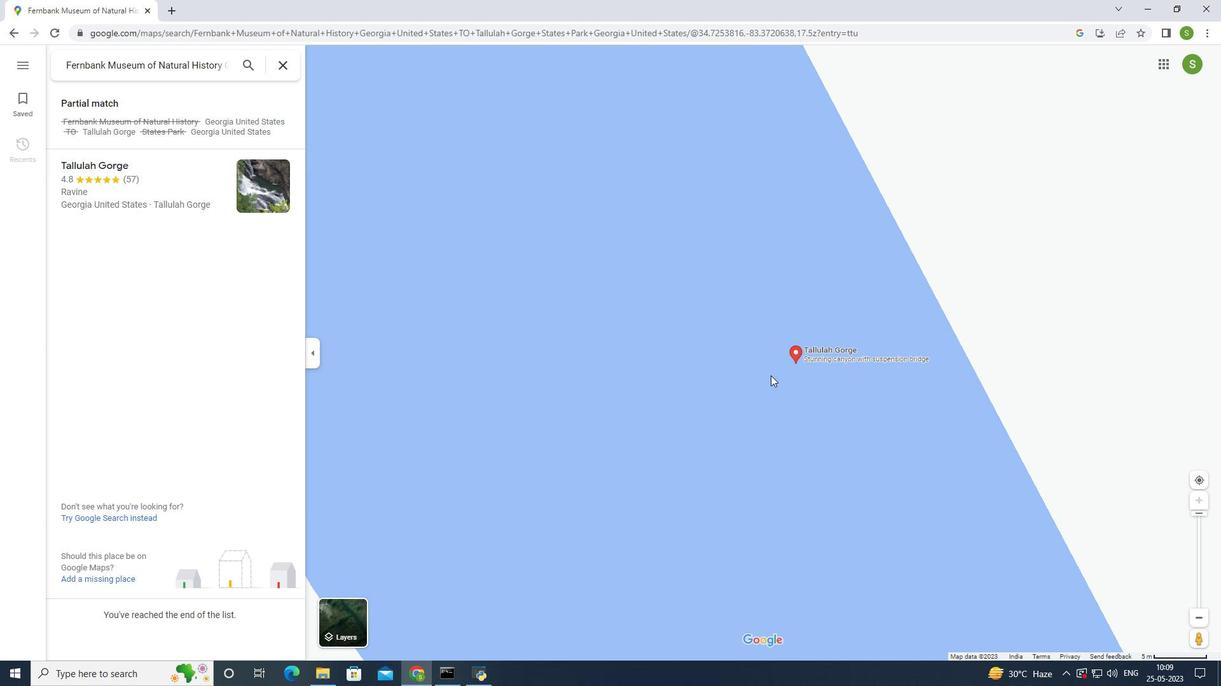 
Action: Mouse scrolled (770, 375) with delta (0, 0)
Screenshot: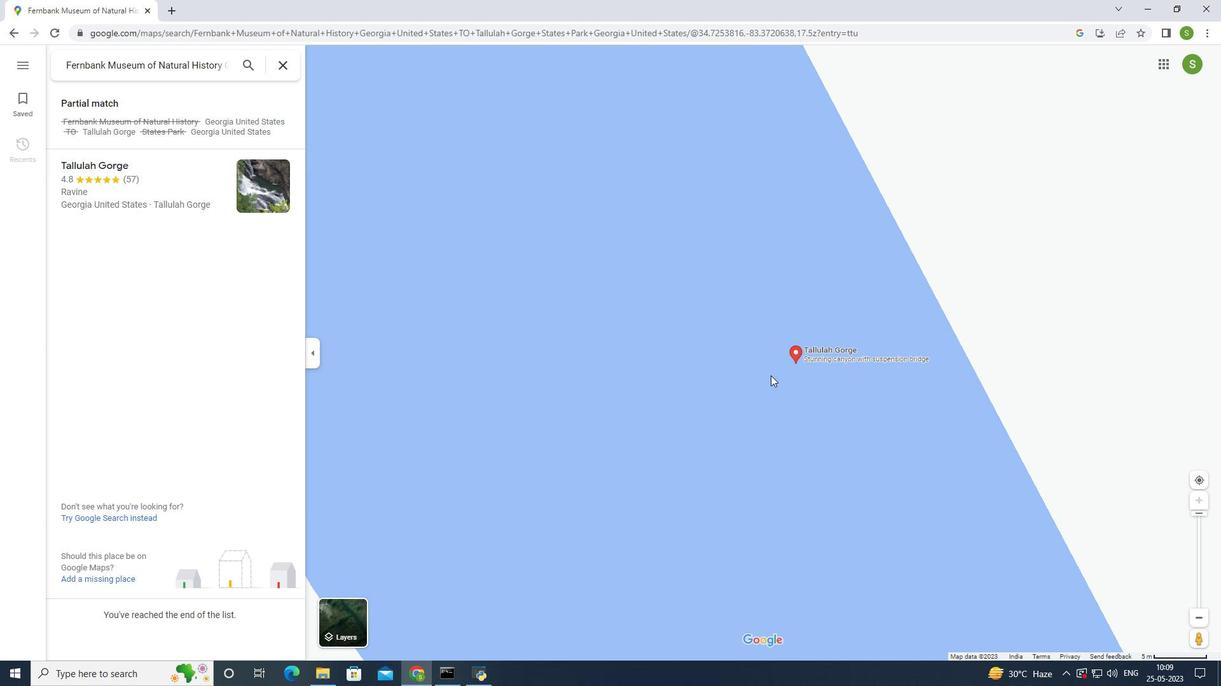 
Action: Mouse moved to (770, 374)
Screenshot: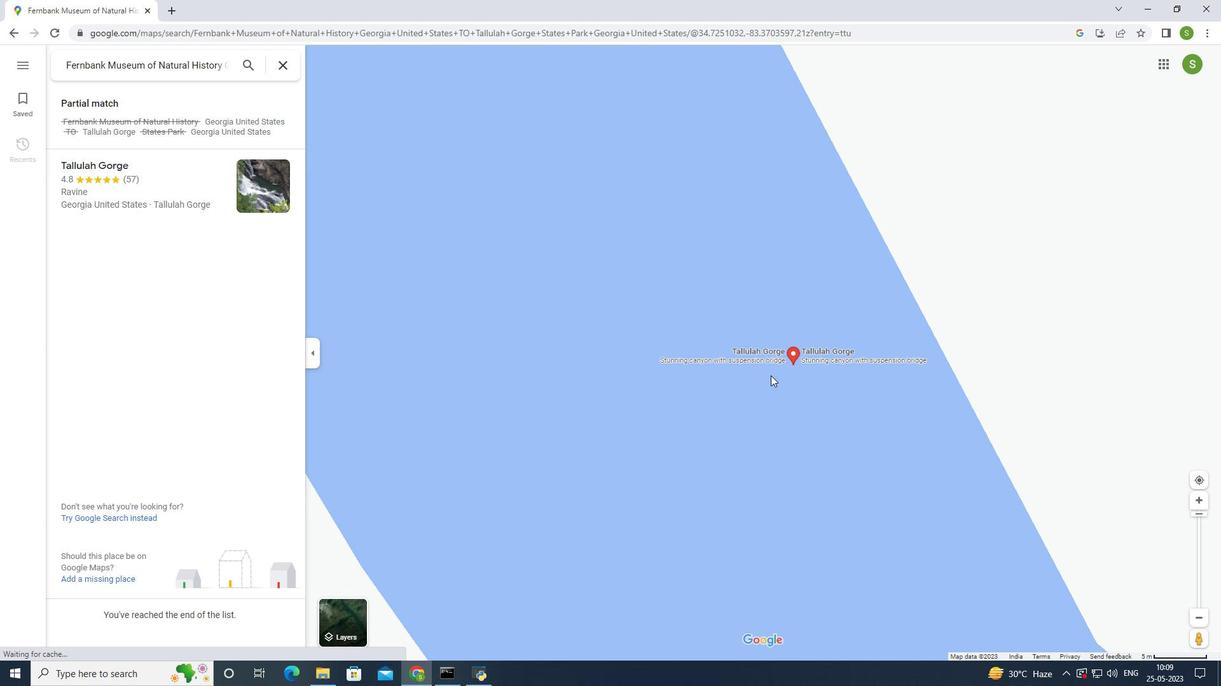 
Action: Mouse scrolled (770, 373) with delta (0, 0)
Screenshot: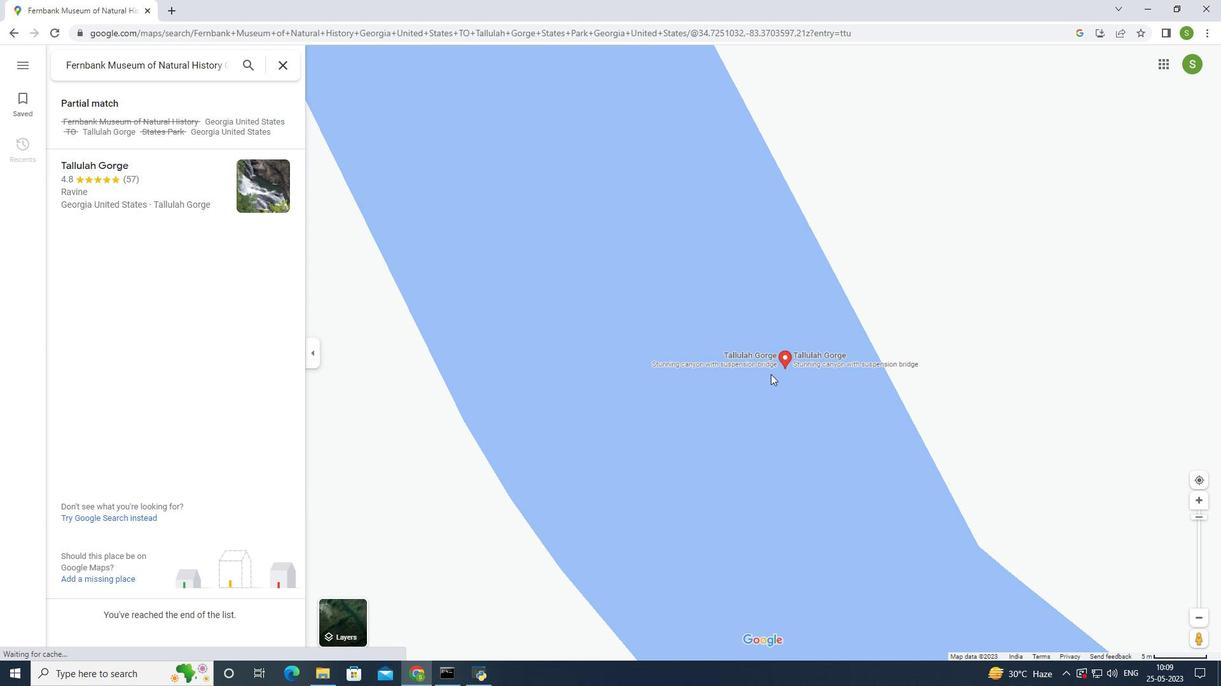 
Action: Mouse scrolled (770, 373) with delta (0, 0)
Screenshot: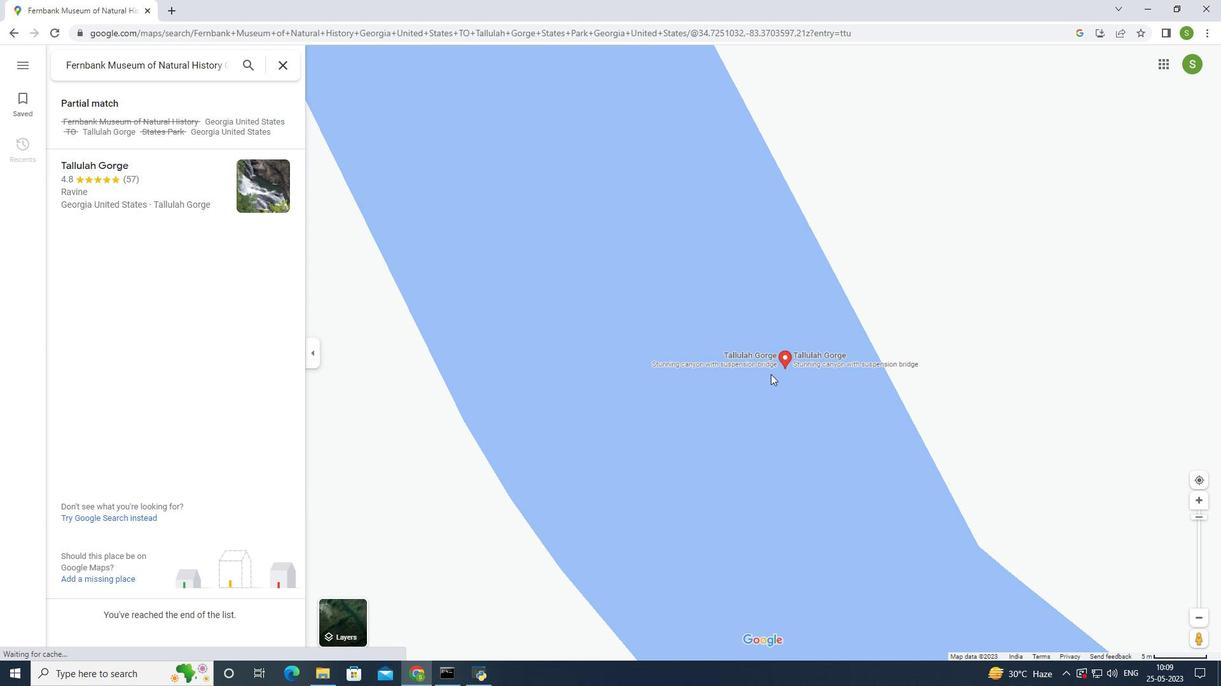
Action: Mouse scrolled (770, 373) with delta (0, 0)
Screenshot: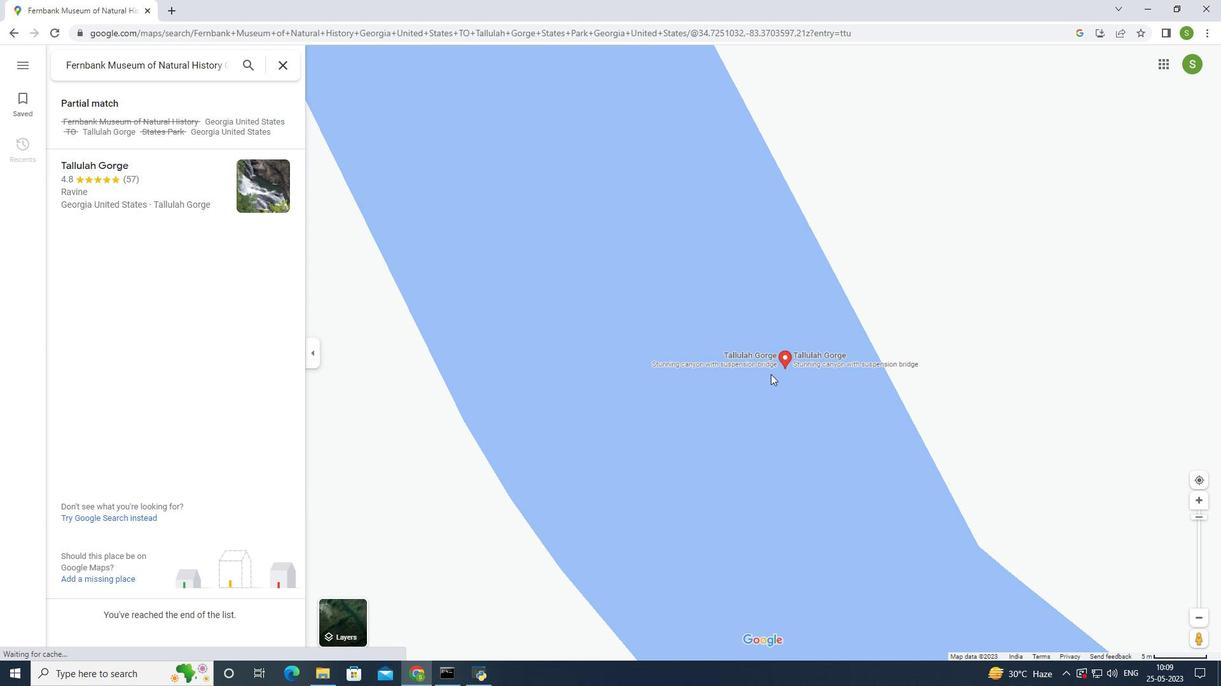 
Action: Mouse scrolled (770, 373) with delta (0, 0)
Screenshot: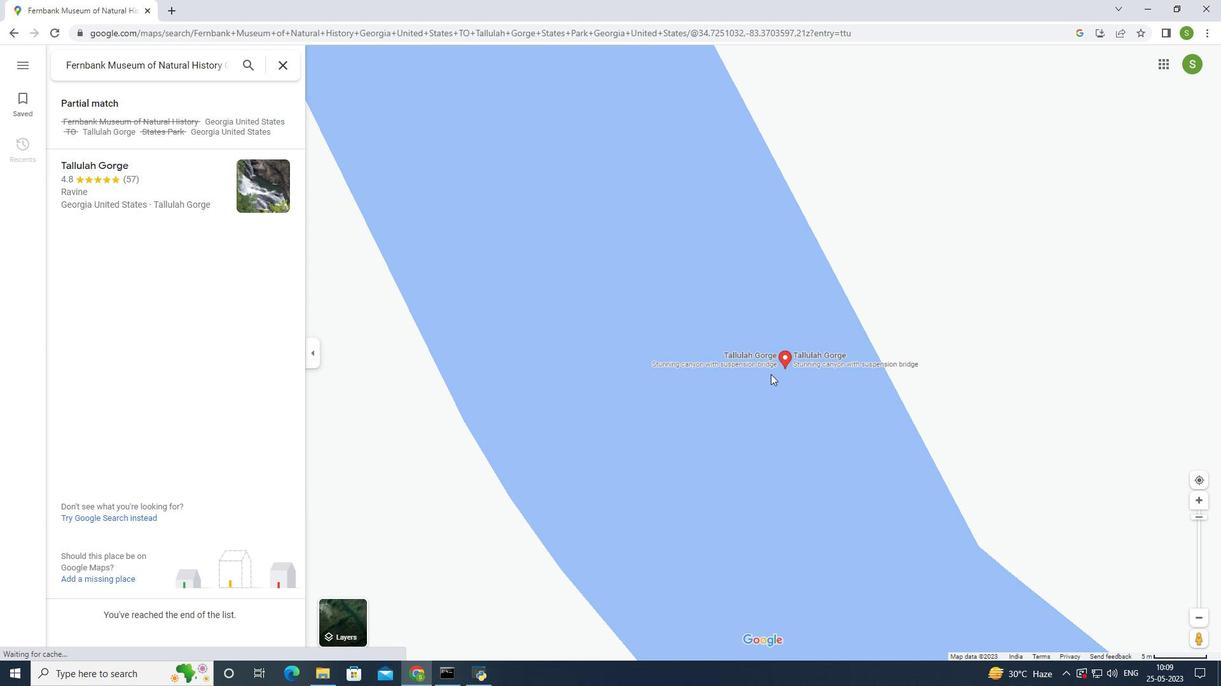 
Action: Mouse moved to (770, 373)
Screenshot: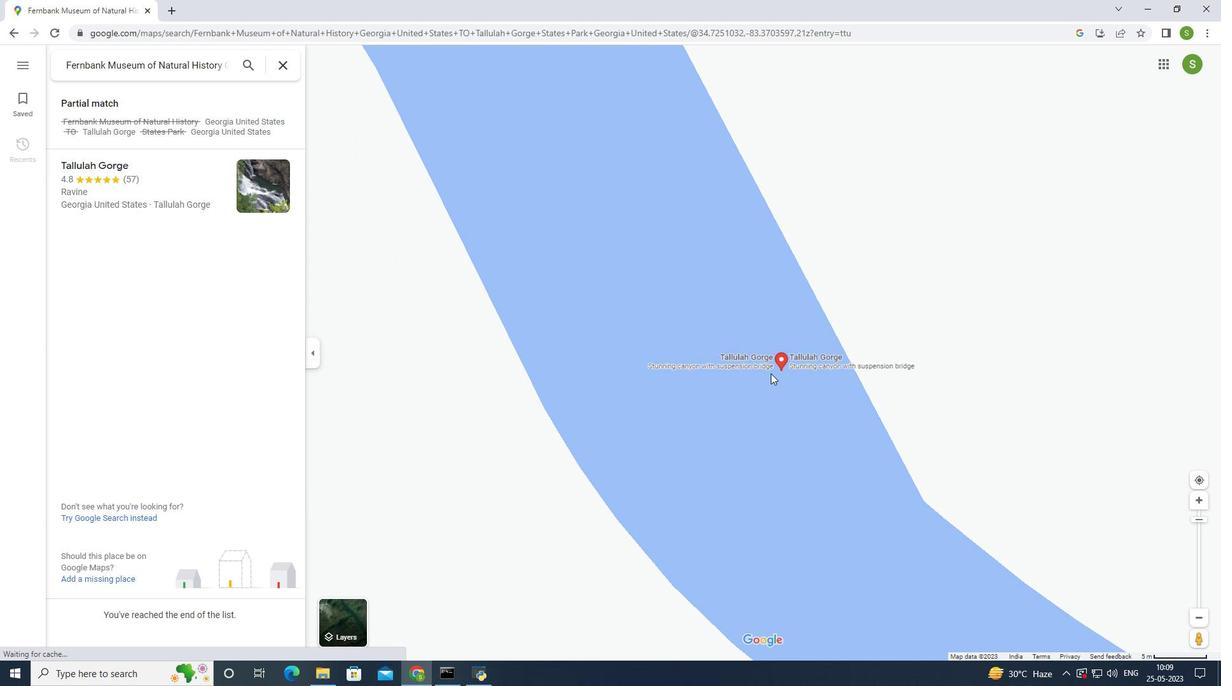 
Action: Mouse scrolled (770, 372) with delta (0, 0)
Screenshot: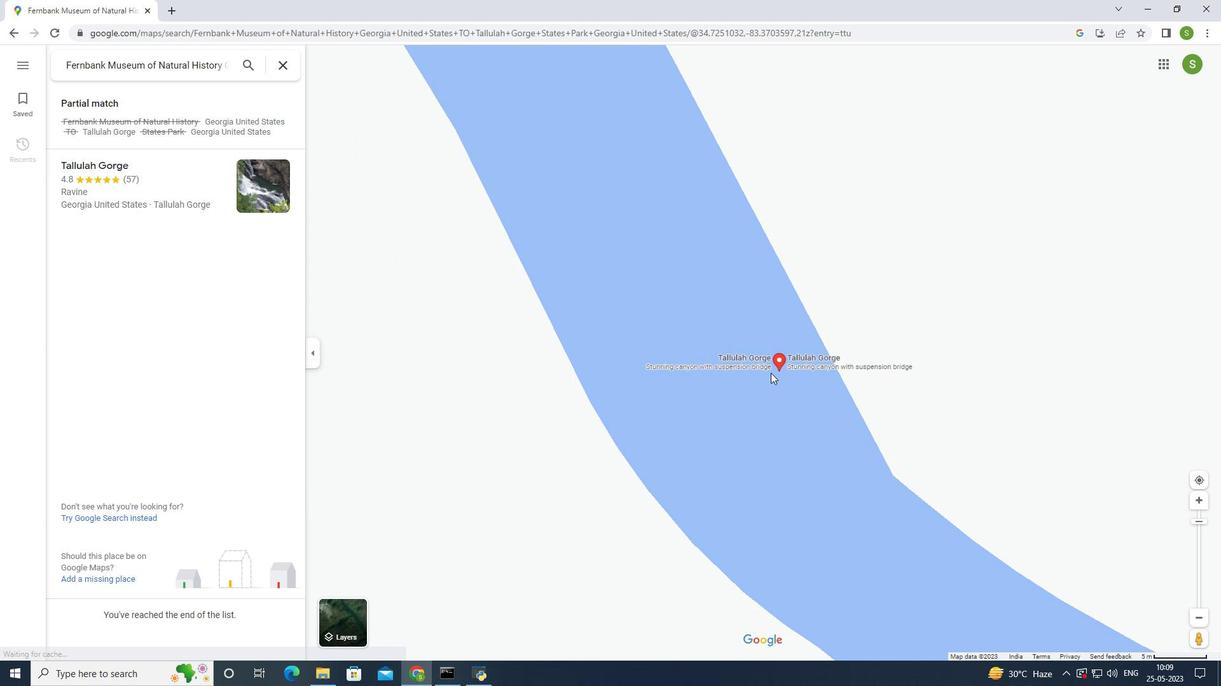 
Action: Mouse scrolled (770, 372) with delta (0, 0)
Screenshot: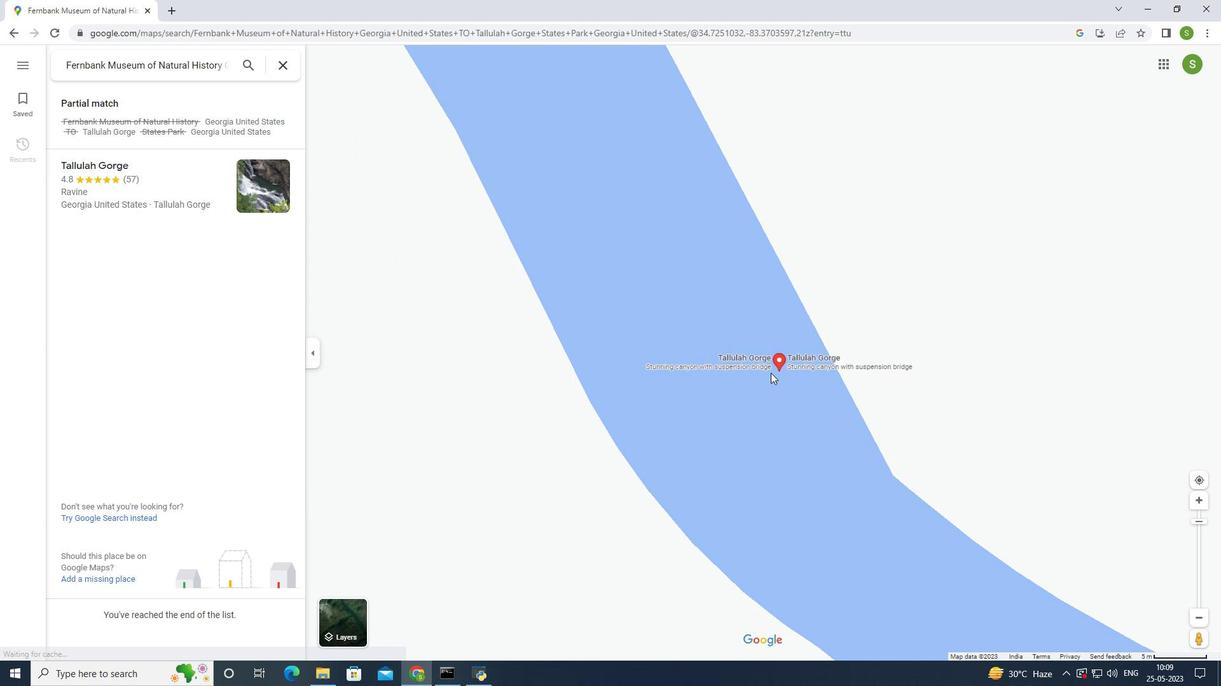 
Action: Mouse scrolled (770, 372) with delta (0, 0)
Screenshot: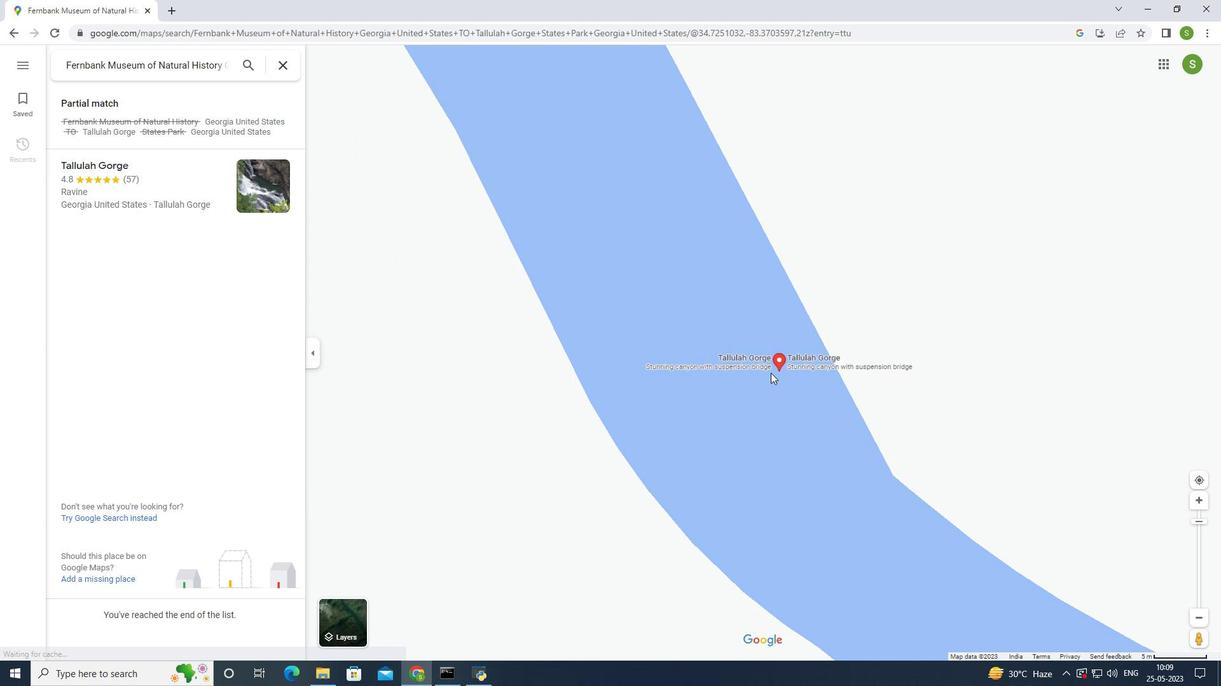 
Action: Mouse scrolled (770, 372) with delta (0, 0)
Screenshot: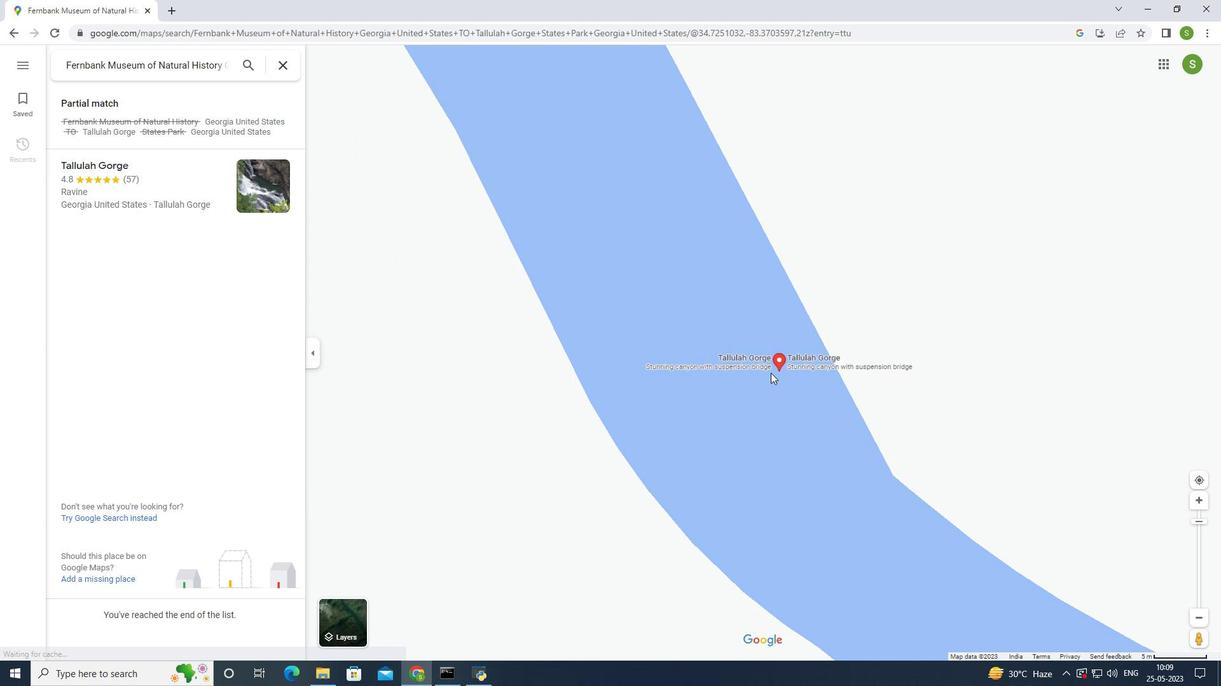 
Action: Mouse moved to (771, 372)
Screenshot: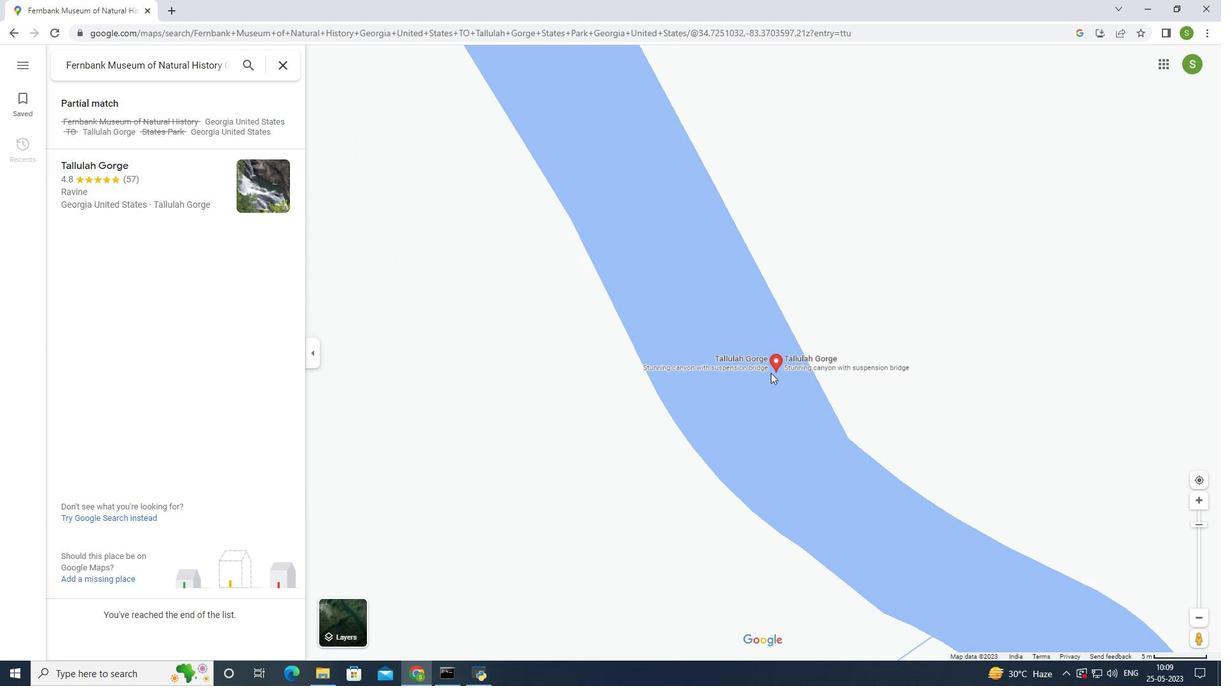 
Action: Mouse scrolled (771, 371) with delta (0, 0)
Screenshot: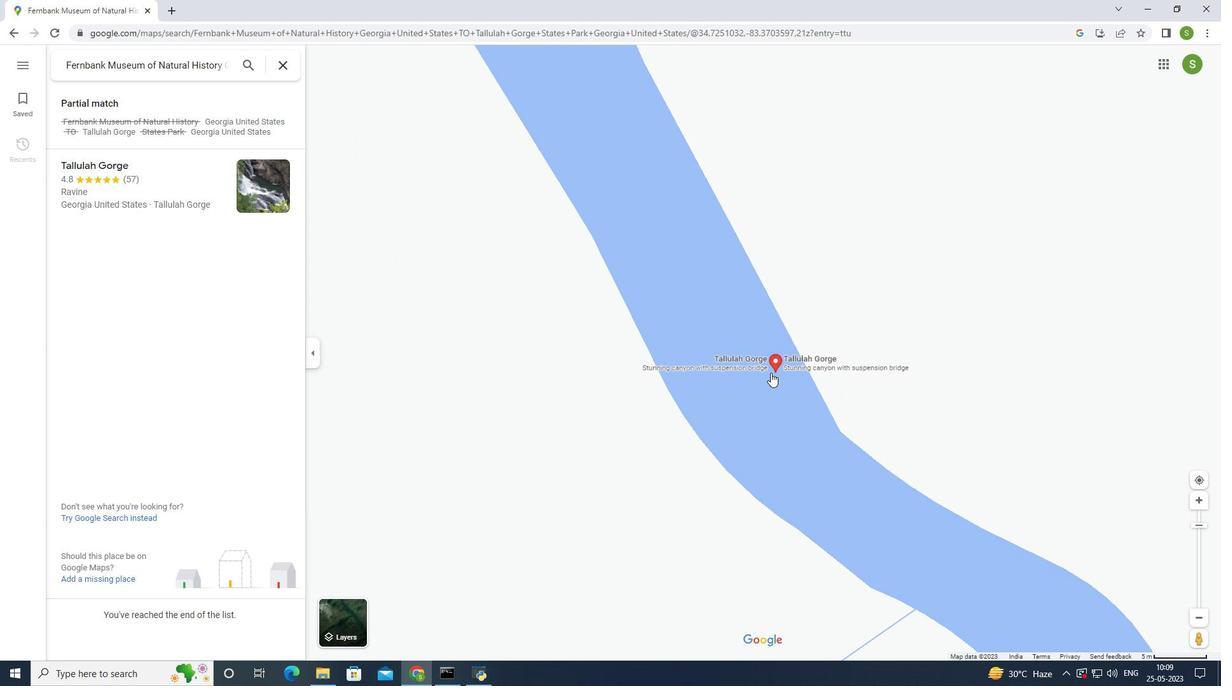 
Action: Mouse scrolled (771, 371) with delta (0, 0)
Screenshot: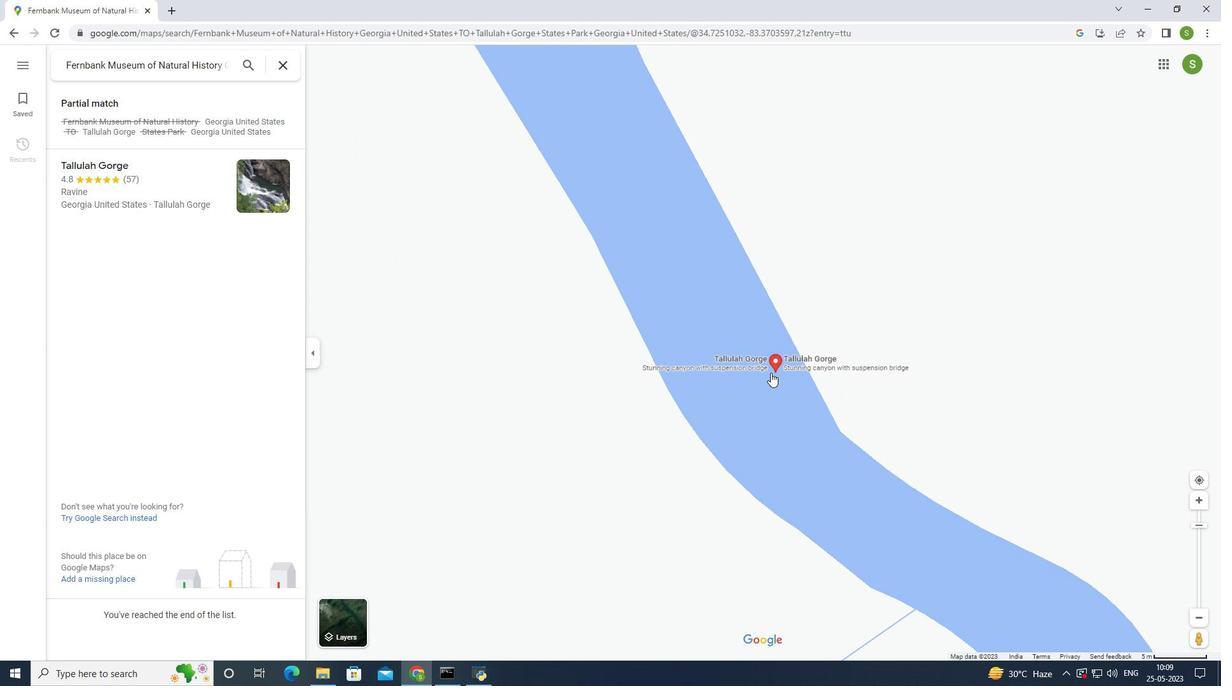 
Action: Mouse scrolled (771, 371) with delta (0, 0)
Screenshot: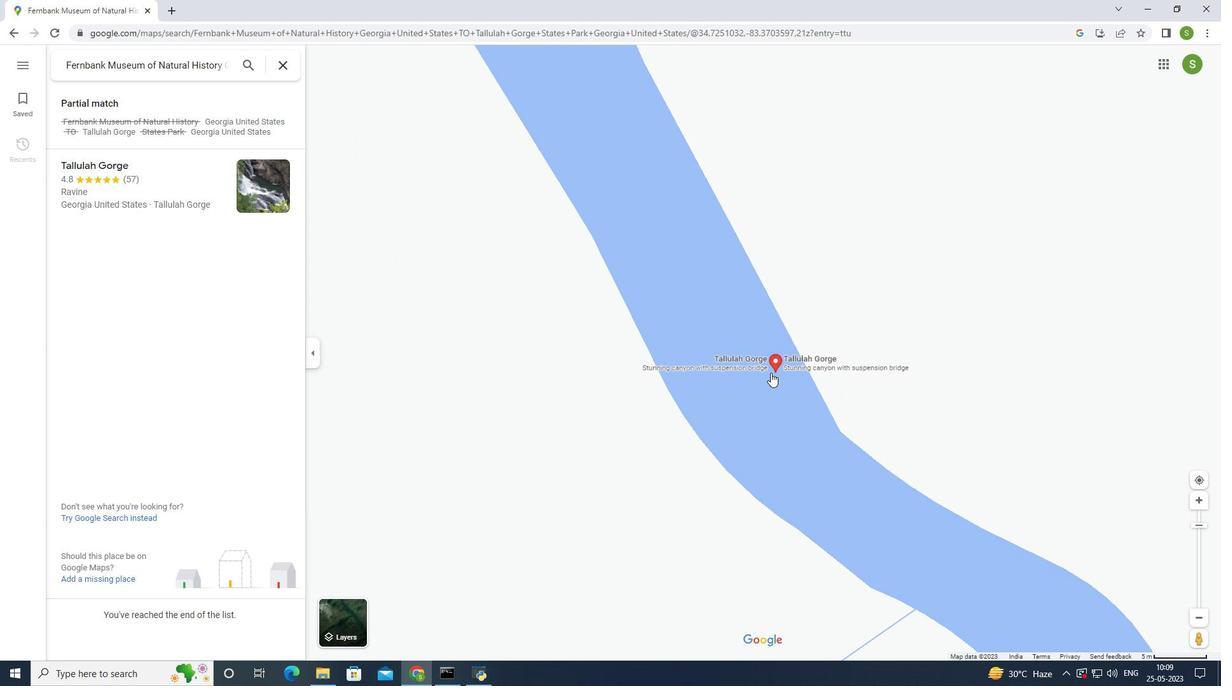 
Action: Mouse scrolled (771, 371) with delta (0, 0)
Screenshot: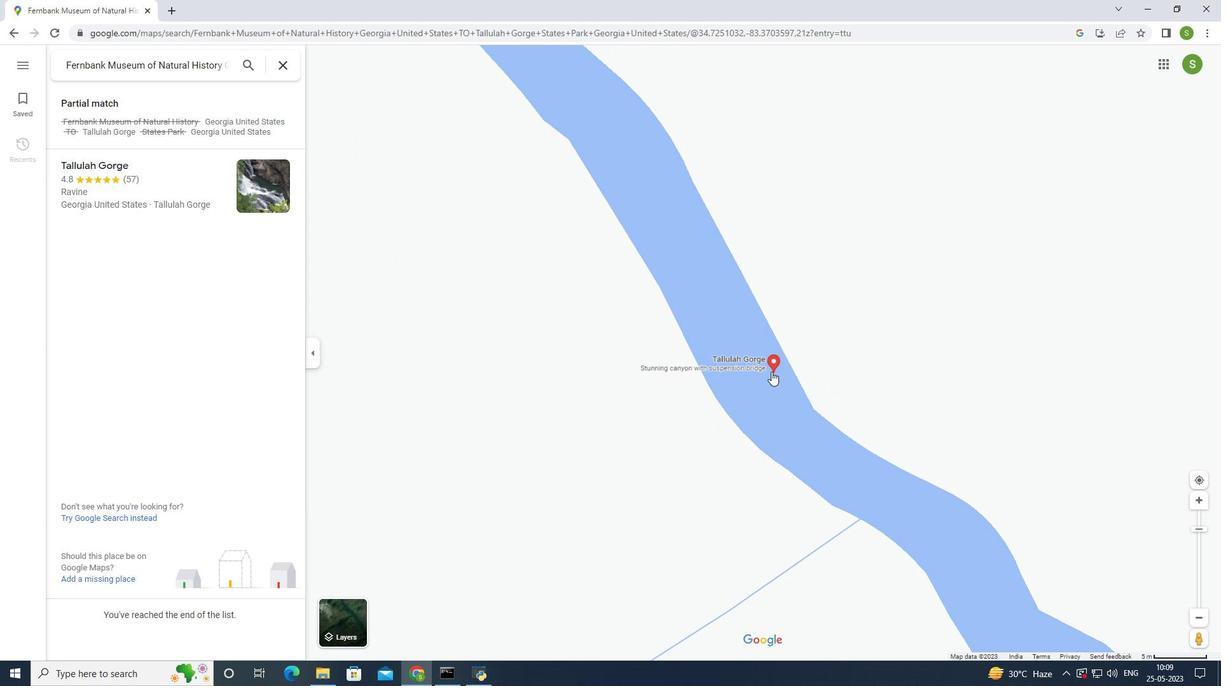 
Action: Mouse scrolled (771, 371) with delta (0, 0)
Screenshot: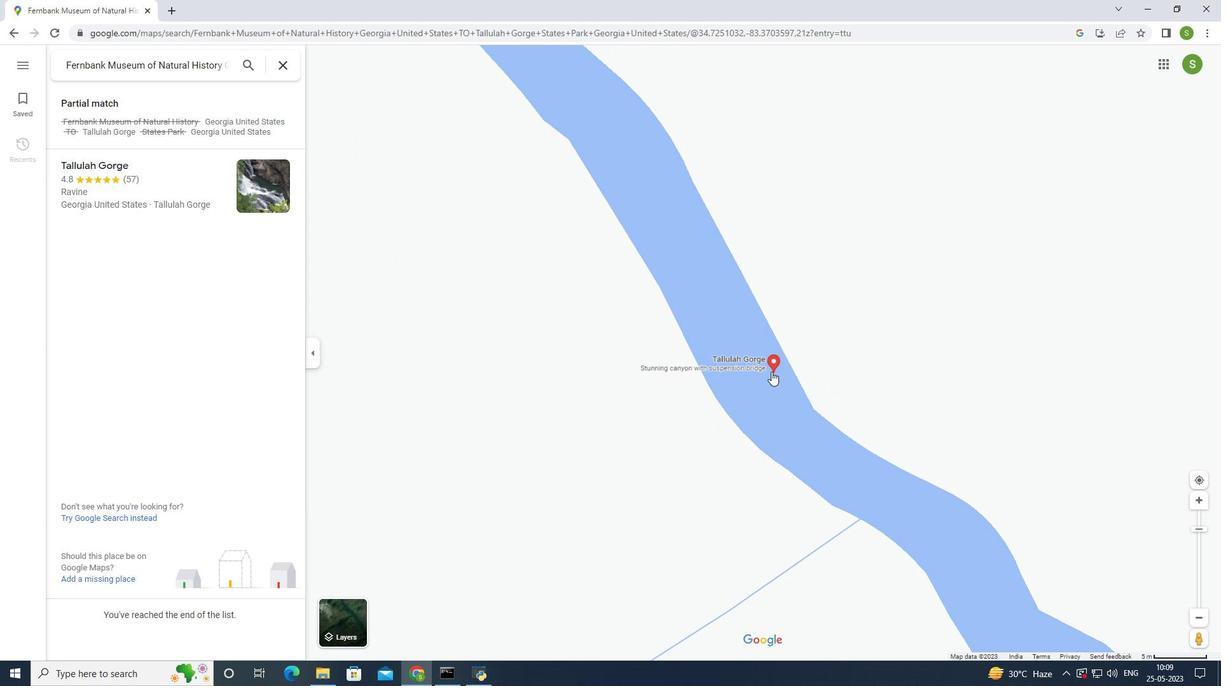 
Action: Mouse scrolled (771, 371) with delta (0, 0)
Screenshot: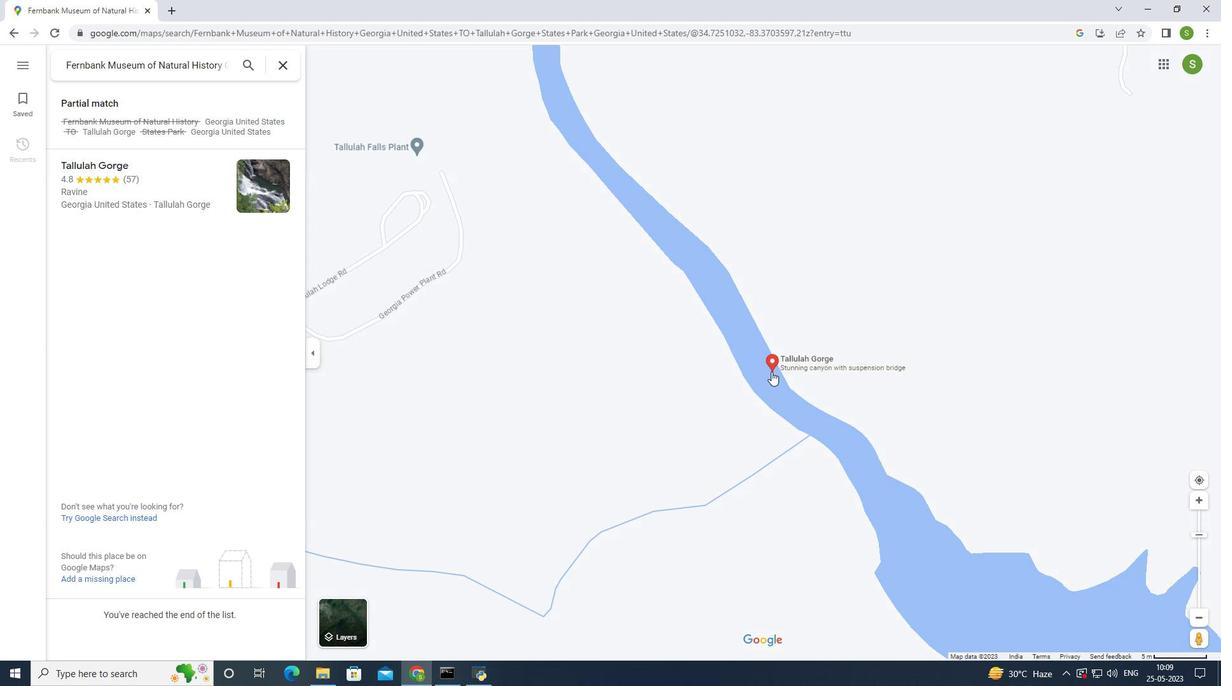 
Action: Mouse scrolled (771, 371) with delta (0, 0)
Screenshot: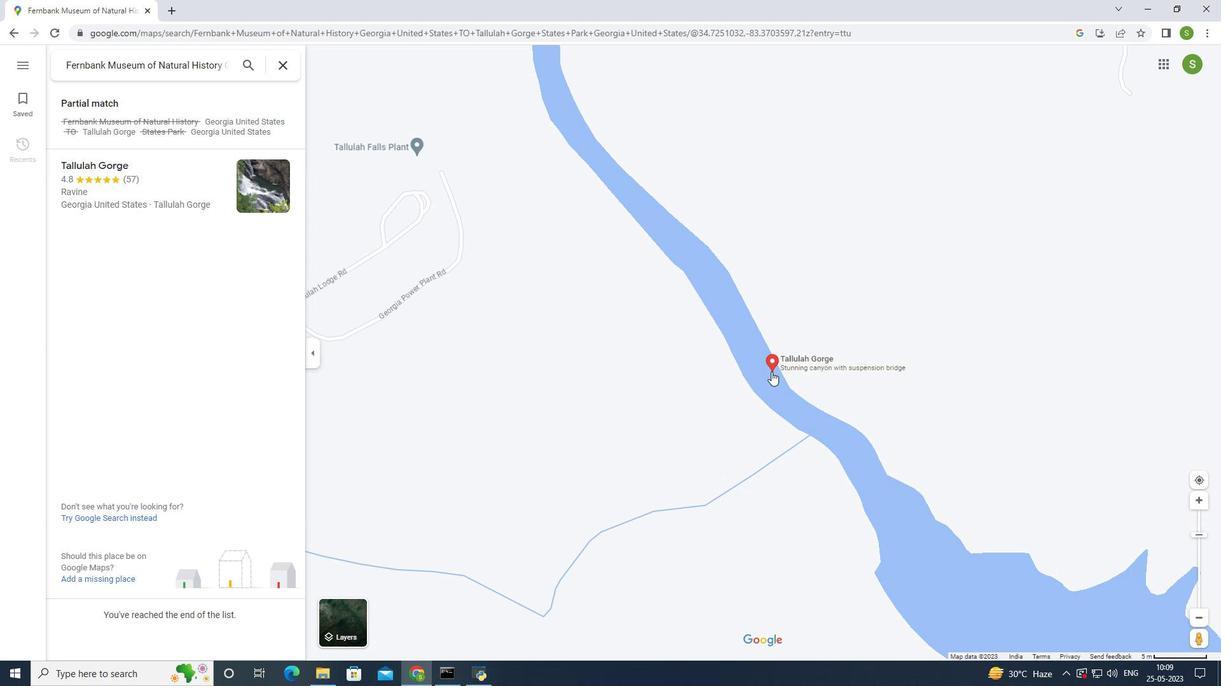 
Action: Mouse scrolled (771, 371) with delta (0, 0)
Screenshot: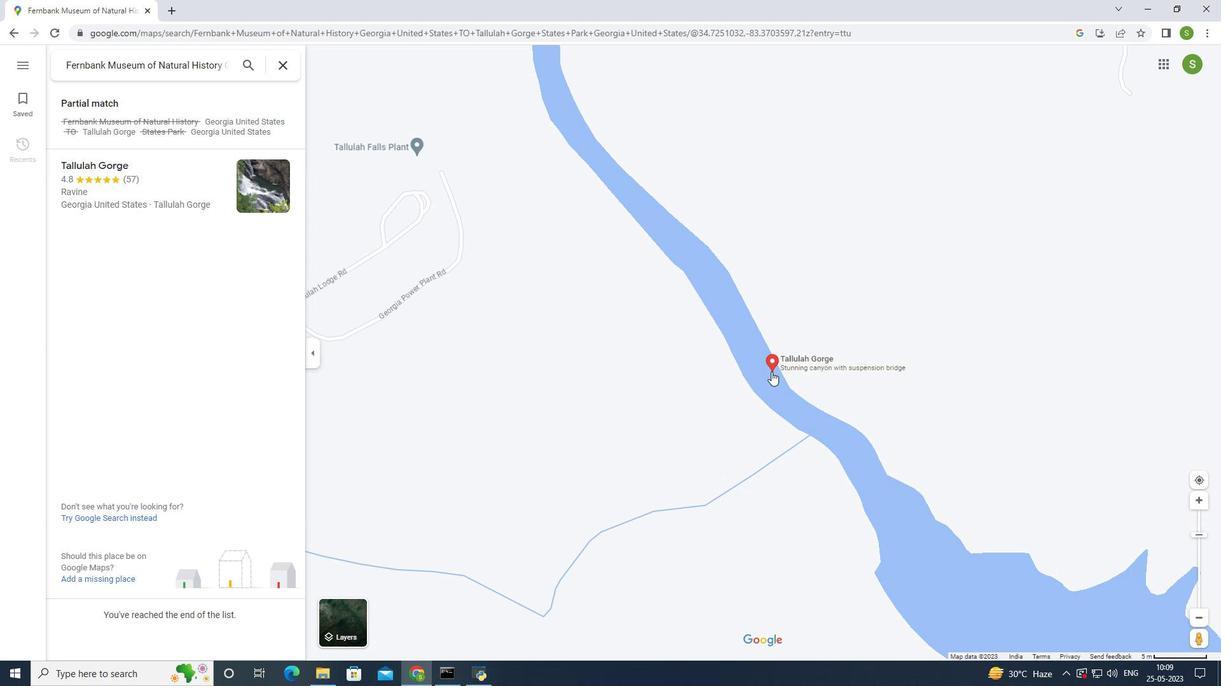 
Action: Mouse scrolled (771, 371) with delta (0, 0)
Screenshot: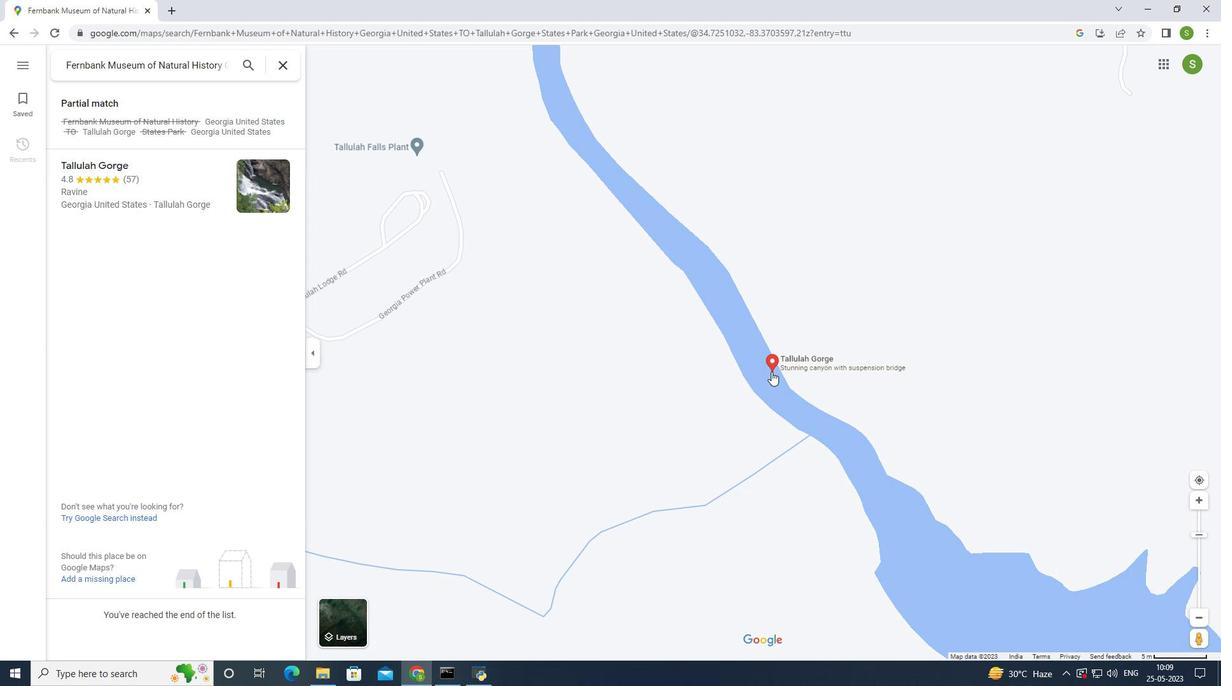 
Action: Mouse scrolled (771, 371) with delta (0, 0)
Screenshot: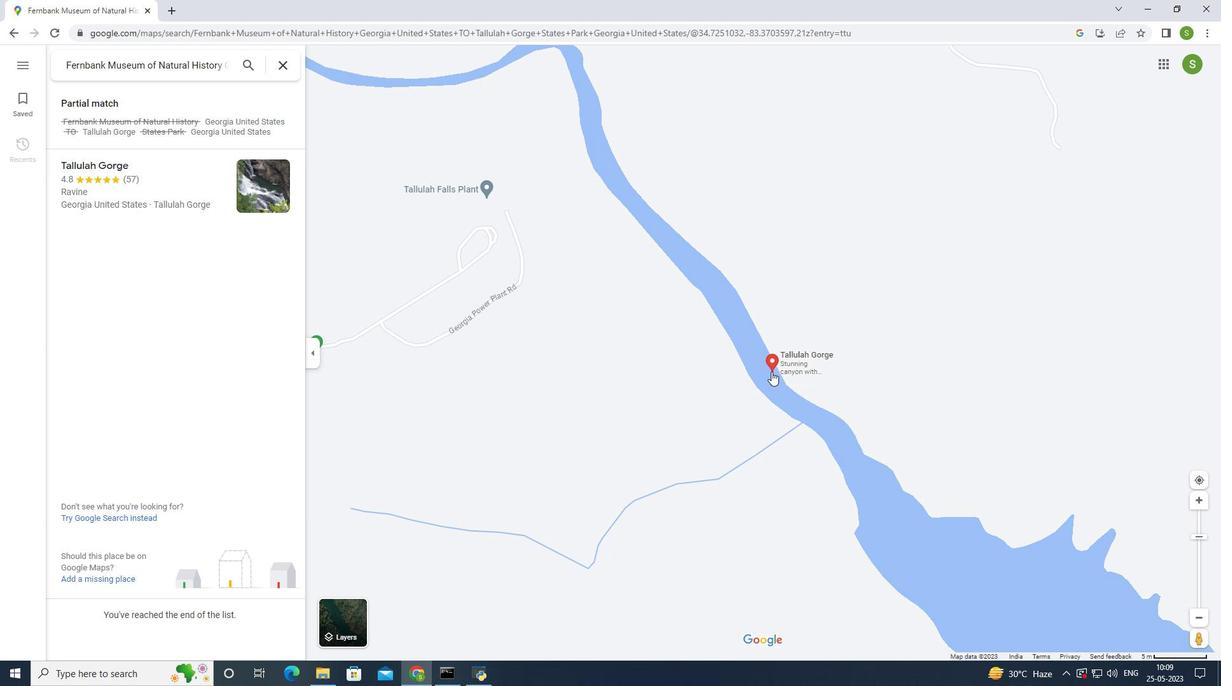 
Action: Mouse scrolled (771, 371) with delta (0, 0)
Screenshot: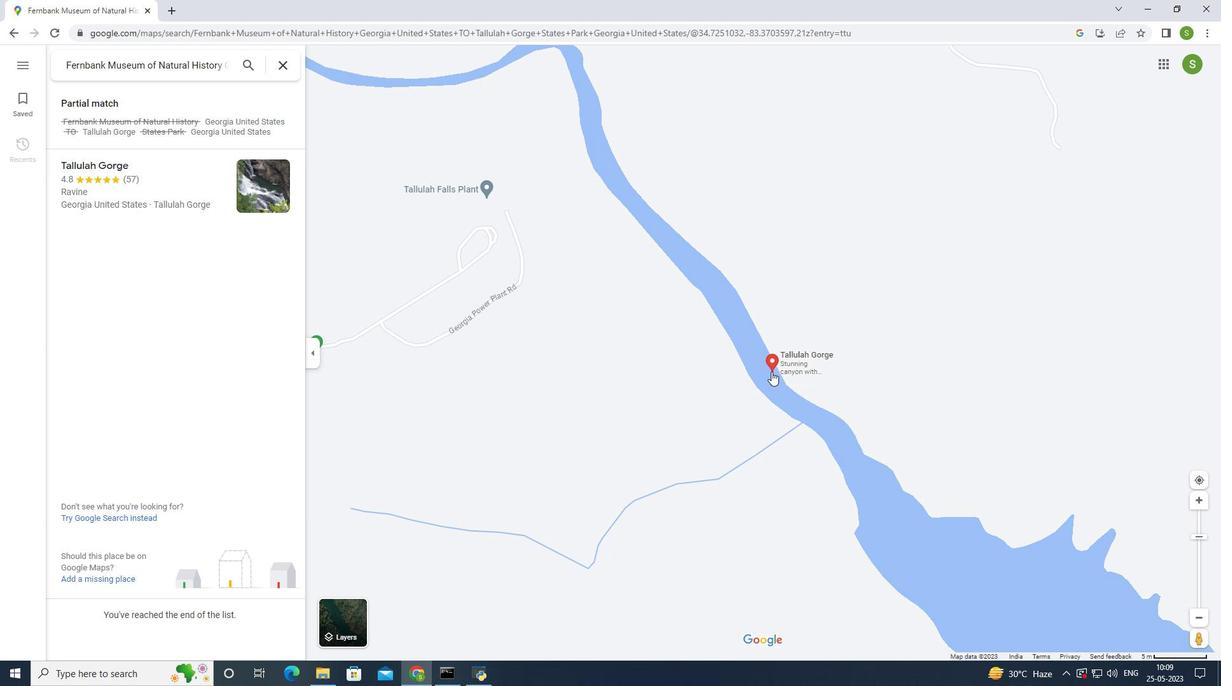 
Action: Mouse scrolled (771, 371) with delta (0, 0)
Screenshot: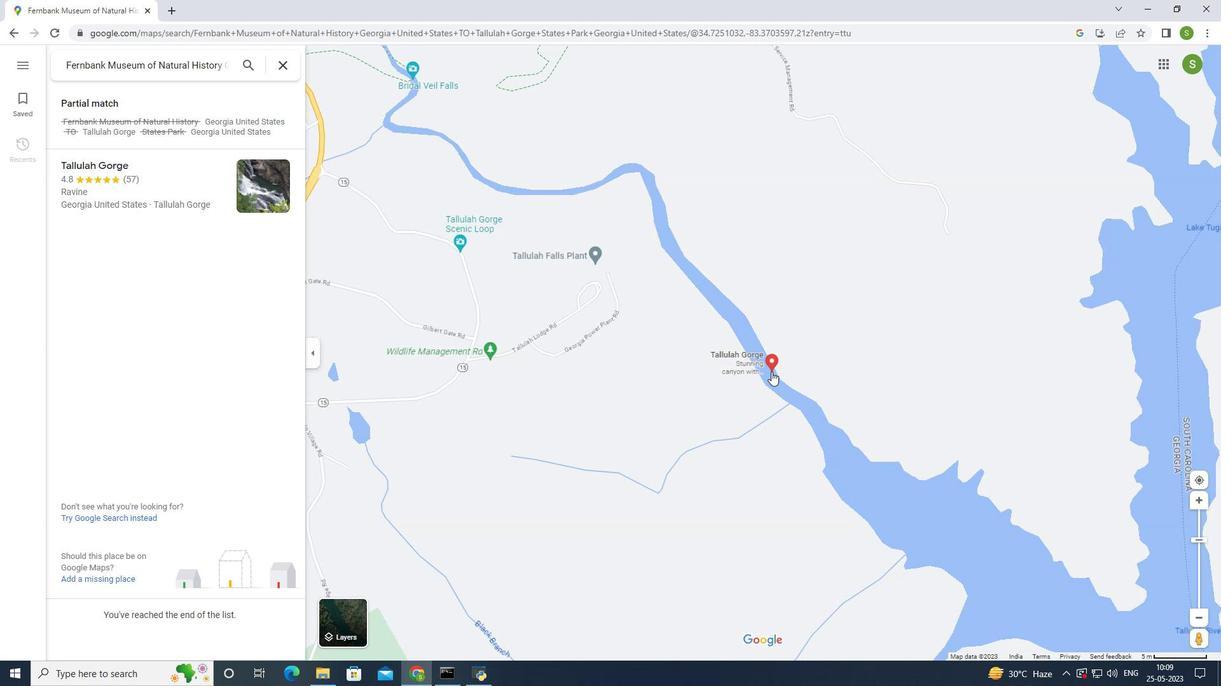 
Action: Mouse scrolled (771, 371) with delta (0, 0)
Screenshot: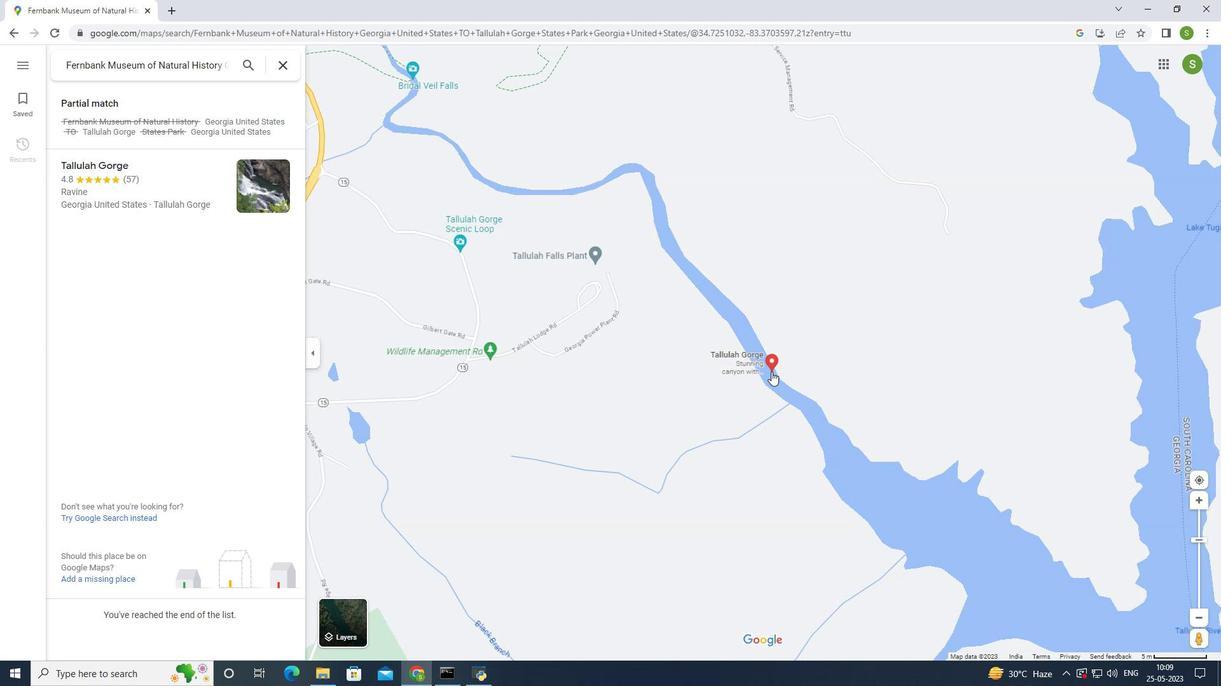 
Action: Mouse moved to (771, 372)
Screenshot: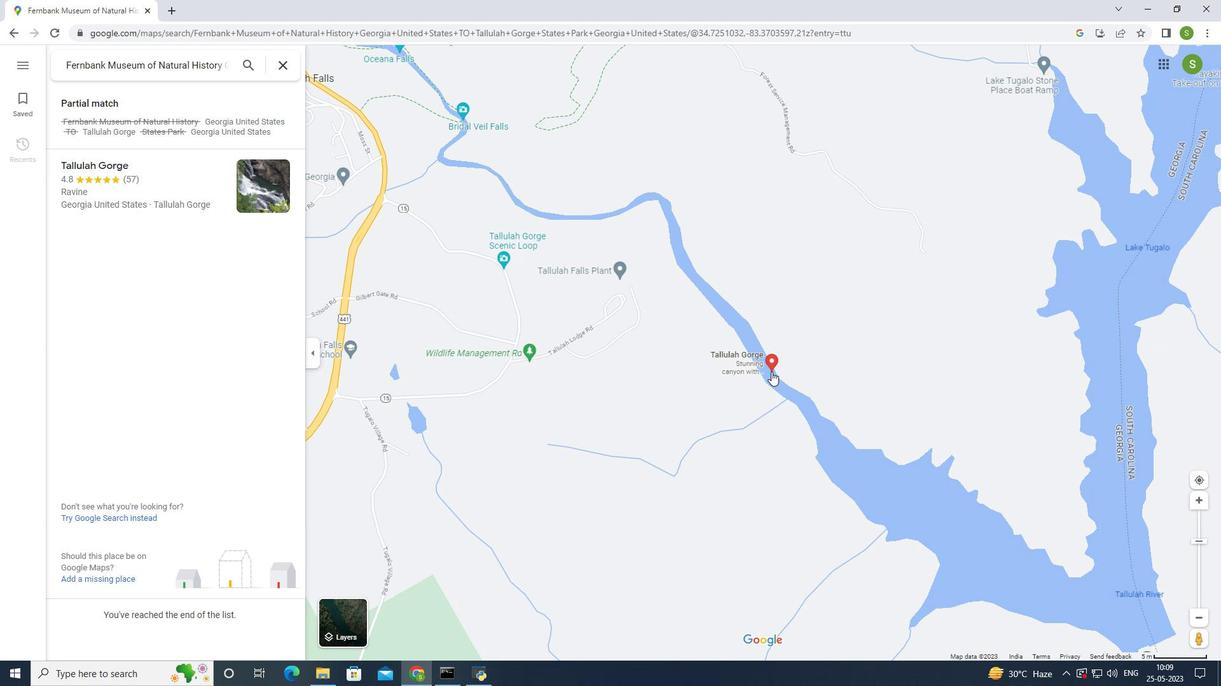 
Action: Mouse scrolled (771, 371) with delta (0, 0)
Screenshot: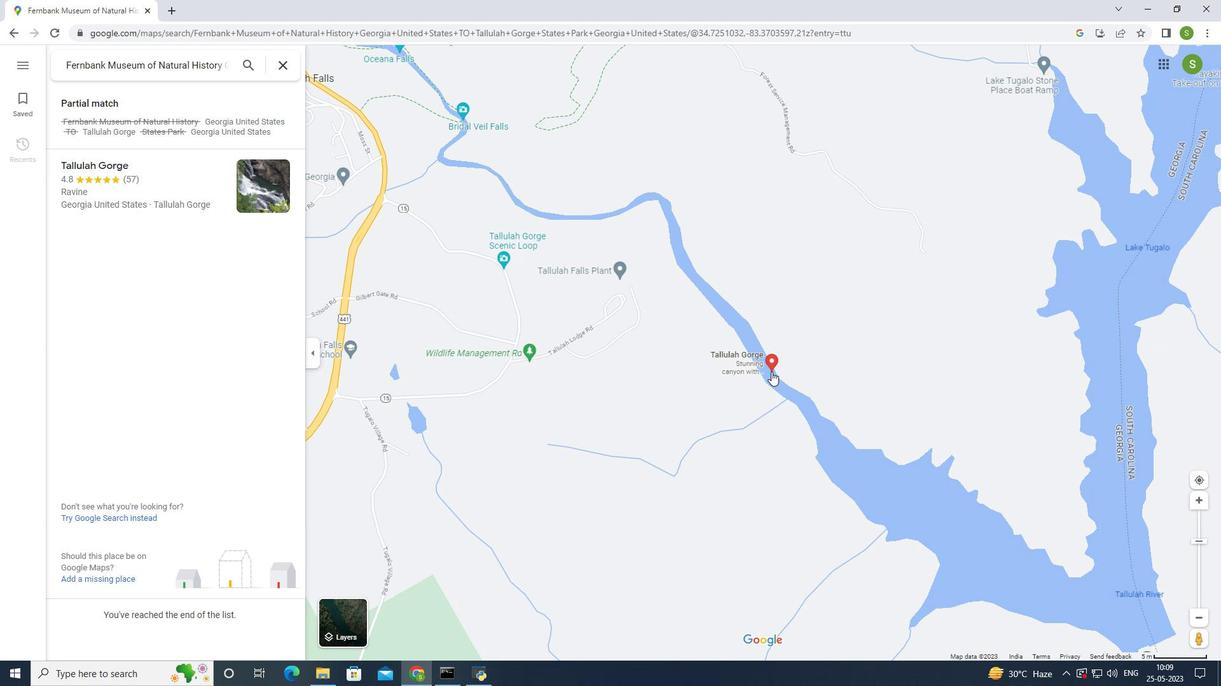 
Action: Mouse moved to (770, 372)
Screenshot: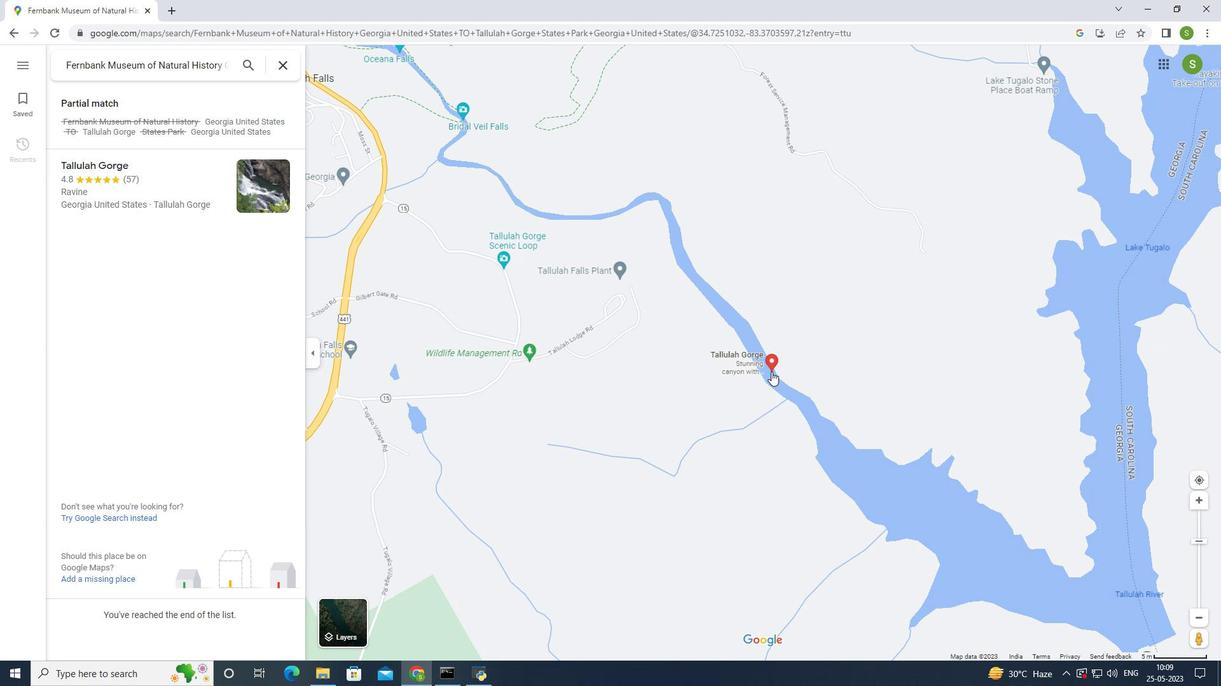 
Action: Mouse scrolled (770, 371) with delta (0, 0)
Screenshot: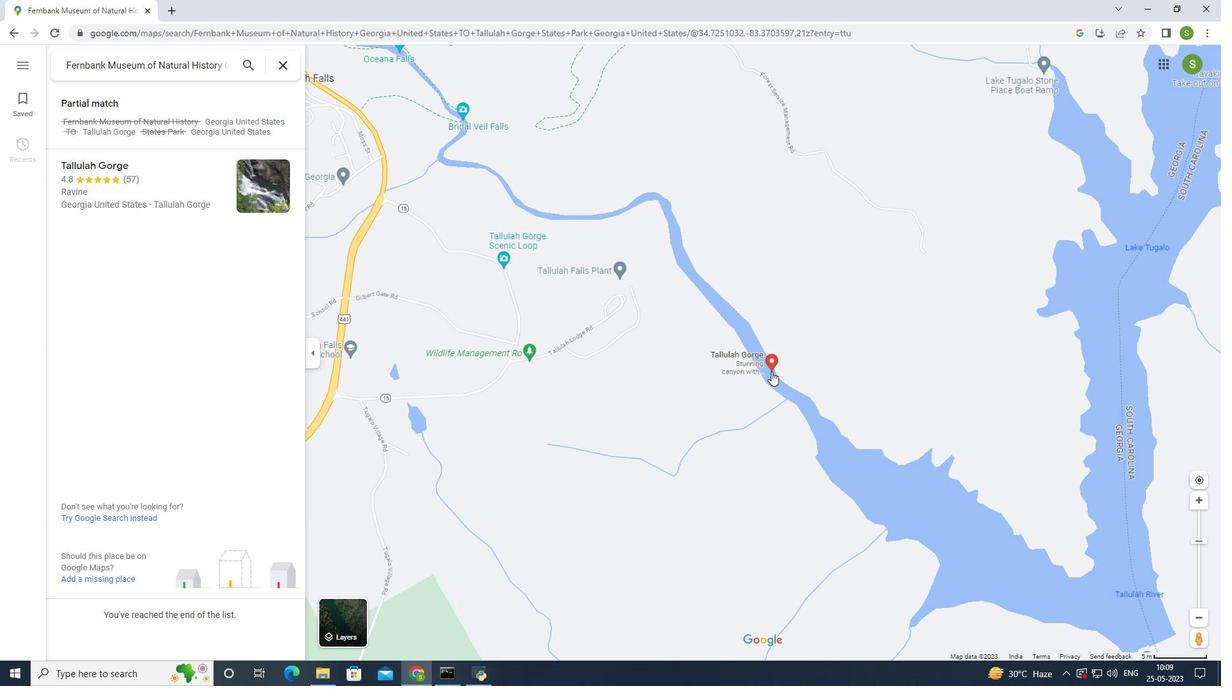 
Action: Mouse scrolled (770, 371) with delta (0, 0)
Screenshot: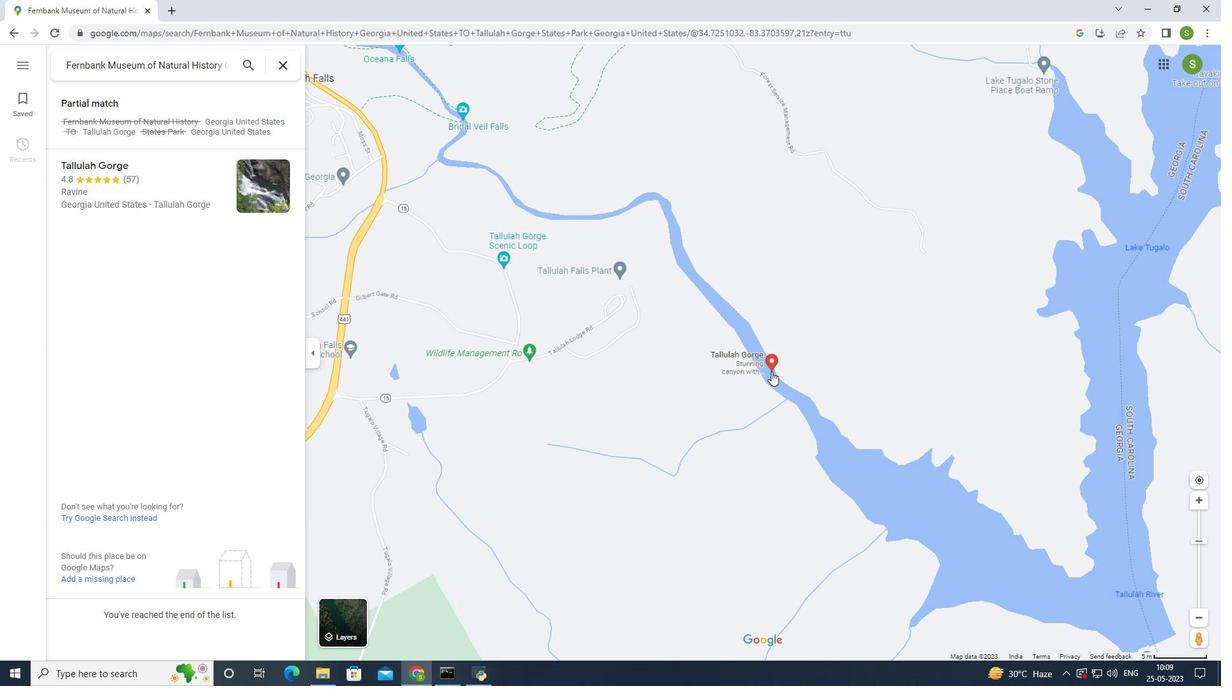 
Action: Mouse scrolled (770, 371) with delta (0, 0)
Screenshot: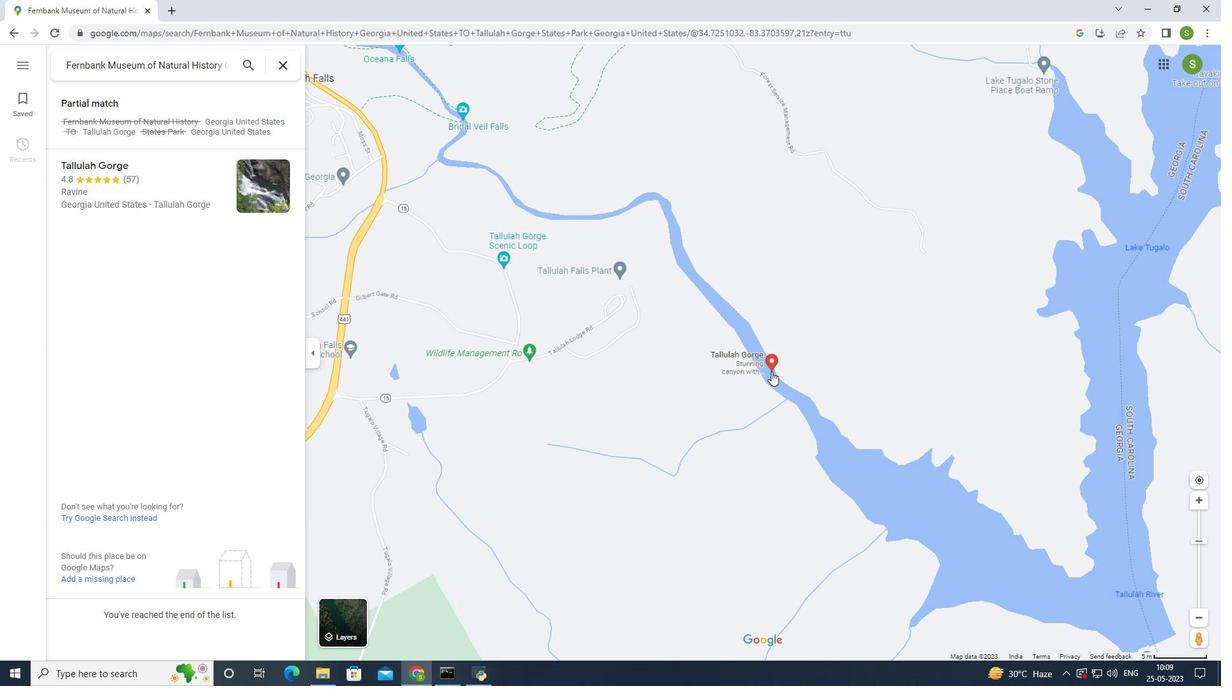 
Action: Mouse moved to (770, 372)
Screenshot: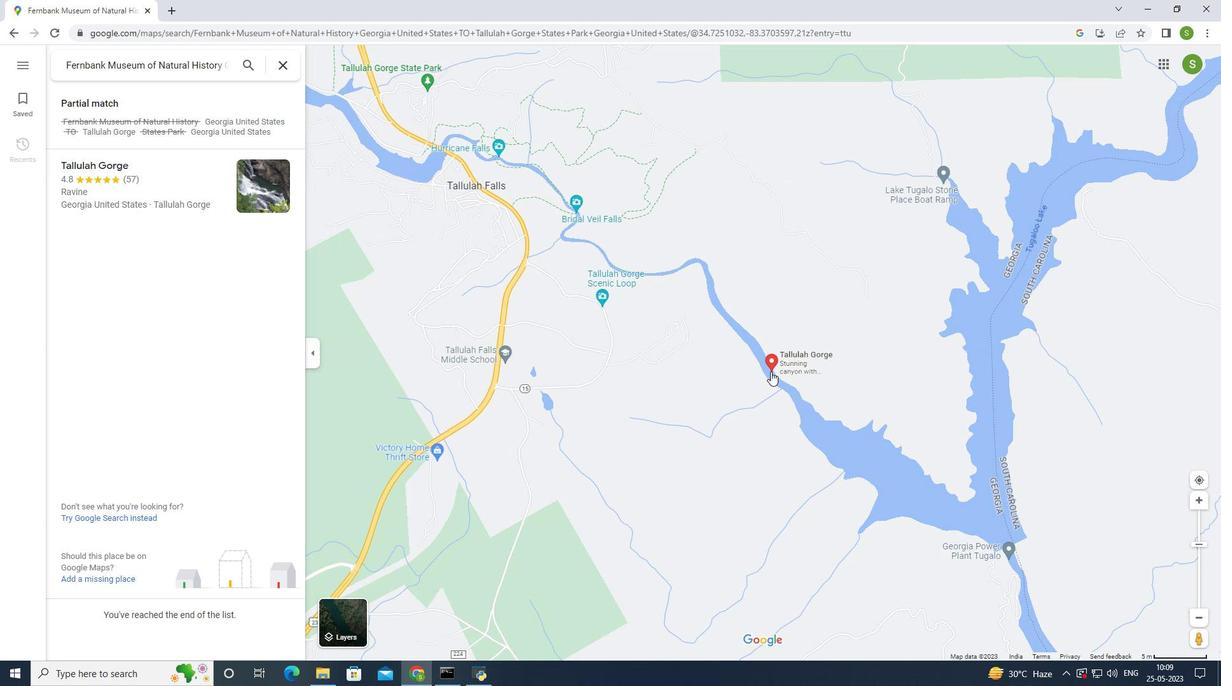 
Action: Mouse scrolled (770, 371) with delta (0, 0)
Screenshot: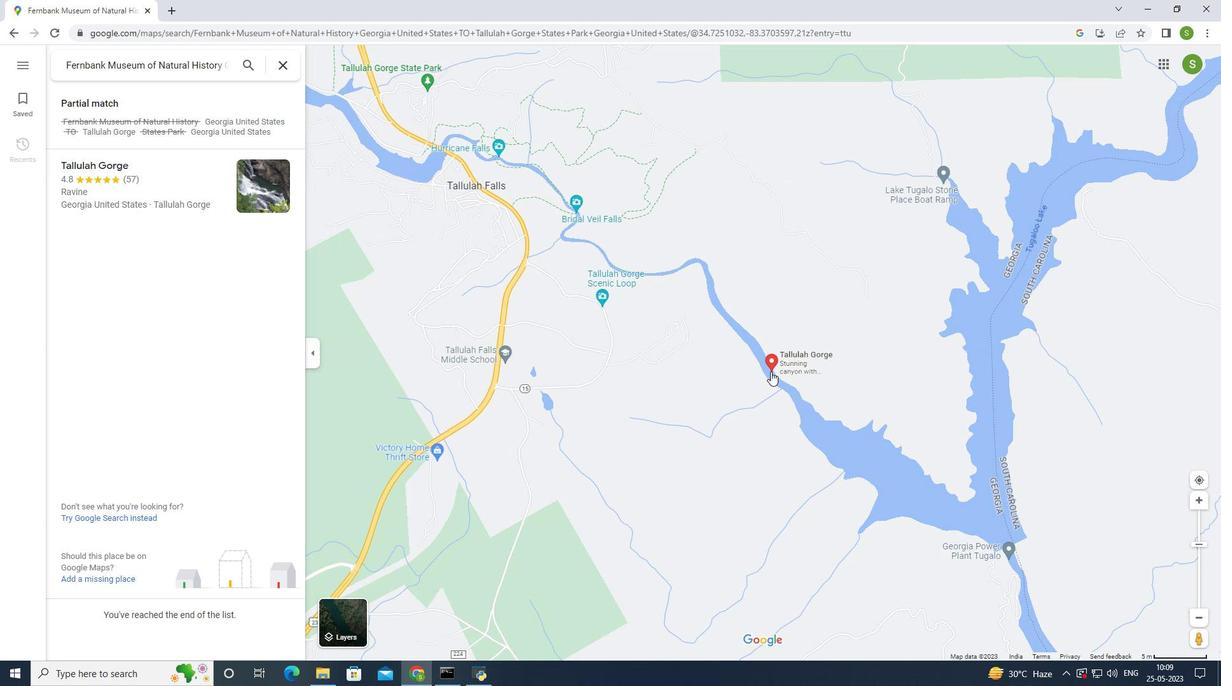 
Action: Mouse scrolled (770, 371) with delta (0, 0)
Screenshot: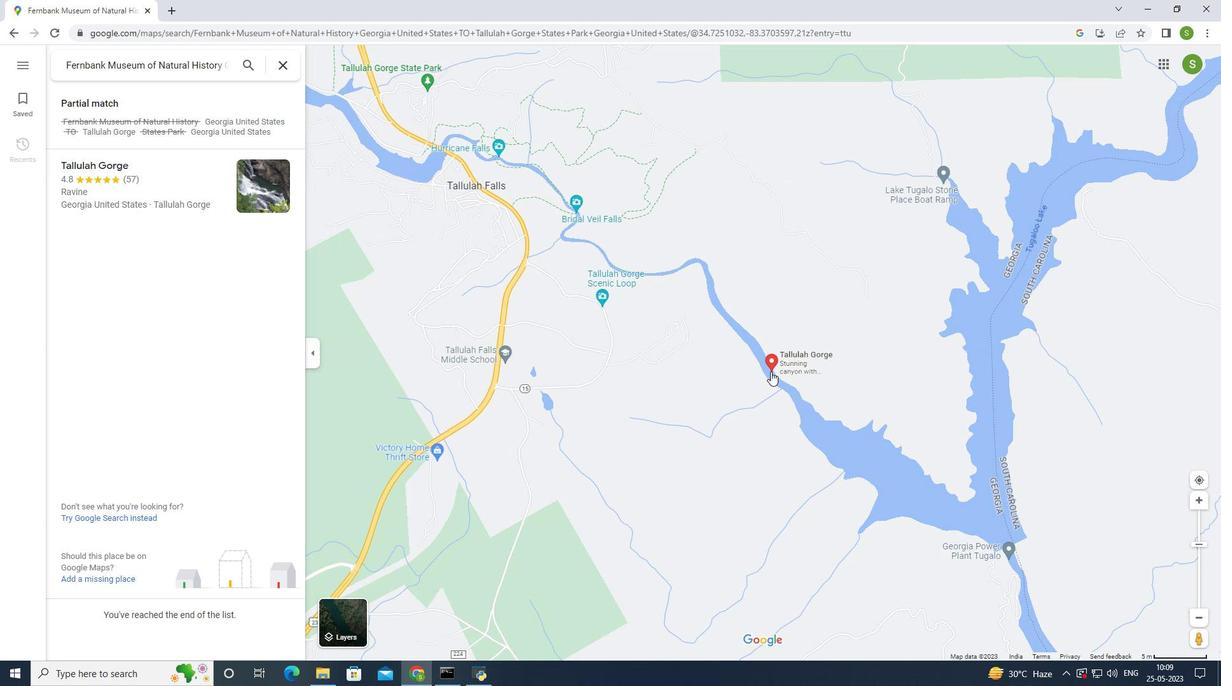 
Action: Mouse scrolled (770, 371) with delta (0, 0)
Screenshot: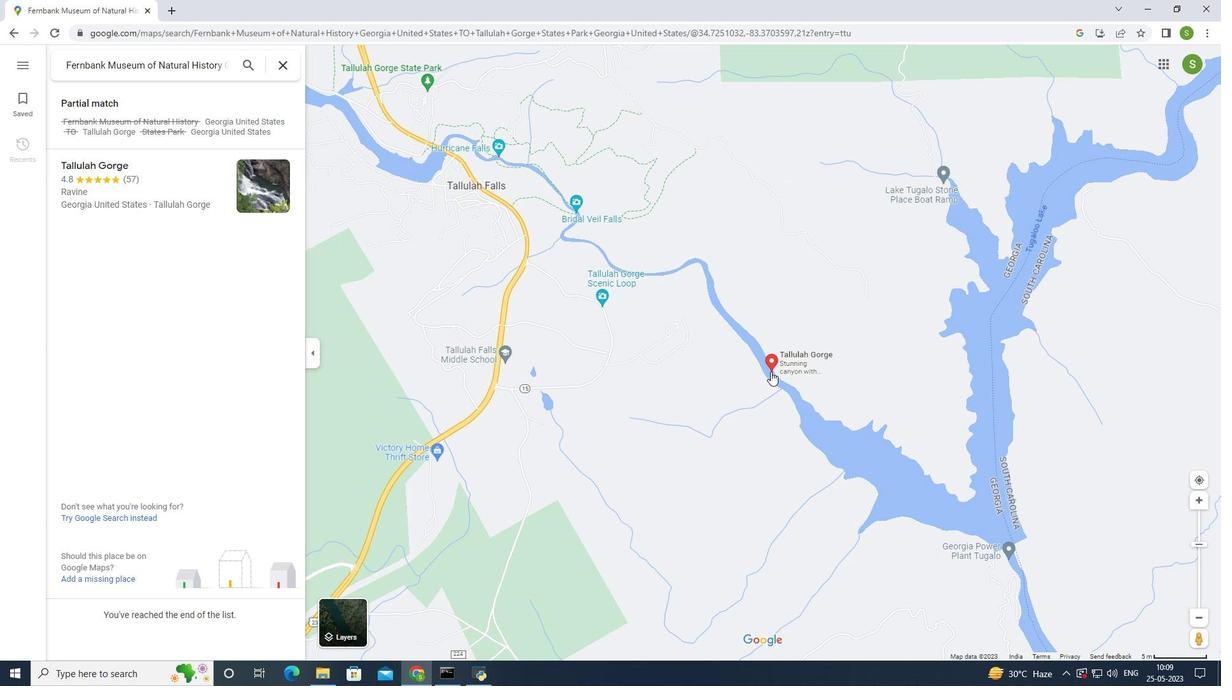 
Action: Mouse scrolled (770, 371) with delta (0, 0)
Screenshot: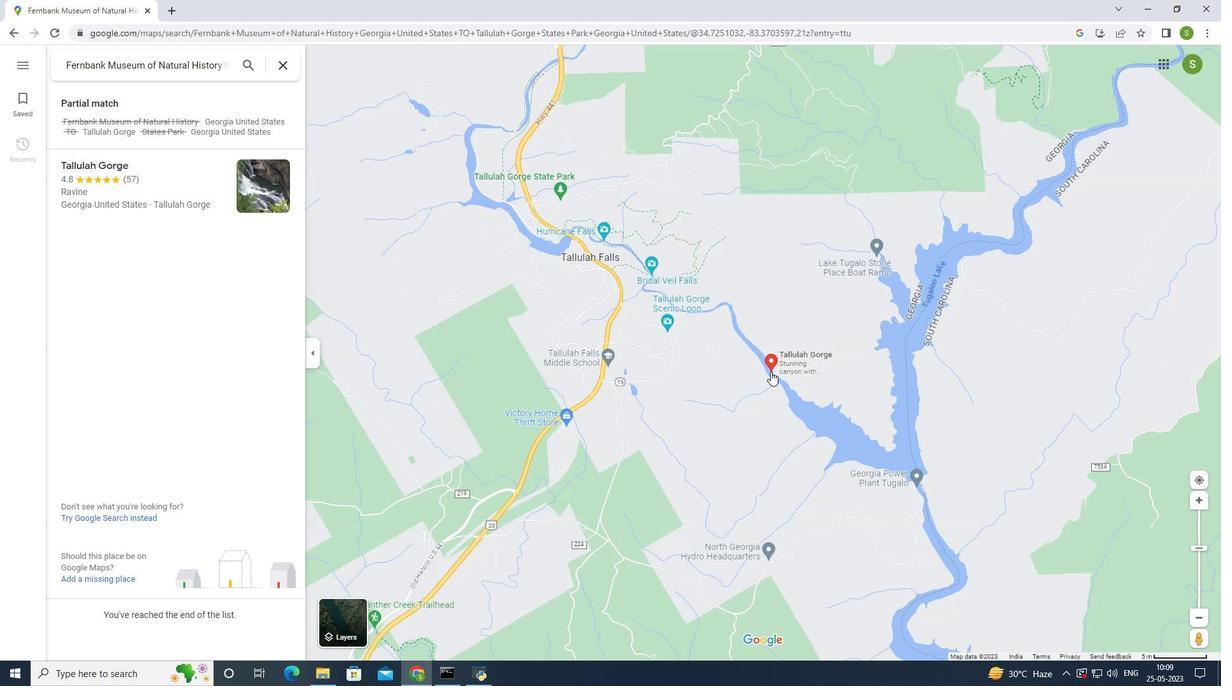 
Action: Mouse scrolled (770, 371) with delta (0, 0)
Screenshot: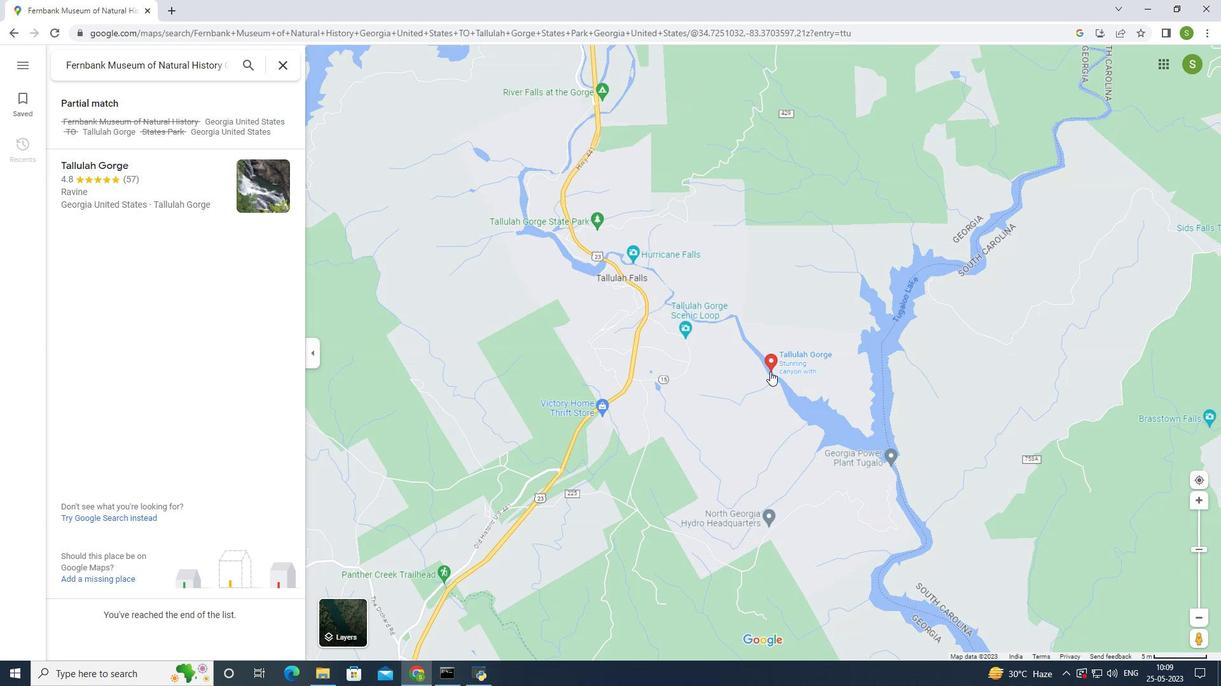 
Action: Mouse scrolled (770, 371) with delta (0, 0)
Screenshot: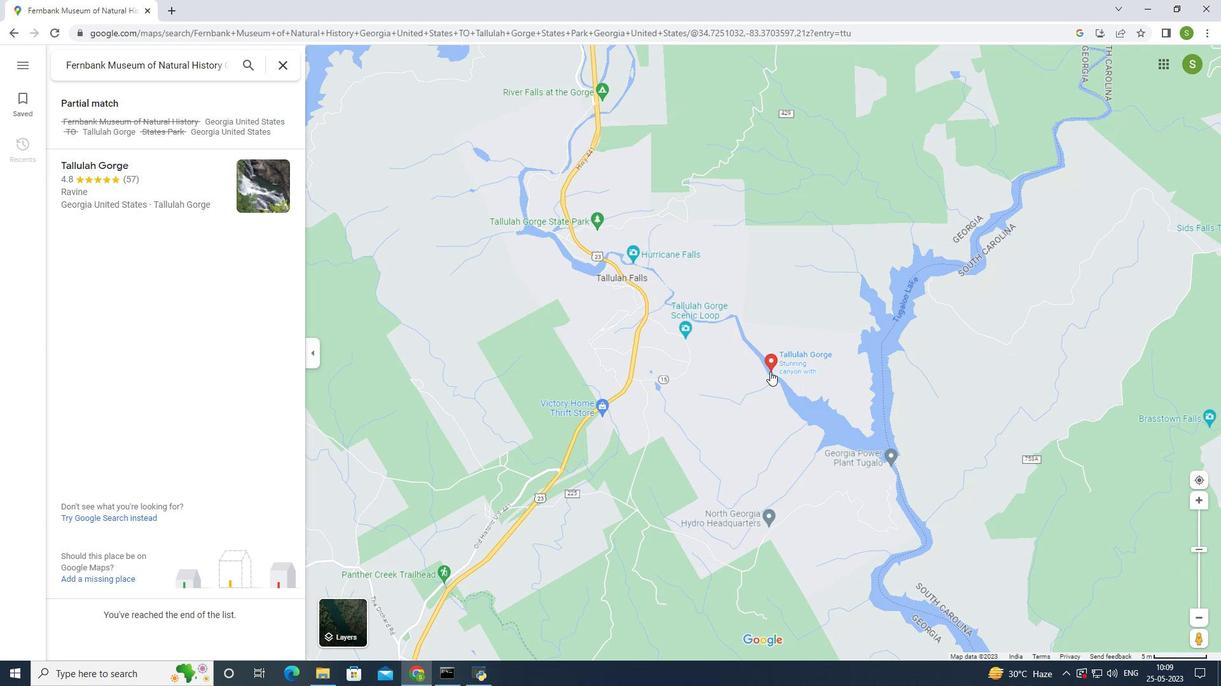 
Action: Mouse scrolled (770, 371) with delta (0, 0)
Screenshot: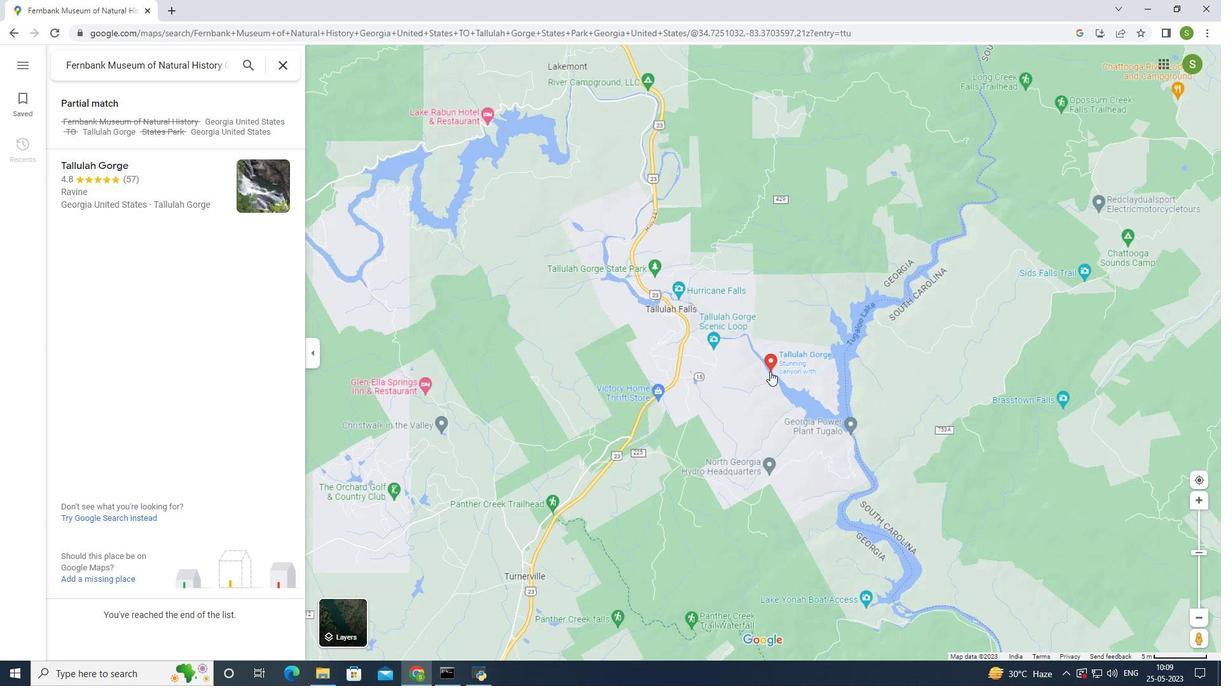 
Action: Mouse scrolled (770, 371) with delta (0, 0)
Screenshot: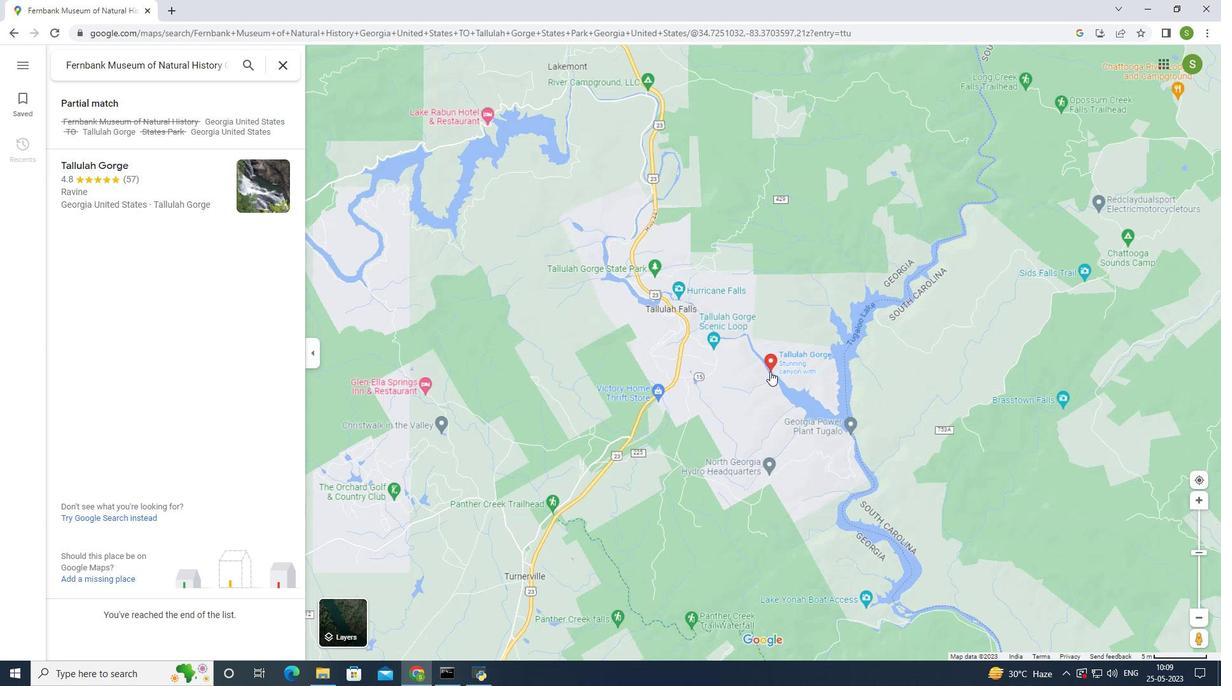 
Action: Mouse moved to (736, 290)
Screenshot: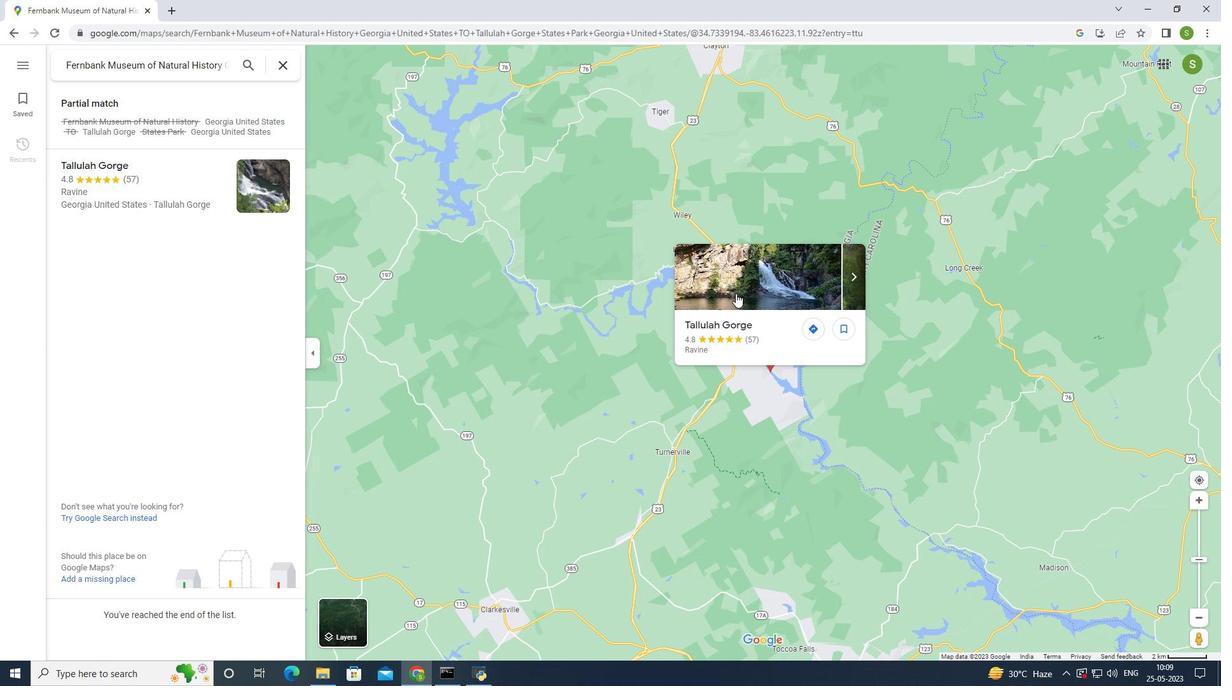 
Action: Mouse pressed left at (736, 290)
Screenshot: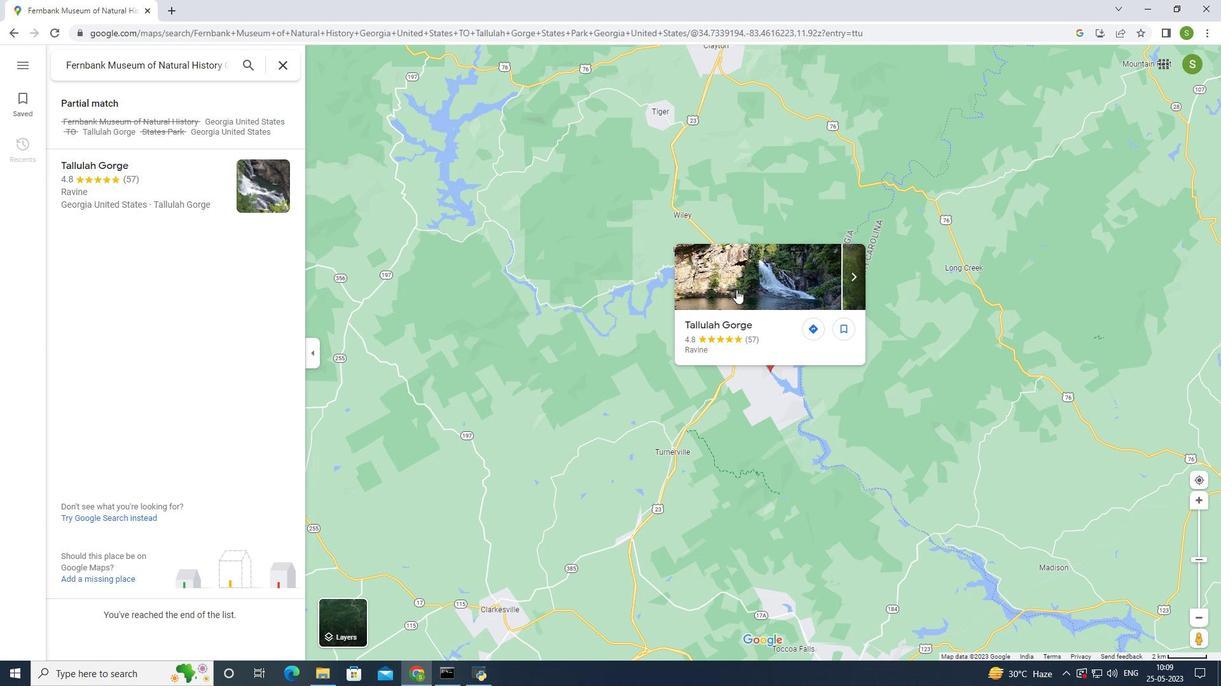 
Action: Mouse moved to (139, 335)
Screenshot: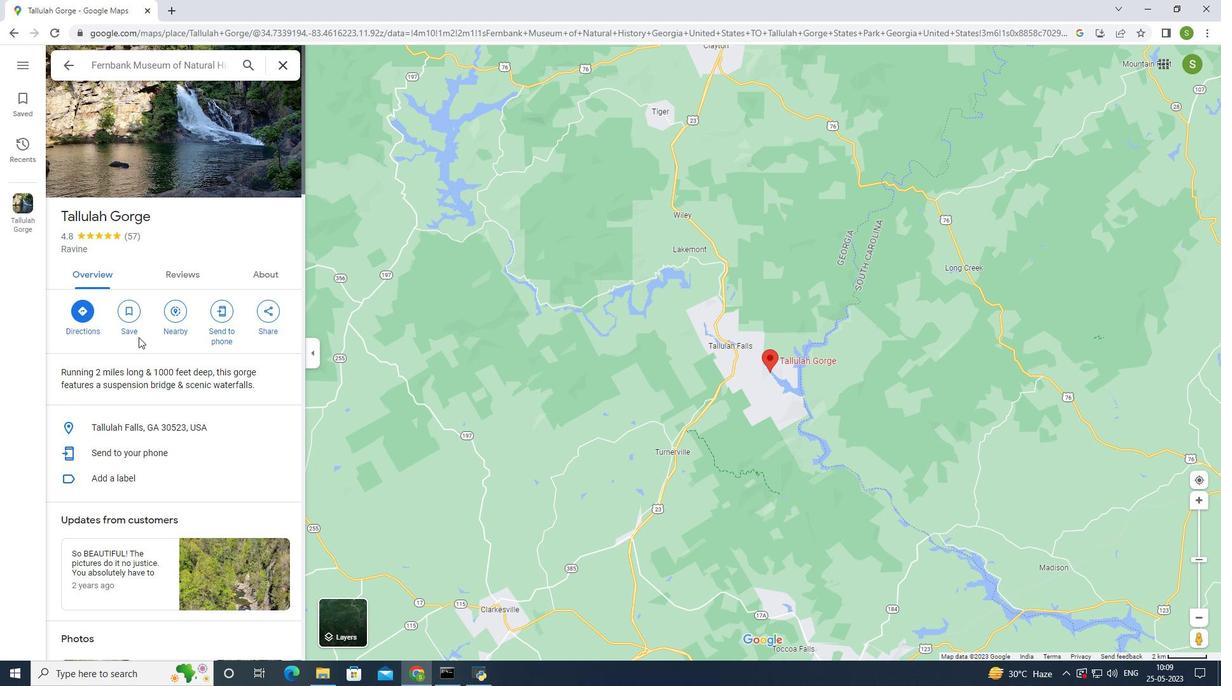 
Action: Mouse scrolled (139, 335) with delta (0, 0)
Screenshot: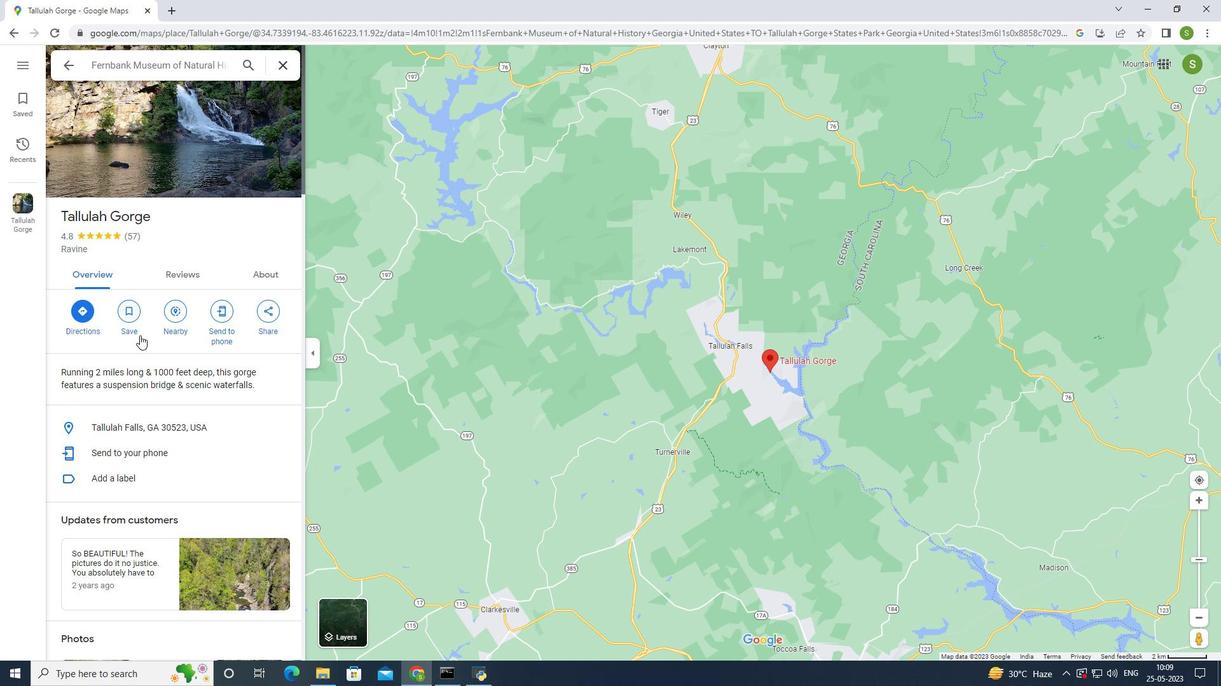 
Action: Mouse scrolled (139, 335) with delta (0, 0)
Screenshot: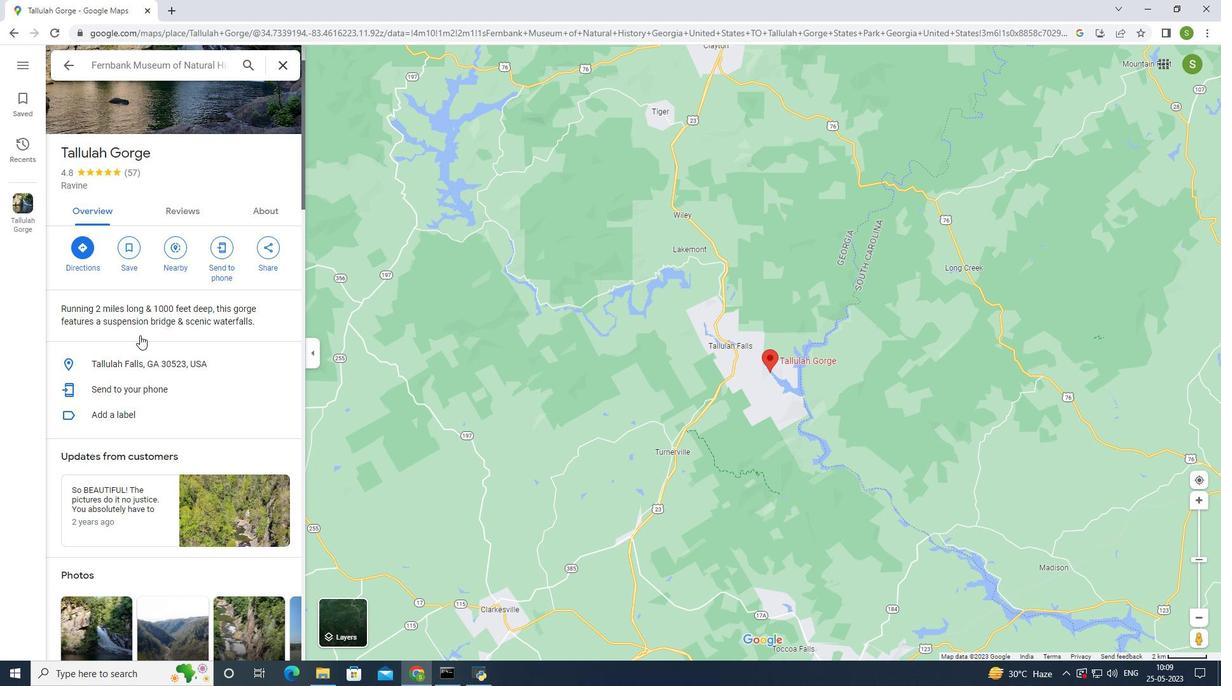 
Action: Mouse scrolled (139, 335) with delta (0, 0)
Screenshot: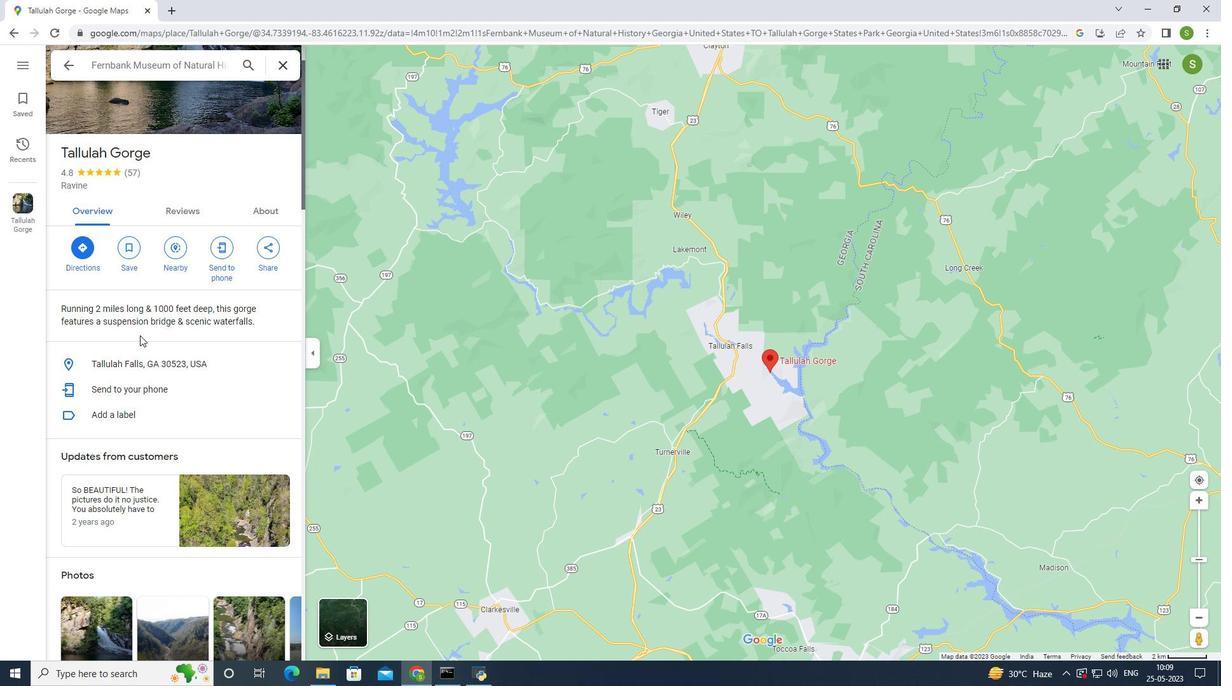 
Action: Mouse scrolled (139, 335) with delta (0, 0)
Screenshot: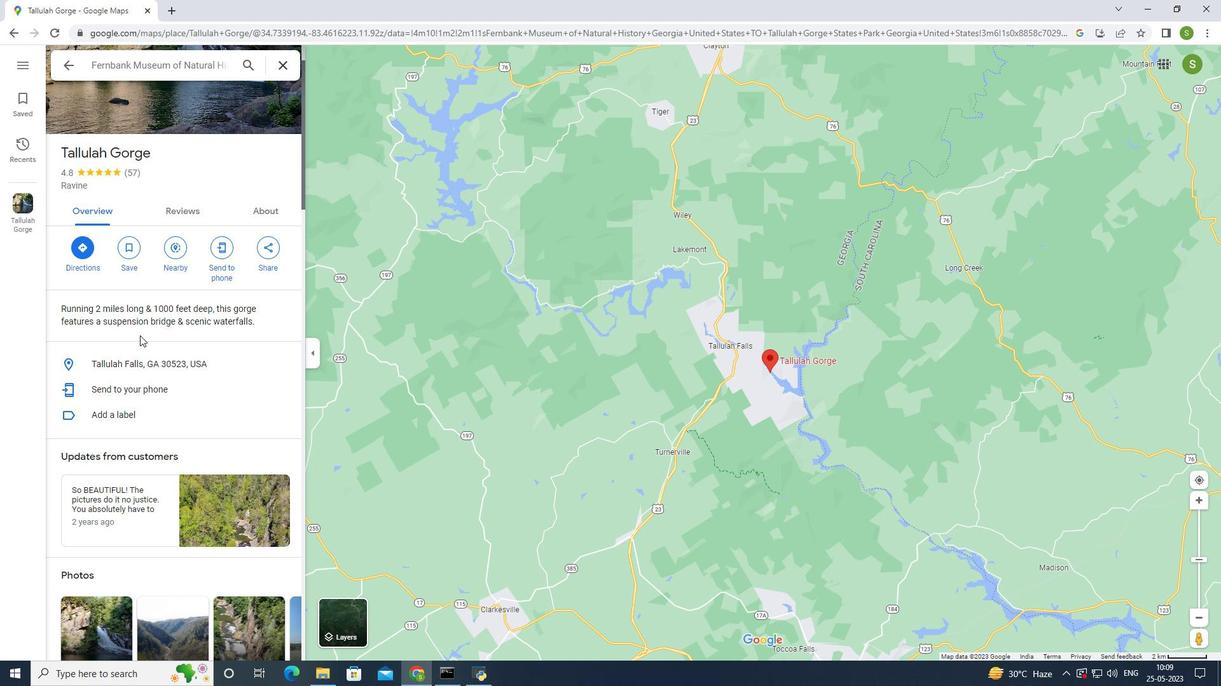 
Action: Mouse scrolled (139, 335) with delta (0, 0)
Screenshot: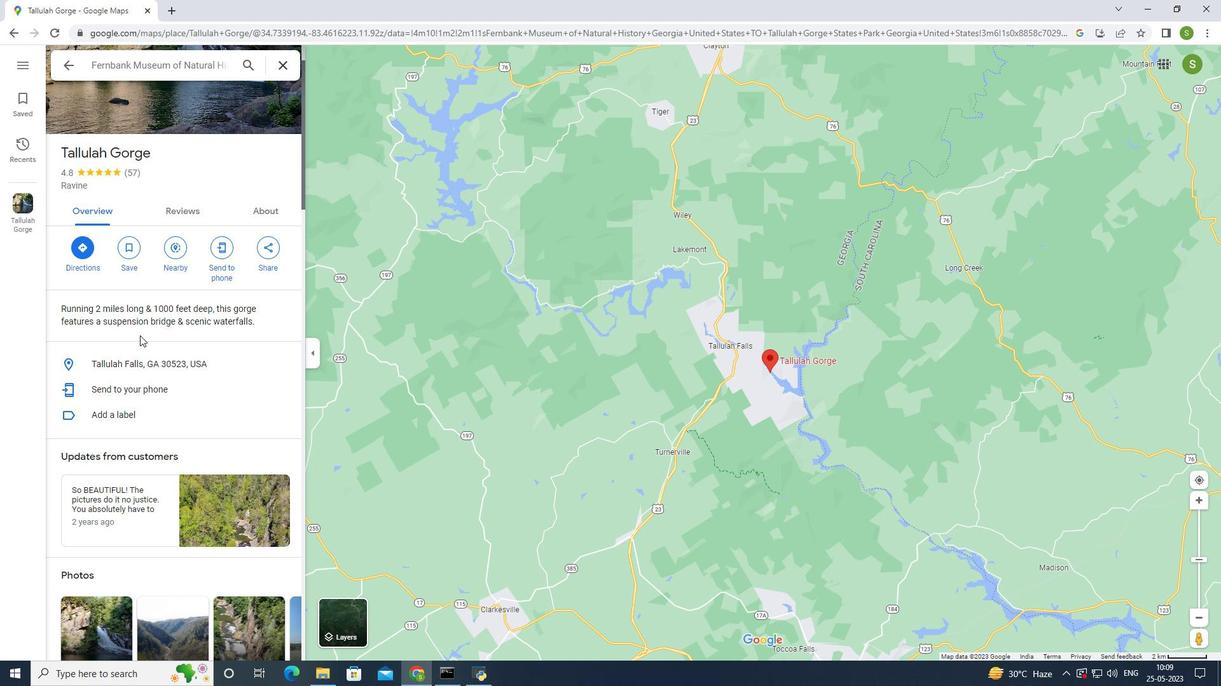 
Action: Mouse moved to (140, 331)
Screenshot: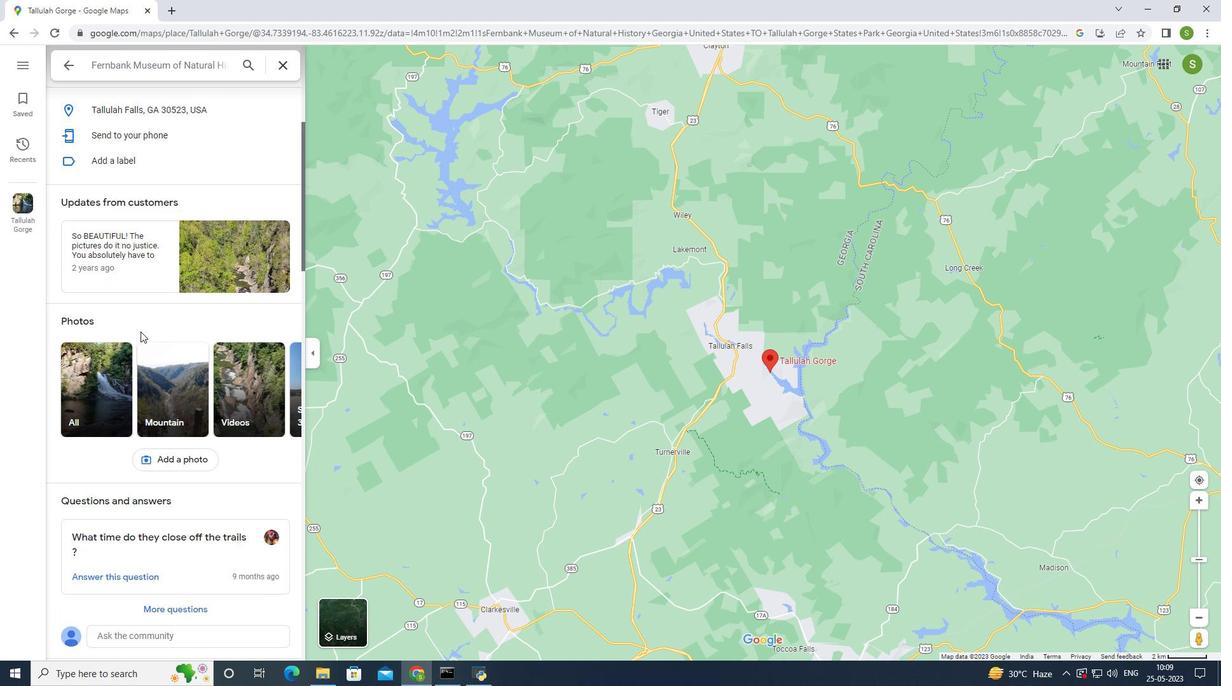 
Action: Mouse scrolled (140, 330) with delta (0, 0)
Screenshot: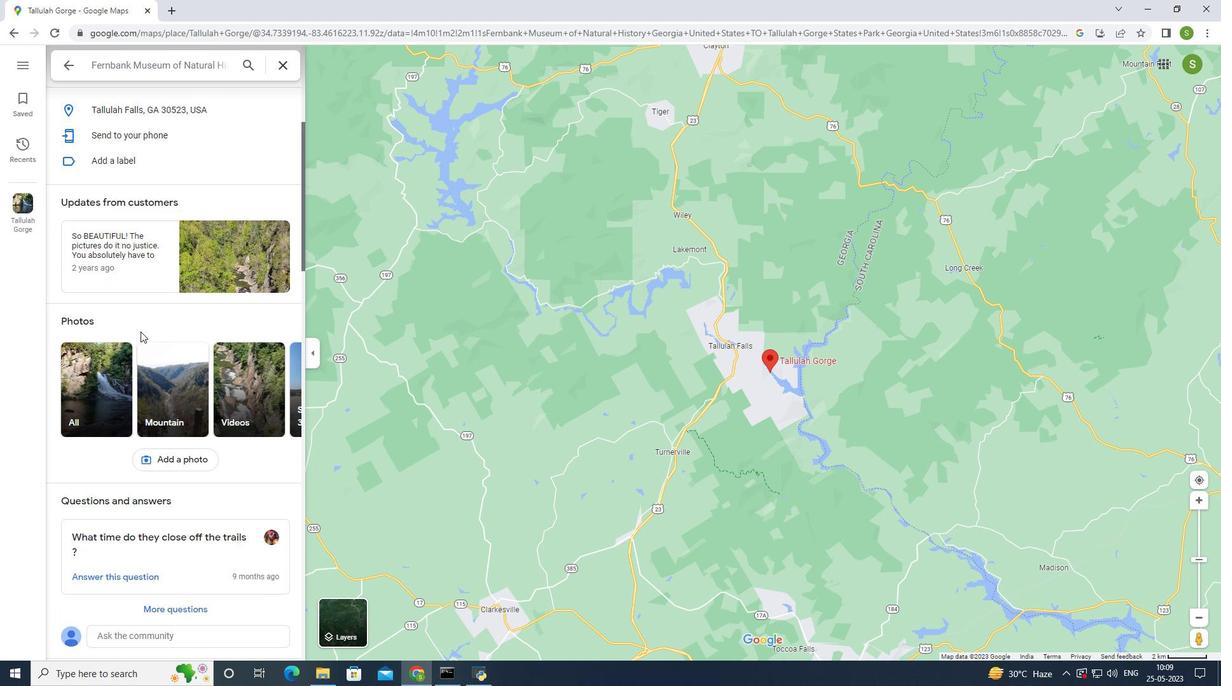 
Action: Mouse moved to (141, 331)
Screenshot: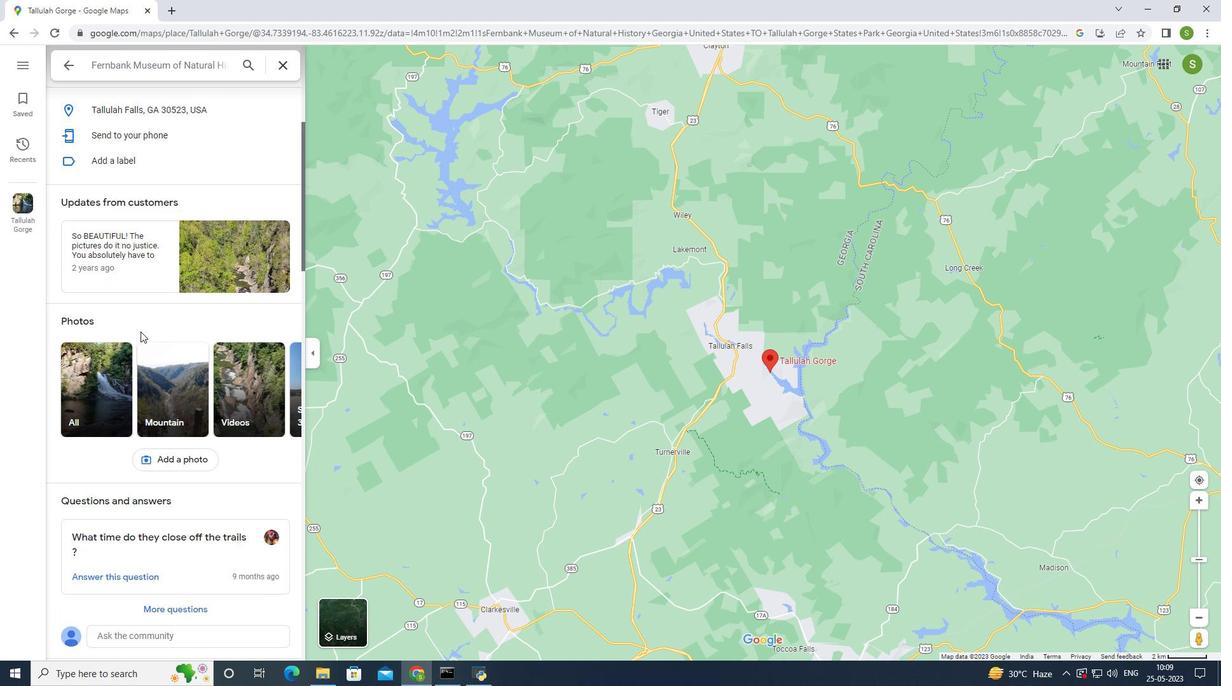 
Action: Mouse scrolled (141, 330) with delta (0, 0)
Screenshot: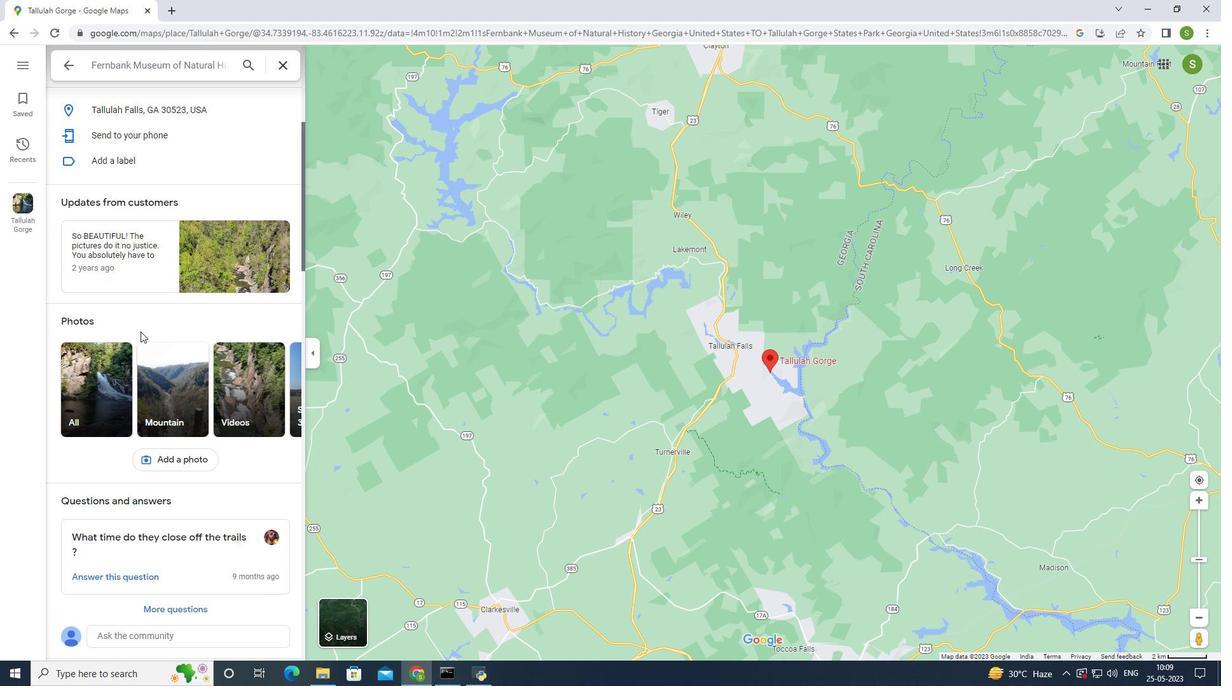 
Action: Mouse scrolled (141, 330) with delta (0, 0)
Screenshot: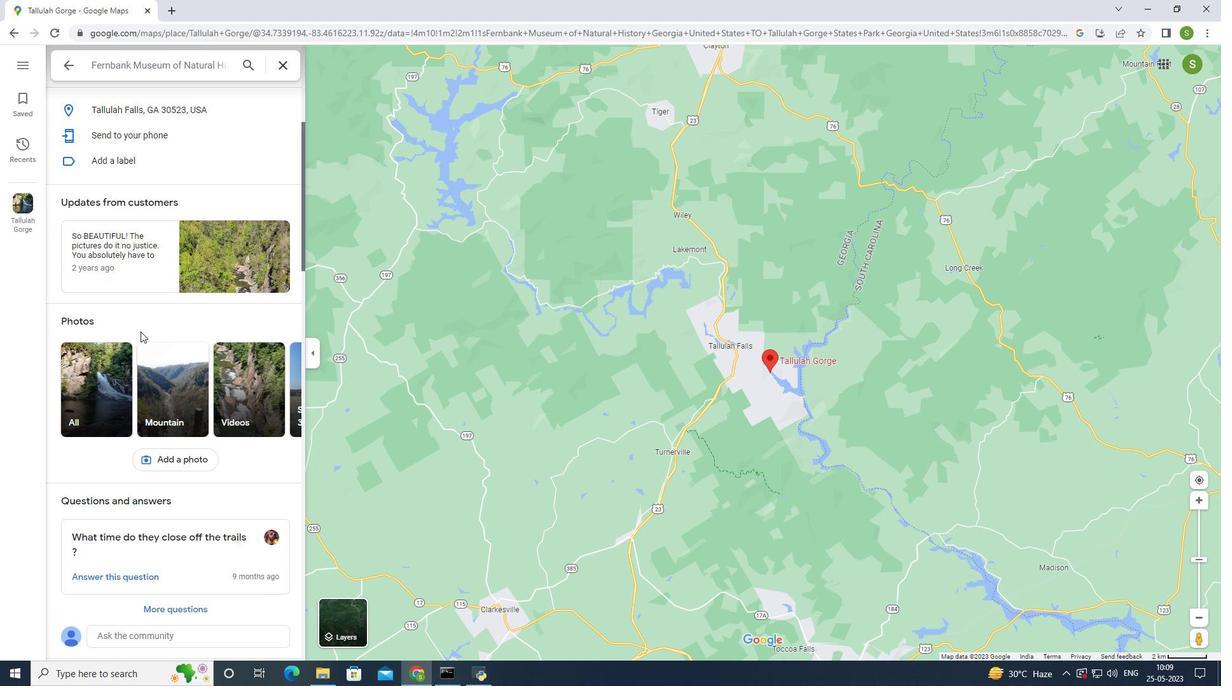 
Action: Mouse scrolled (141, 330) with delta (0, 0)
Screenshot: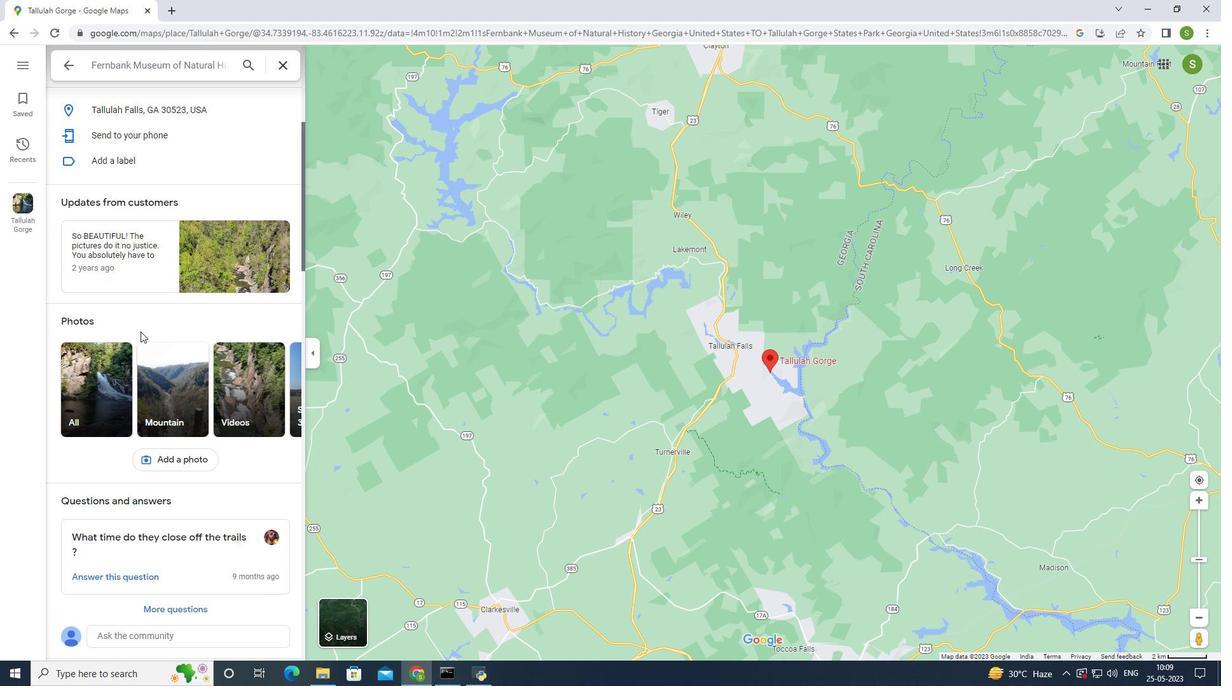 
Action: Mouse moved to (141, 330)
Screenshot: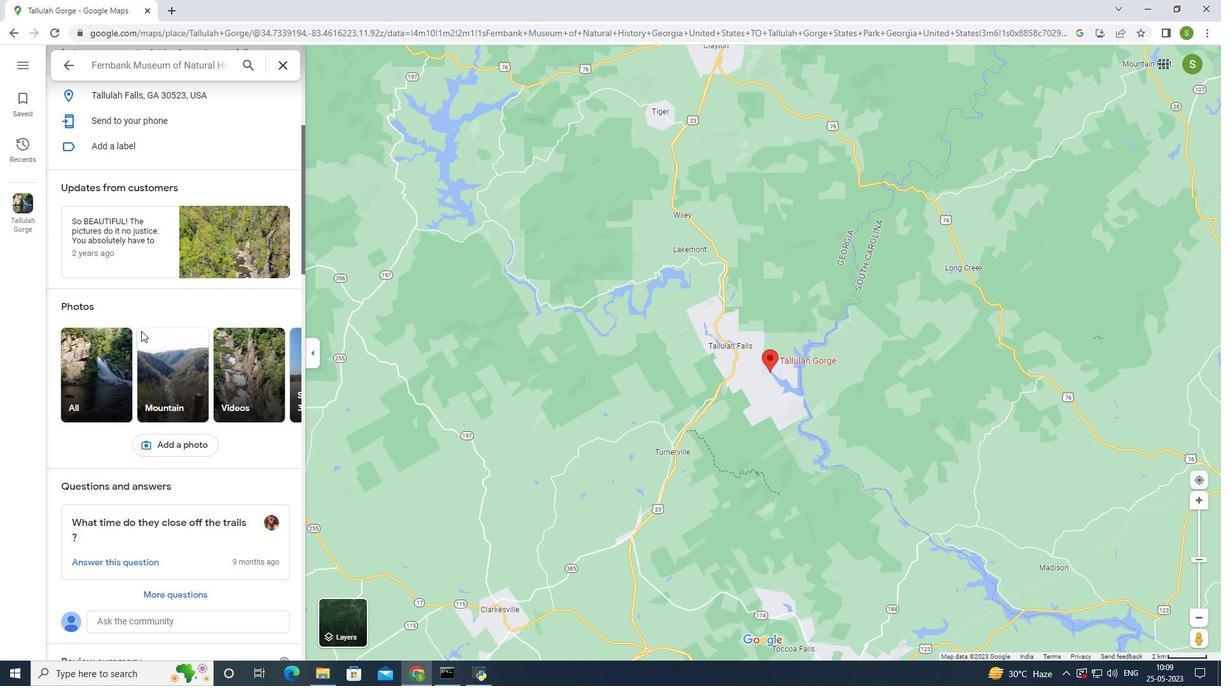 
Action: Mouse scrolled (141, 329) with delta (0, 0)
Screenshot: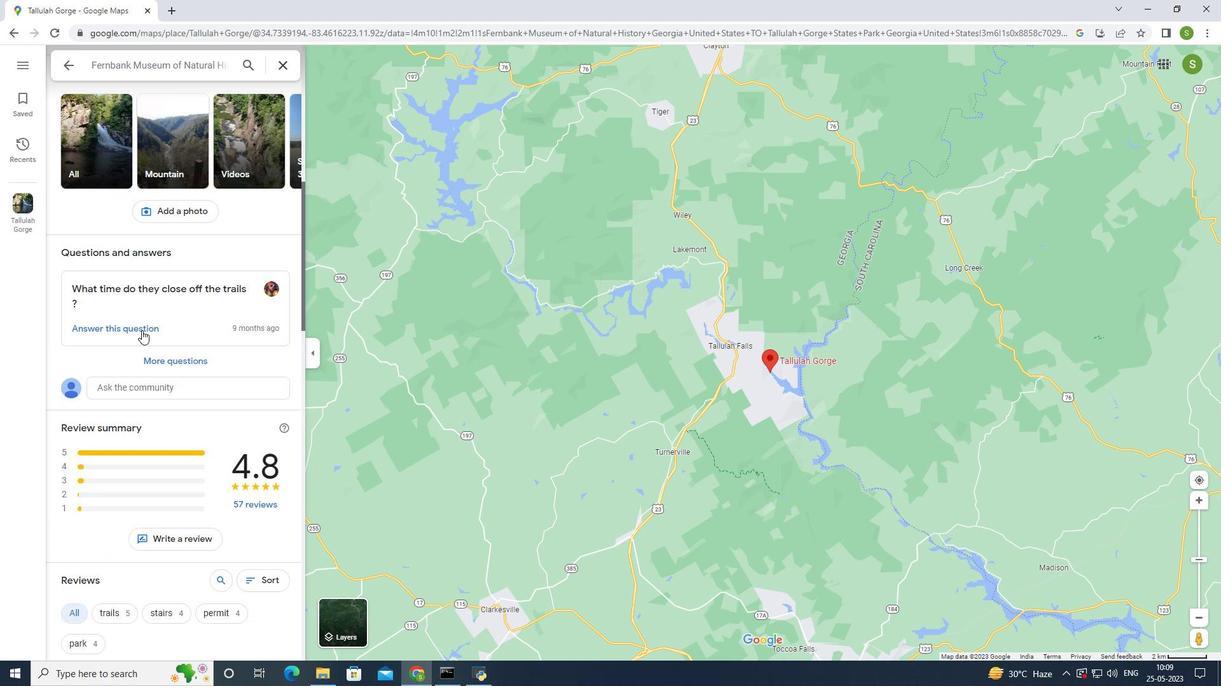 
Action: Mouse scrolled (141, 329) with delta (0, 0)
Screenshot: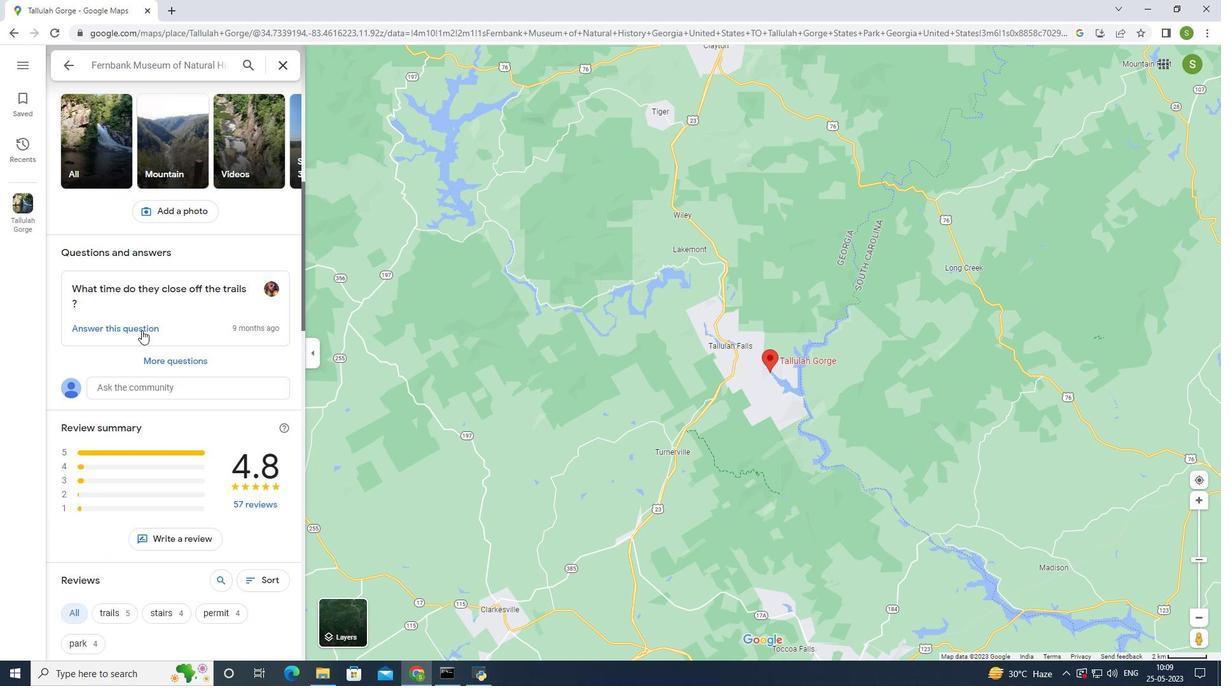 
Action: Mouse moved to (141, 330)
Screenshot: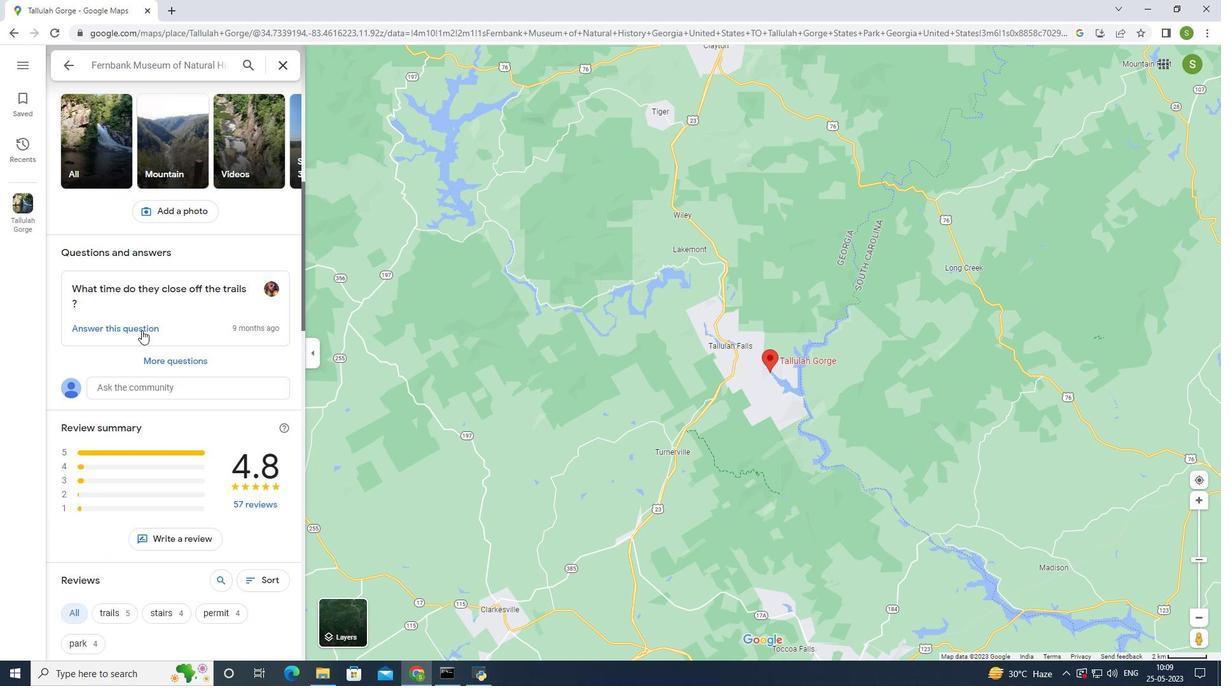 
Action: Mouse scrolled (141, 329) with delta (0, 0)
Screenshot: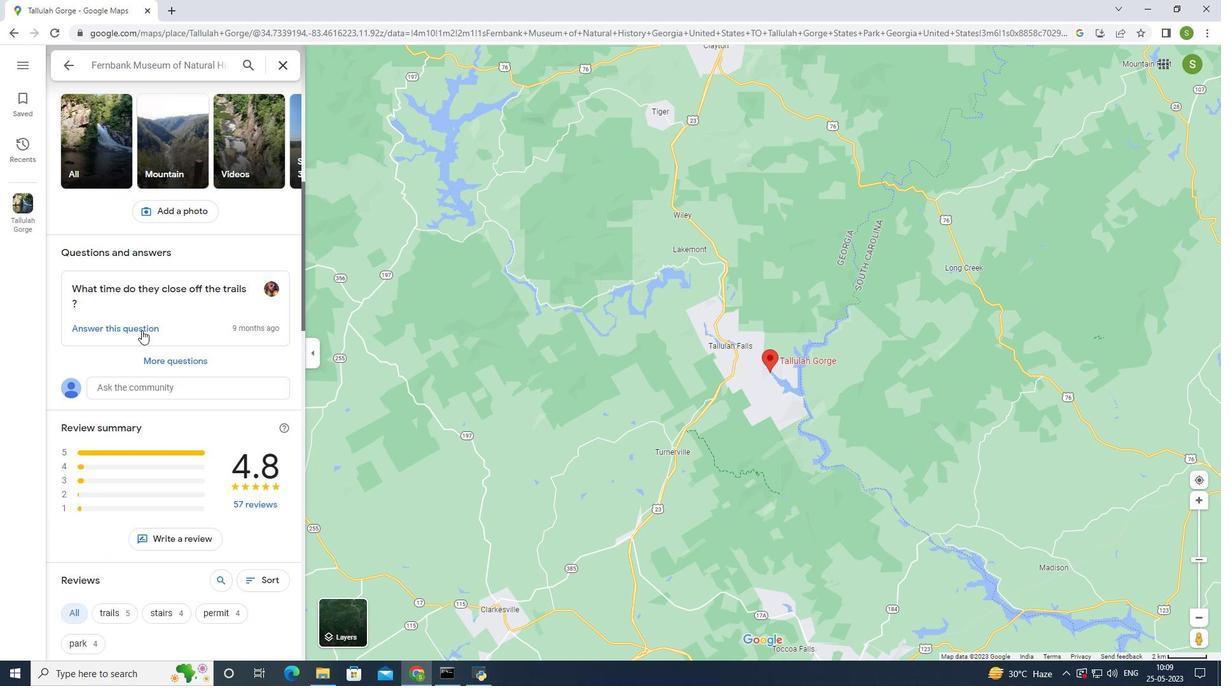 
Action: Mouse scrolled (141, 329) with delta (0, 0)
Screenshot: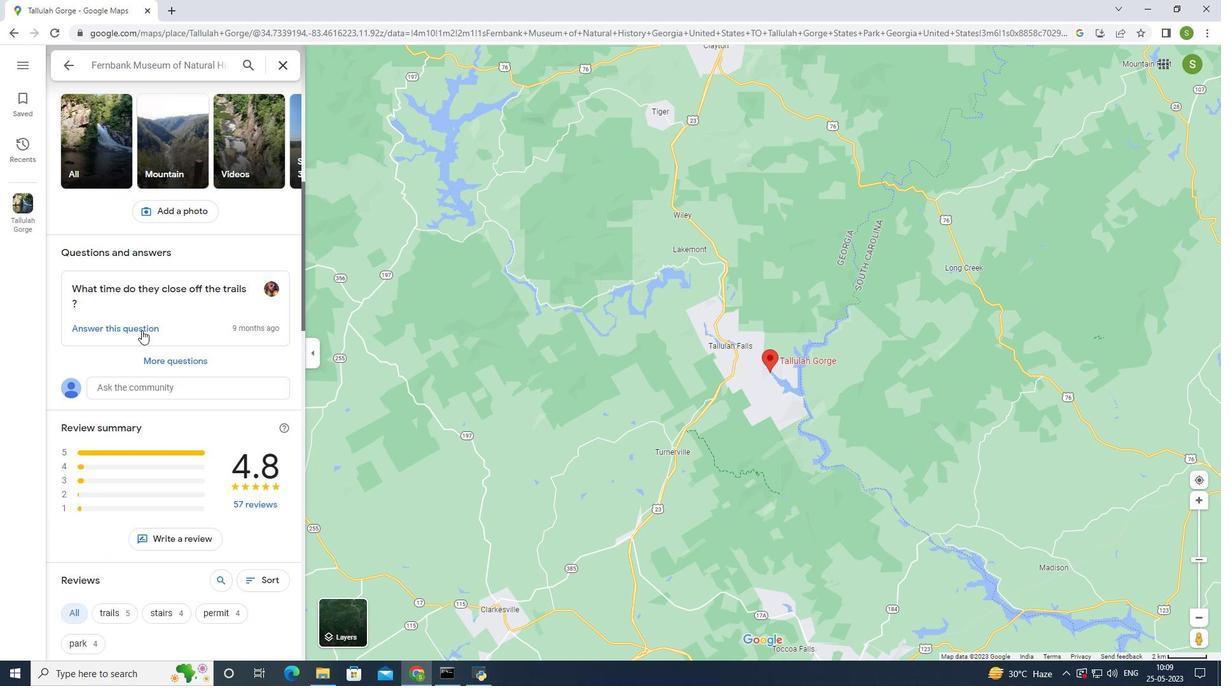
Action: Mouse moved to (142, 329)
Screenshot: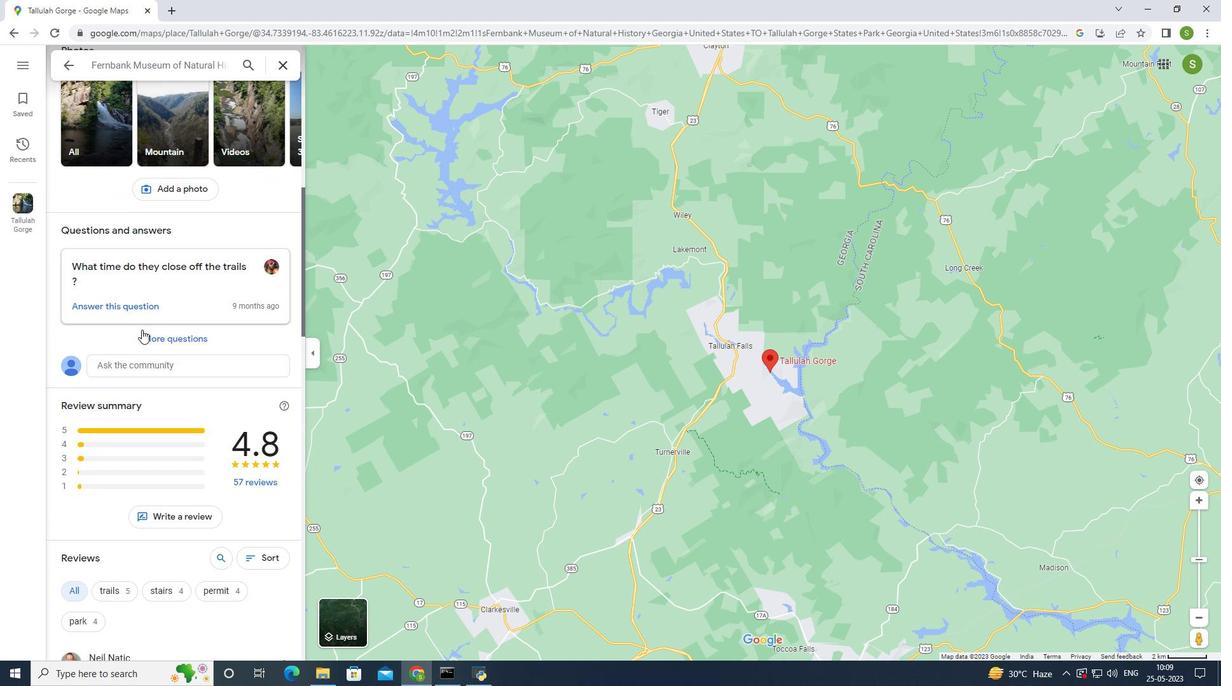 
Action: Mouse scrolled (142, 328) with delta (0, 0)
Screenshot: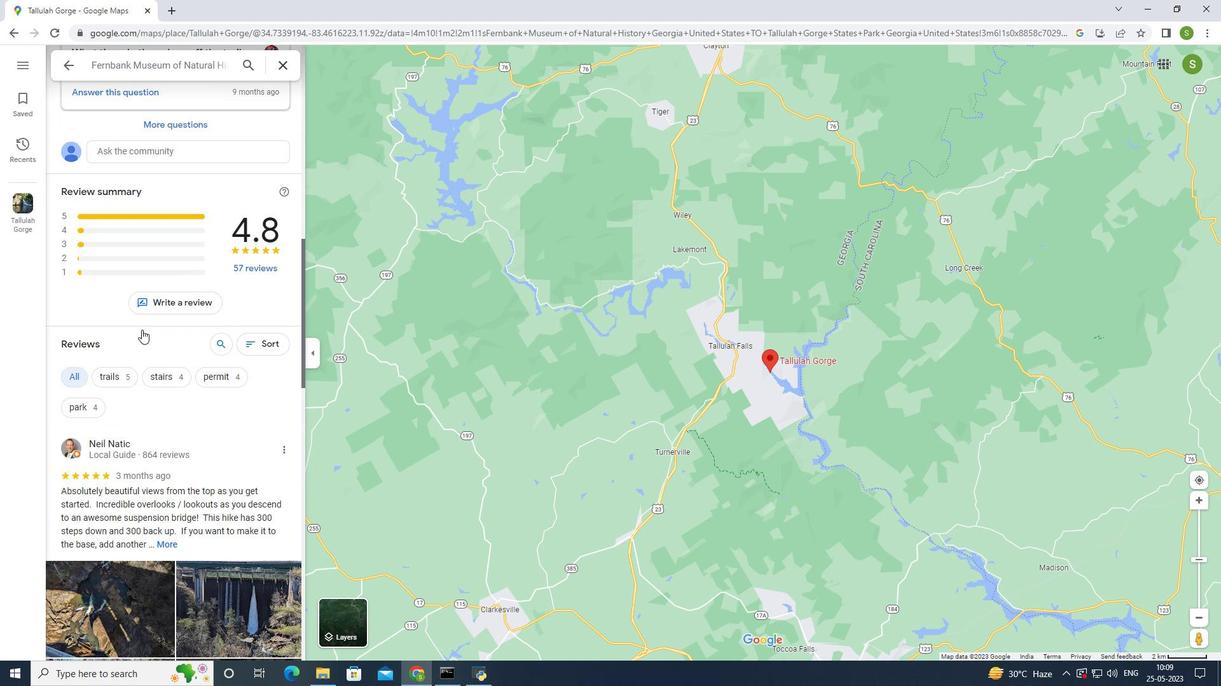 
Action: Mouse scrolled (142, 328) with delta (0, 0)
Screenshot: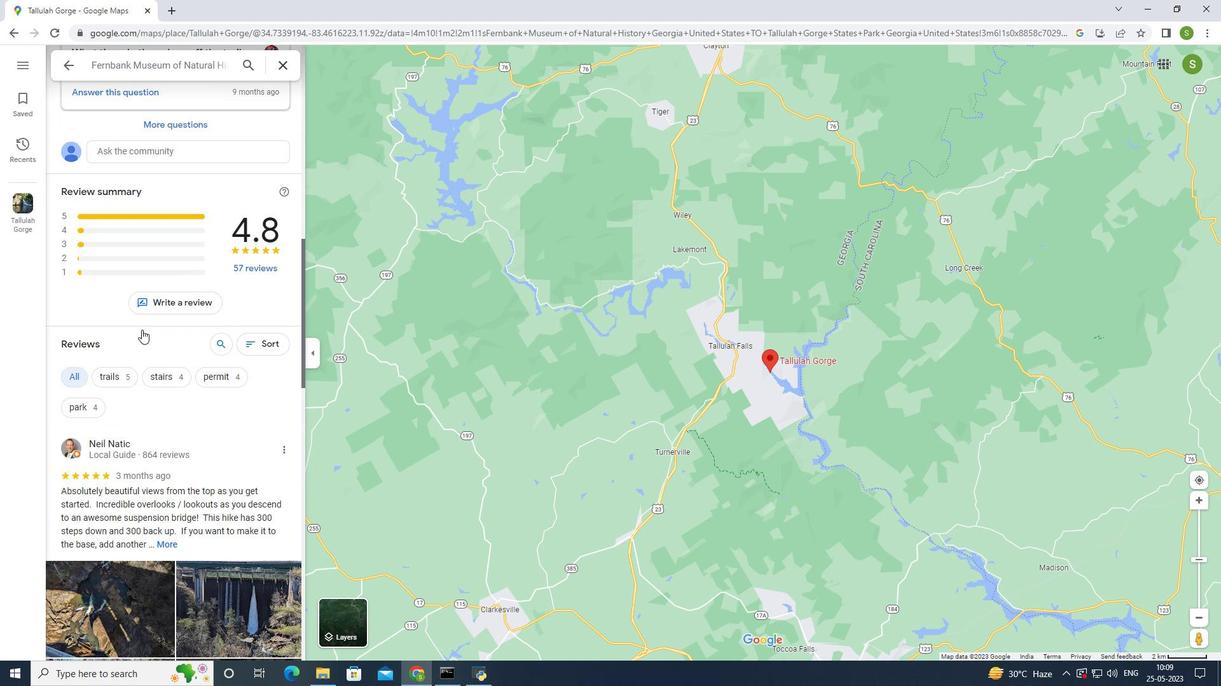 
Action: Mouse scrolled (142, 328) with delta (0, 0)
Screenshot: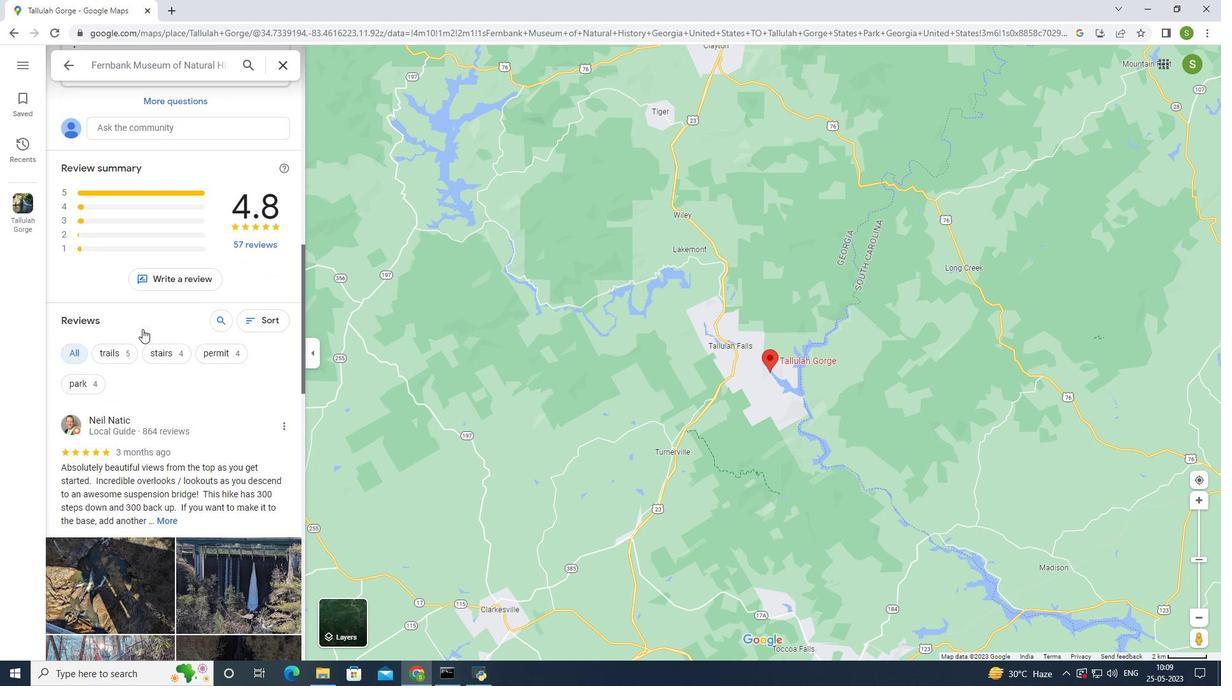 
Action: Mouse scrolled (142, 328) with delta (0, 0)
Screenshot: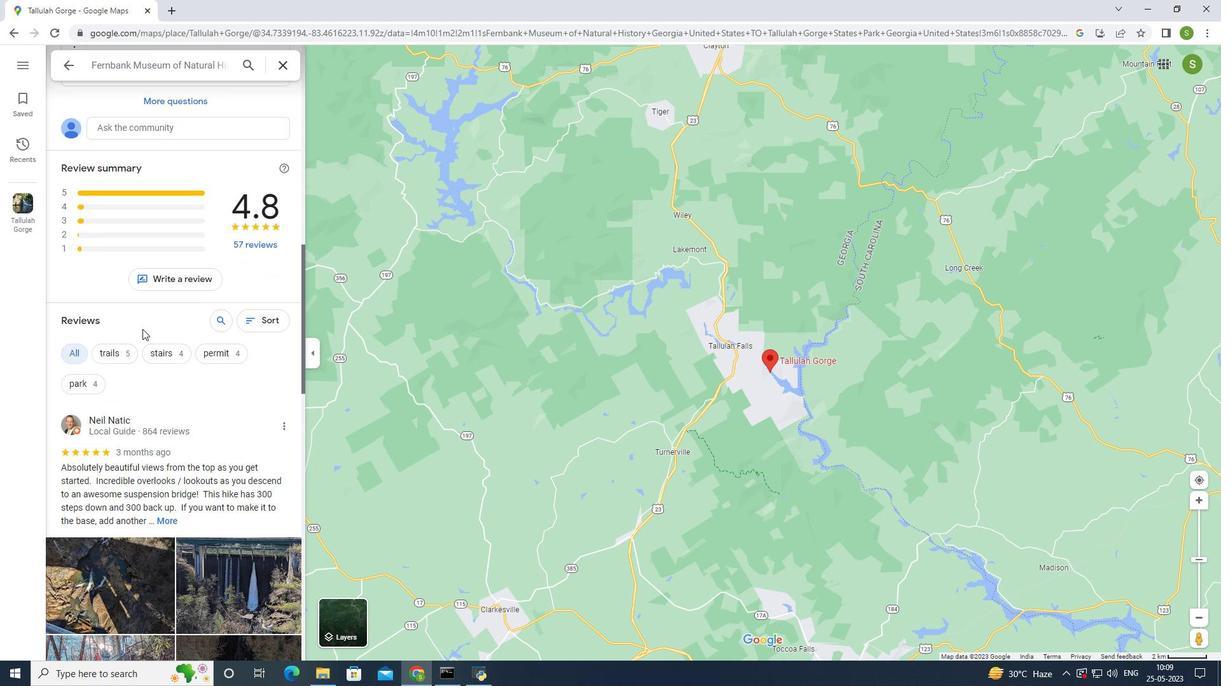 
Action: Mouse scrolled (142, 330) with delta (0, 0)
Screenshot: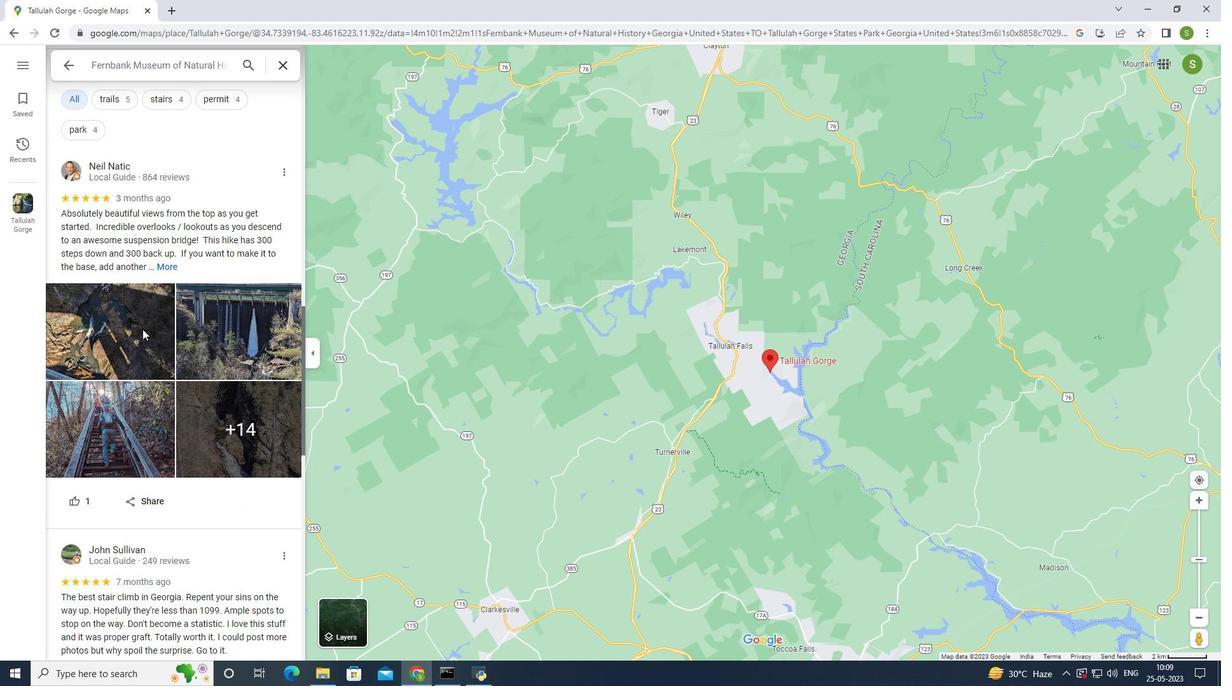 
Action: Mouse scrolled (142, 330) with delta (0, 0)
Screenshot: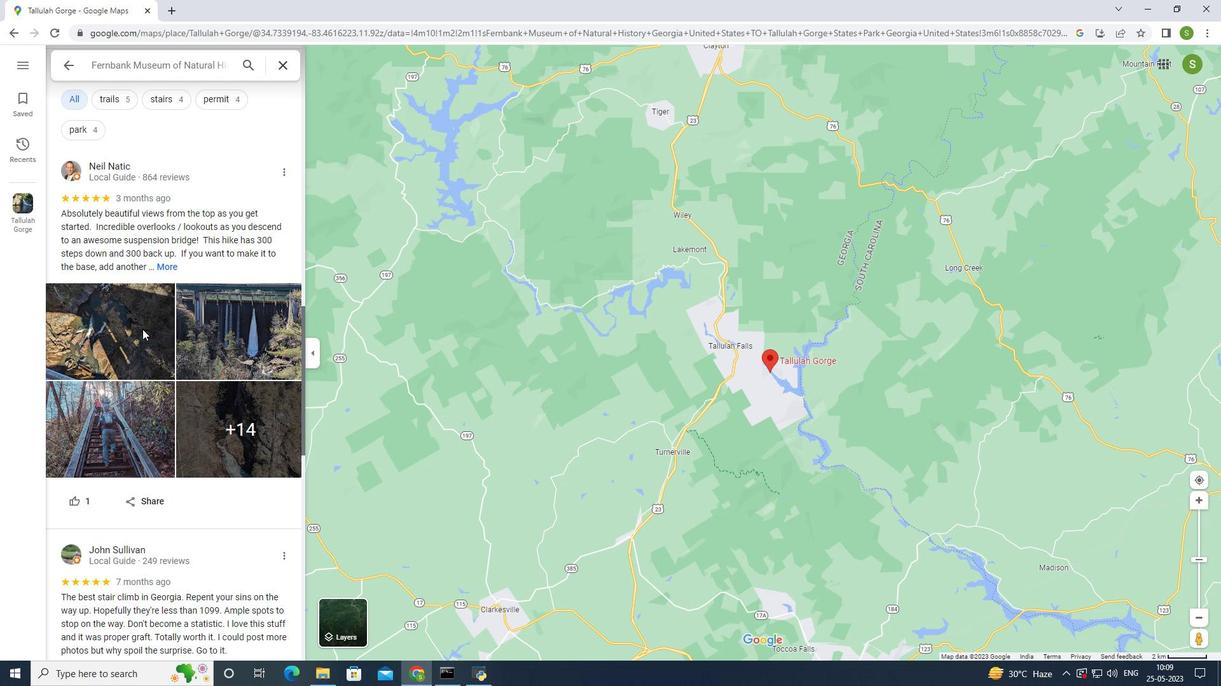 
Action: Mouse scrolled (142, 330) with delta (0, 0)
Screenshot: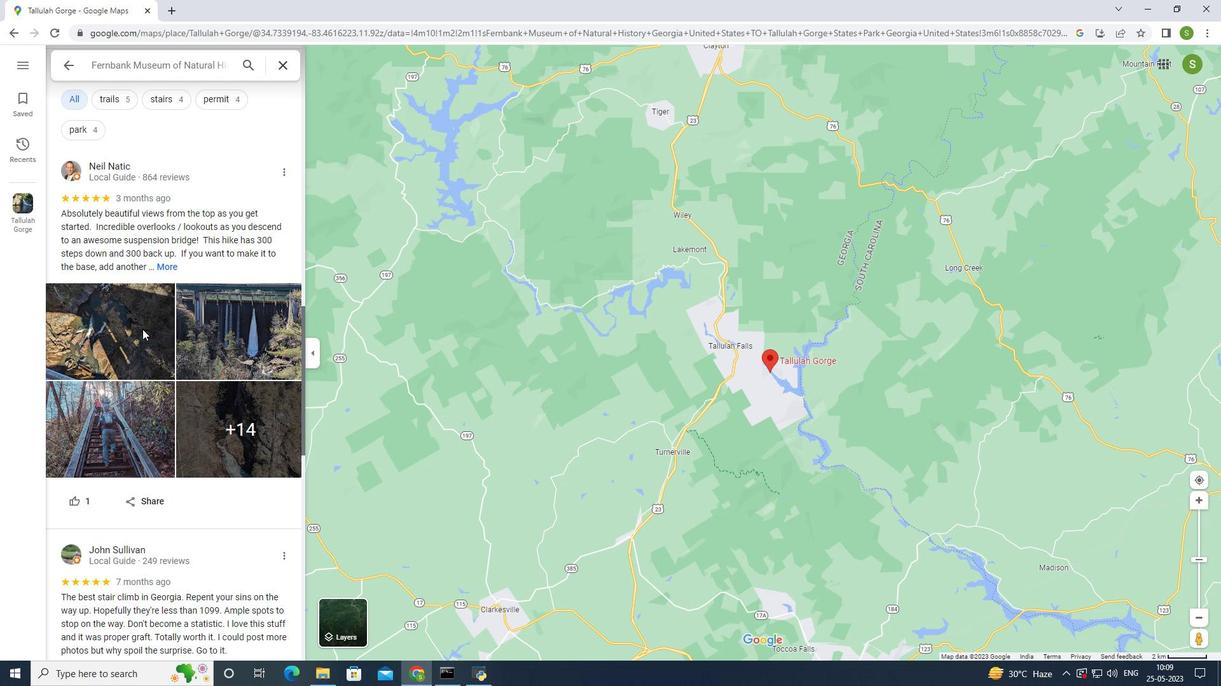 
Action: Mouse moved to (142, 329)
Screenshot: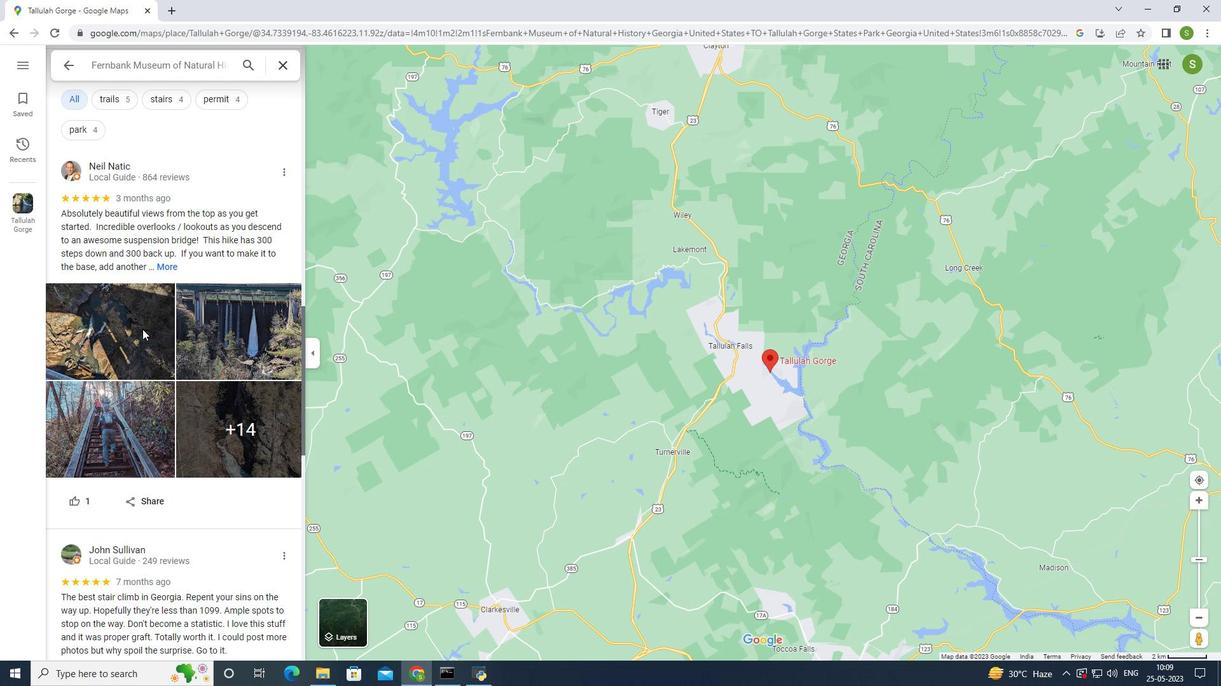 
Action: Mouse scrolled (142, 330) with delta (0, 0)
Screenshot: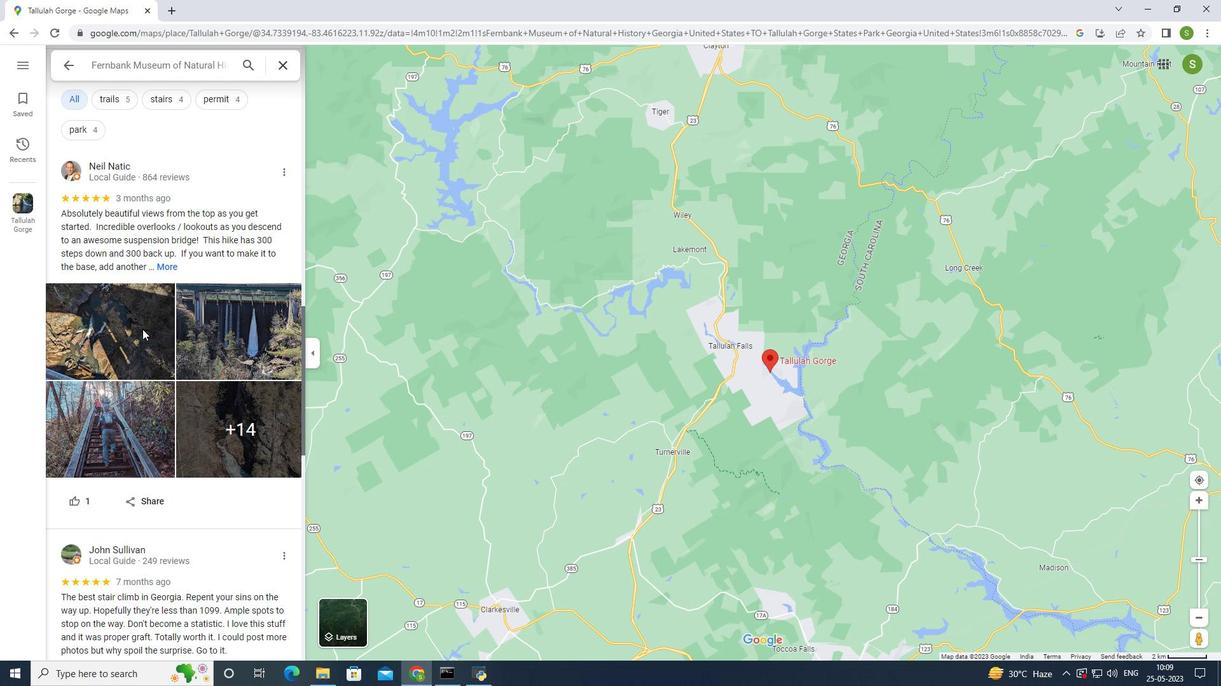 
Action: Mouse moved to (143, 327)
Screenshot: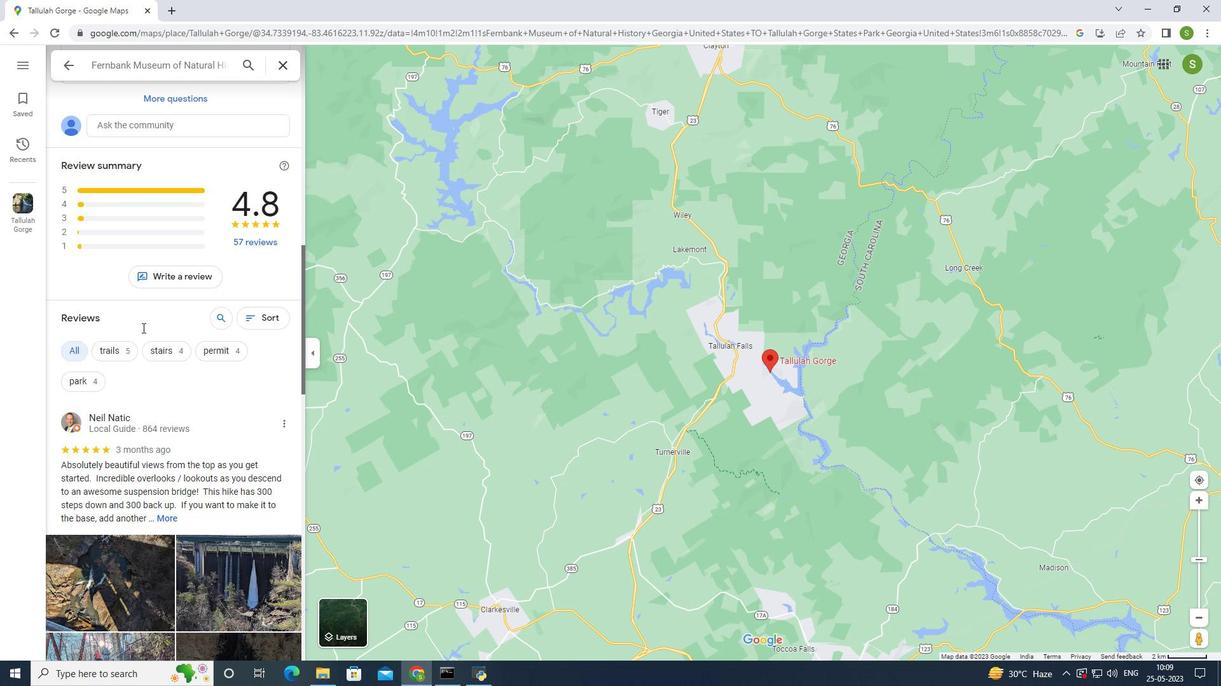 
Action: Mouse scrolled (143, 328) with delta (0, 0)
Screenshot: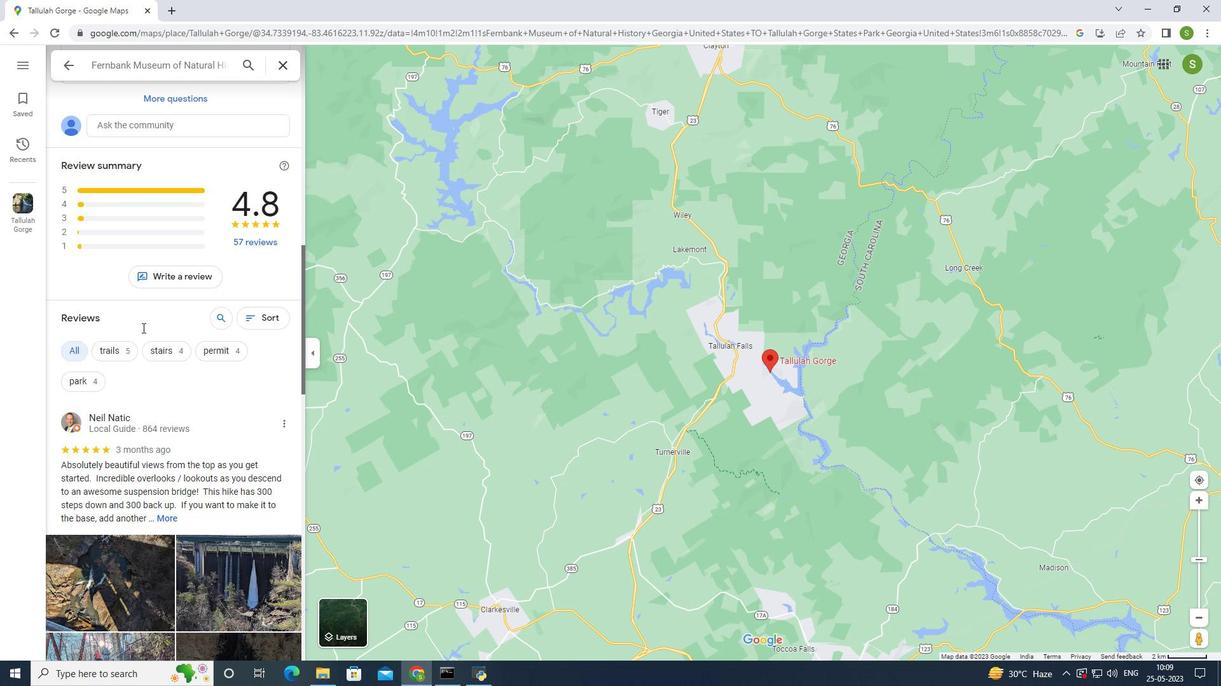 
Action: Mouse scrolled (143, 328) with delta (0, 0)
Screenshot: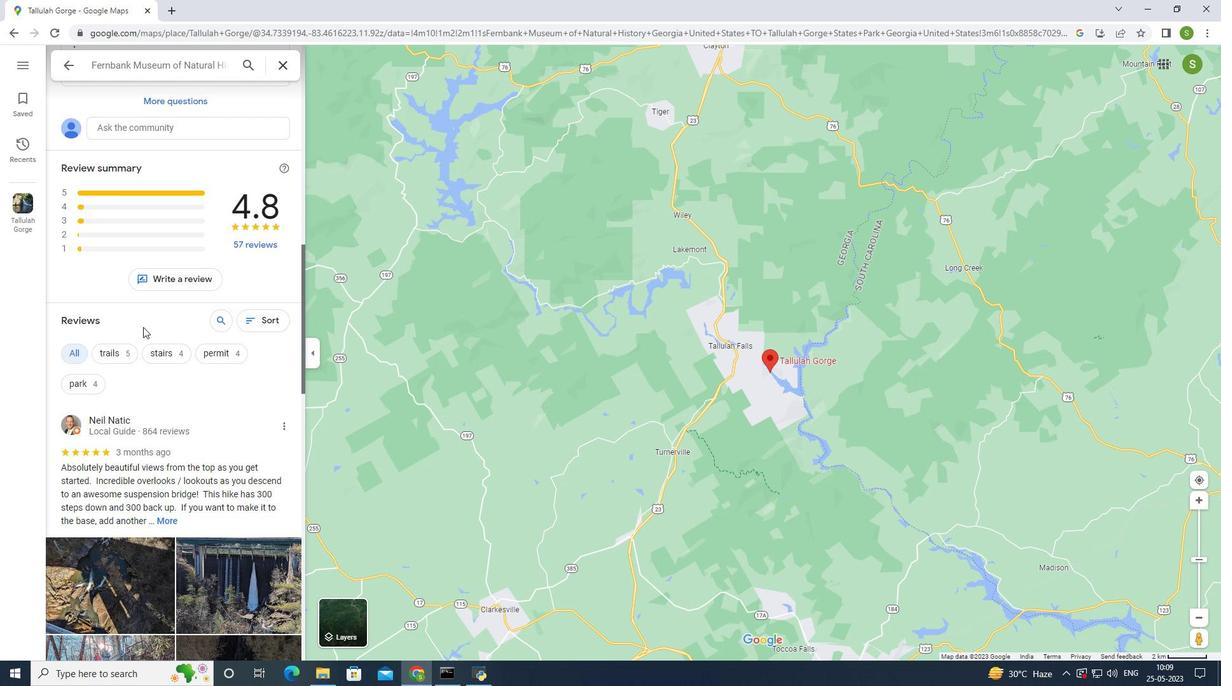 
Action: Mouse scrolled (143, 328) with delta (0, 0)
Screenshot: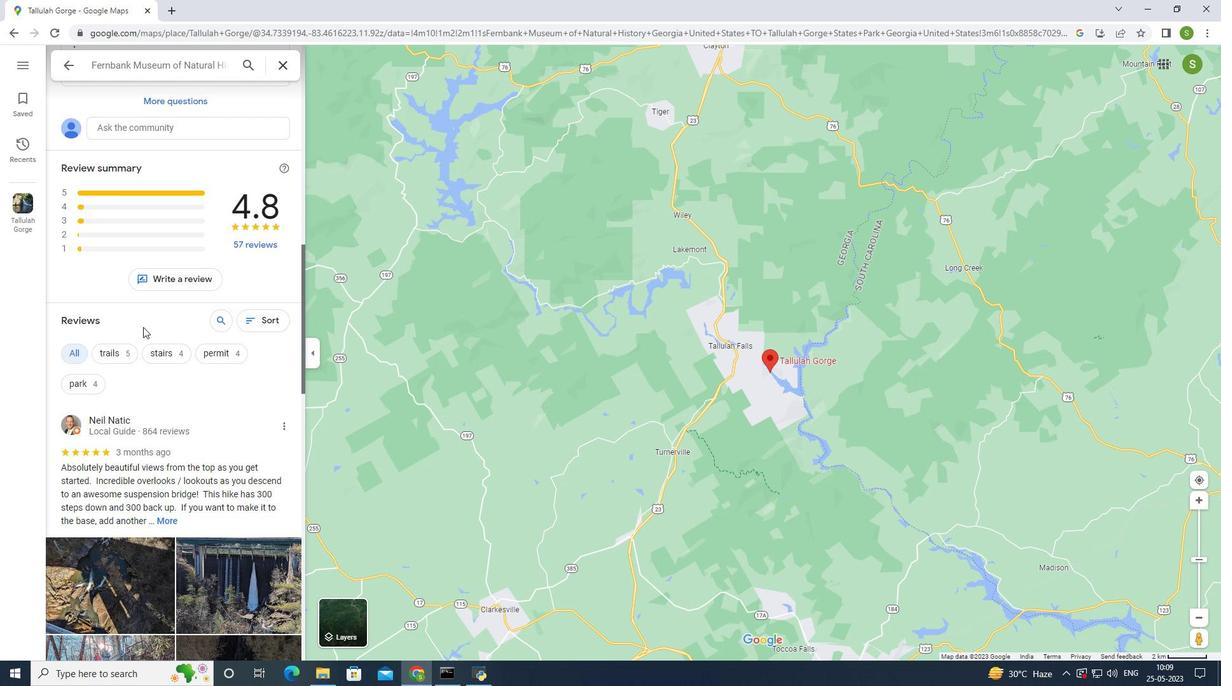 
Action: Mouse scrolled (143, 328) with delta (0, 0)
Screenshot: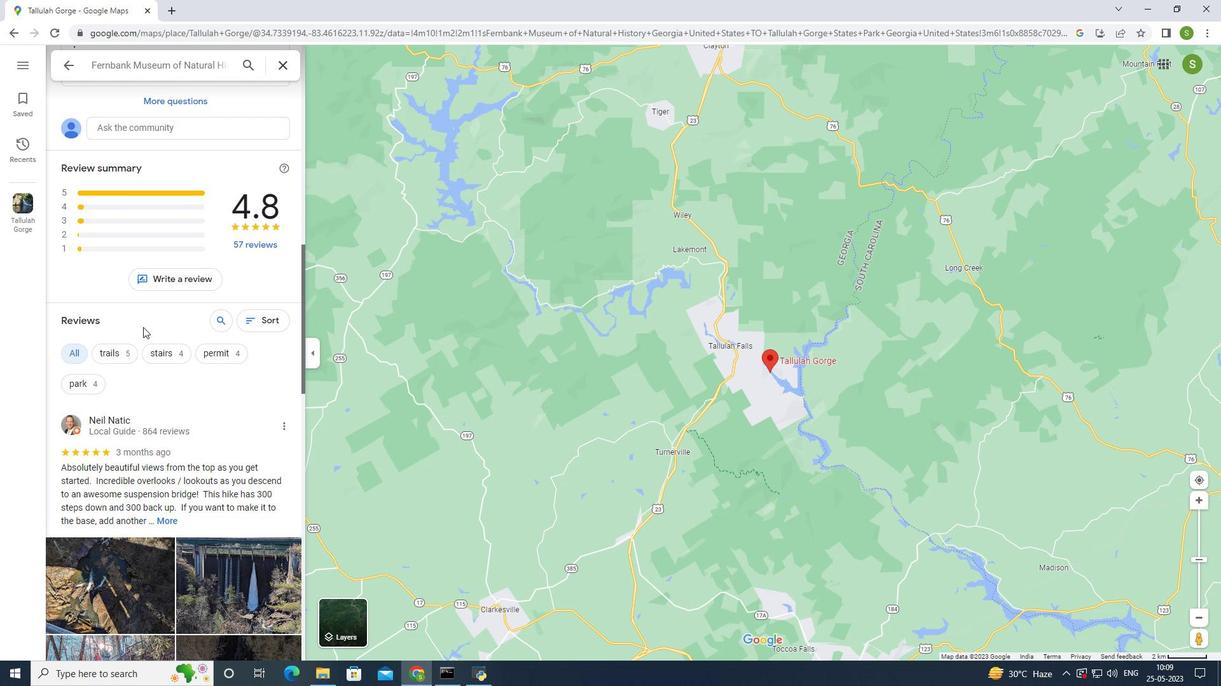 
Action: Mouse moved to (557, 623)
Screenshot: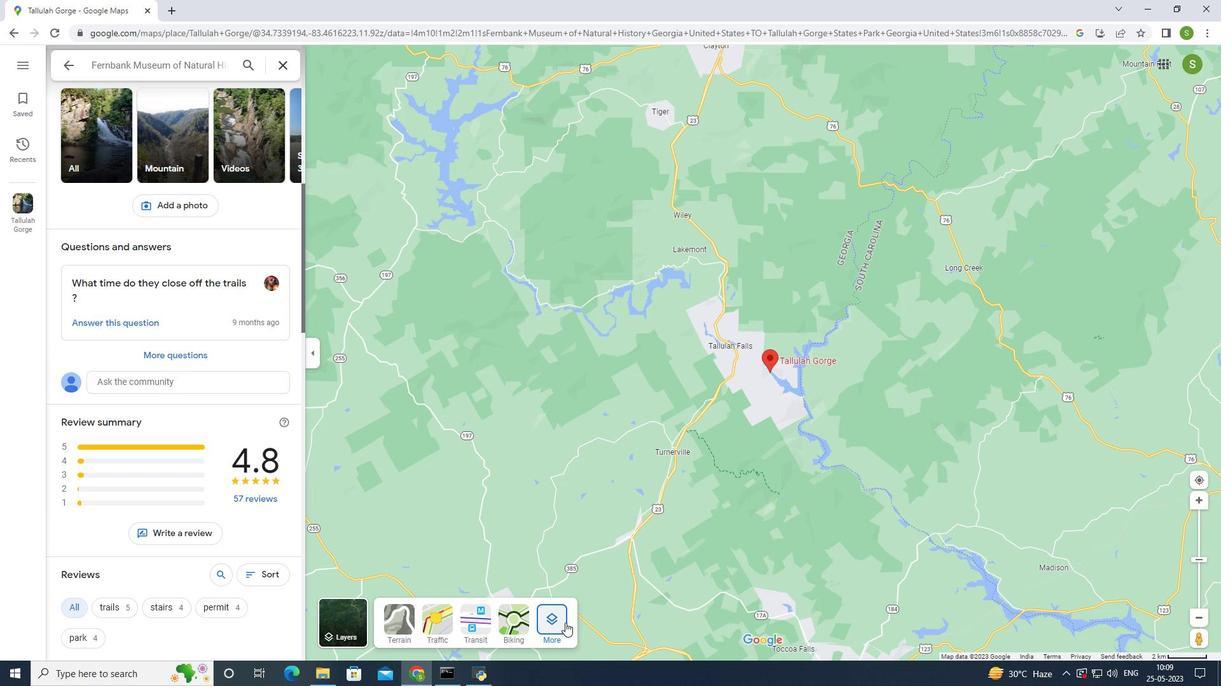 
Action: Mouse pressed left at (557, 623)
Screenshot: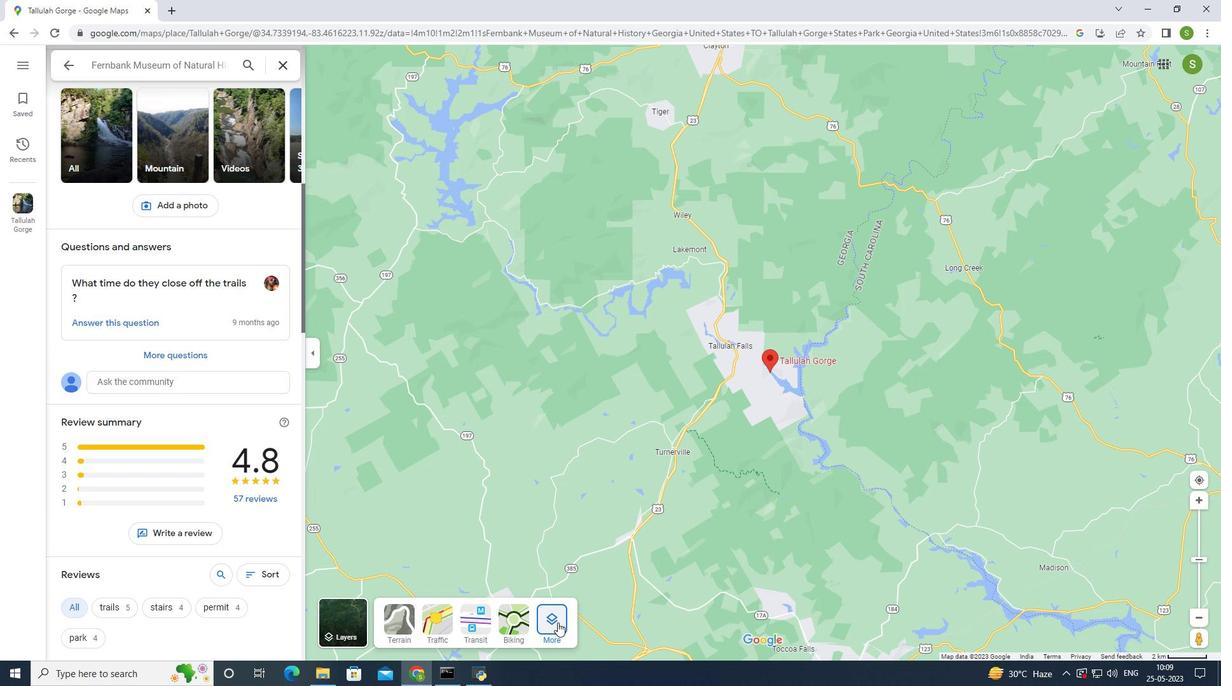 
Action: Mouse moved to (440, 587)
Screenshot: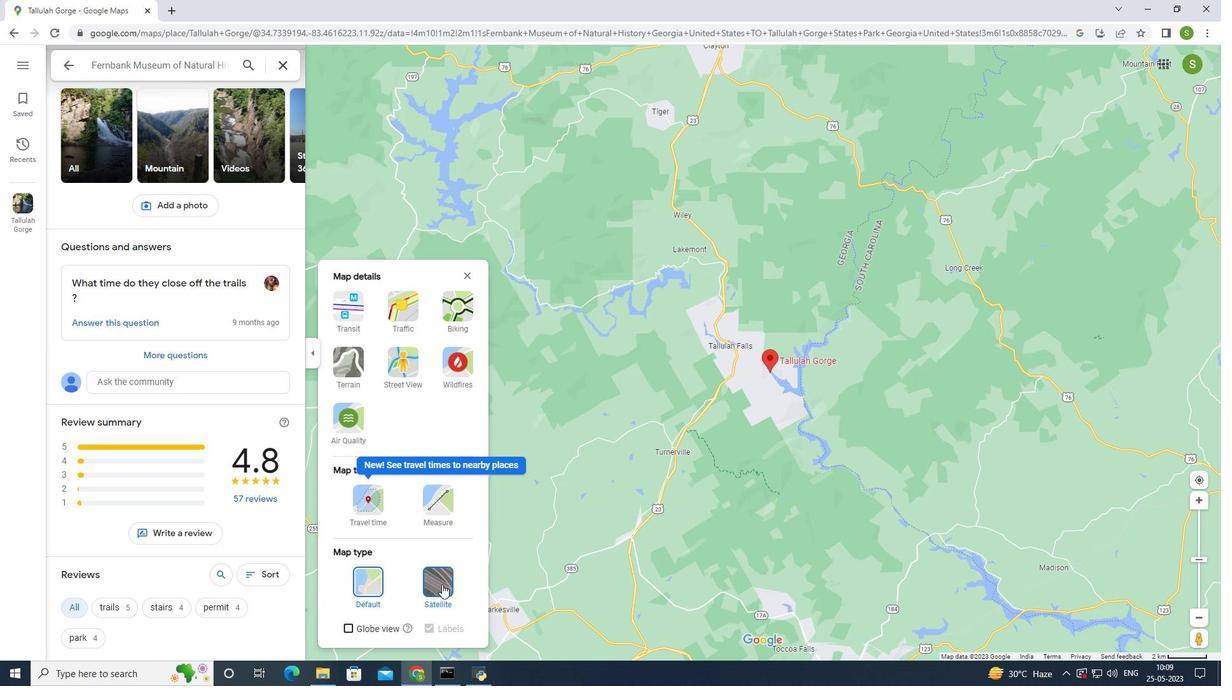
Action: Mouse pressed left at (440, 587)
Screenshot: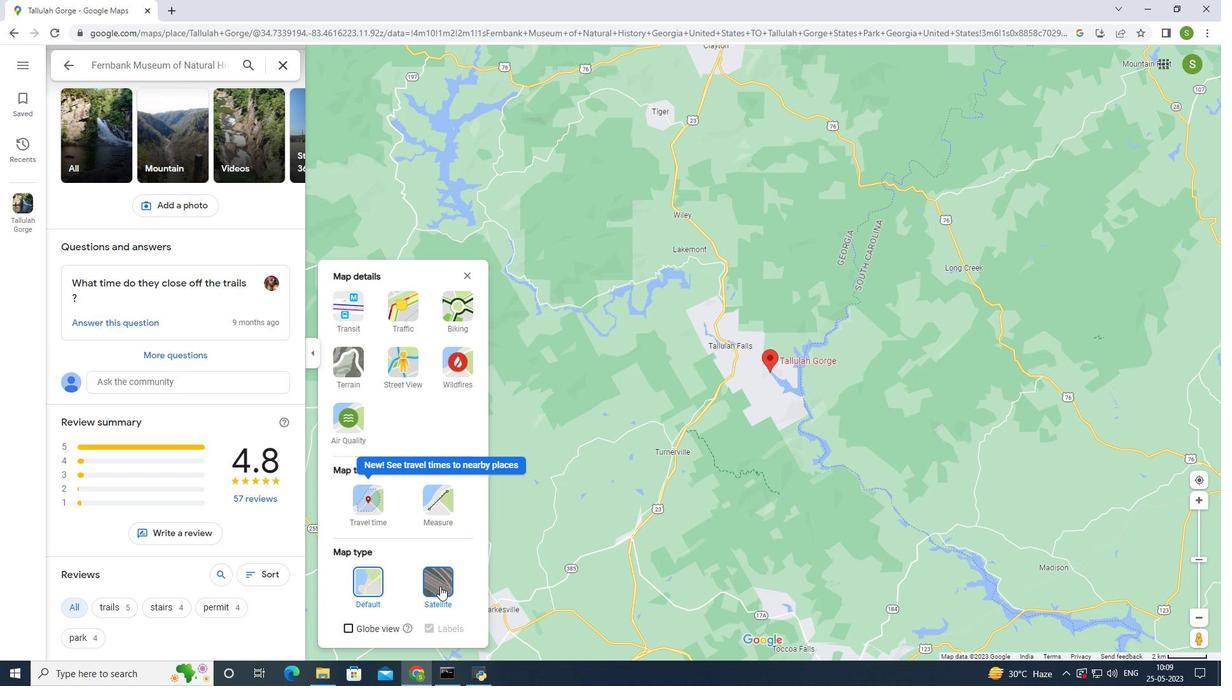 
Action: Mouse moved to (688, 370)
Screenshot: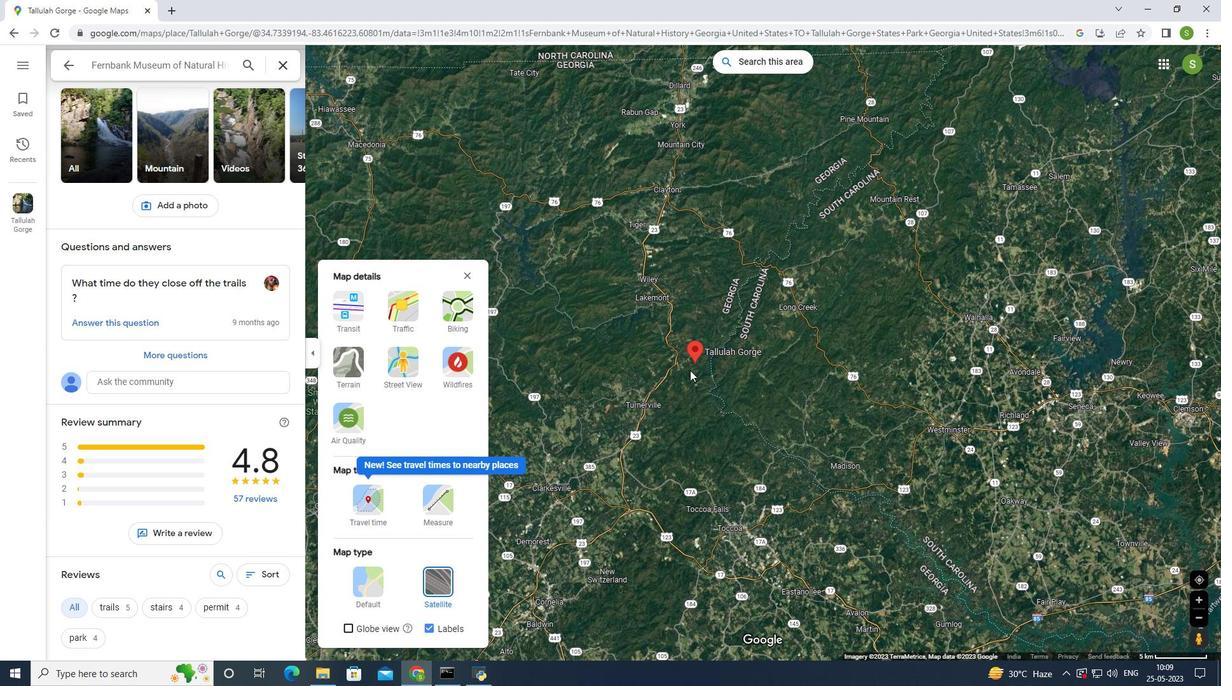 
Action: Mouse scrolled (688, 370) with delta (0, 0)
Screenshot: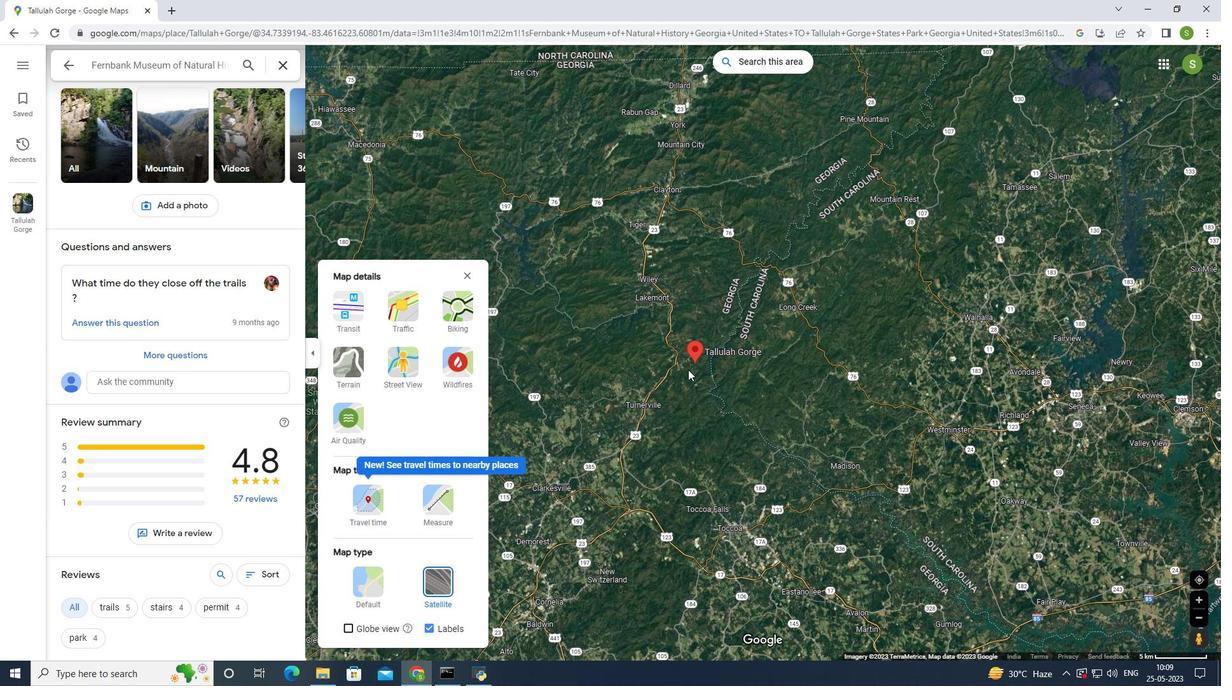 
Action: Mouse scrolled (688, 370) with delta (0, 0)
Screenshot: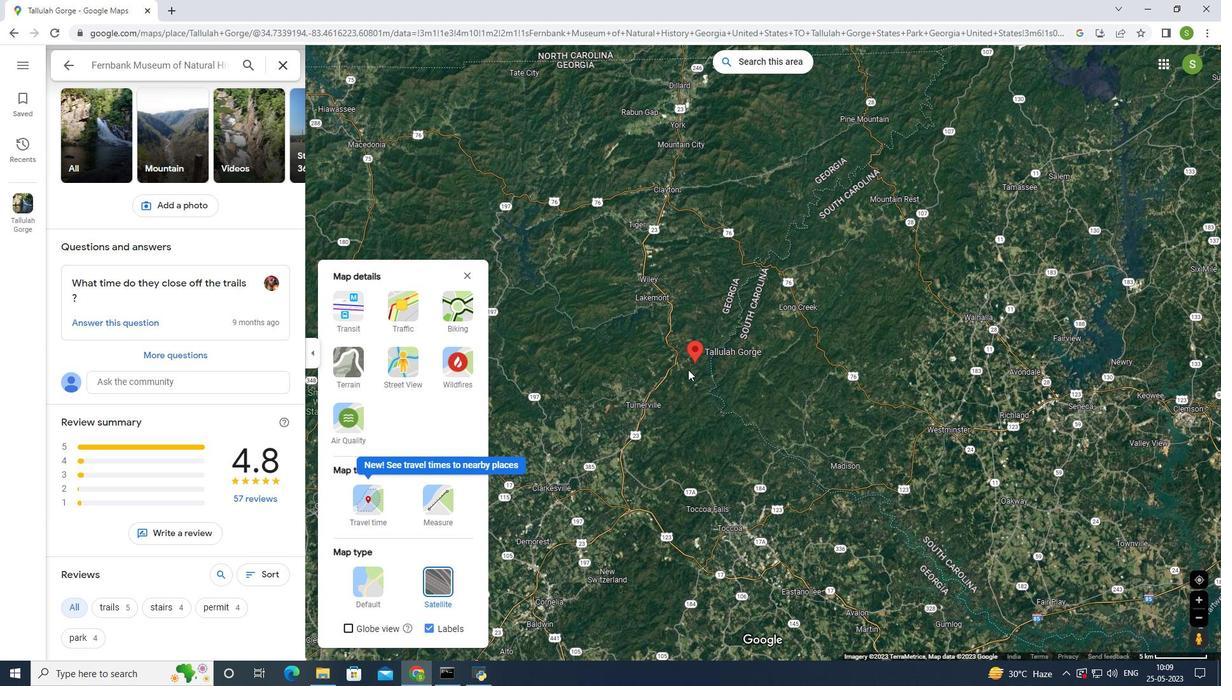 
Action: Mouse scrolled (688, 370) with delta (0, 0)
Screenshot: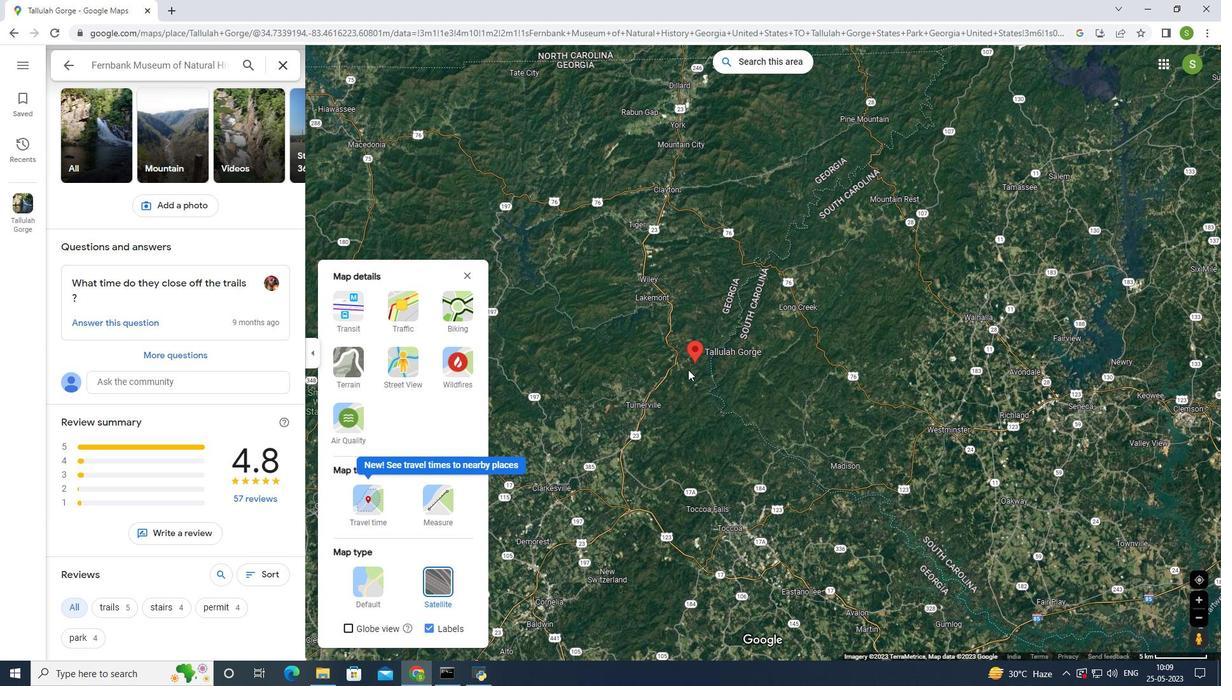 
Action: Mouse scrolled (688, 370) with delta (0, 0)
Screenshot: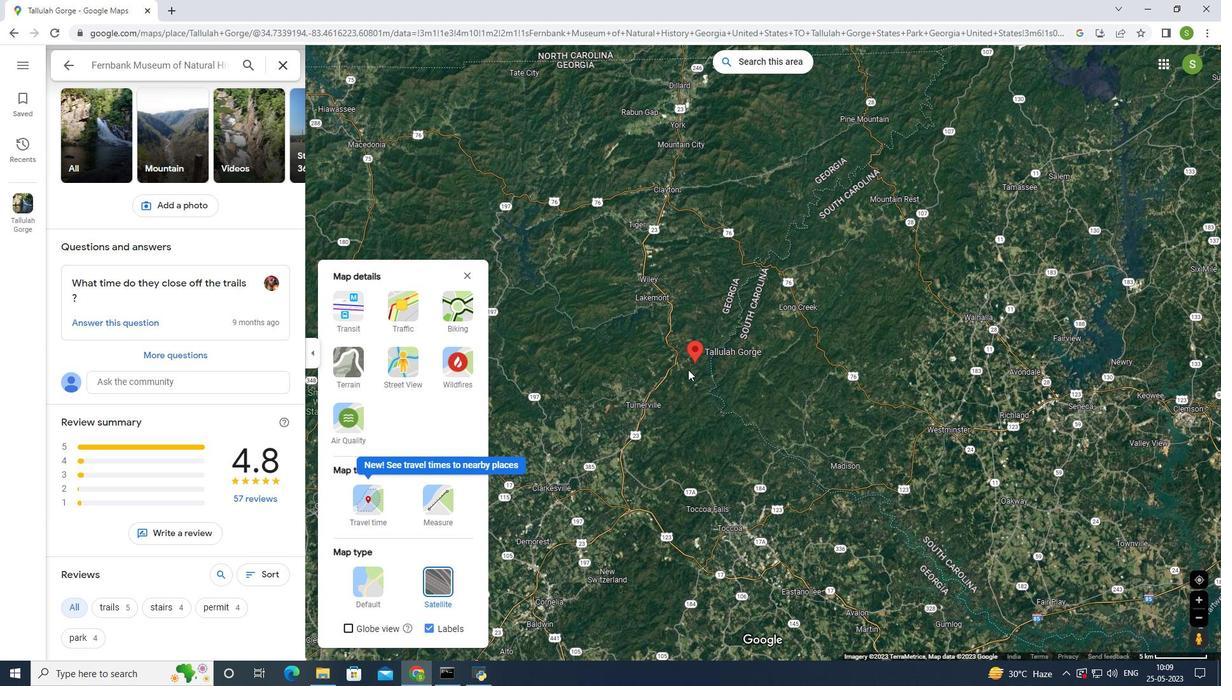 
Action: Mouse moved to (684, 372)
Screenshot: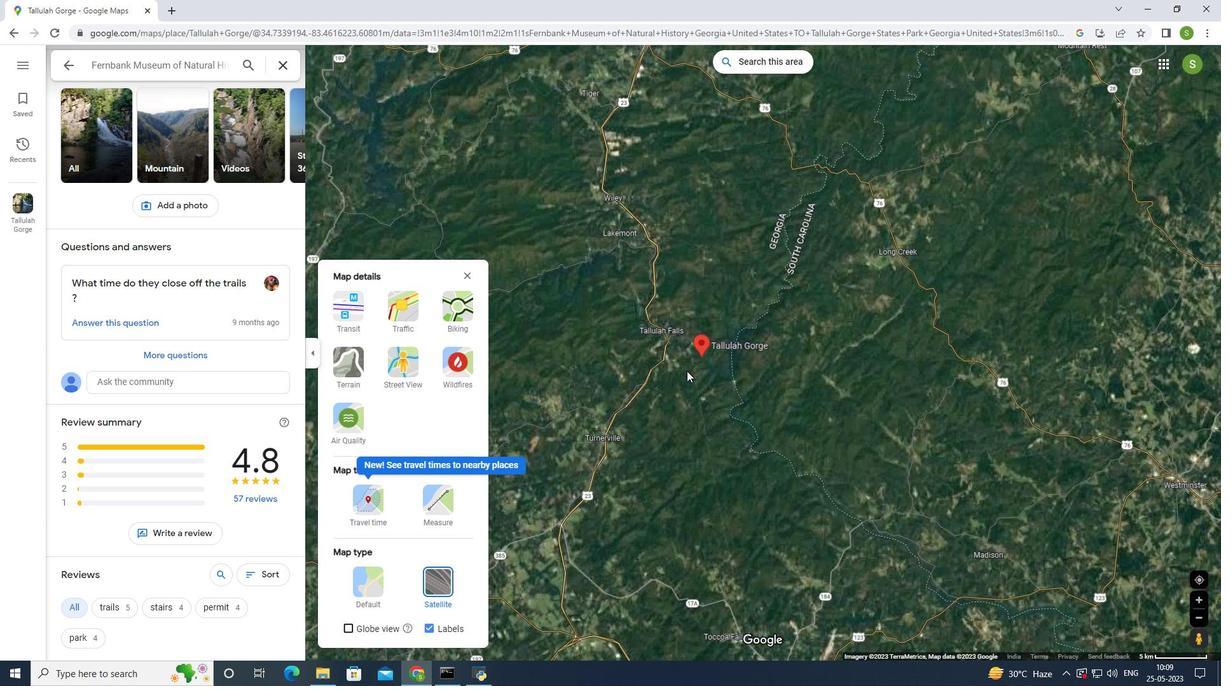 
Action: Mouse scrolled (684, 373) with delta (0, 0)
Screenshot: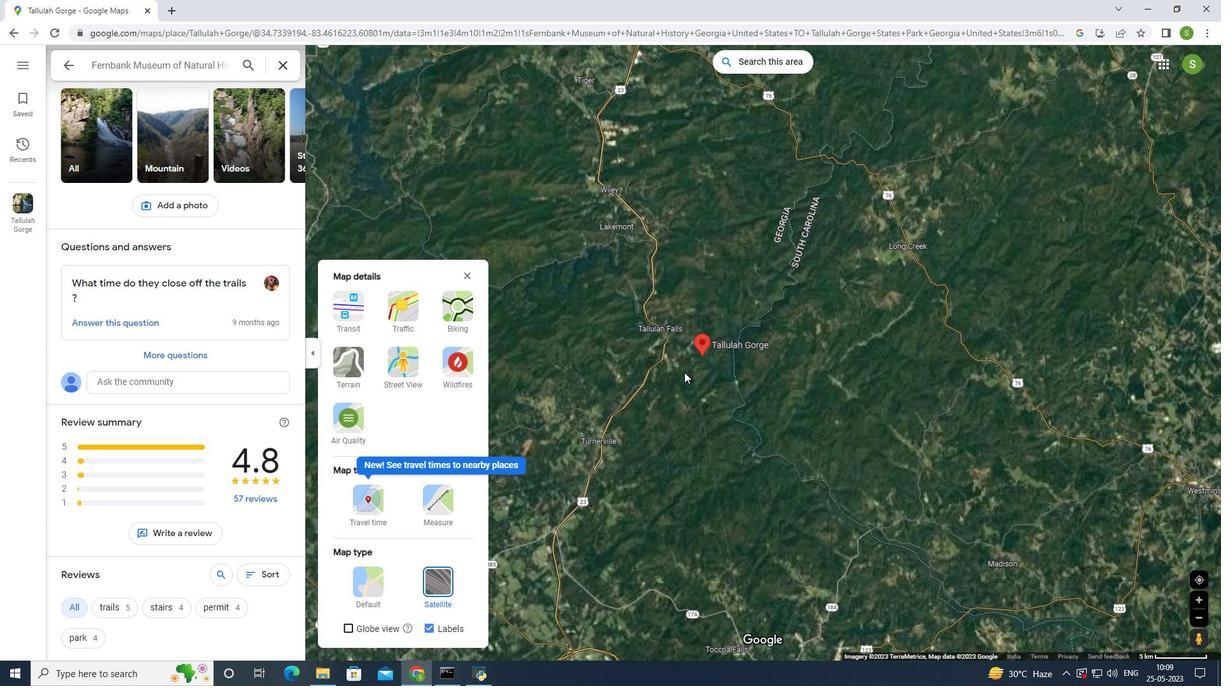 
Action: Mouse scrolled (684, 373) with delta (0, 0)
Screenshot: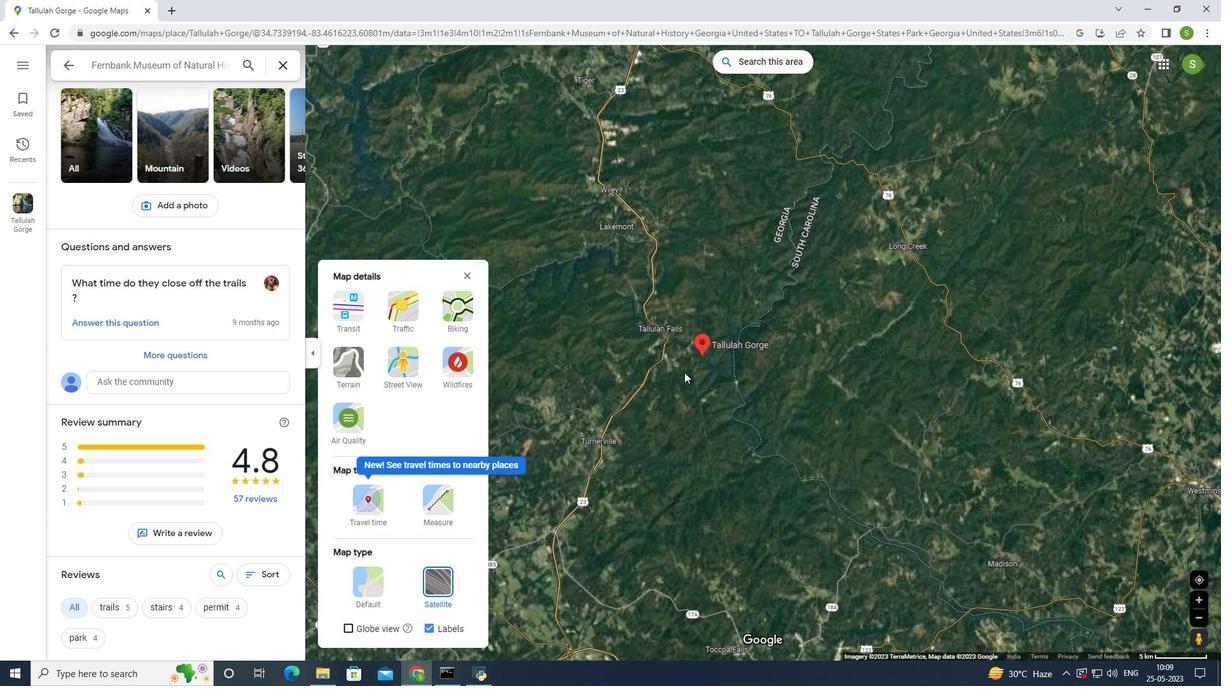 
Action: Mouse scrolled (684, 373) with delta (0, 0)
Screenshot: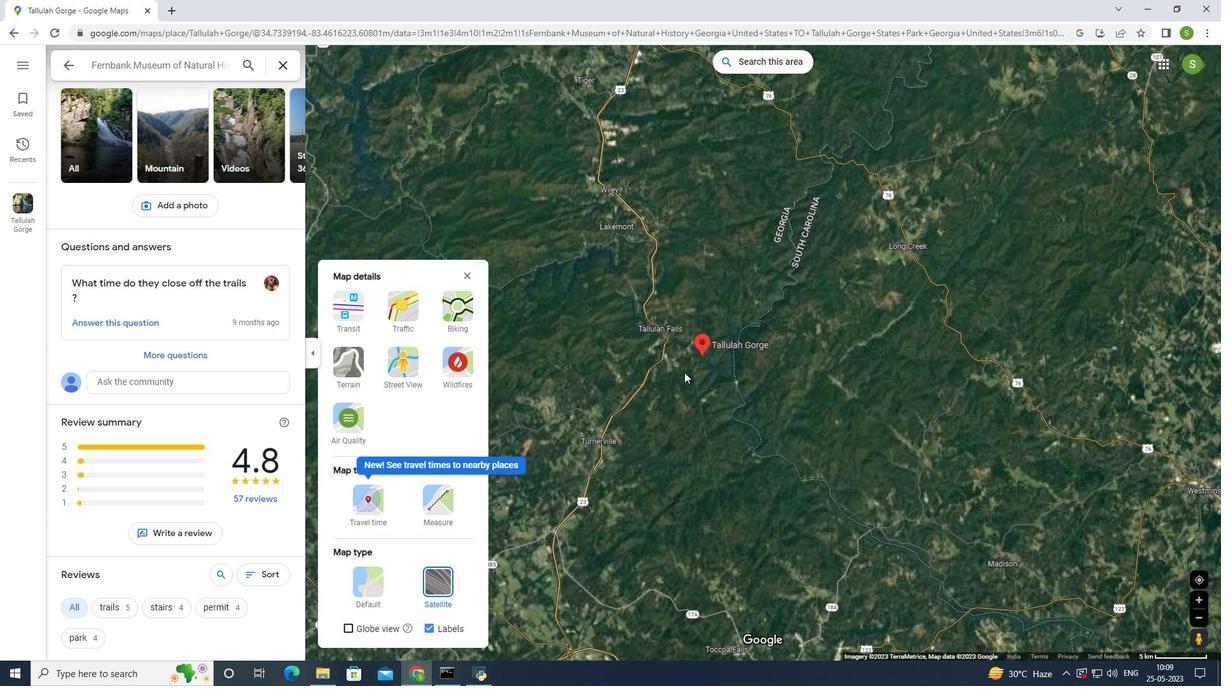 
Action: Mouse scrolled (684, 373) with delta (0, 0)
Screenshot: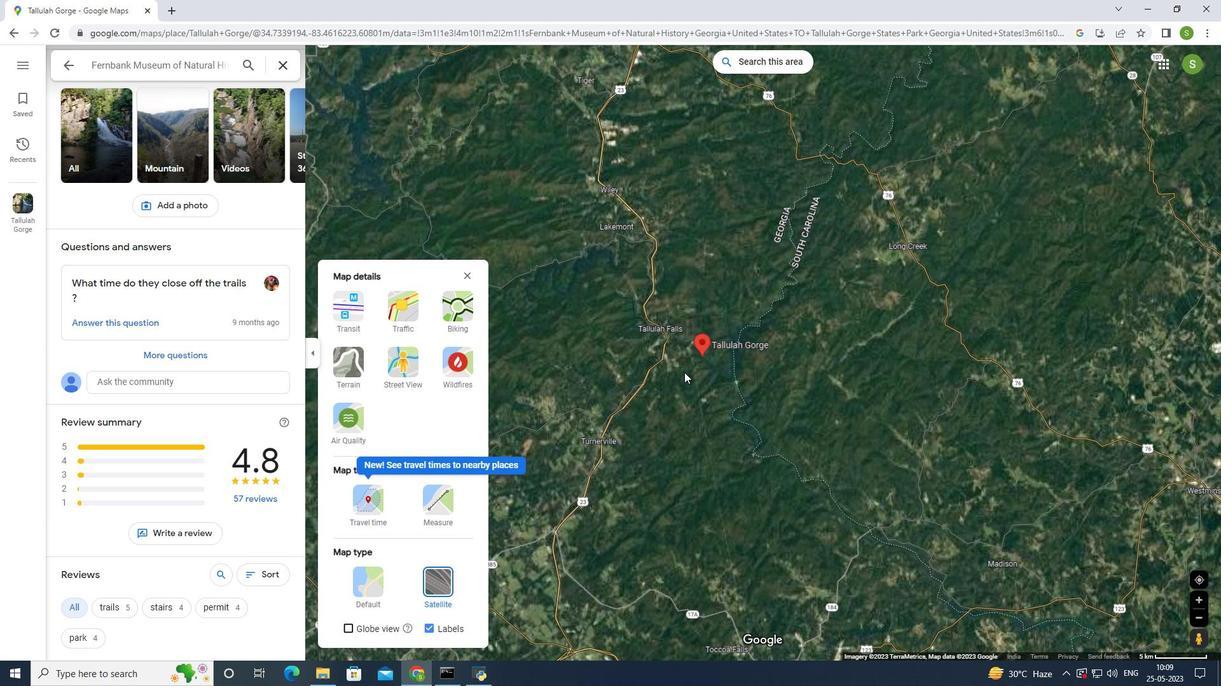 
Action: Mouse scrolled (684, 373) with delta (0, 0)
Screenshot: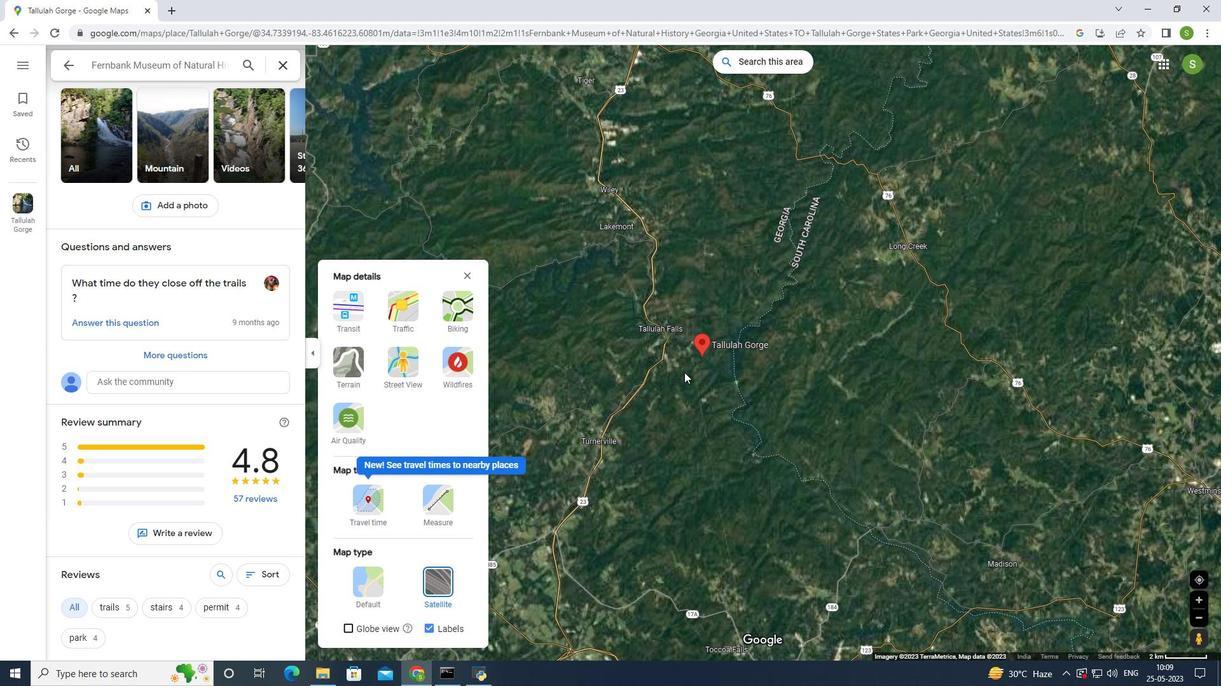 
Action: Mouse moved to (682, 374)
Screenshot: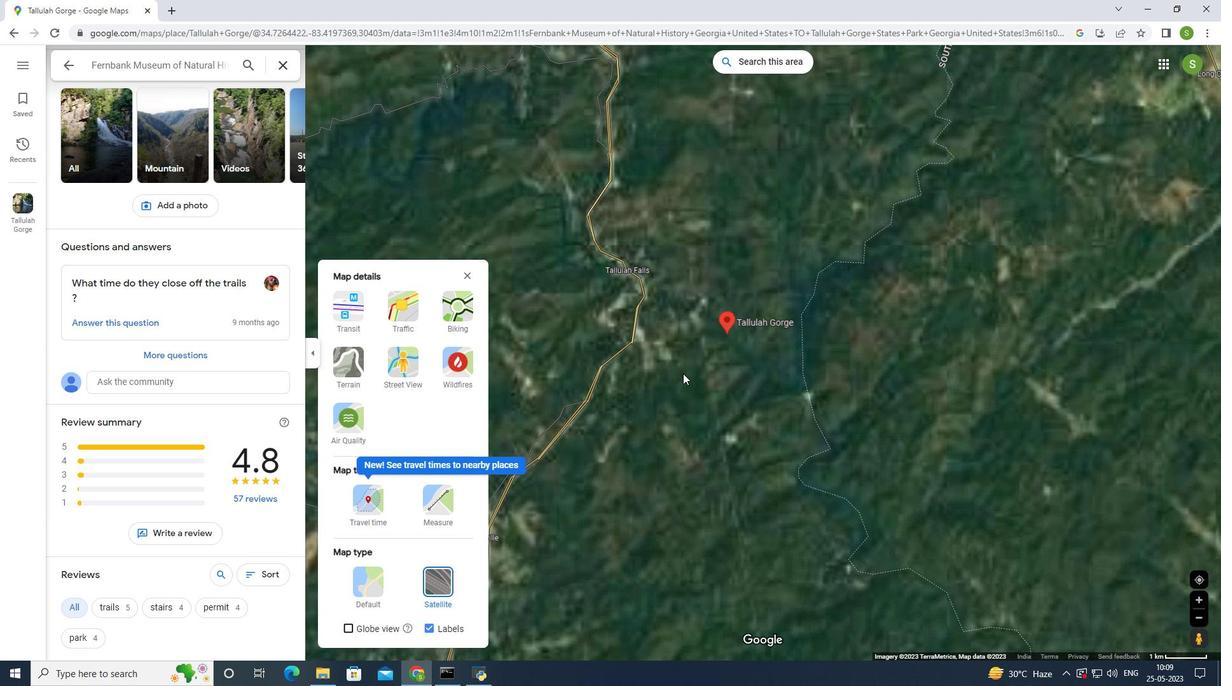 
Action: Mouse scrolled (682, 374) with delta (0, 0)
